 Task: Get directions from Myrtle Beach, South Carolina, United States to Watkins Glen State Park, New York, United States  and reverse  starting point and destination and check the driving options
Action: Mouse moved to (321, 257)
Screenshot: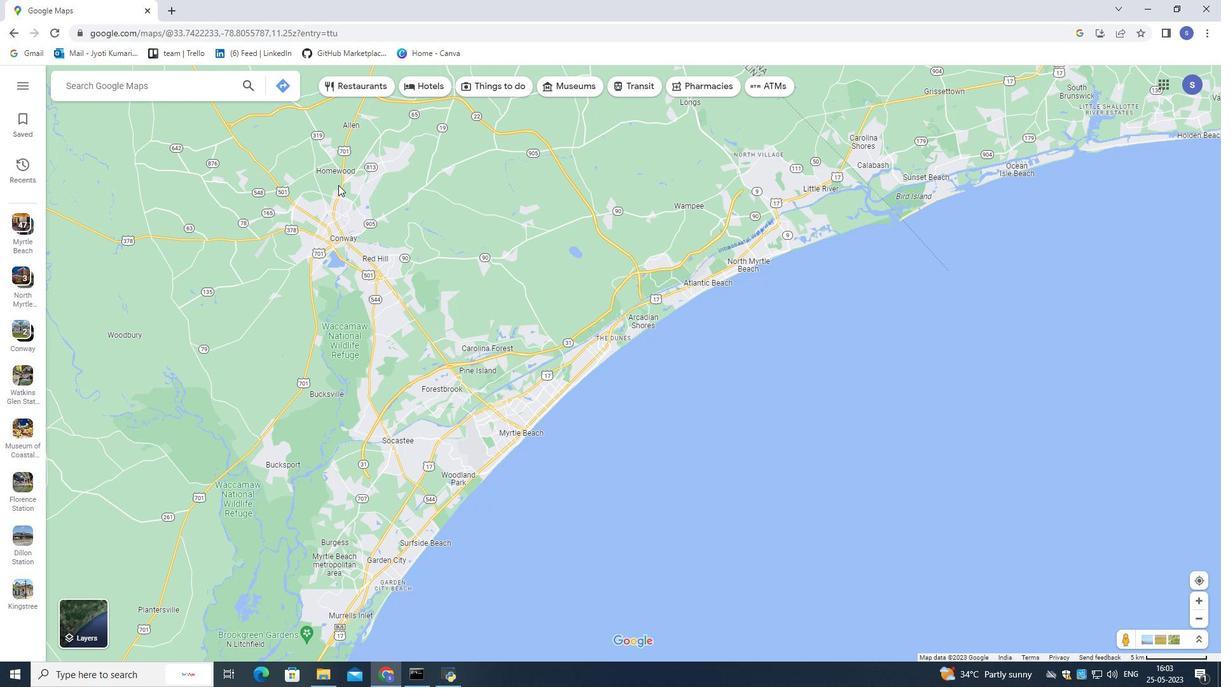 
Action: Mouse scrolled (321, 256) with delta (0, 0)
Screenshot: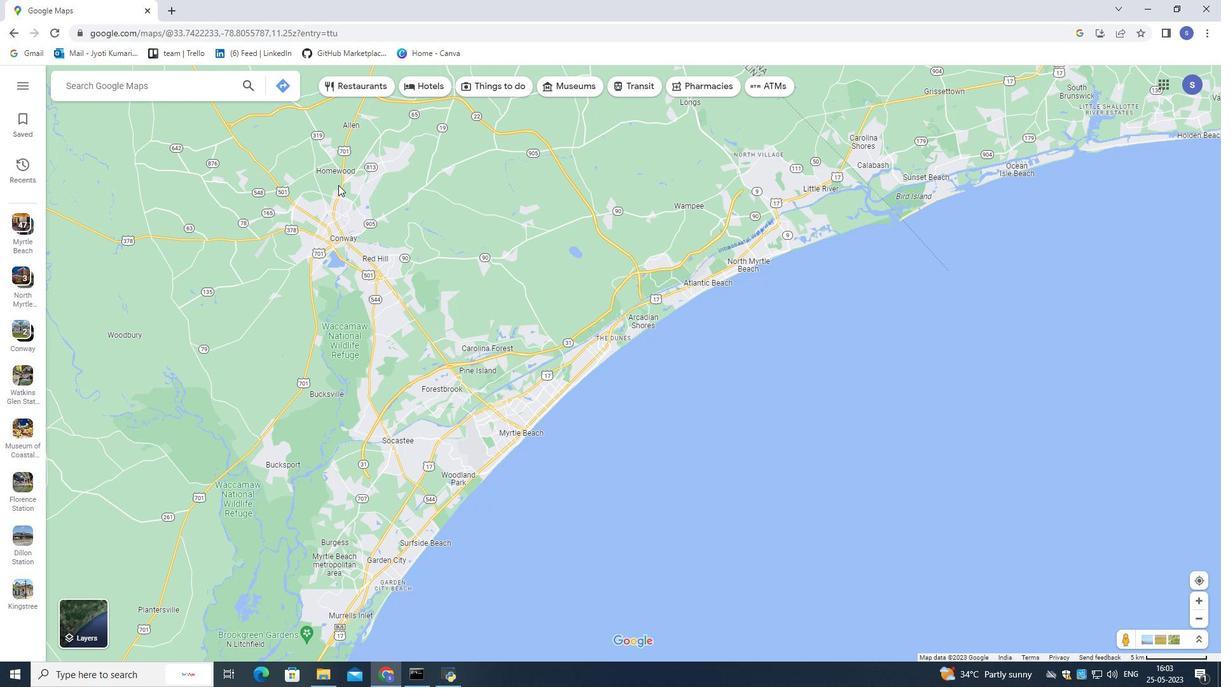 
Action: Mouse moved to (316, 323)
Screenshot: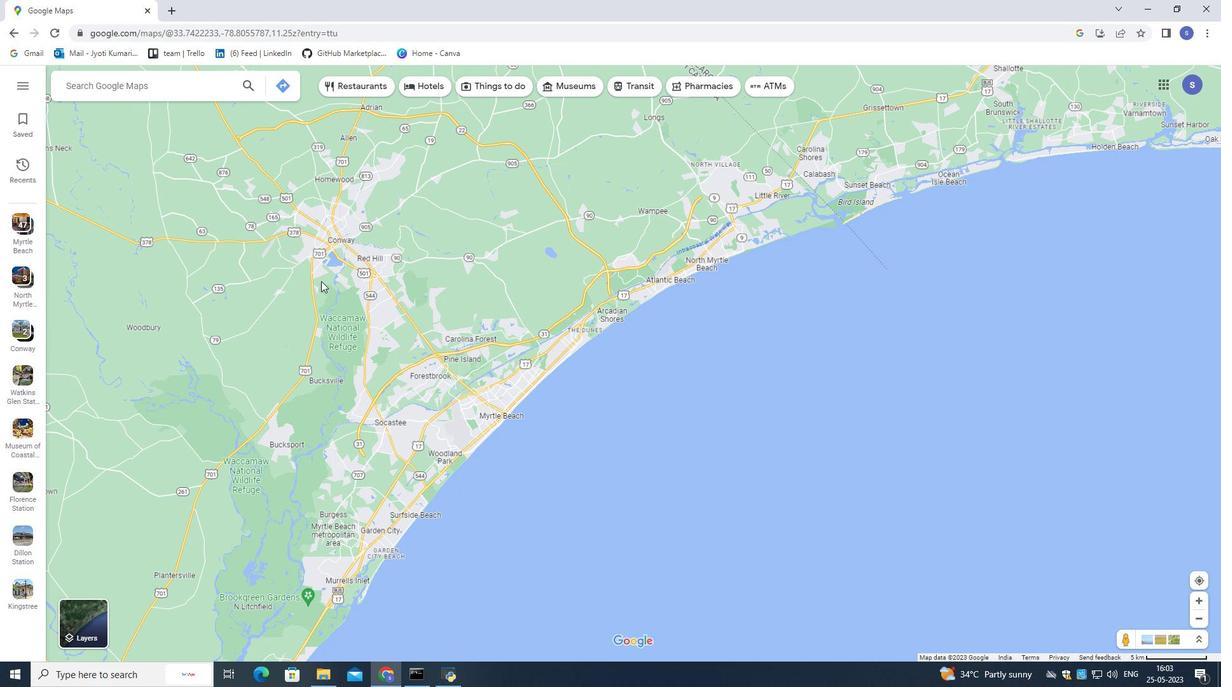 
Action: Mouse scrolled (320, 288) with delta (0, 0)
Screenshot: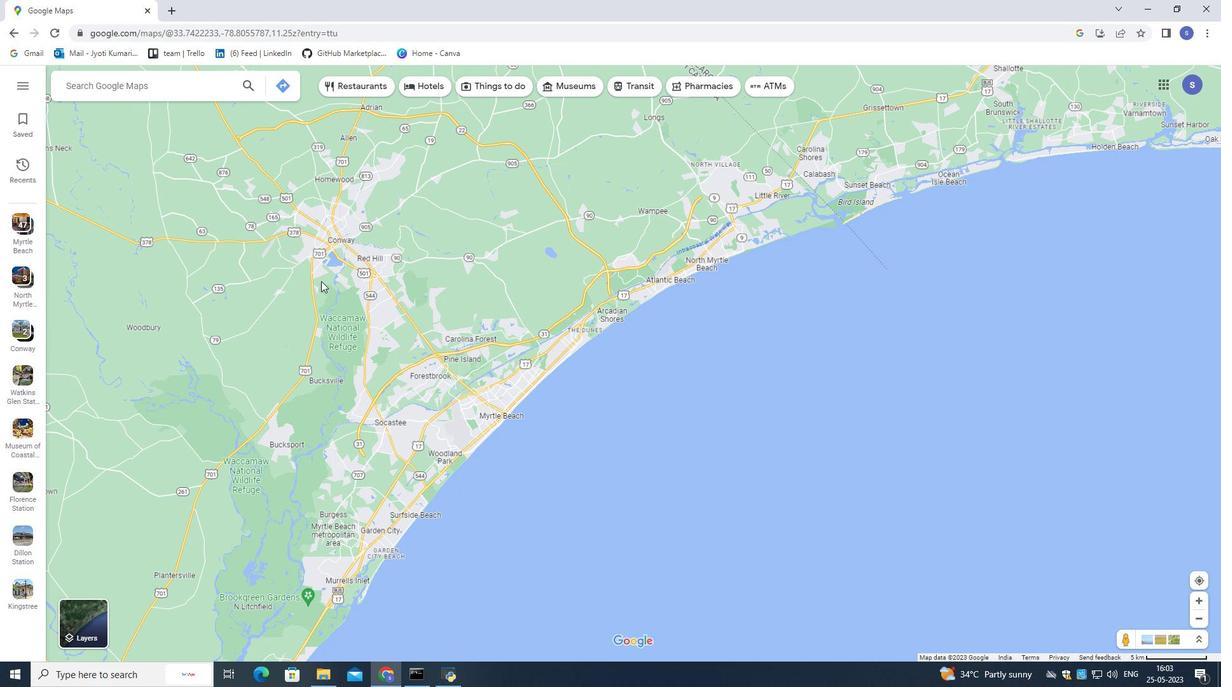 
Action: Mouse moved to (316, 324)
Screenshot: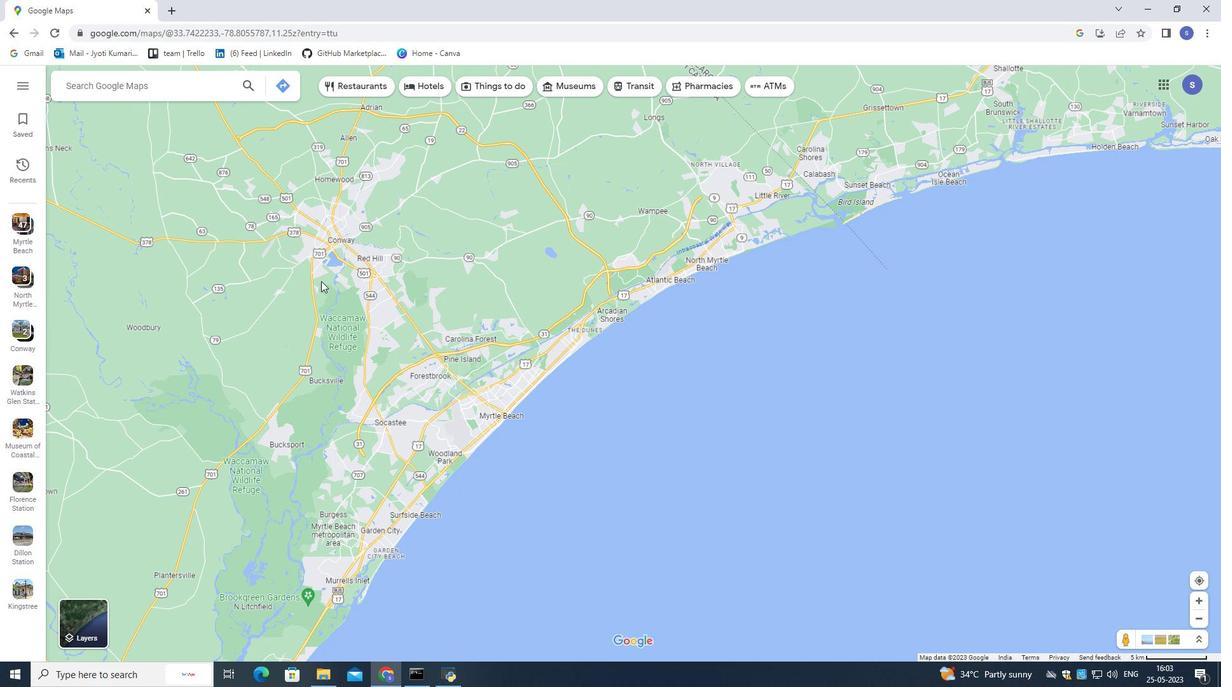 
Action: Mouse scrolled (316, 311) with delta (0, 0)
Screenshot: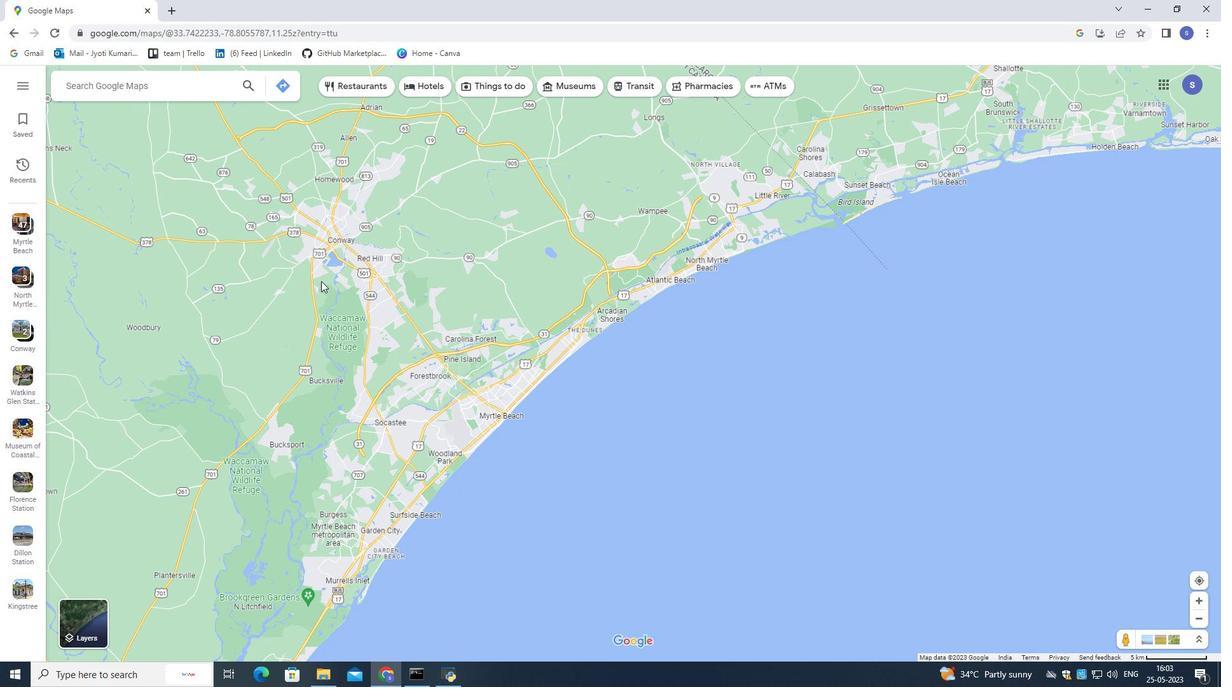 
Action: Mouse scrolled (316, 323) with delta (0, 0)
Screenshot: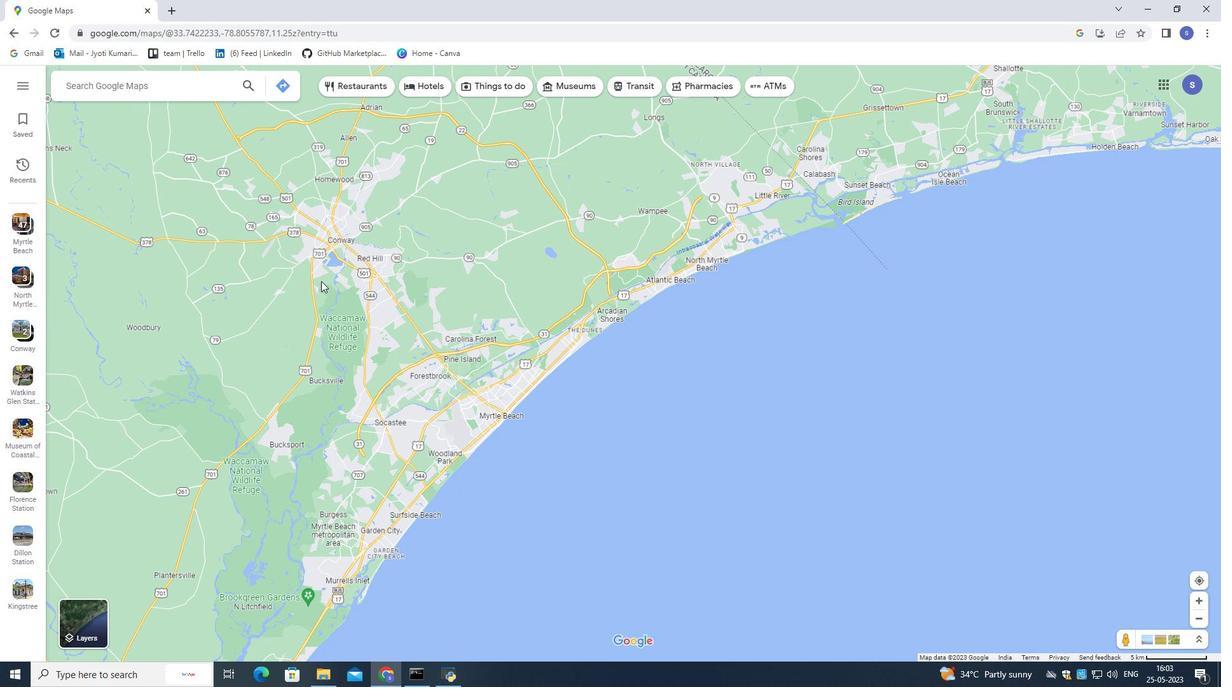 
Action: Mouse moved to (316, 326)
Screenshot: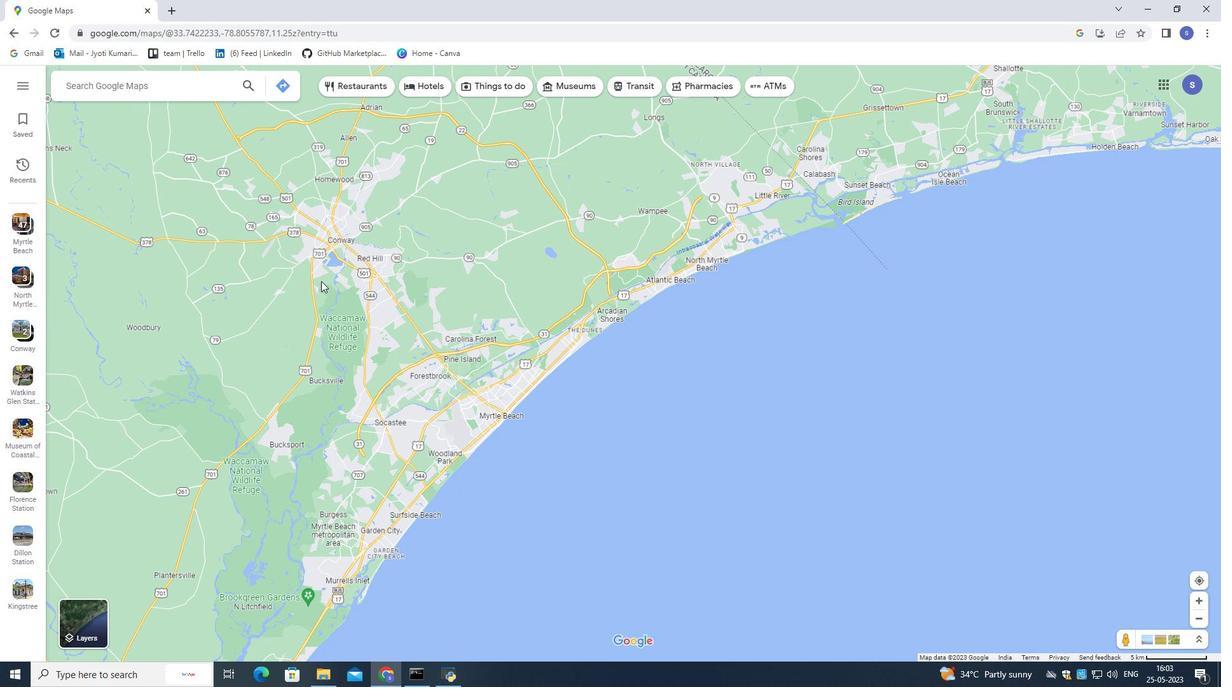 
Action: Mouse scrolled (316, 325) with delta (0, 0)
Screenshot: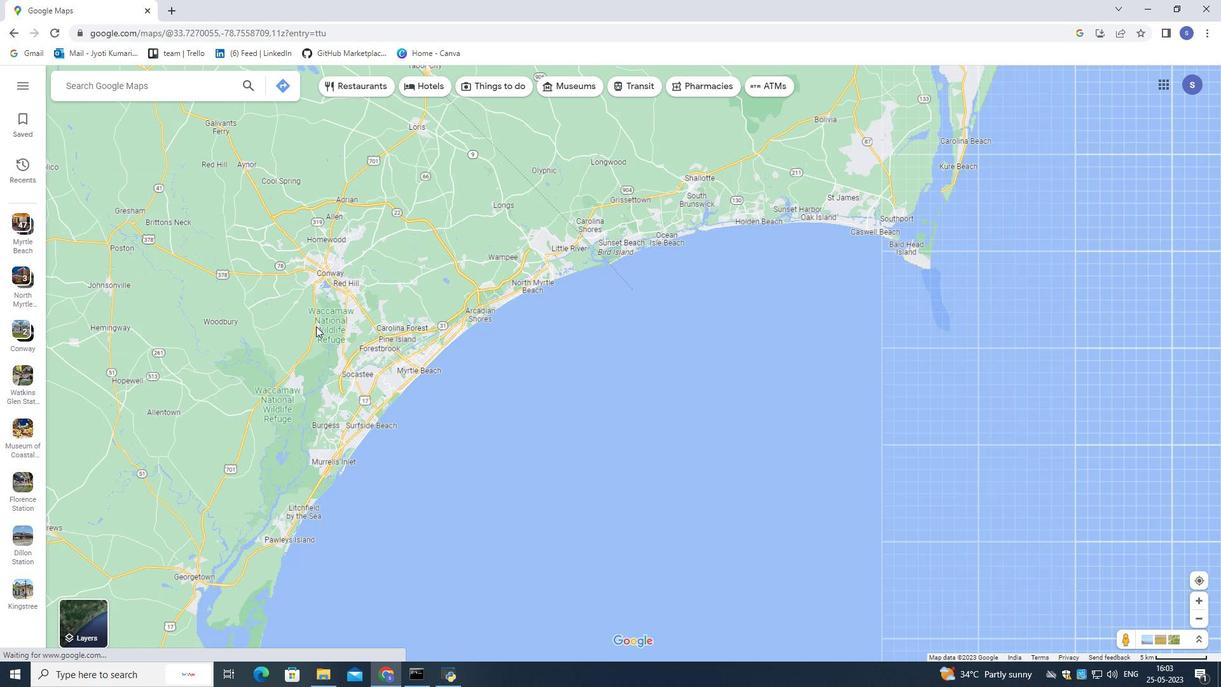 
Action: Mouse scrolled (316, 325) with delta (0, 0)
Screenshot: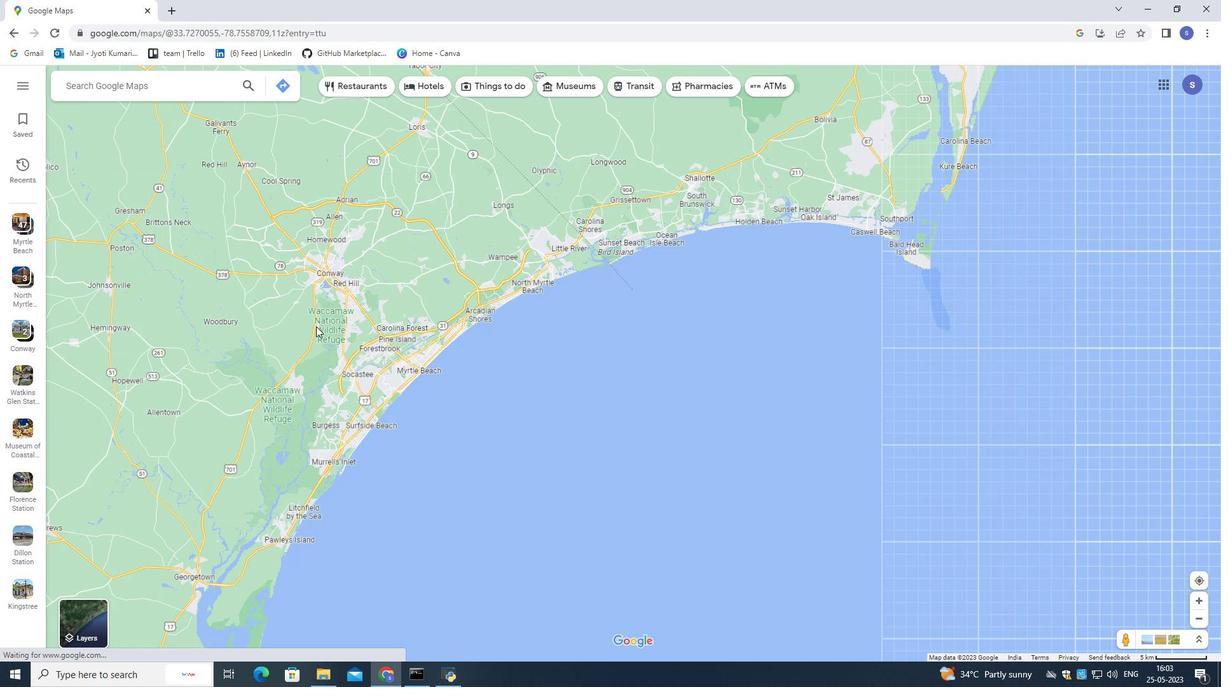 
Action: Mouse scrolled (316, 325) with delta (0, 0)
Screenshot: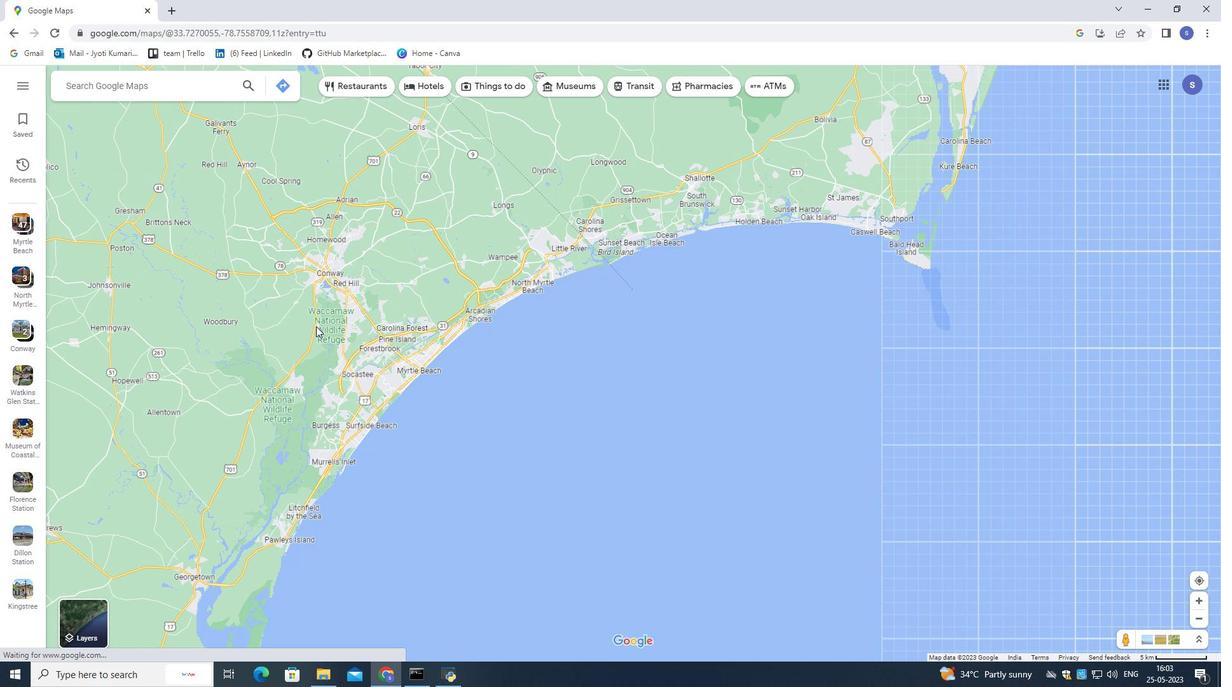 
Action: Mouse scrolled (316, 325) with delta (0, 0)
Screenshot: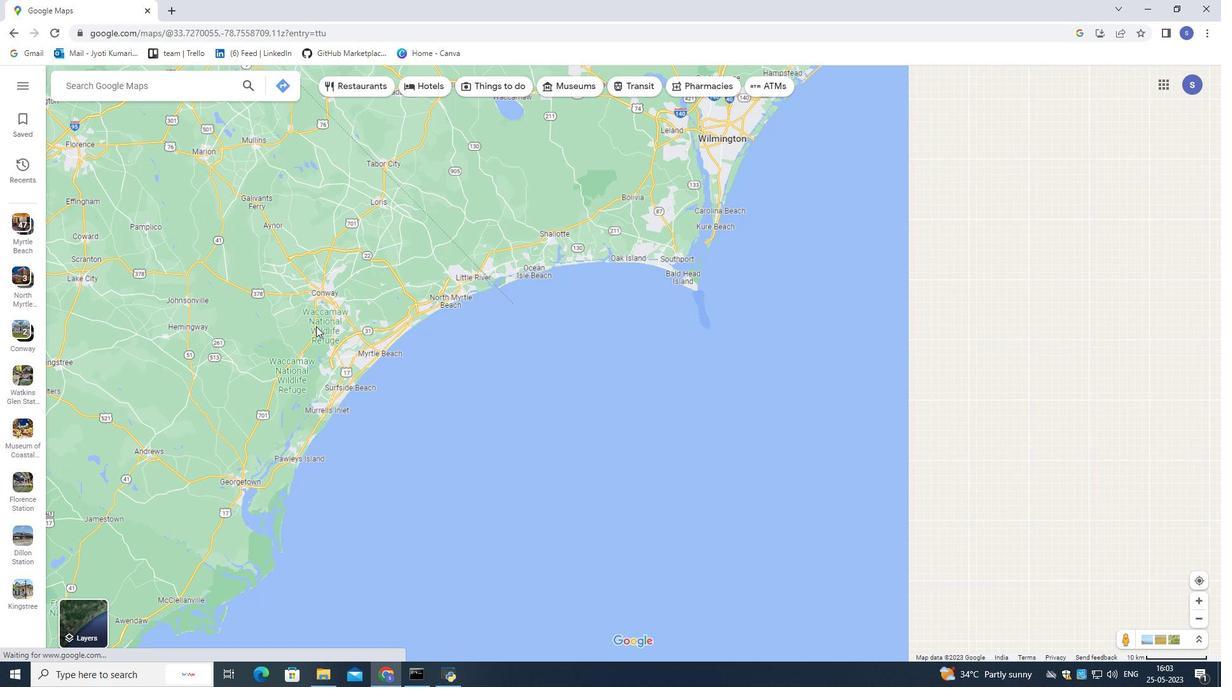 
Action: Mouse scrolled (316, 325) with delta (0, 0)
Screenshot: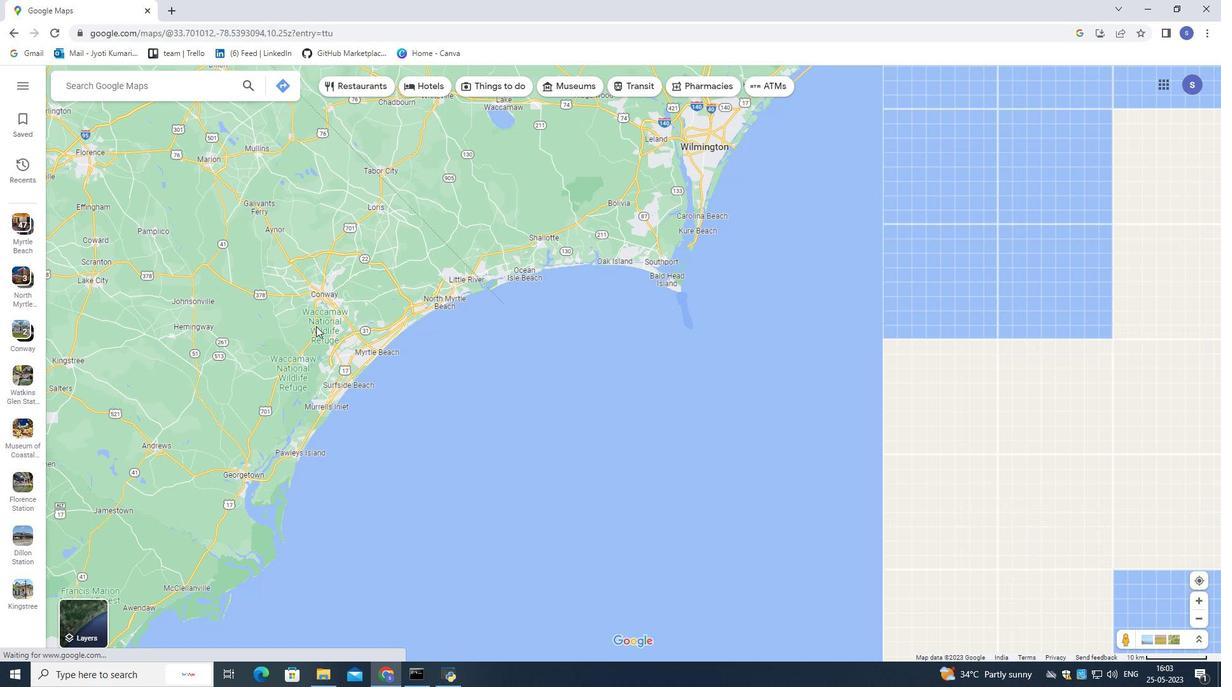 
Action: Mouse scrolled (316, 325) with delta (0, 0)
Screenshot: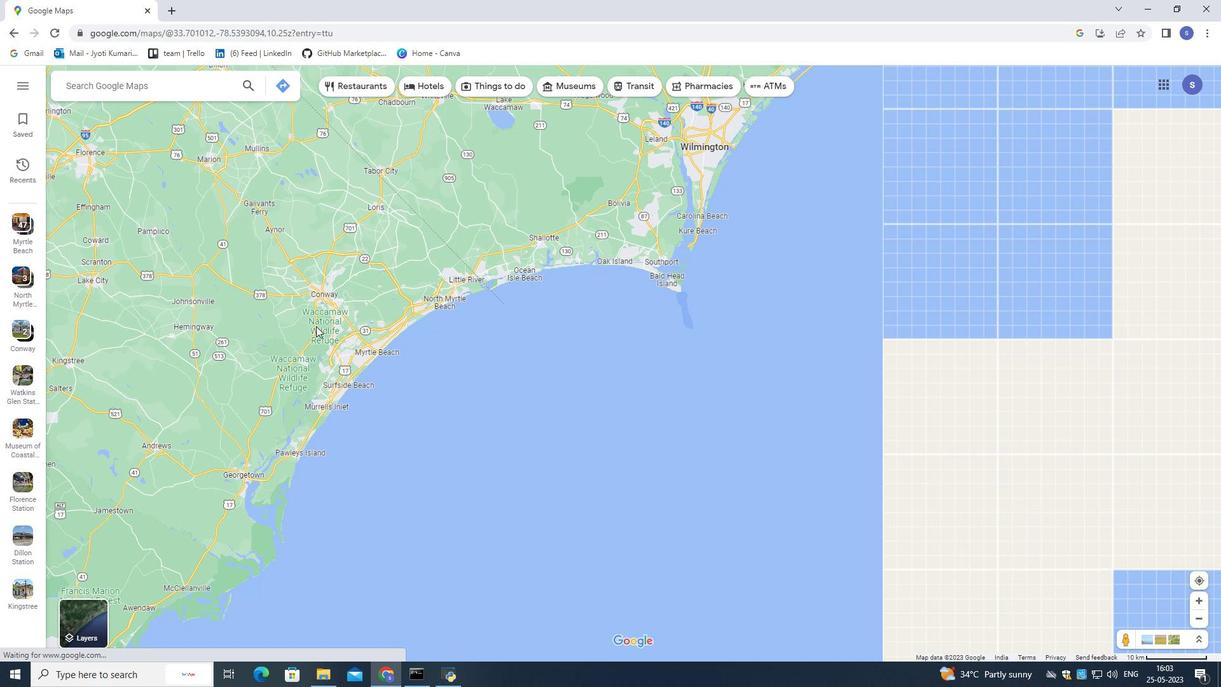 
Action: Mouse moved to (316, 327)
Screenshot: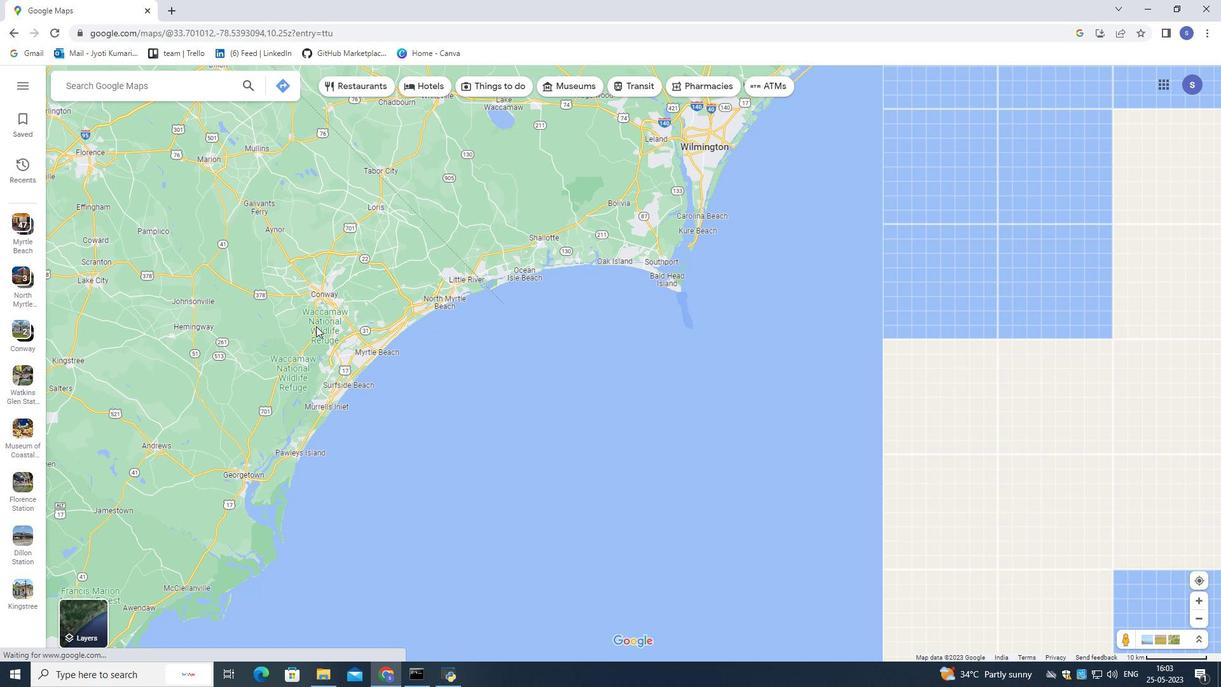 
Action: Mouse scrolled (316, 326) with delta (0, 0)
Screenshot: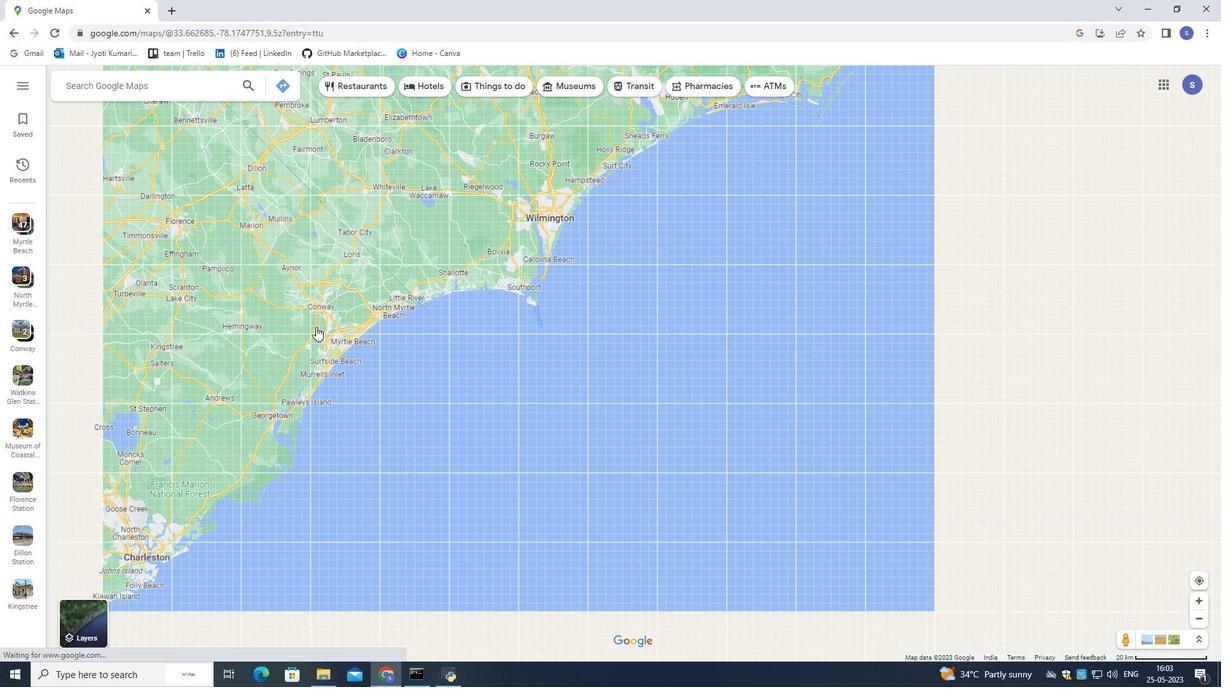 
Action: Mouse scrolled (316, 326) with delta (0, 0)
Screenshot: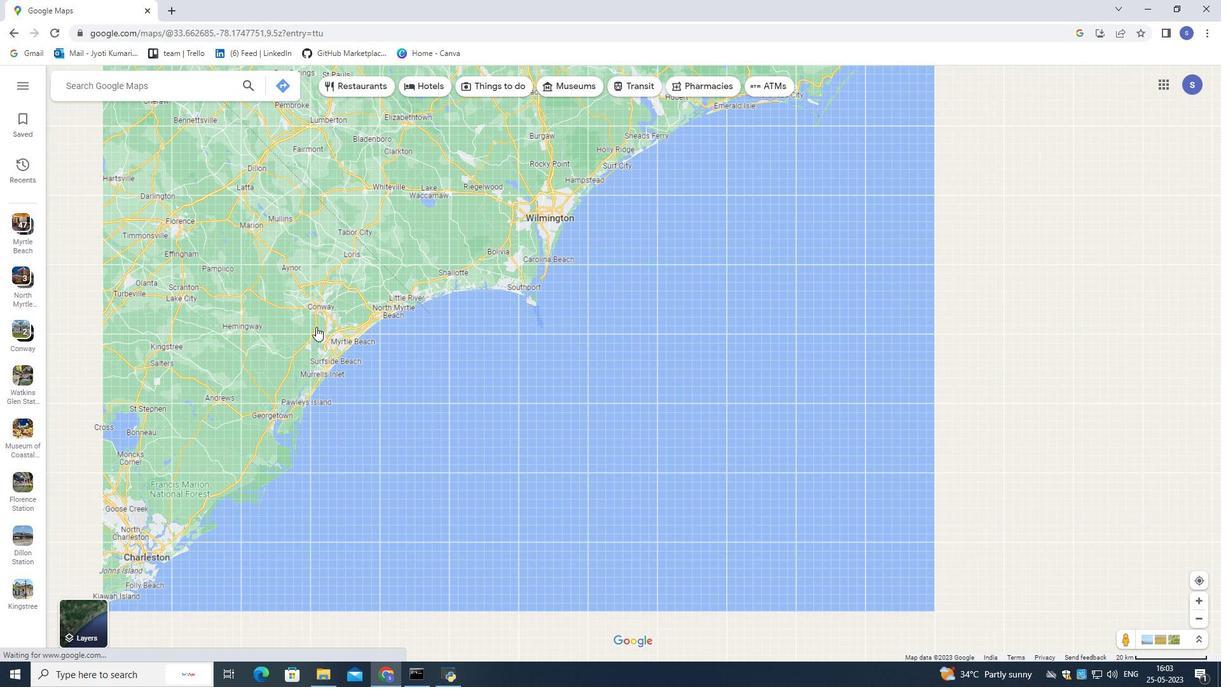 
Action: Mouse scrolled (316, 326) with delta (0, 0)
Screenshot: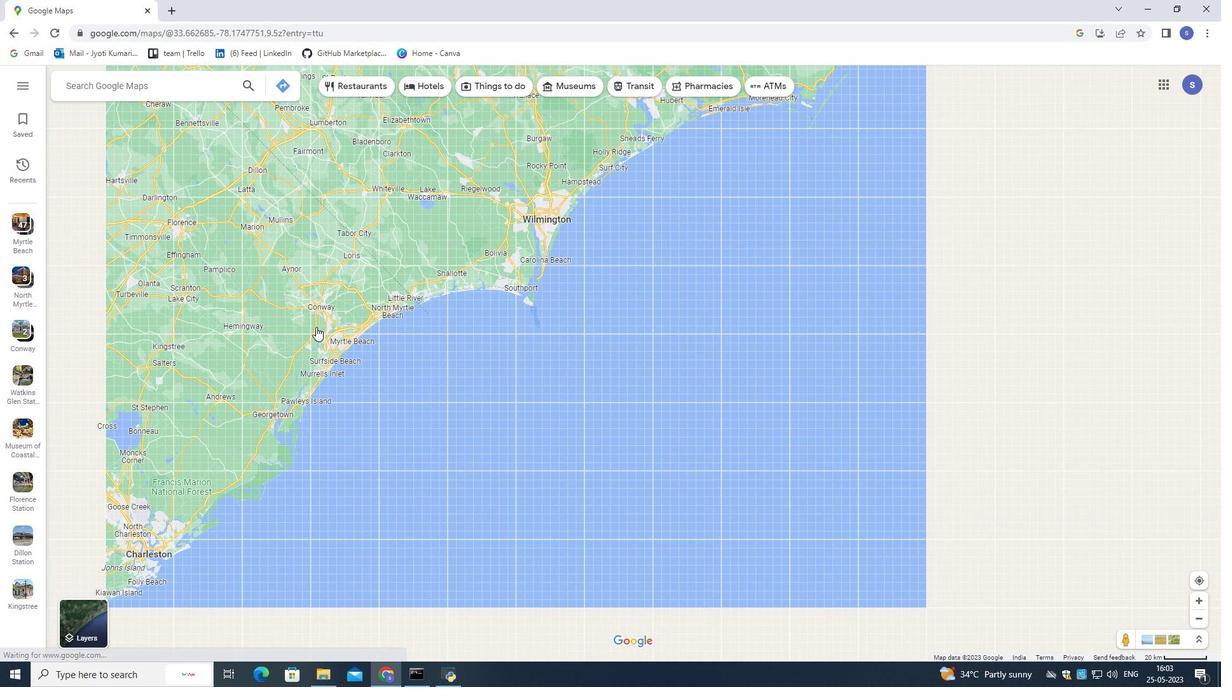 
Action: Mouse scrolled (316, 326) with delta (0, 0)
Screenshot: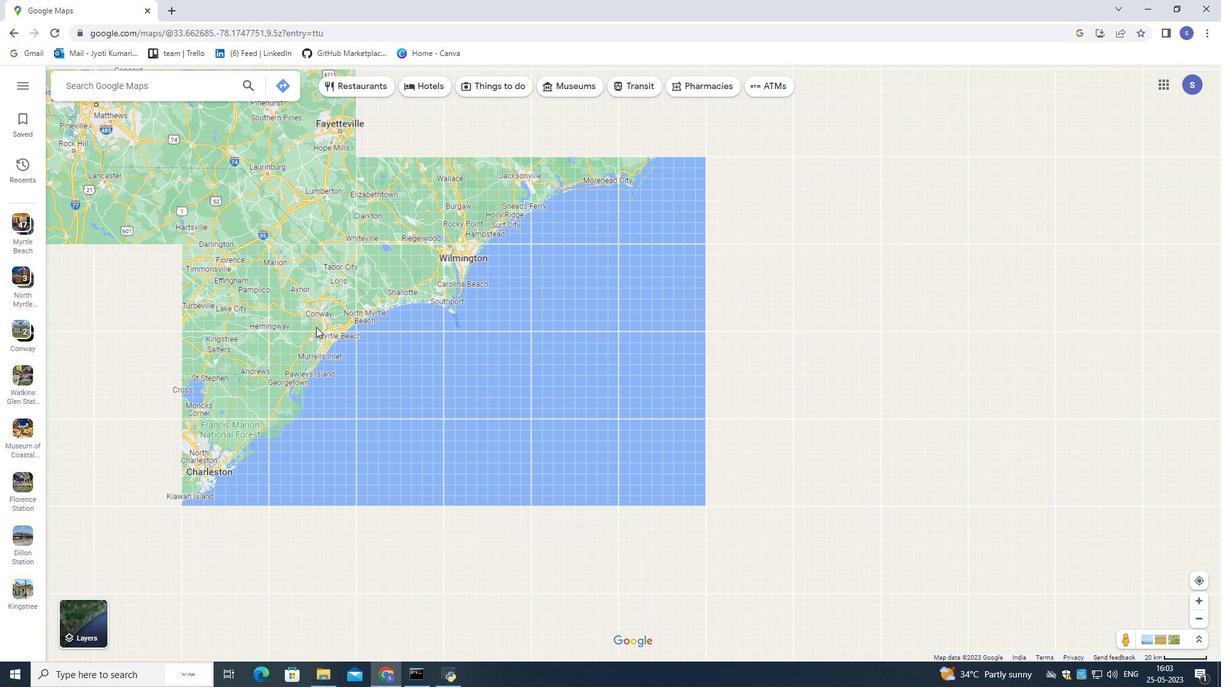 
Action: Mouse scrolled (316, 326) with delta (0, 0)
Screenshot: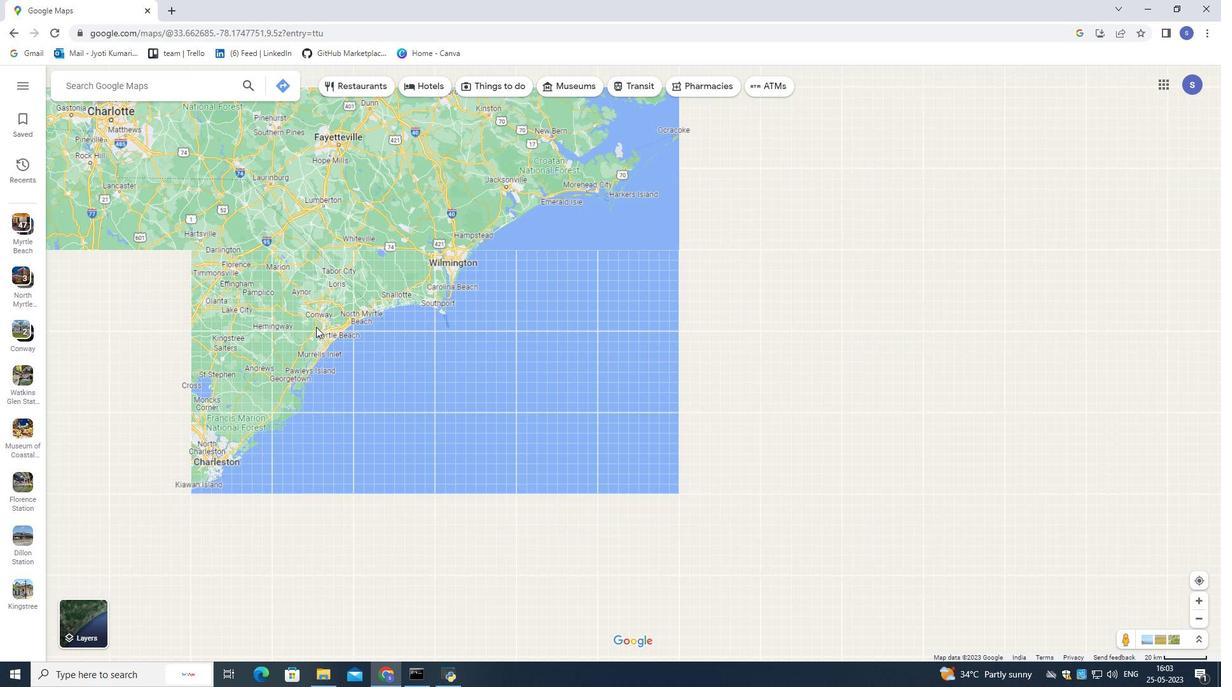 
Action: Mouse scrolled (316, 326) with delta (0, 0)
Screenshot: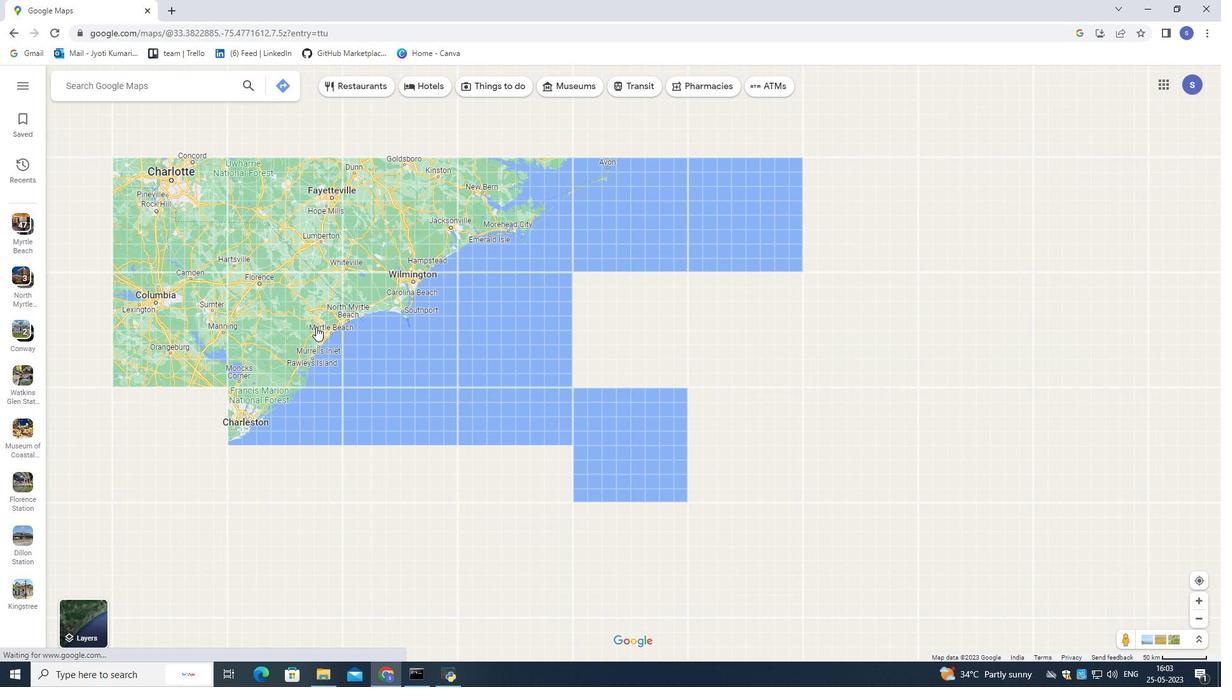 
Action: Mouse scrolled (316, 326) with delta (0, 0)
Screenshot: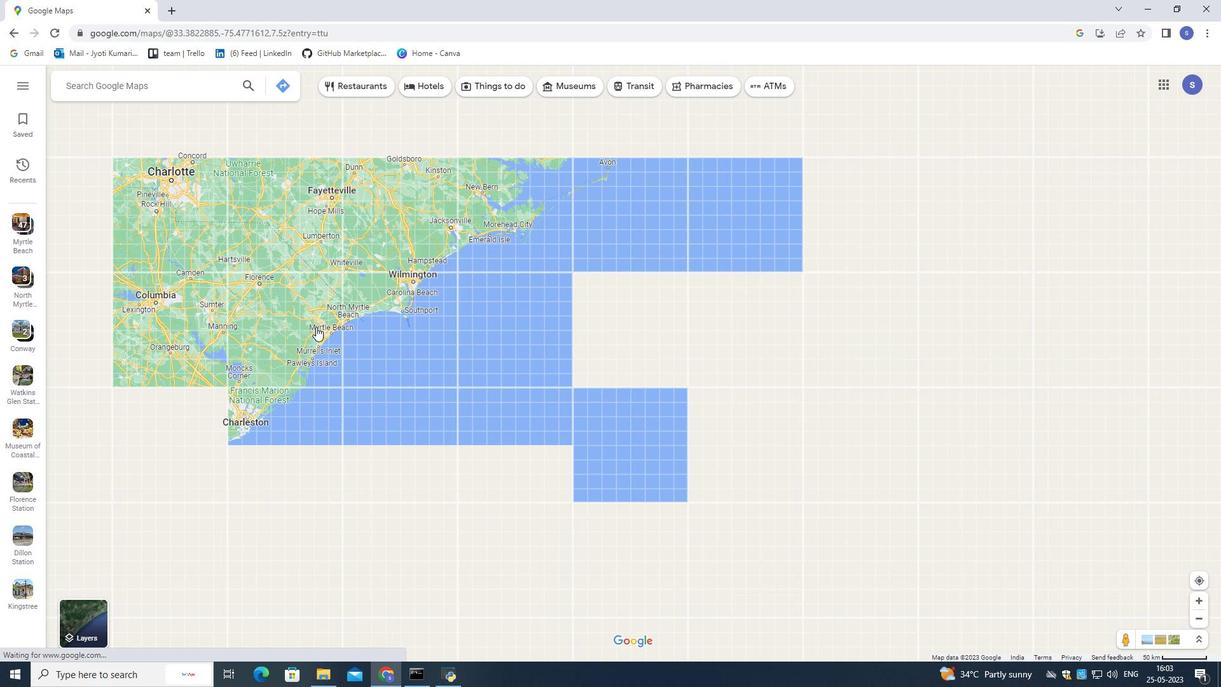 
Action: Mouse scrolled (316, 326) with delta (0, 0)
Screenshot: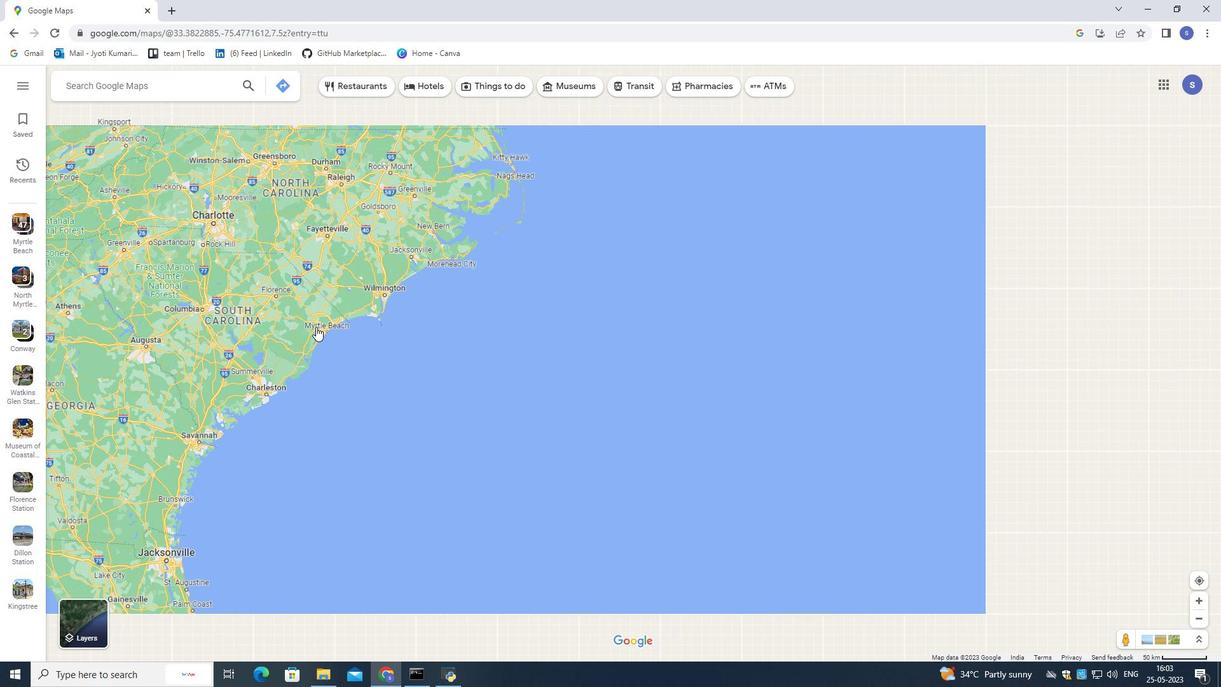 
Action: Mouse scrolled (316, 326) with delta (0, 0)
Screenshot: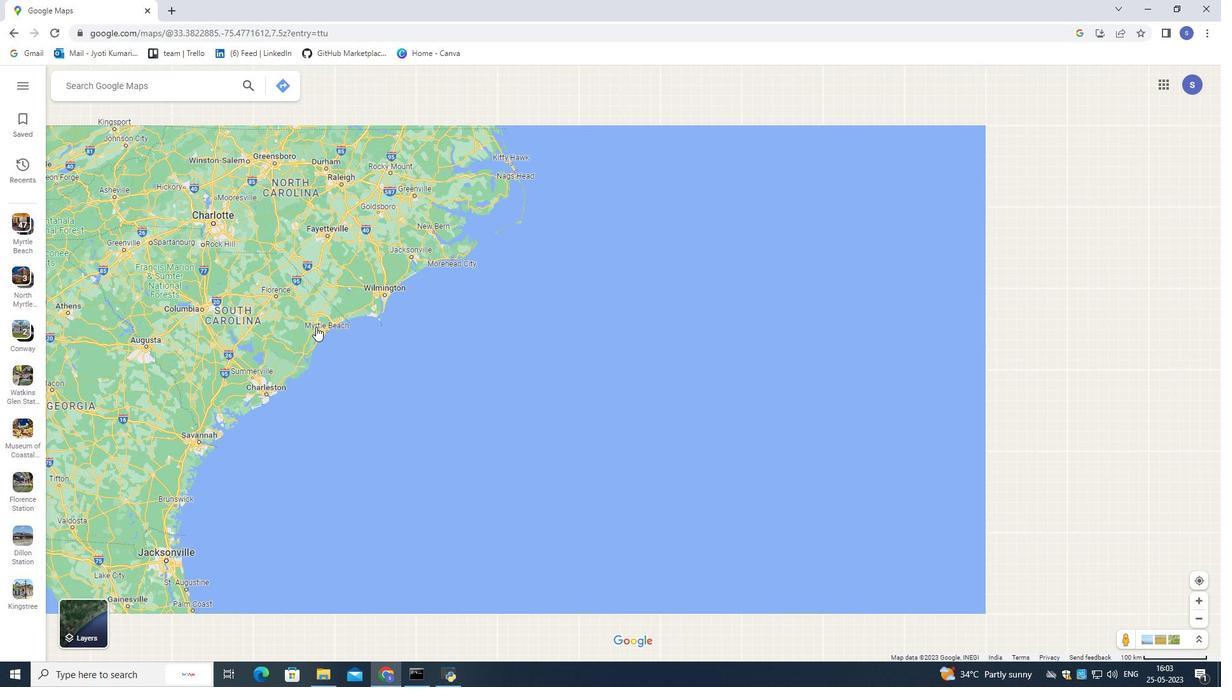 
Action: Mouse scrolled (316, 326) with delta (0, 0)
Screenshot: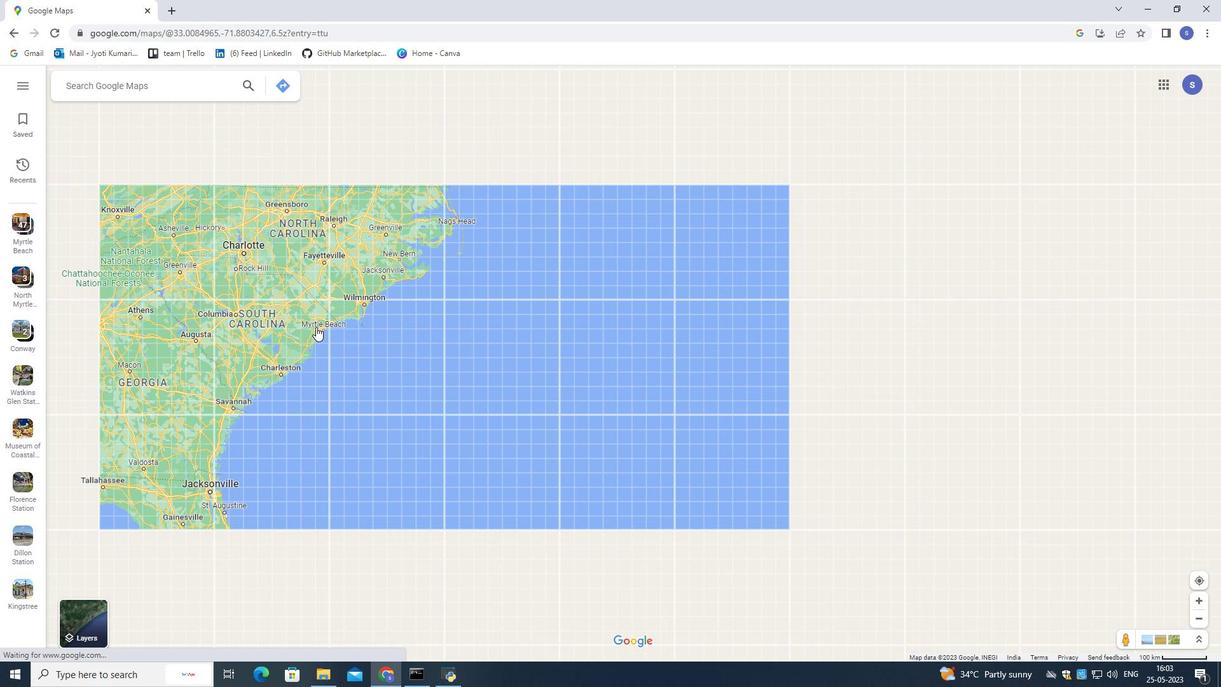 
Action: Mouse scrolled (316, 326) with delta (0, 0)
Screenshot: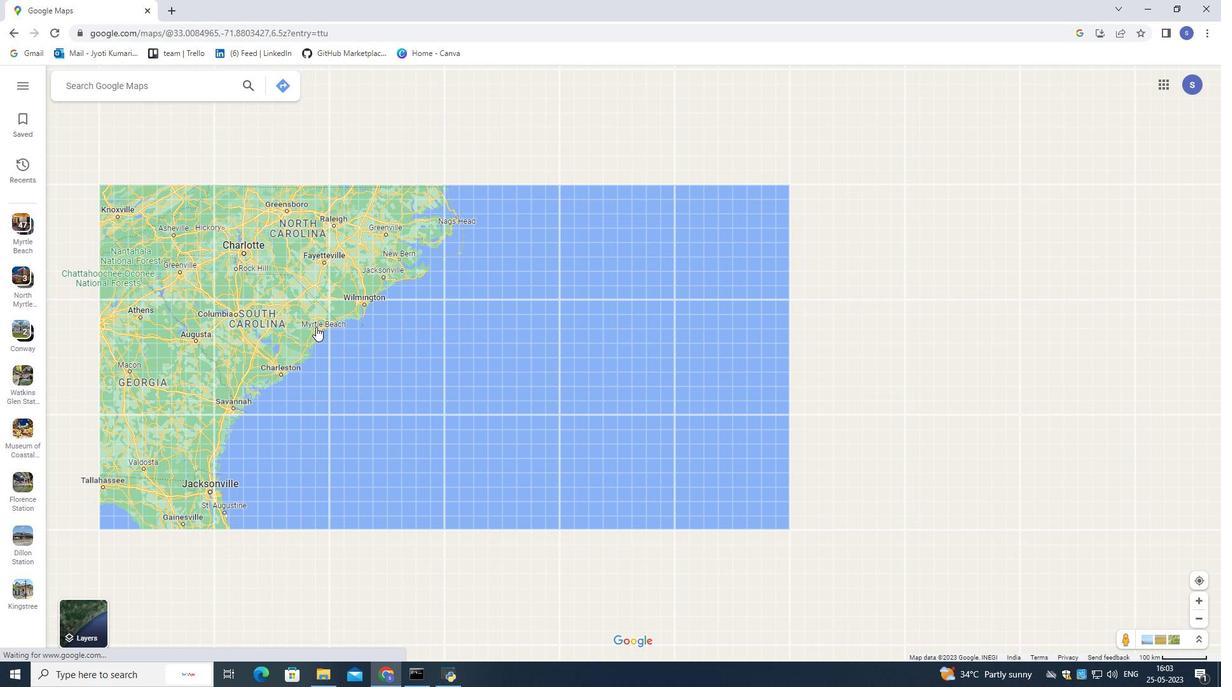 
Action: Mouse scrolled (316, 326) with delta (0, 0)
Screenshot: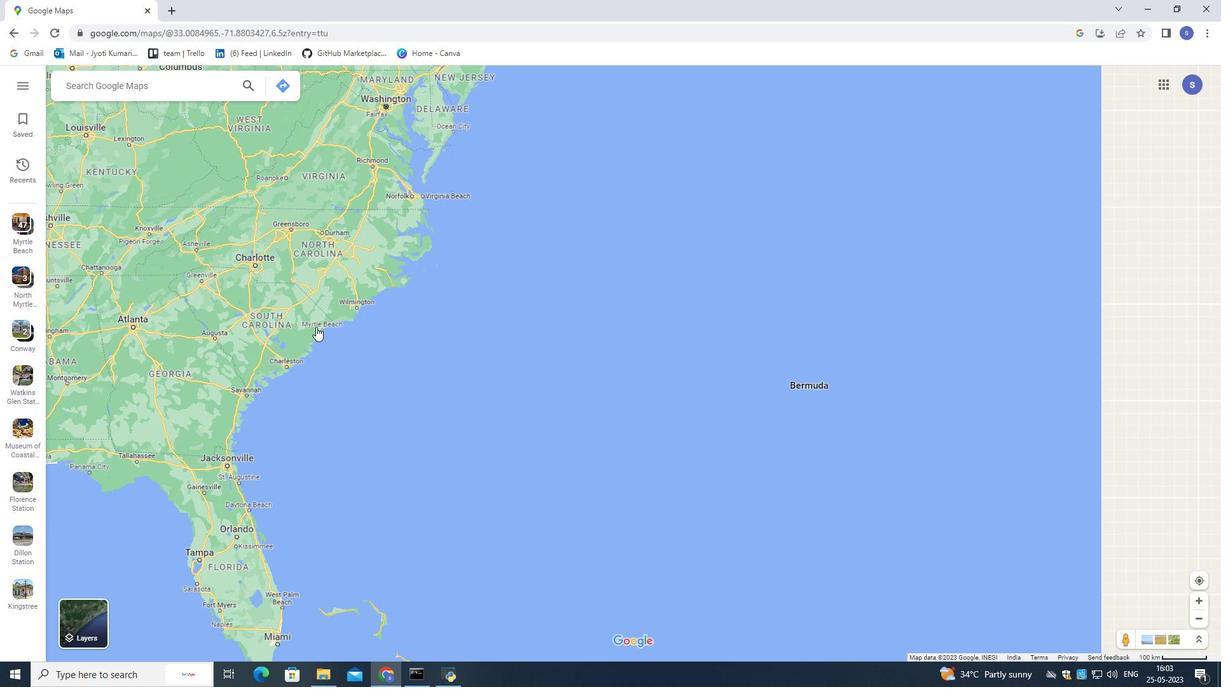 
Action: Mouse scrolled (316, 326) with delta (0, 0)
Screenshot: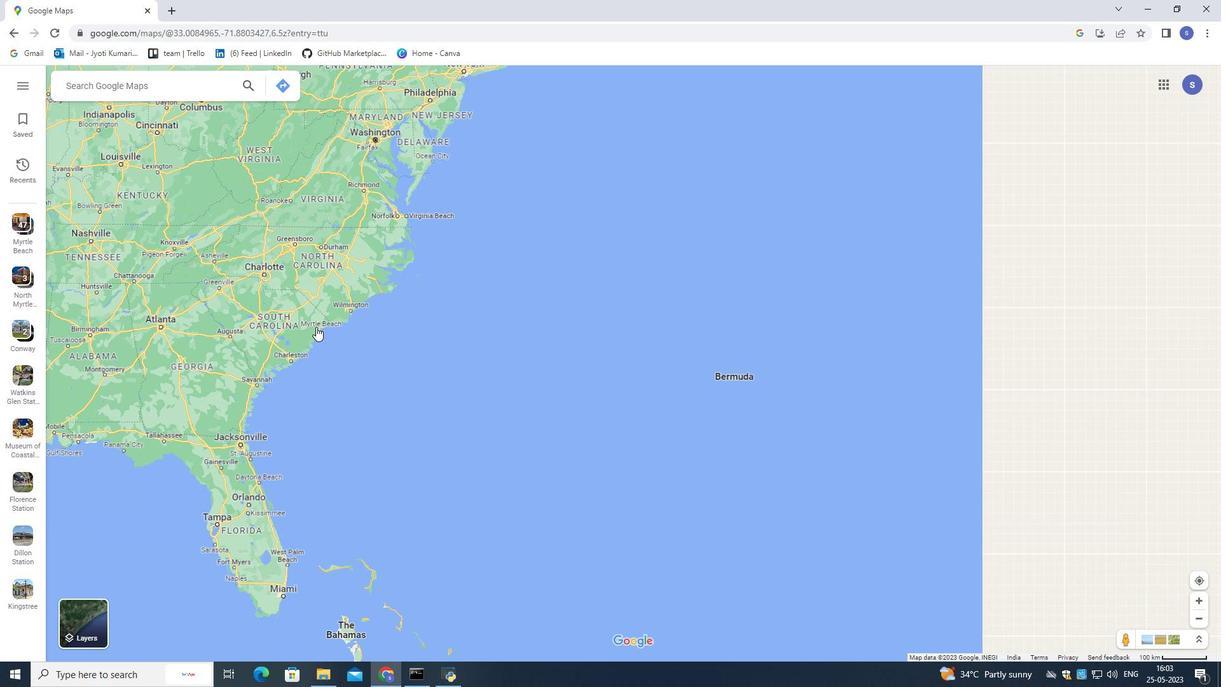 
Action: Mouse scrolled (316, 326) with delta (0, 0)
Screenshot: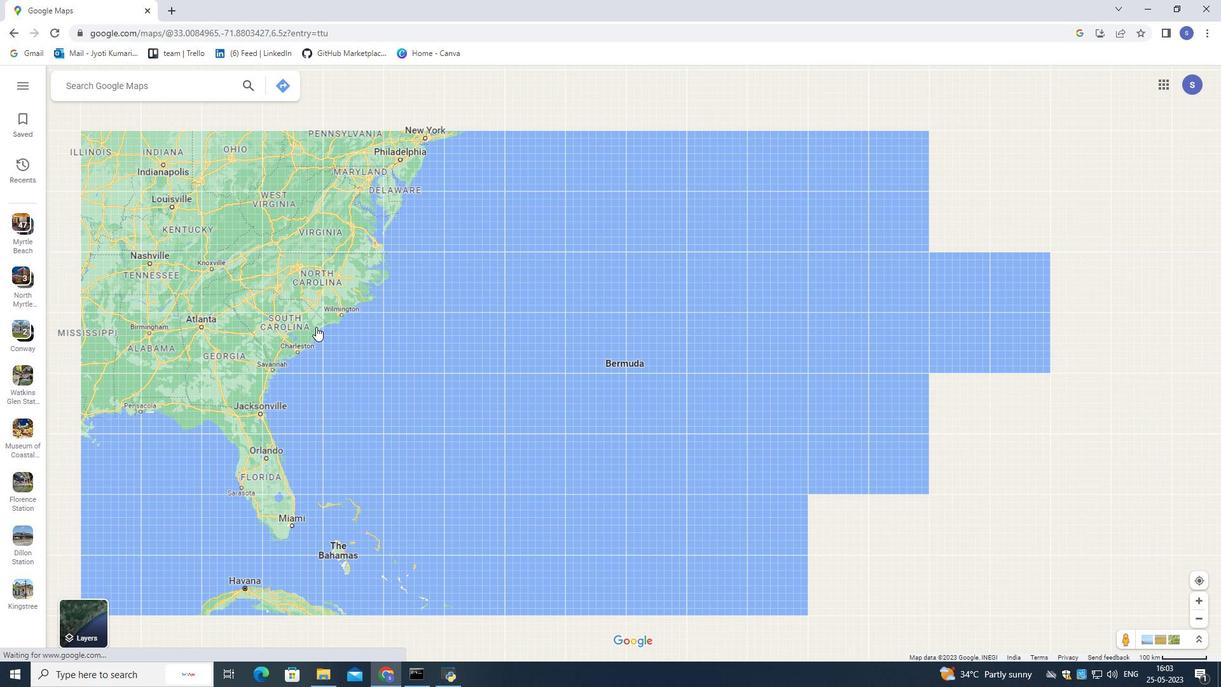 
Action: Mouse scrolled (316, 326) with delta (0, 0)
Screenshot: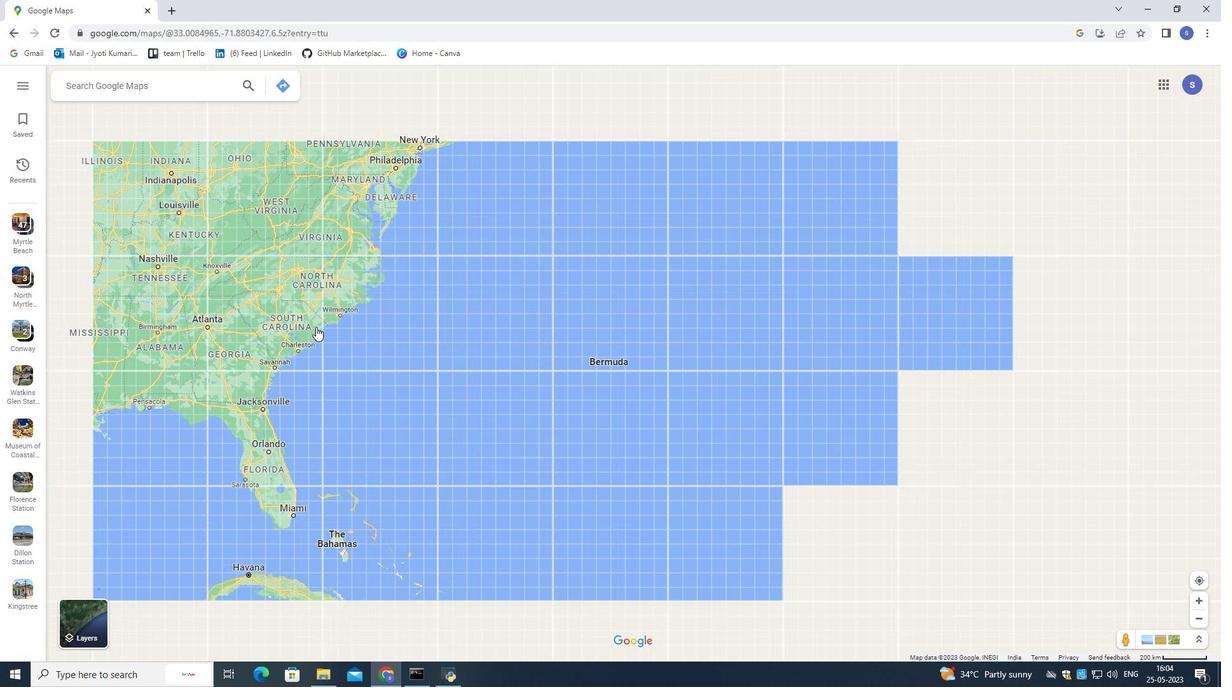
Action: Mouse scrolled (316, 326) with delta (0, 0)
Screenshot: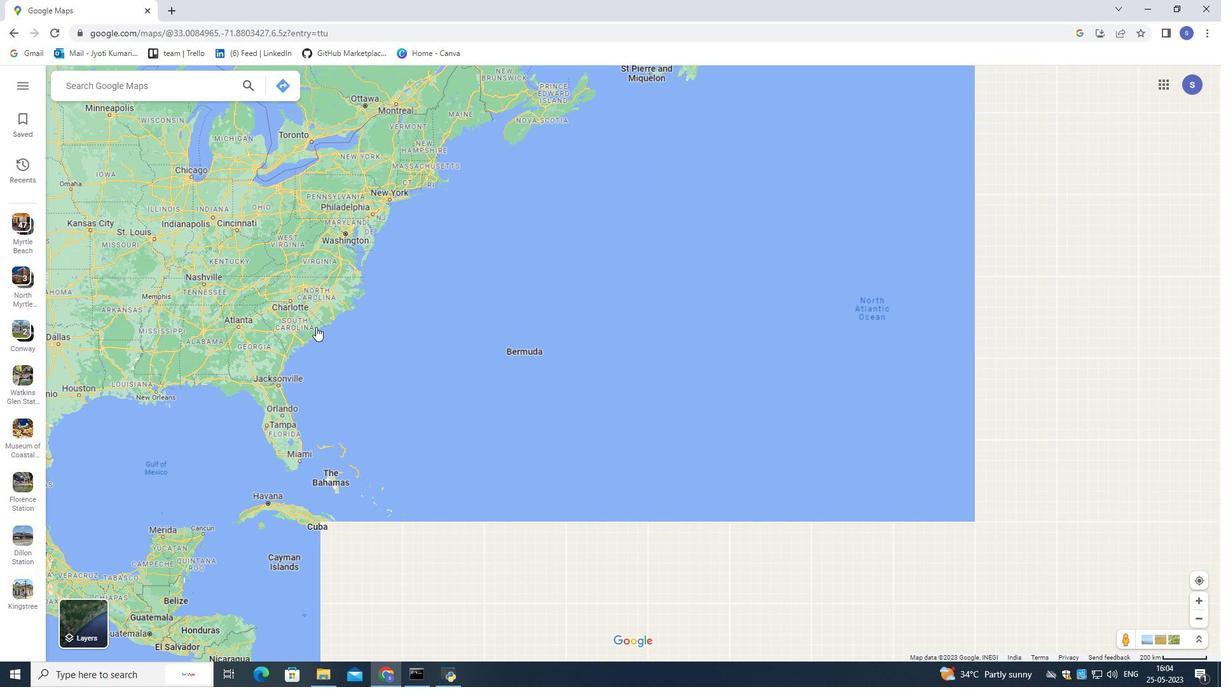 
Action: Mouse scrolled (316, 326) with delta (0, 0)
Screenshot: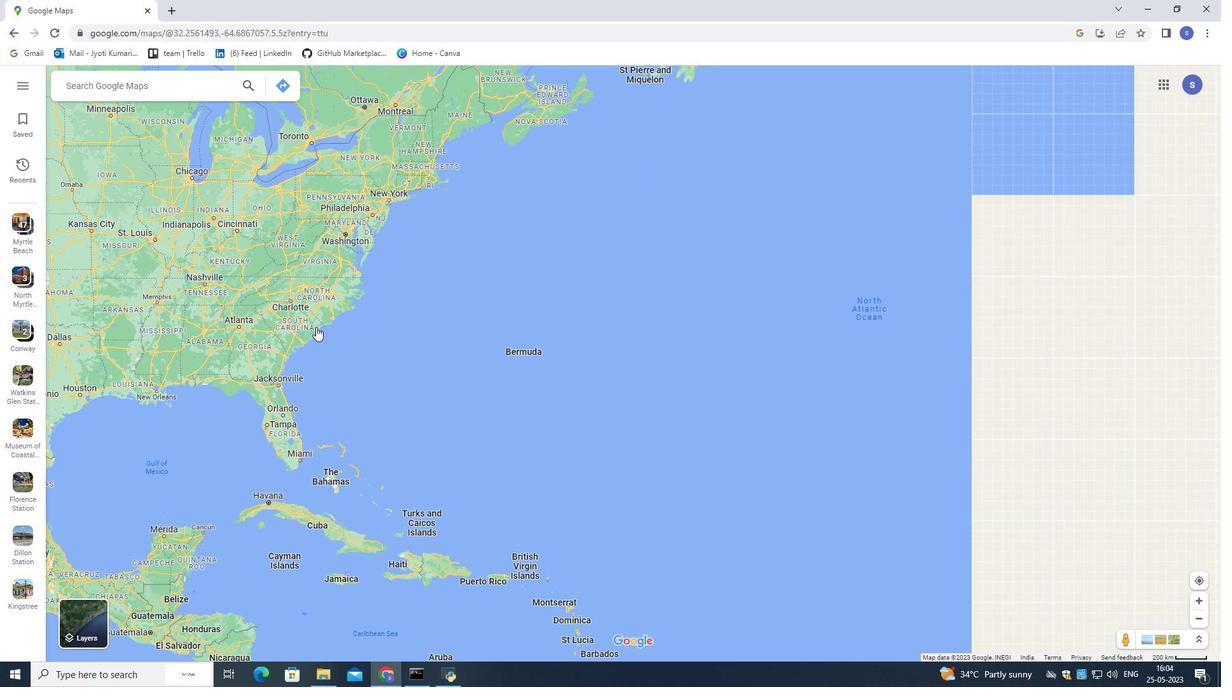 
Action: Mouse scrolled (316, 326) with delta (0, 0)
Screenshot: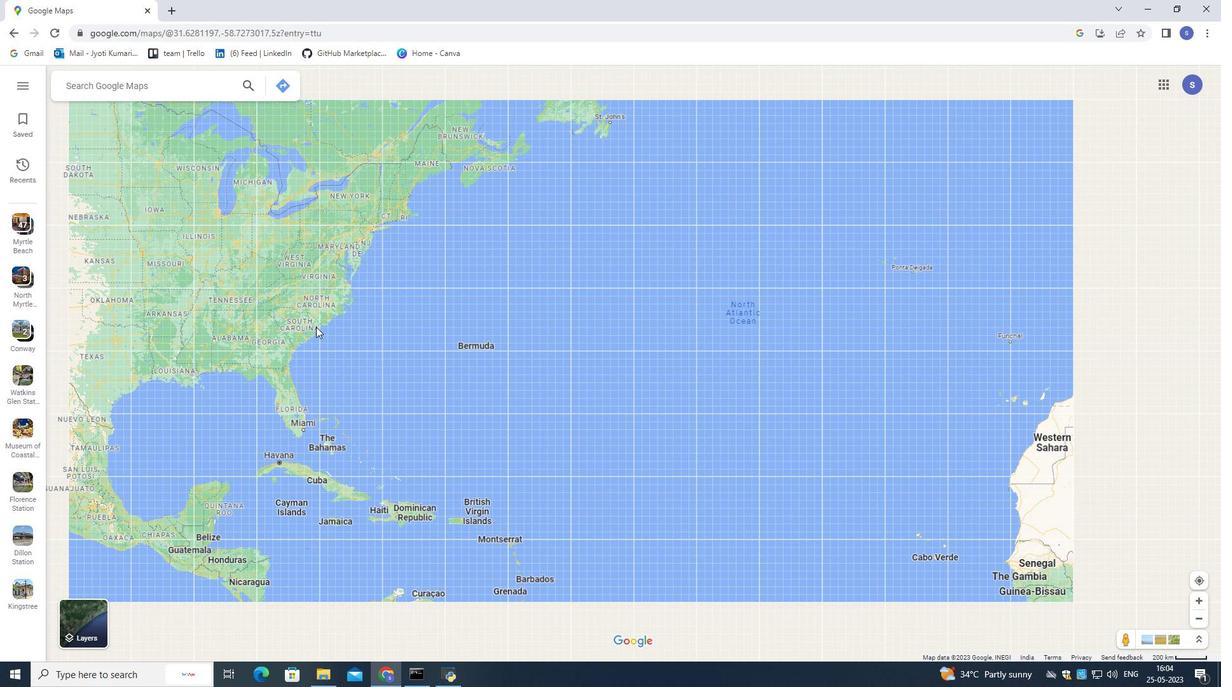 
Action: Mouse scrolled (316, 326) with delta (0, 0)
Screenshot: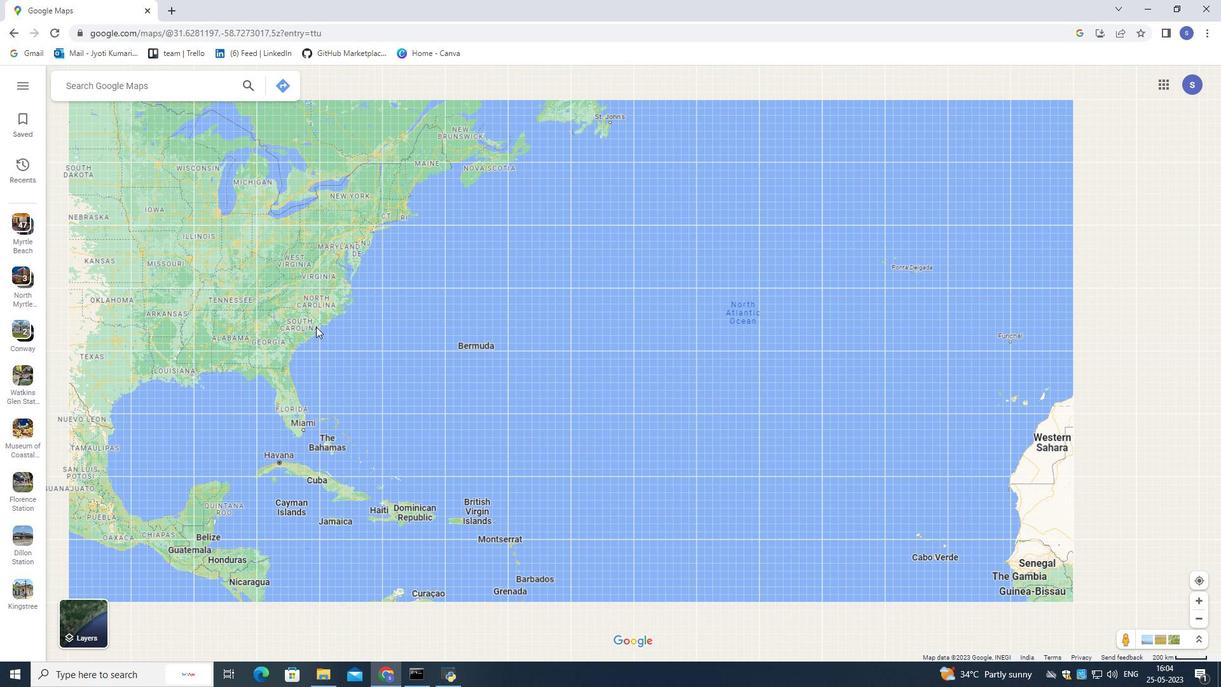 
Action: Mouse scrolled (316, 326) with delta (0, 0)
Screenshot: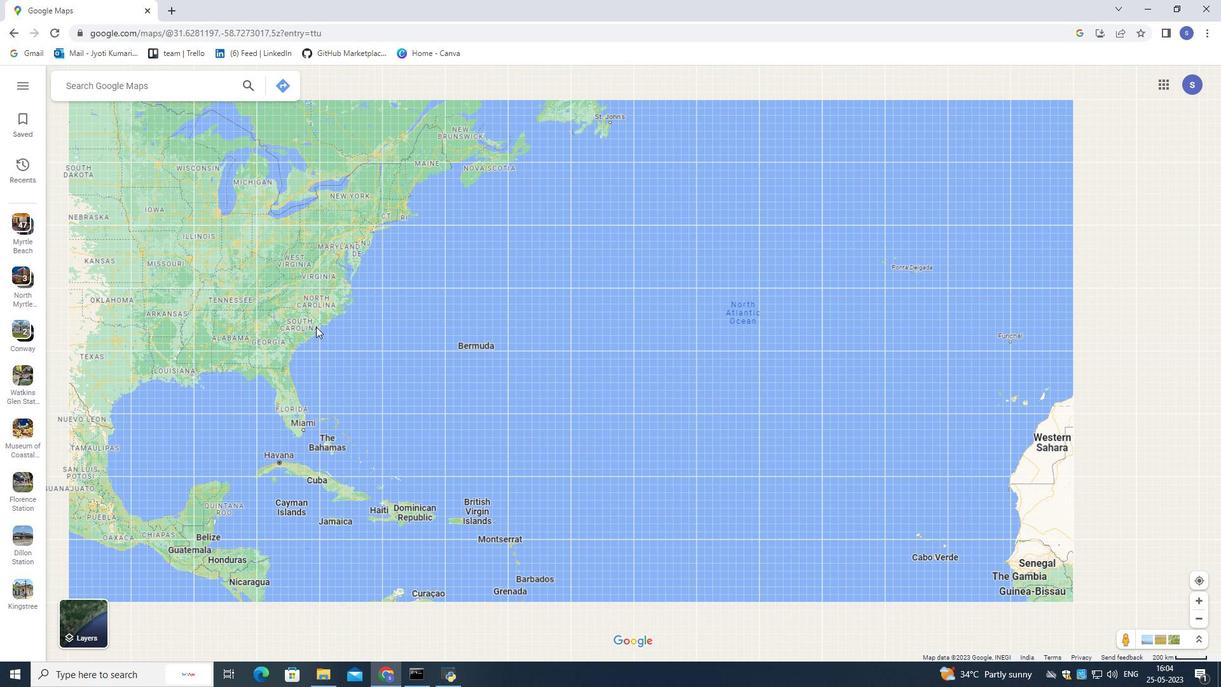 
Action: Mouse scrolled (316, 326) with delta (0, 0)
Screenshot: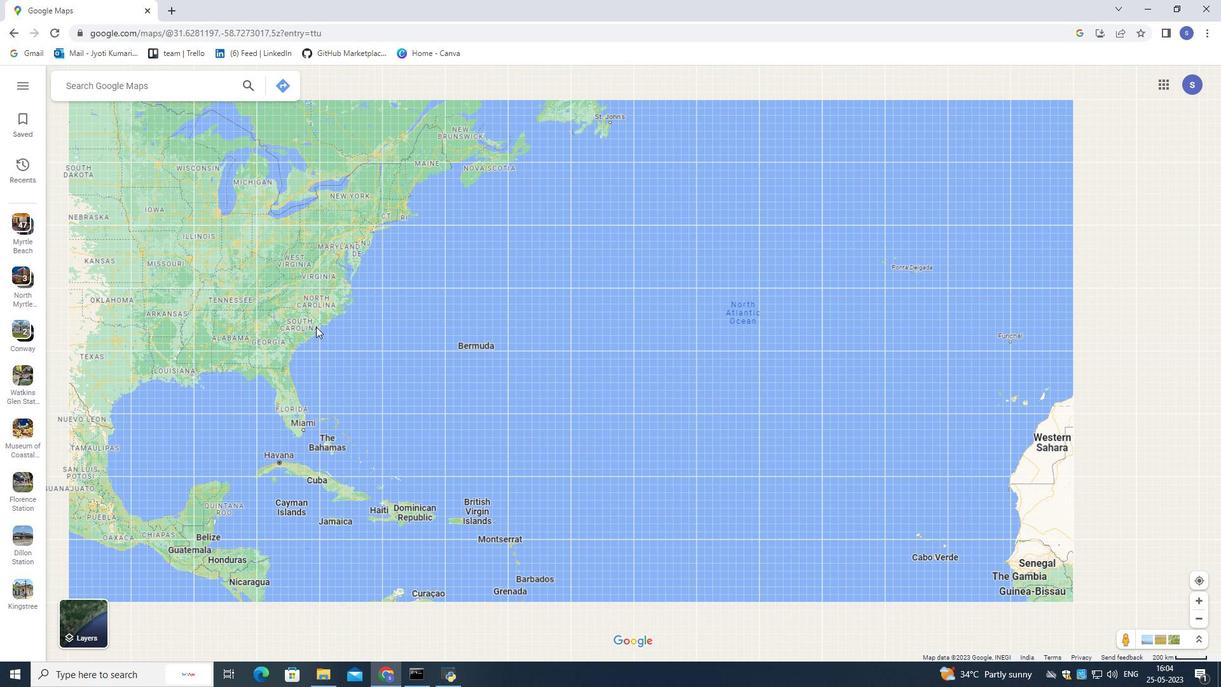 
Action: Mouse scrolled (316, 326) with delta (0, 0)
Screenshot: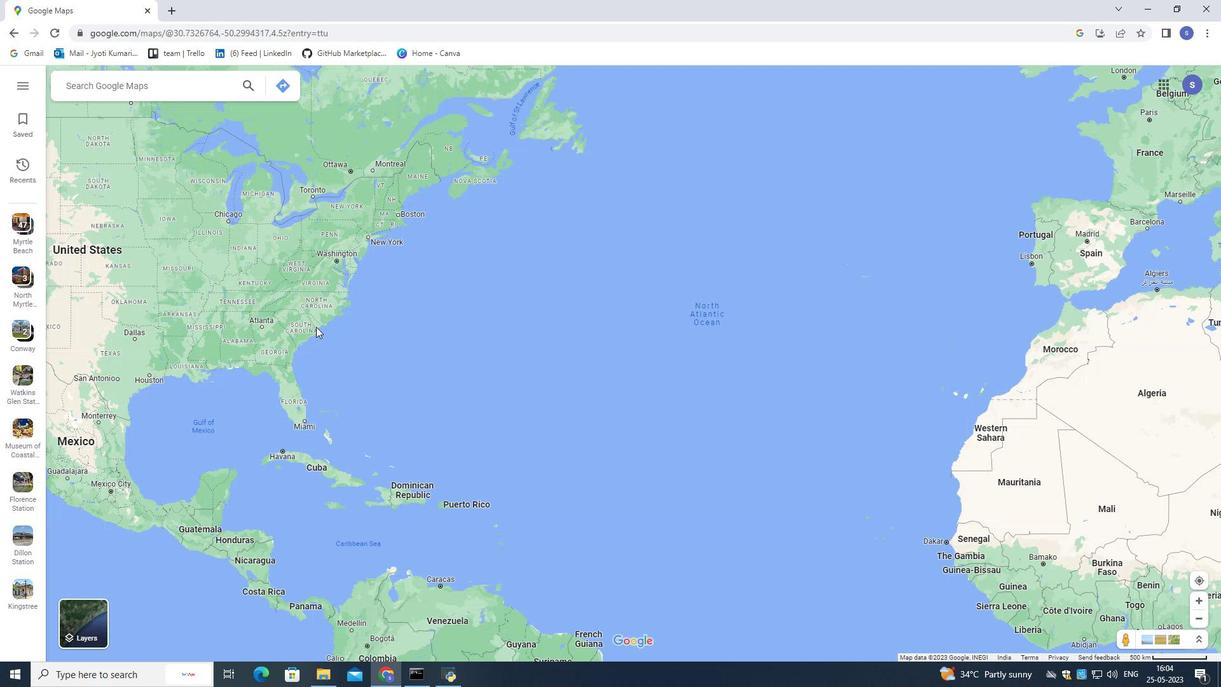 
Action: Mouse scrolled (316, 326) with delta (0, 0)
Screenshot: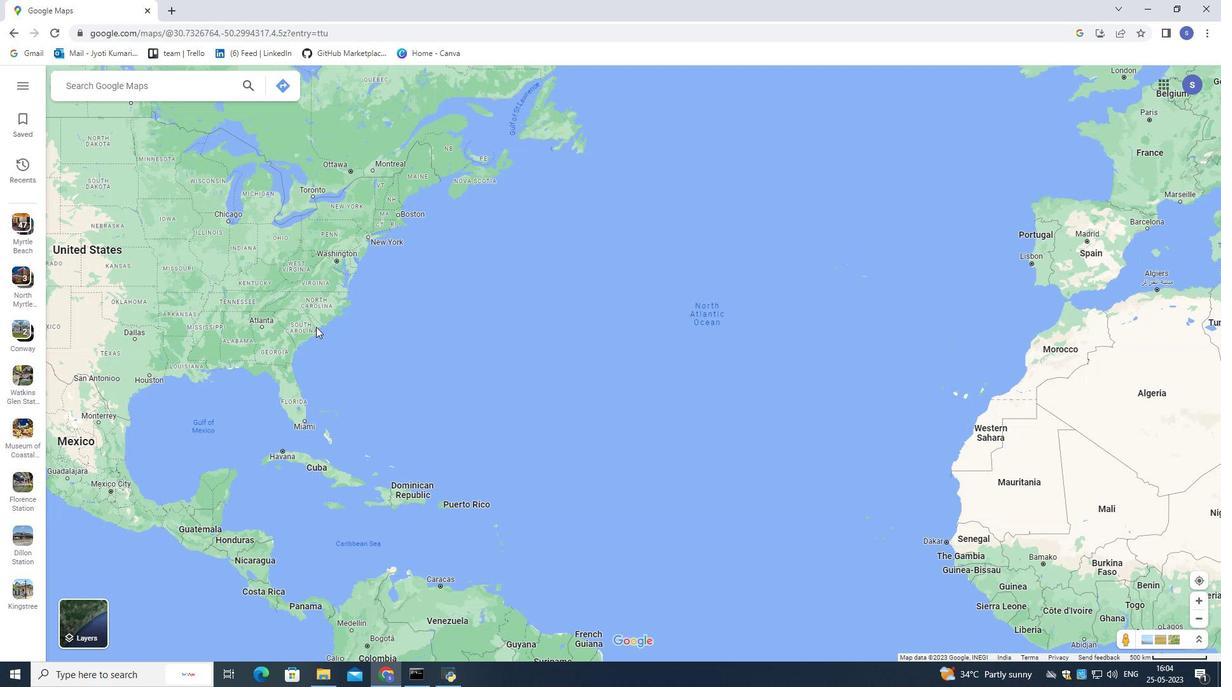 
Action: Mouse scrolled (316, 326) with delta (0, 0)
Screenshot: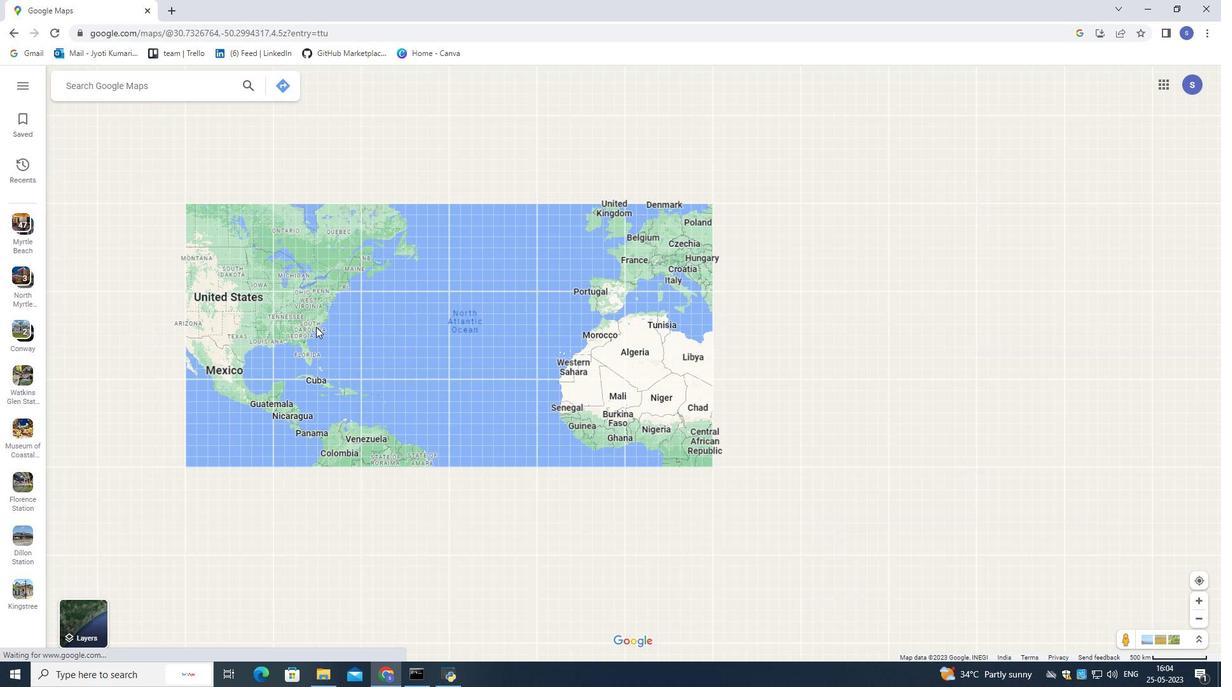 
Action: Mouse scrolled (316, 326) with delta (0, 0)
Screenshot: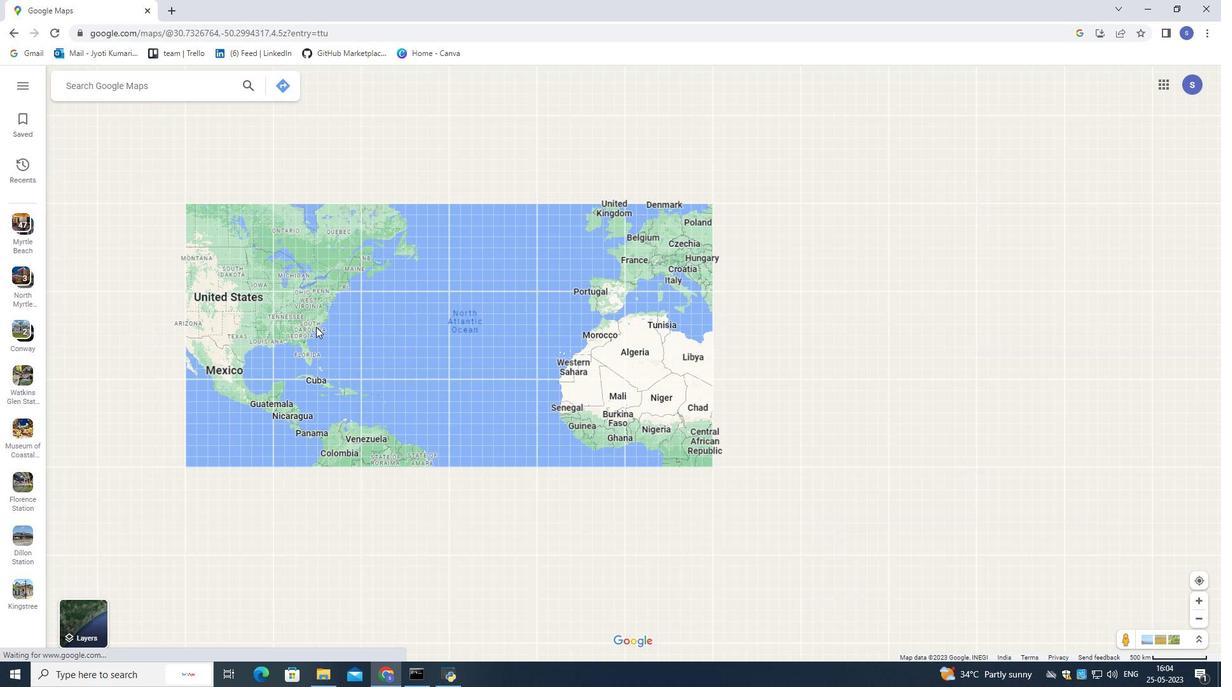 
Action: Mouse scrolled (316, 326) with delta (0, 0)
Screenshot: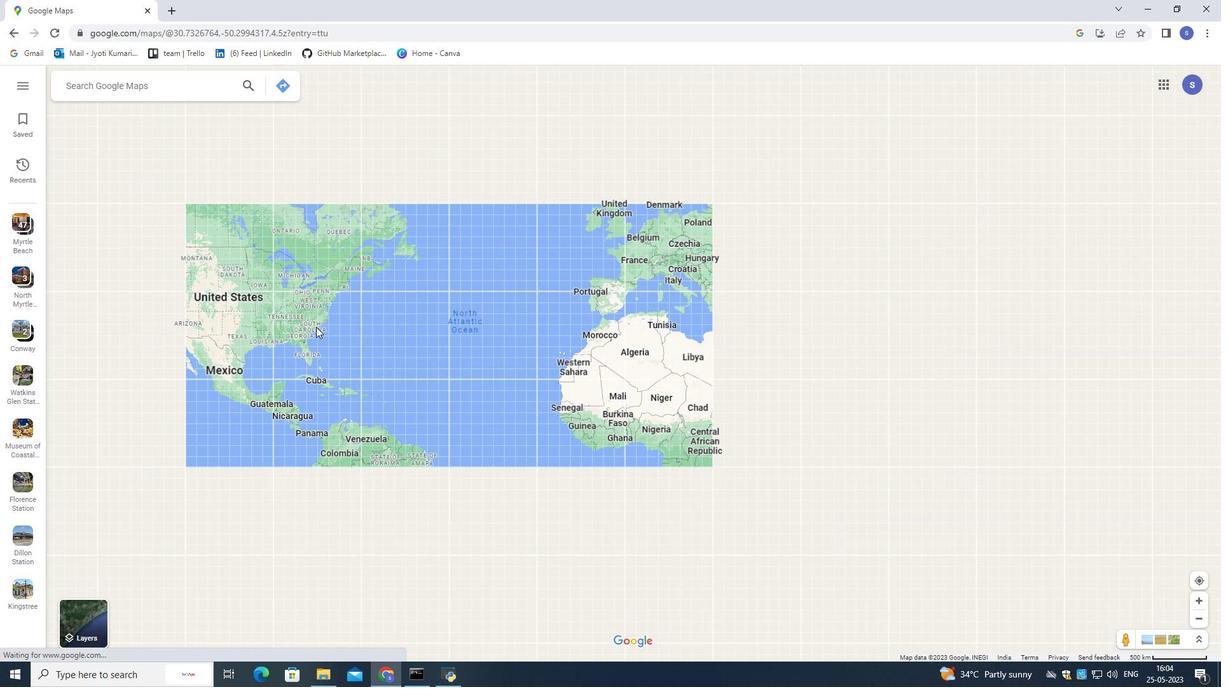 
Action: Mouse scrolled (316, 326) with delta (0, 0)
Screenshot: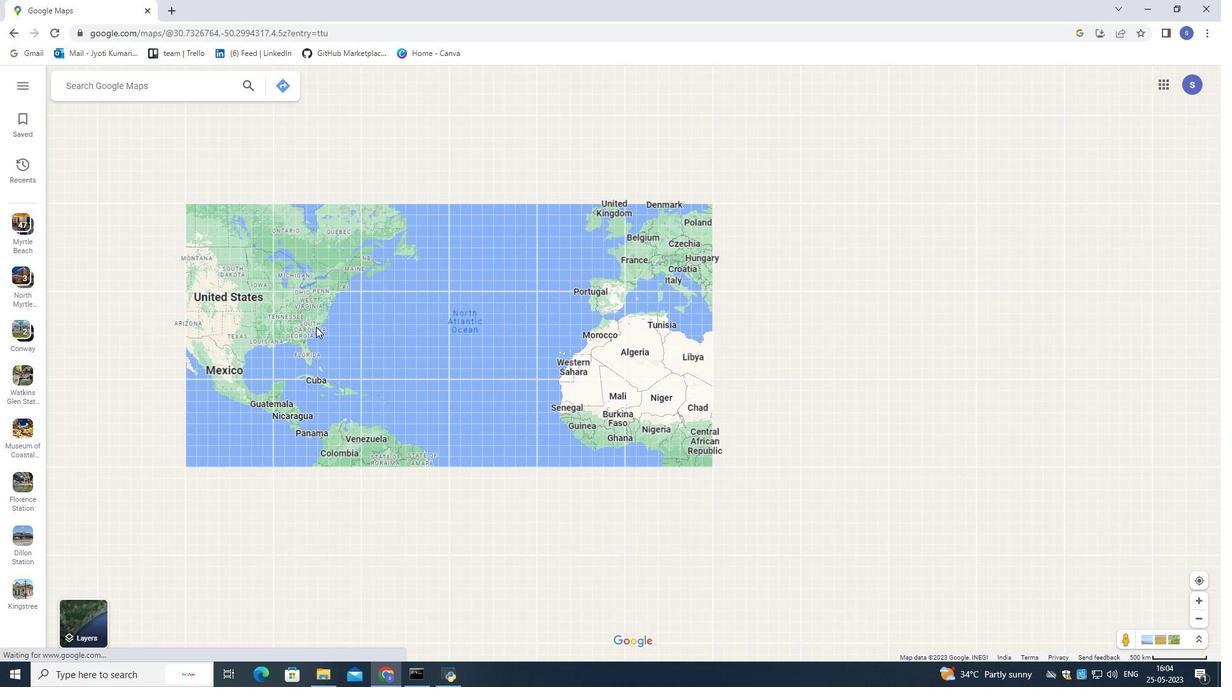 
Action: Mouse scrolled (316, 326) with delta (0, 0)
Screenshot: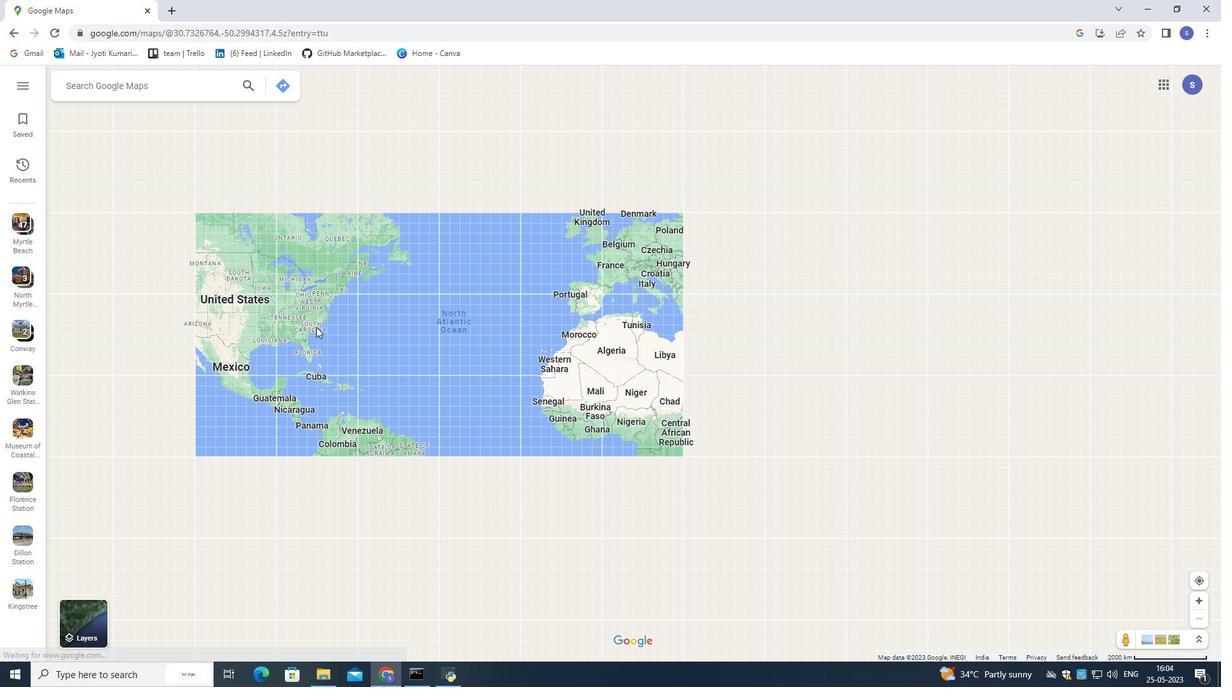 
Action: Mouse scrolled (316, 326) with delta (0, 0)
Screenshot: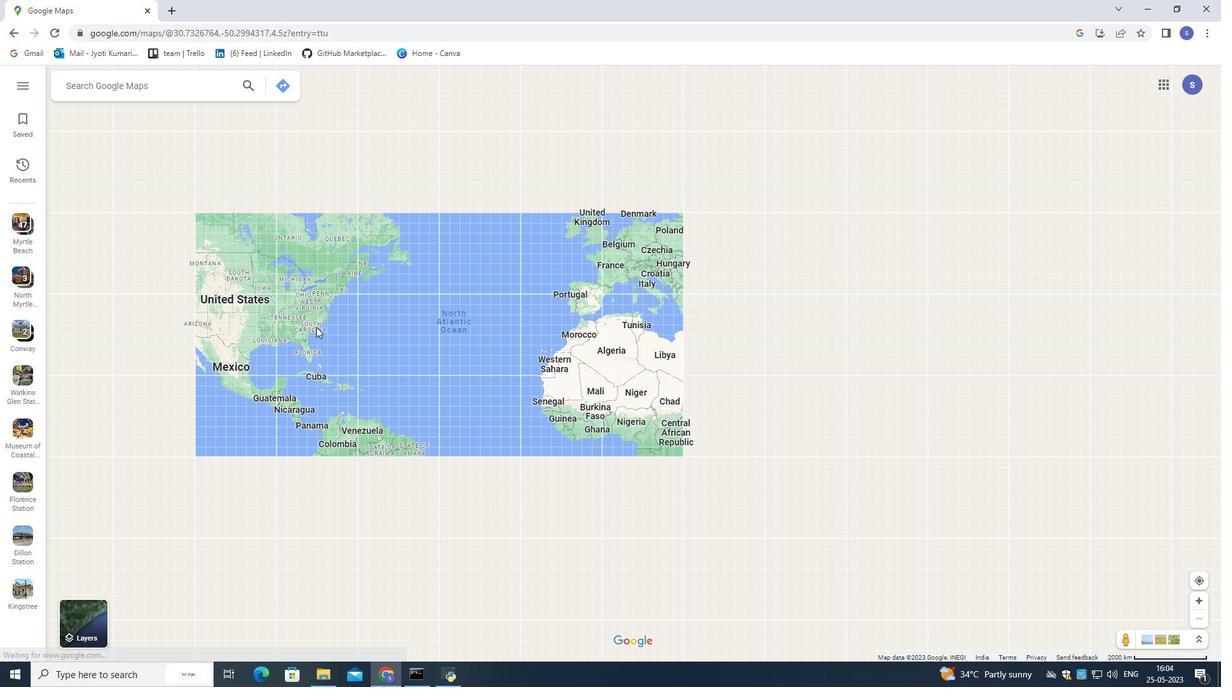 
Action: Mouse scrolled (316, 326) with delta (0, 0)
Screenshot: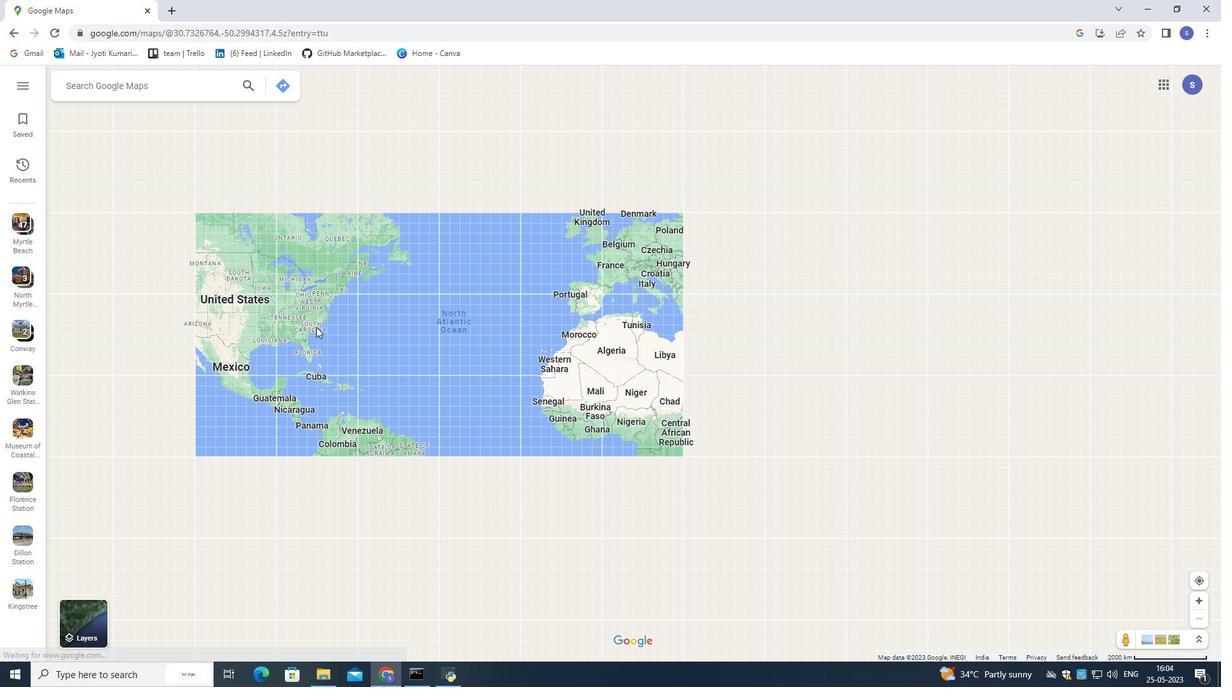 
Action: Mouse scrolled (316, 326) with delta (0, 0)
Screenshot: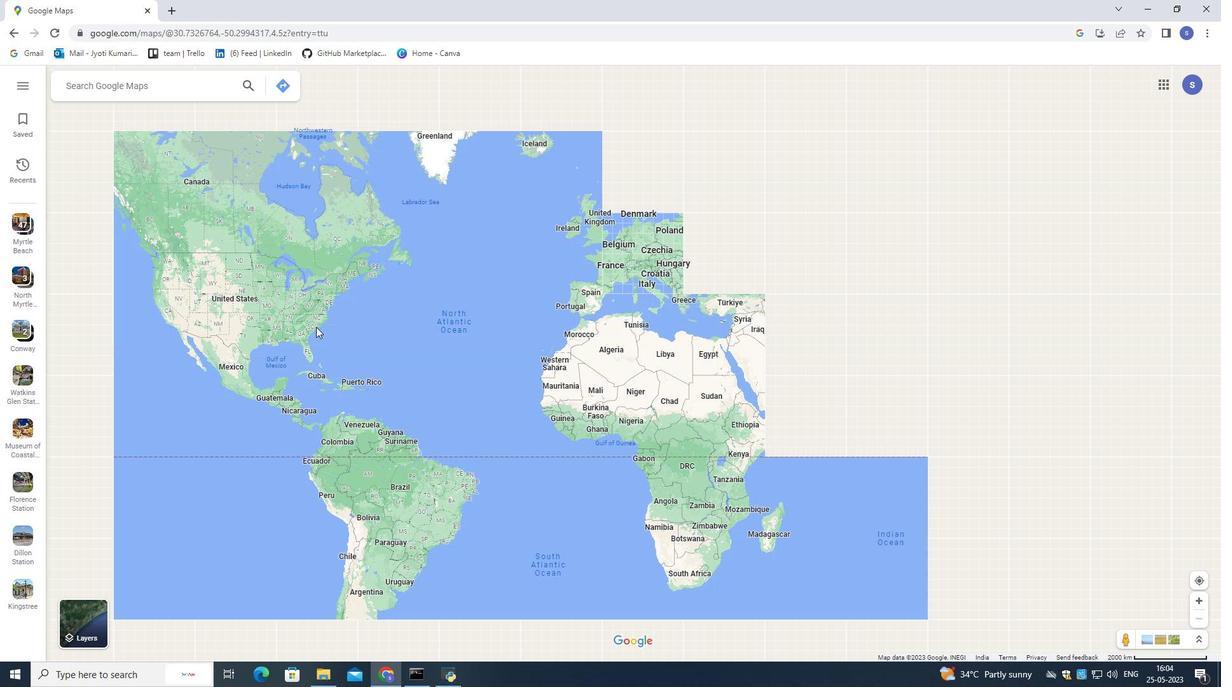 
Action: Mouse scrolled (316, 326) with delta (0, 0)
Screenshot: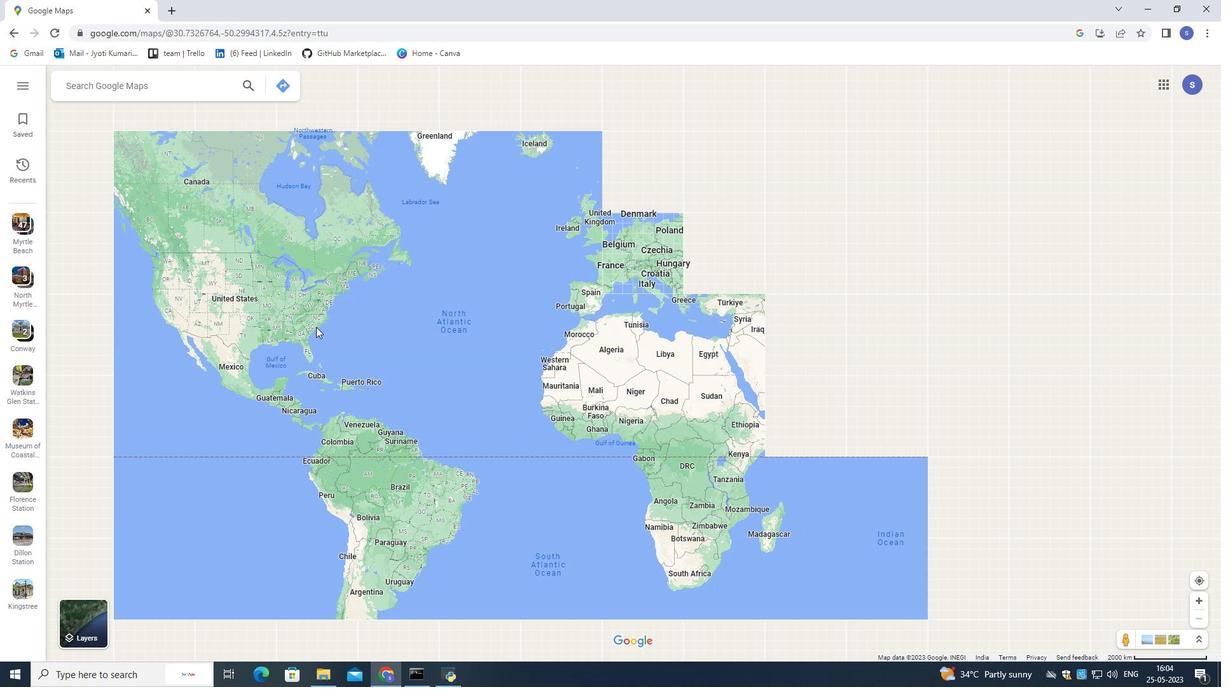 
Action: Mouse scrolled (316, 326) with delta (0, 0)
Screenshot: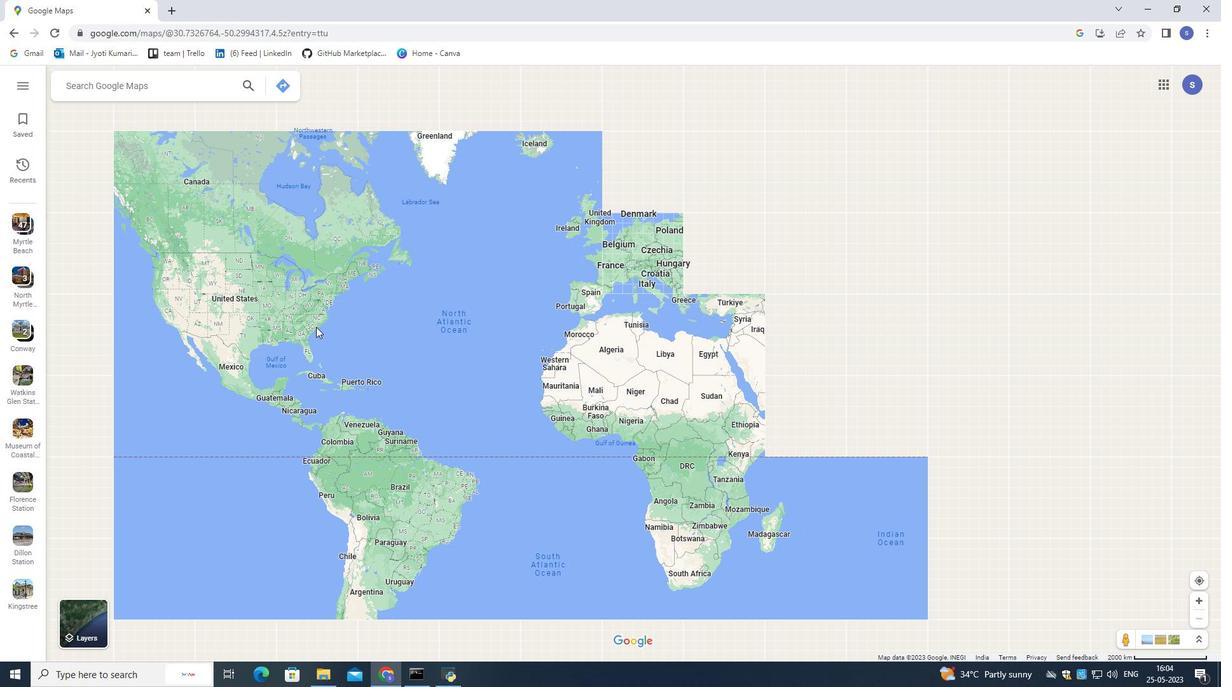 
Action: Mouse moved to (139, 90)
Screenshot: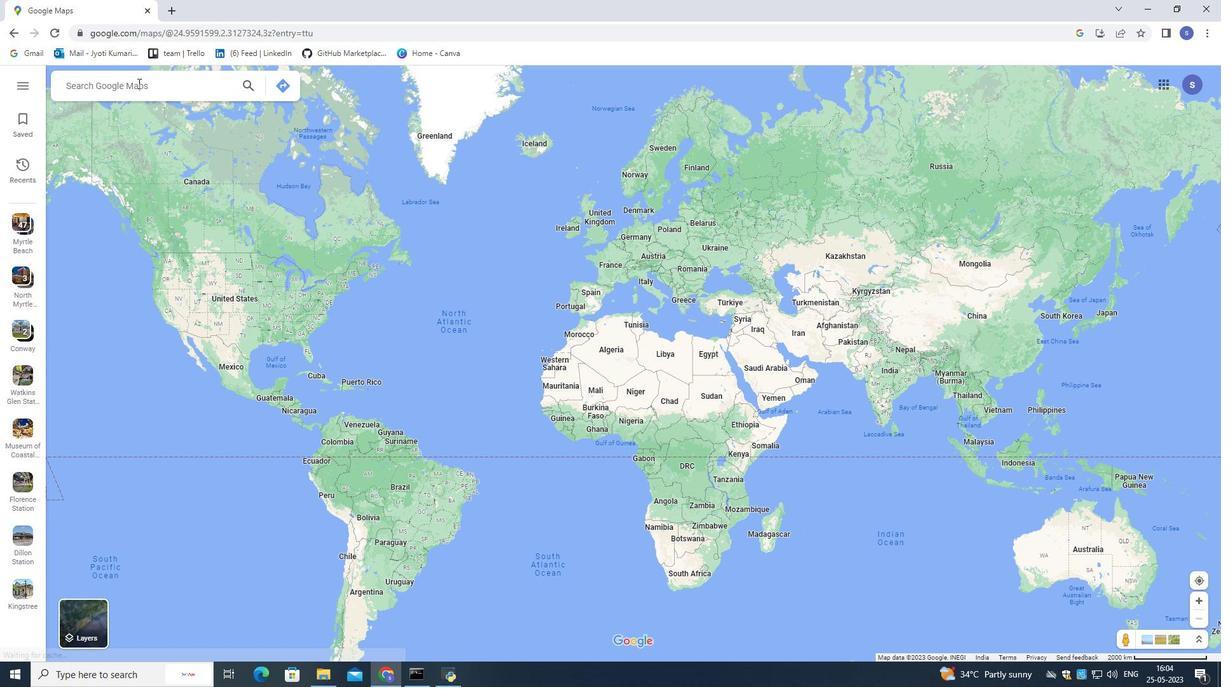 
Action: Mouse pressed left at (139, 90)
Screenshot: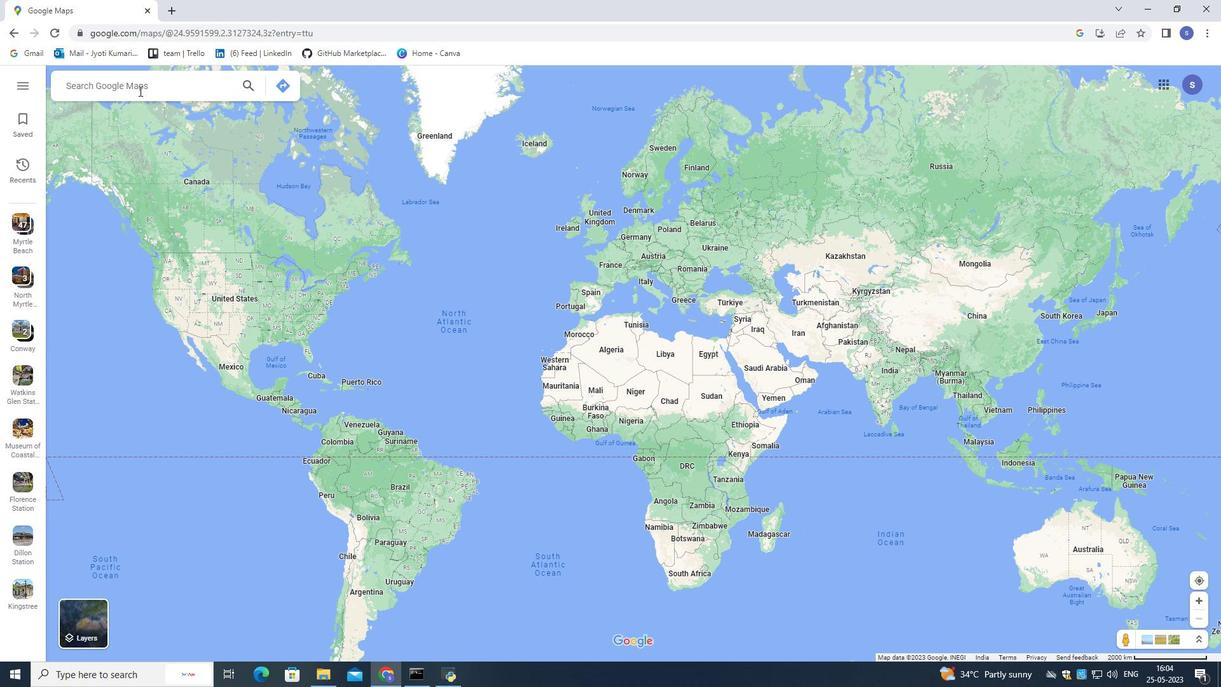 
Action: Key pressed watkij<Key.backspace>ns<Key.space>glen<Key.space>state<Key.space>park,<Key.space>new<Key.space>york,<Key.space>united<Key.space>state<Key.enter>
Screenshot: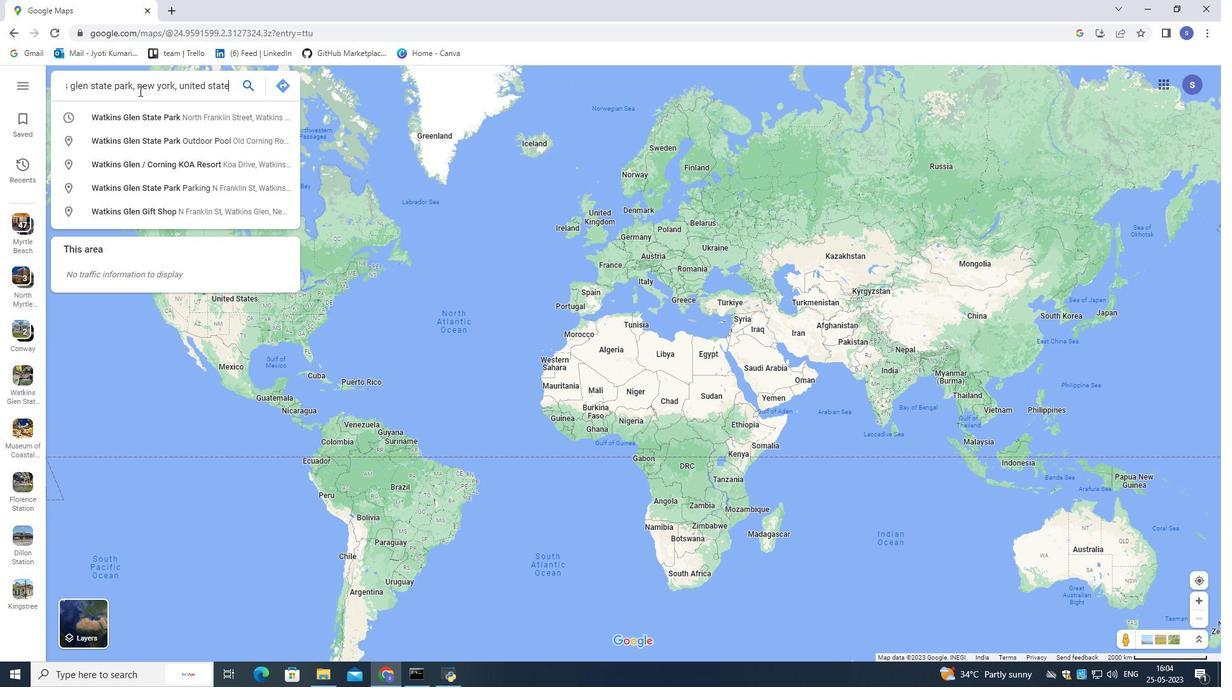 
Action: Mouse moved to (169, 175)
Screenshot: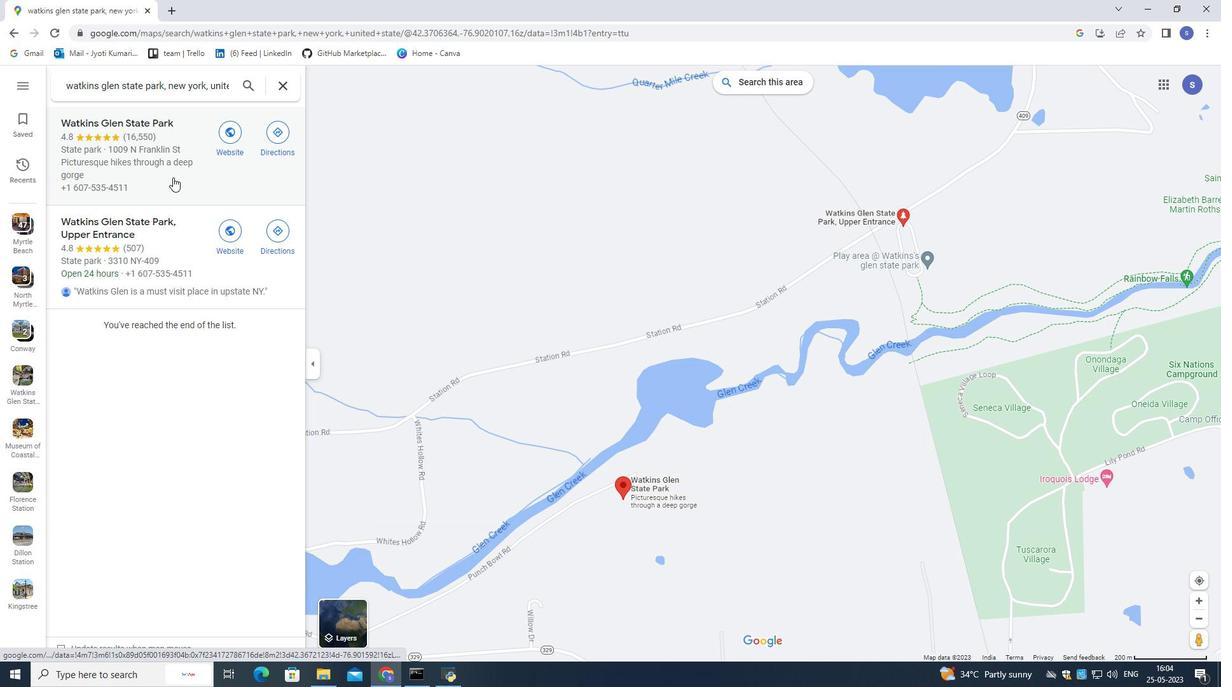 
Action: Mouse pressed left at (169, 175)
Screenshot: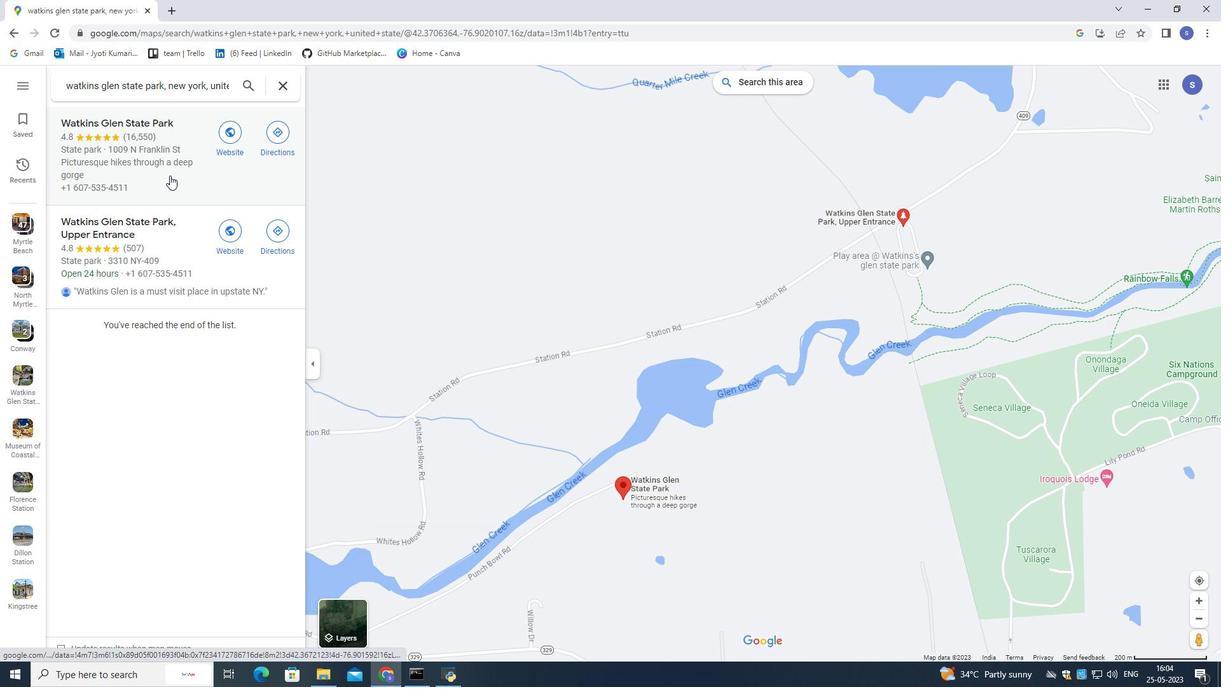 
Action: Mouse moved to (350, 371)
Screenshot: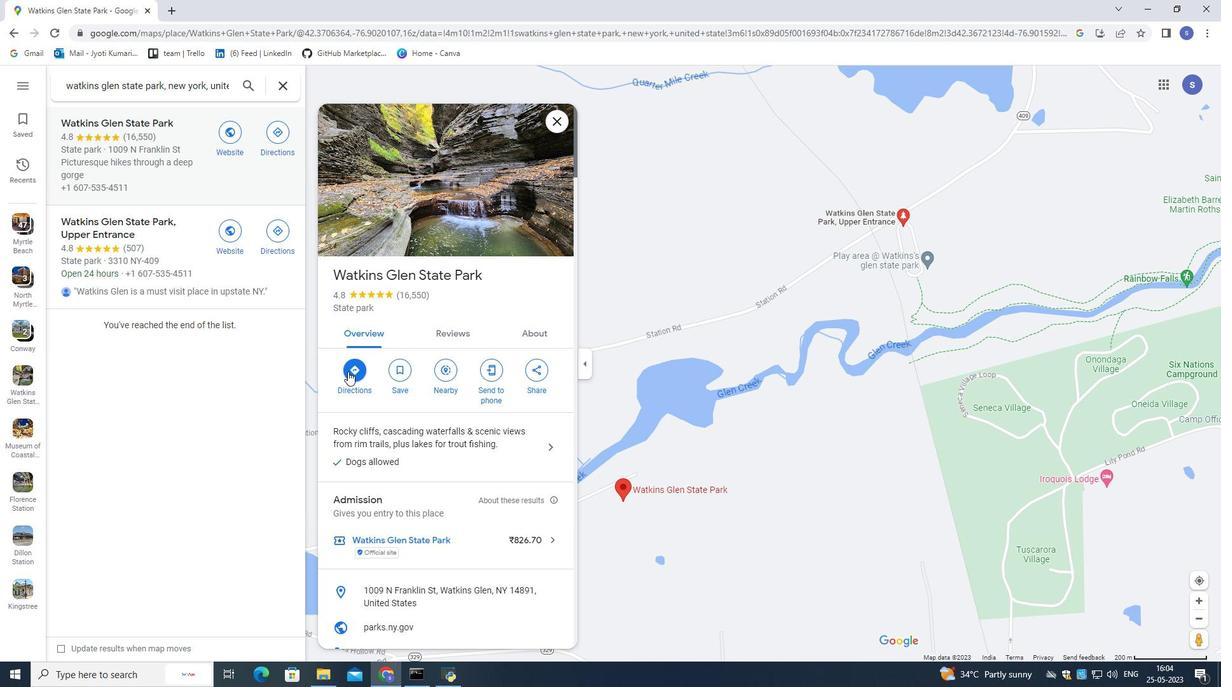 
Action: Mouse pressed left at (350, 371)
Screenshot: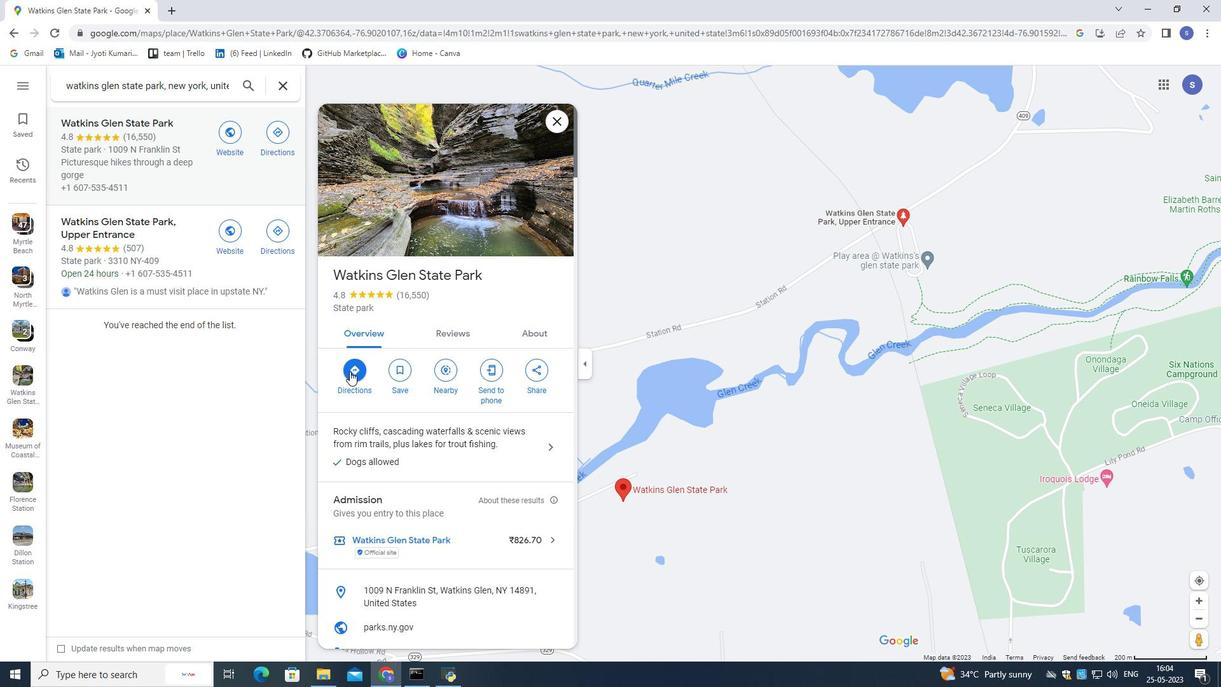 
Action: Mouse moved to (342, 366)
Screenshot: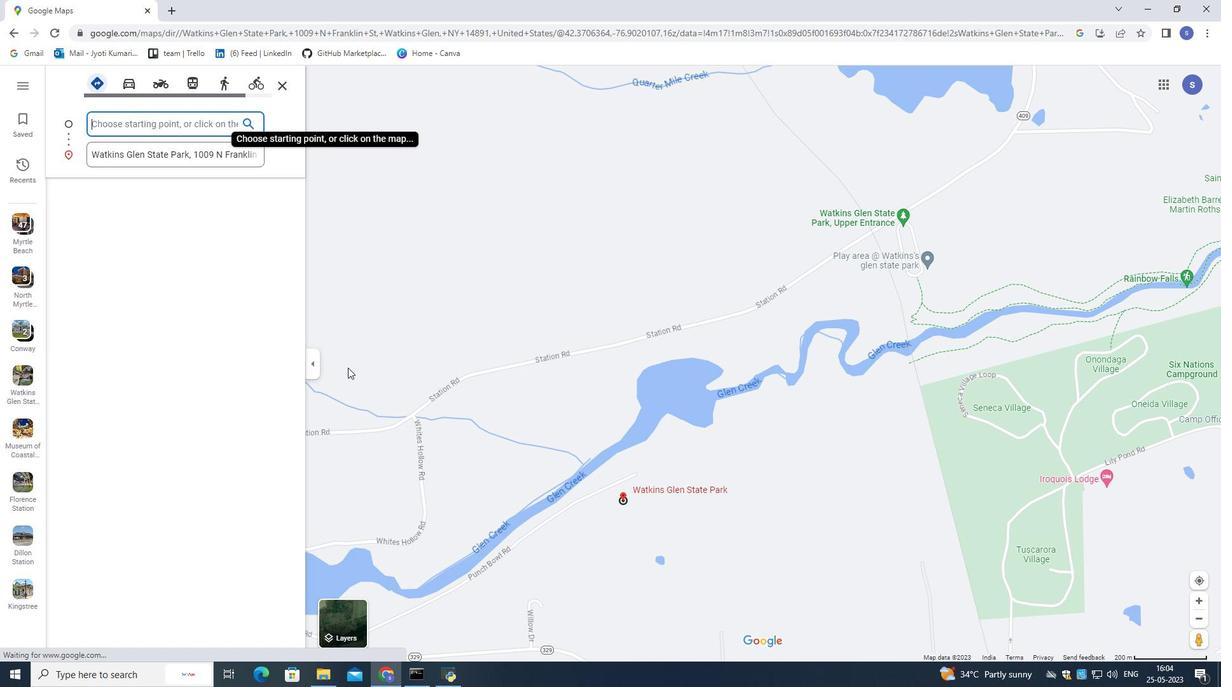 
Action: Key pressed myrtle<Key.space>beach,<Key.space>sout<Key.space>carolina,<Key.space>united<Key.space>state<Key.enter>
Screenshot: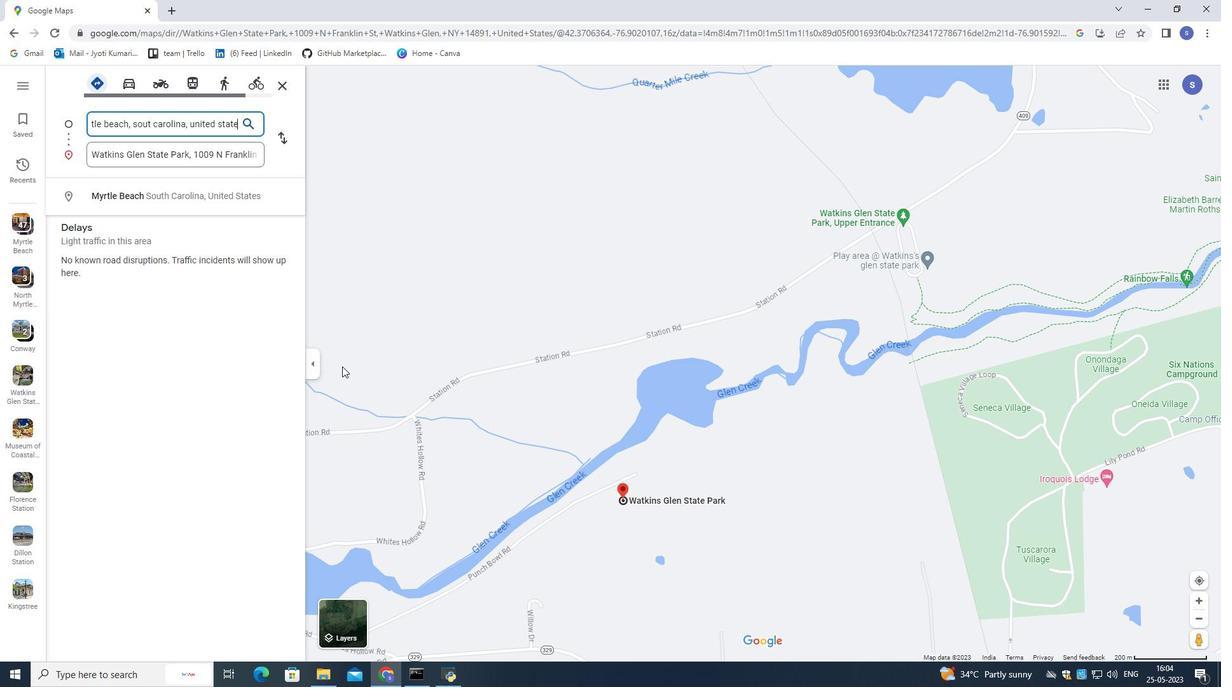 
Action: Mouse moved to (252, 300)
Screenshot: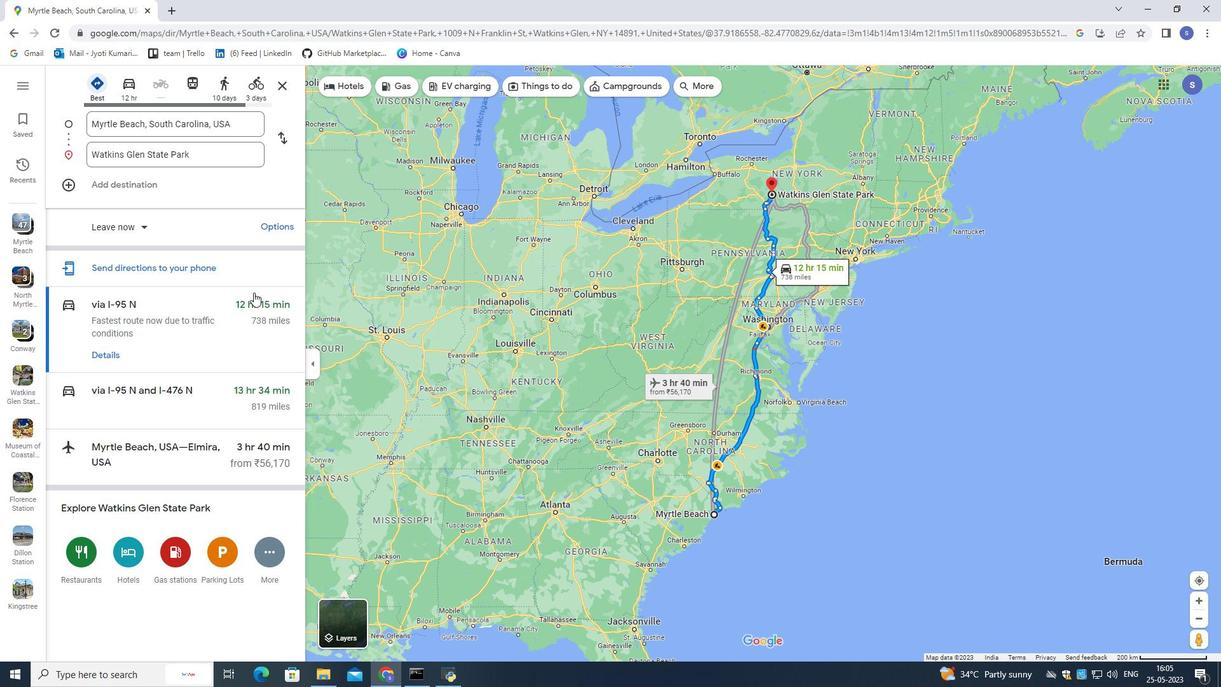 
Action: Mouse scrolled (252, 299) with delta (0, 0)
Screenshot: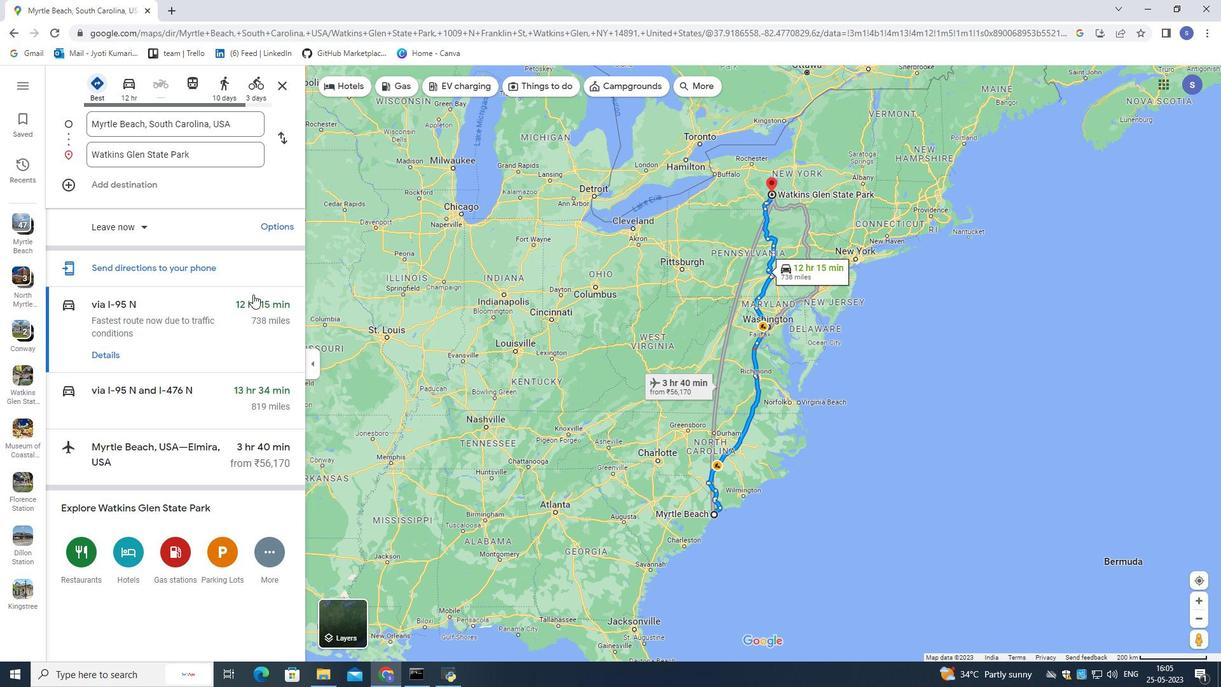
Action: Mouse moved to (252, 301)
Screenshot: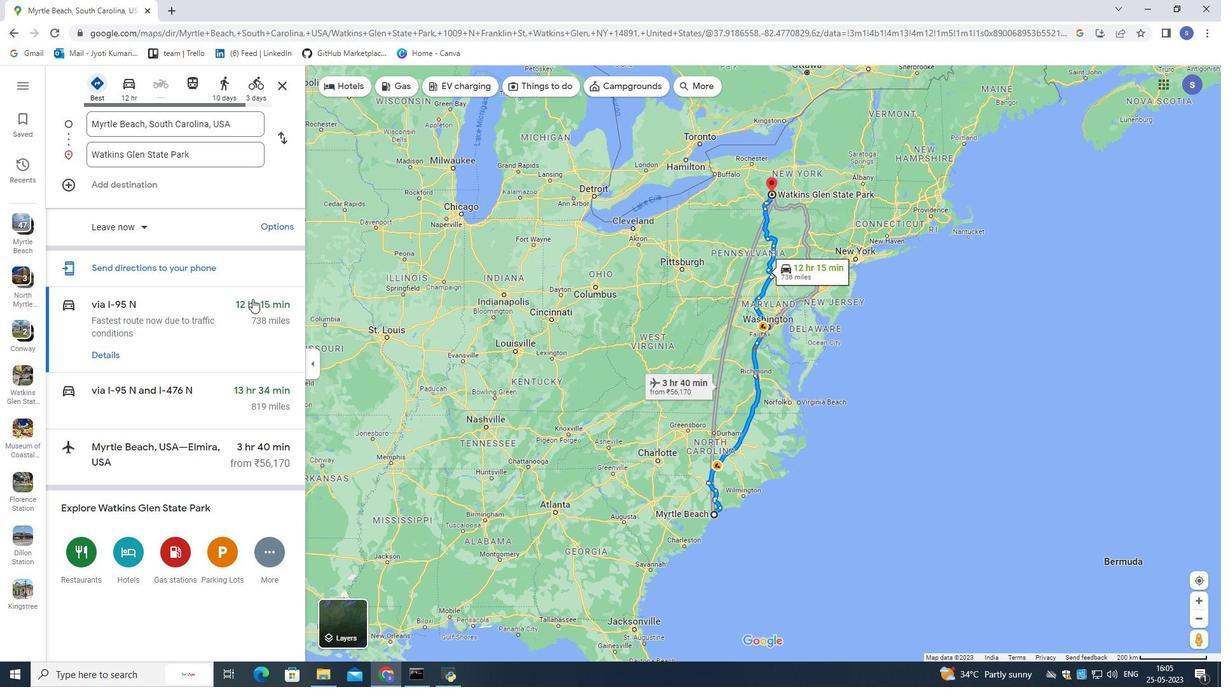 
Action: Mouse scrolled (252, 300) with delta (0, 0)
Screenshot: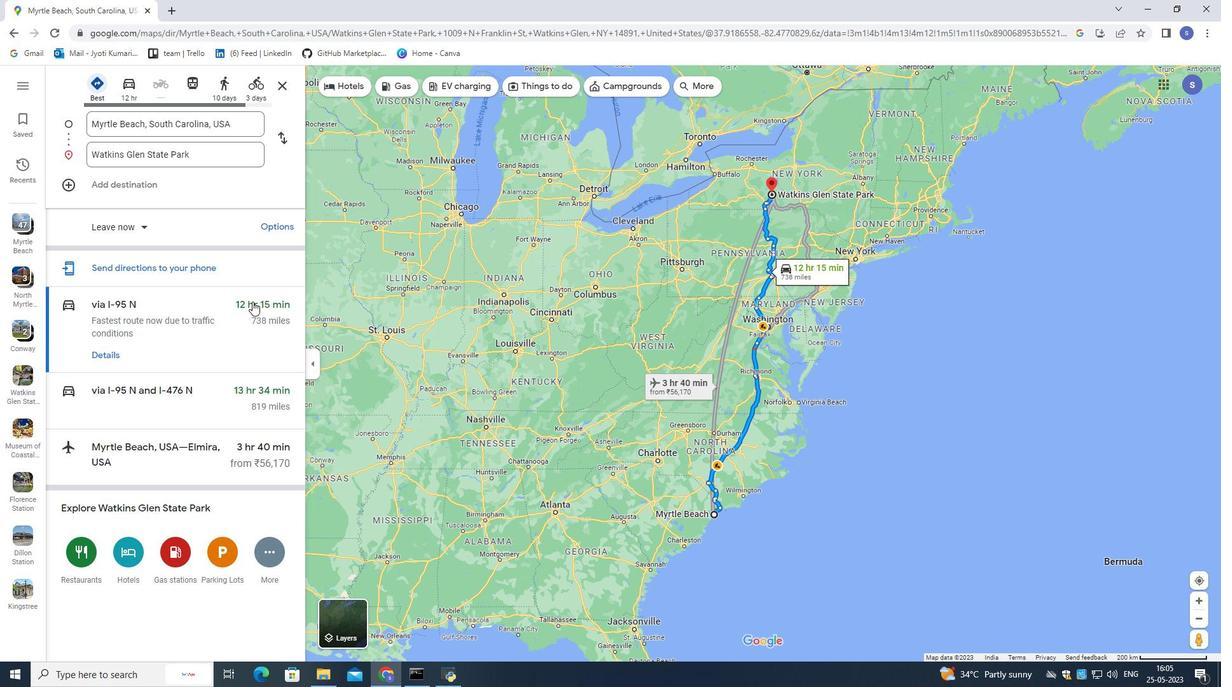 
Action: Mouse moved to (253, 300)
Screenshot: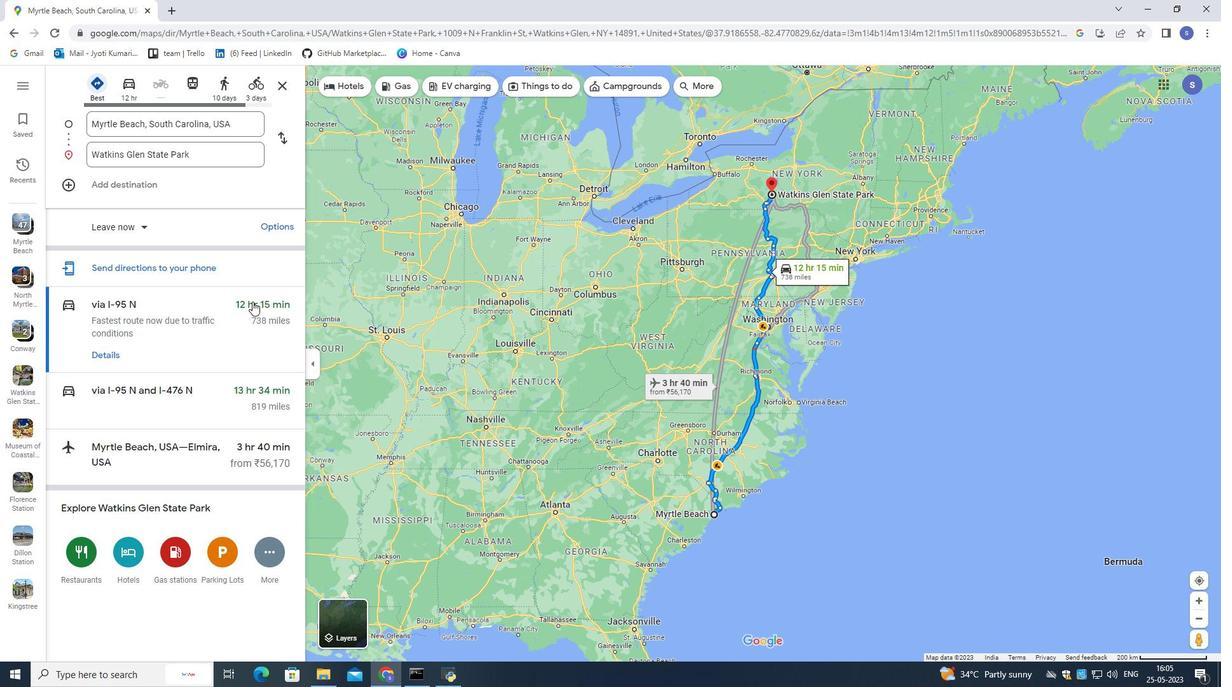 
Action: Mouse scrolled (253, 299) with delta (0, 0)
Screenshot: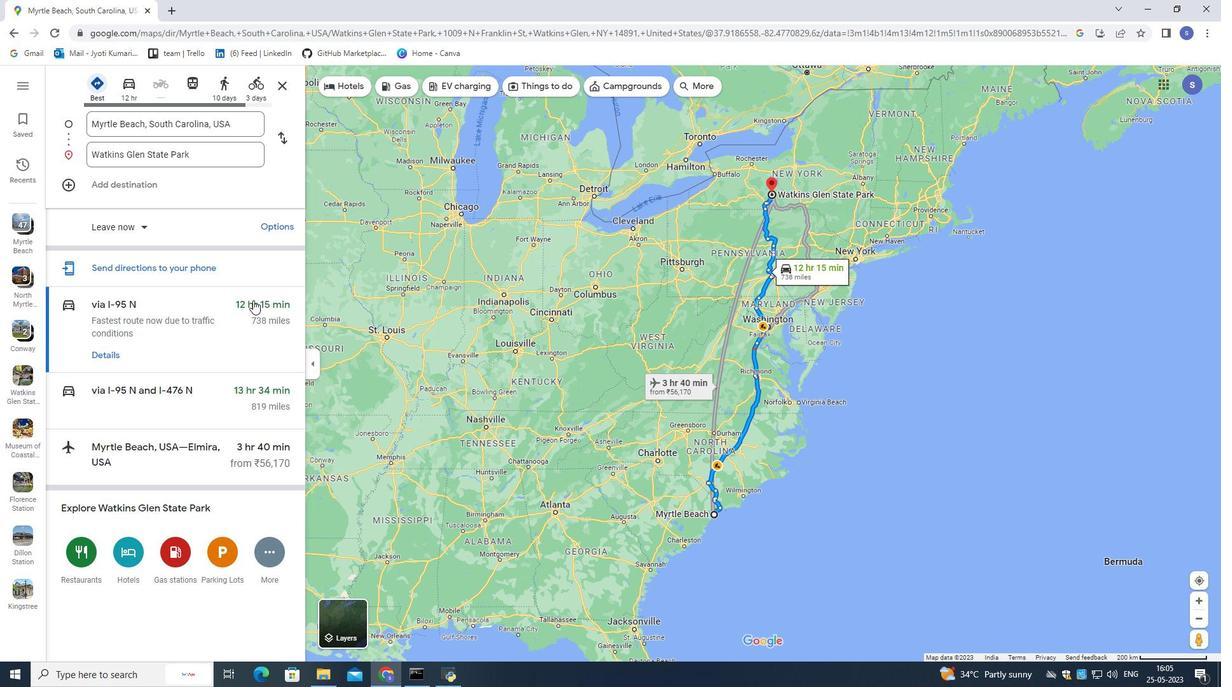 
Action: Mouse moved to (414, 269)
Screenshot: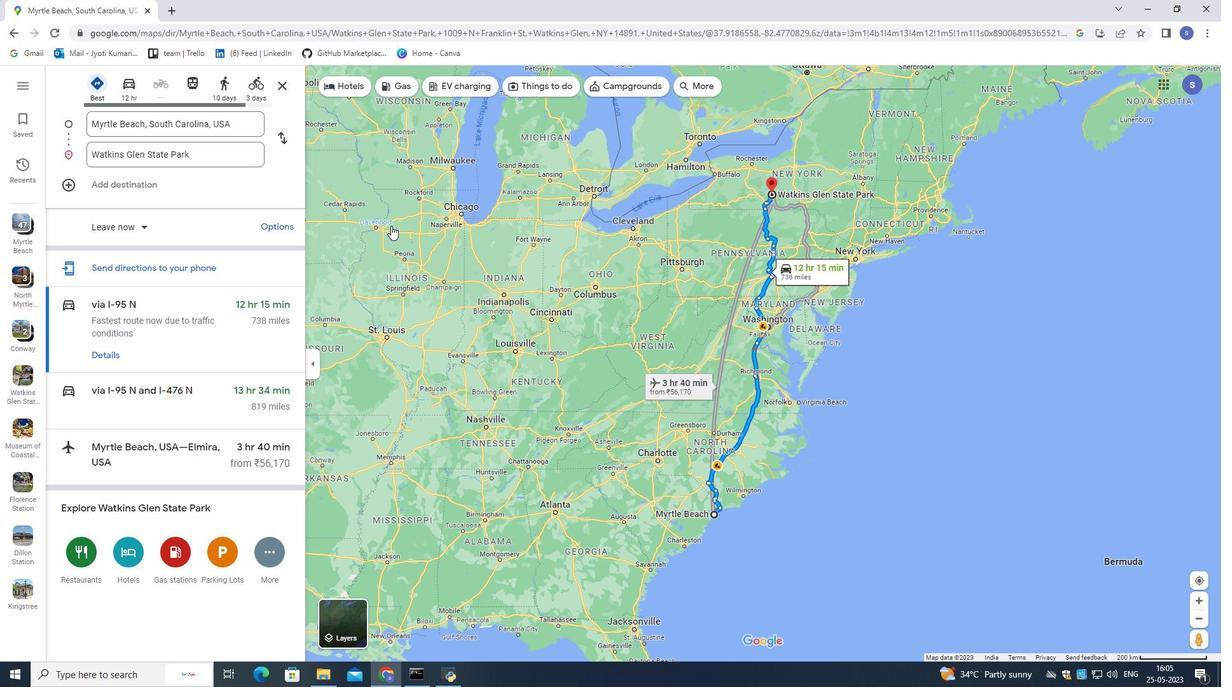 
Action: Mouse scrolled (414, 267) with delta (0, 0)
Screenshot: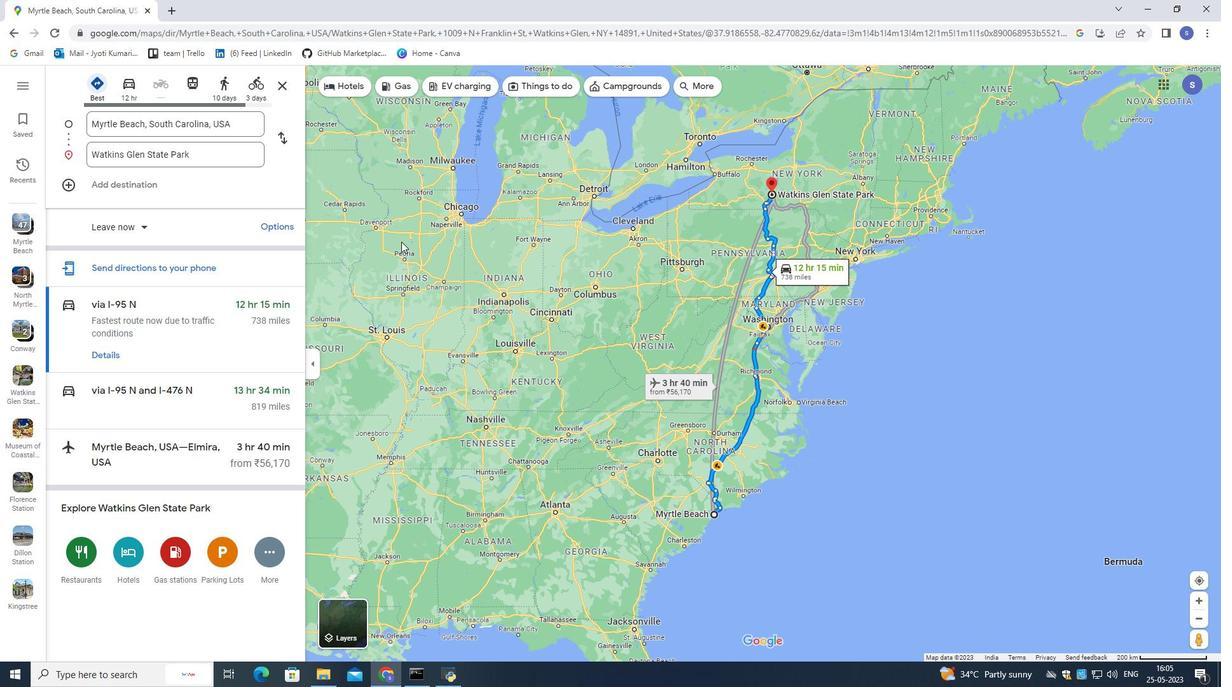 
Action: Mouse moved to (416, 272)
Screenshot: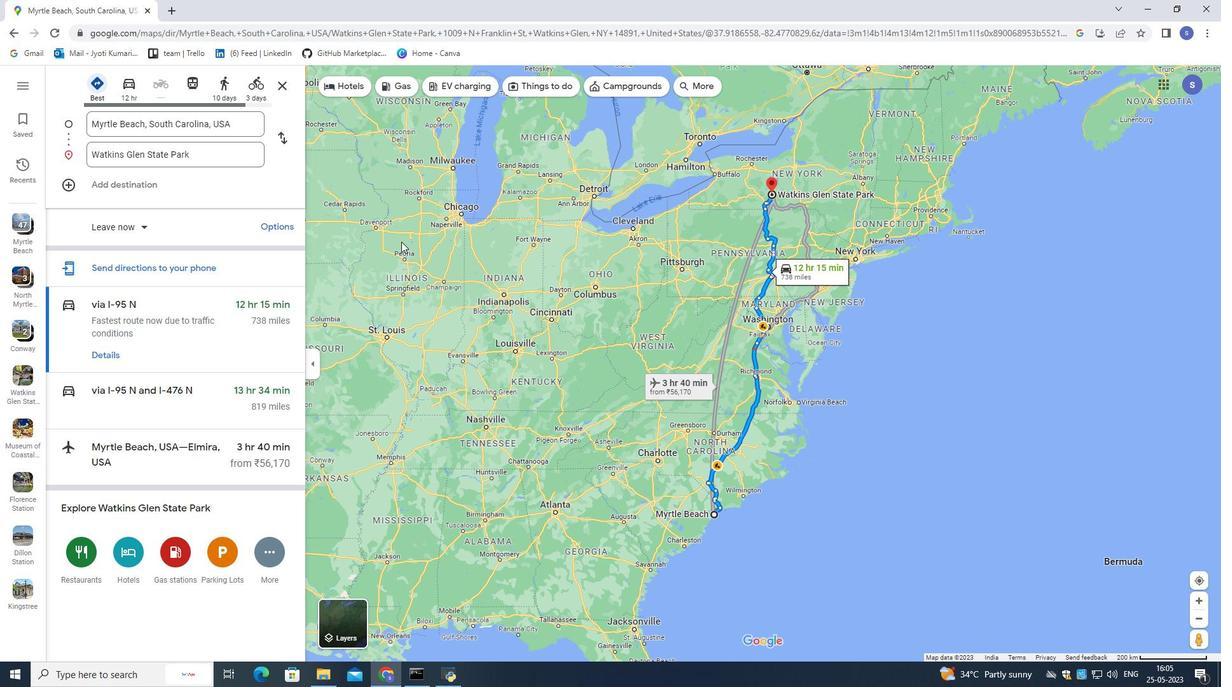 
Action: Mouse scrolled (416, 271) with delta (0, 0)
Screenshot: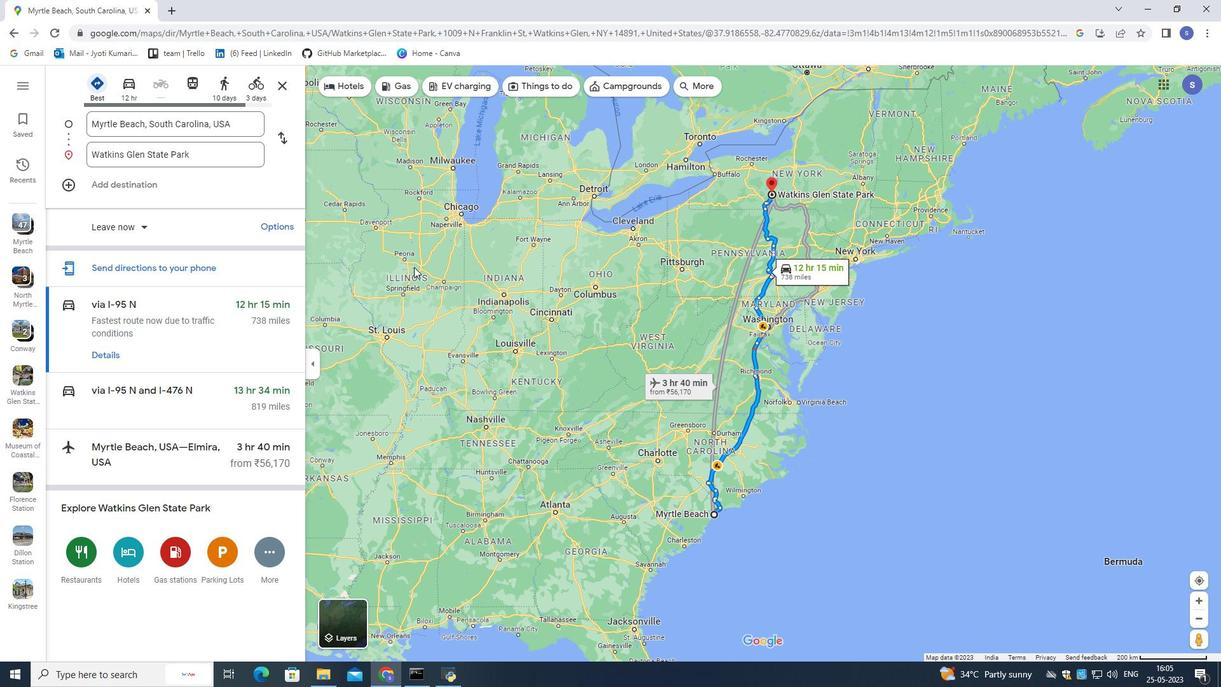 
Action: Mouse moved to (416, 272)
Screenshot: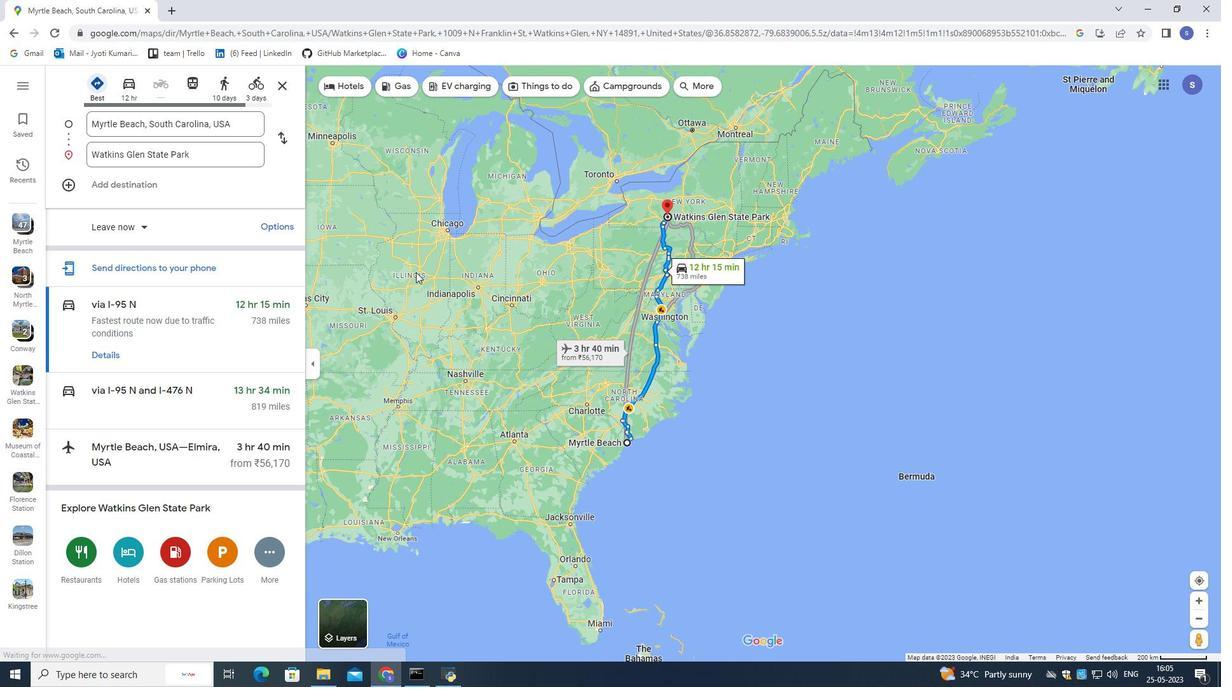 
Action: Mouse pressed left at (416, 272)
Screenshot: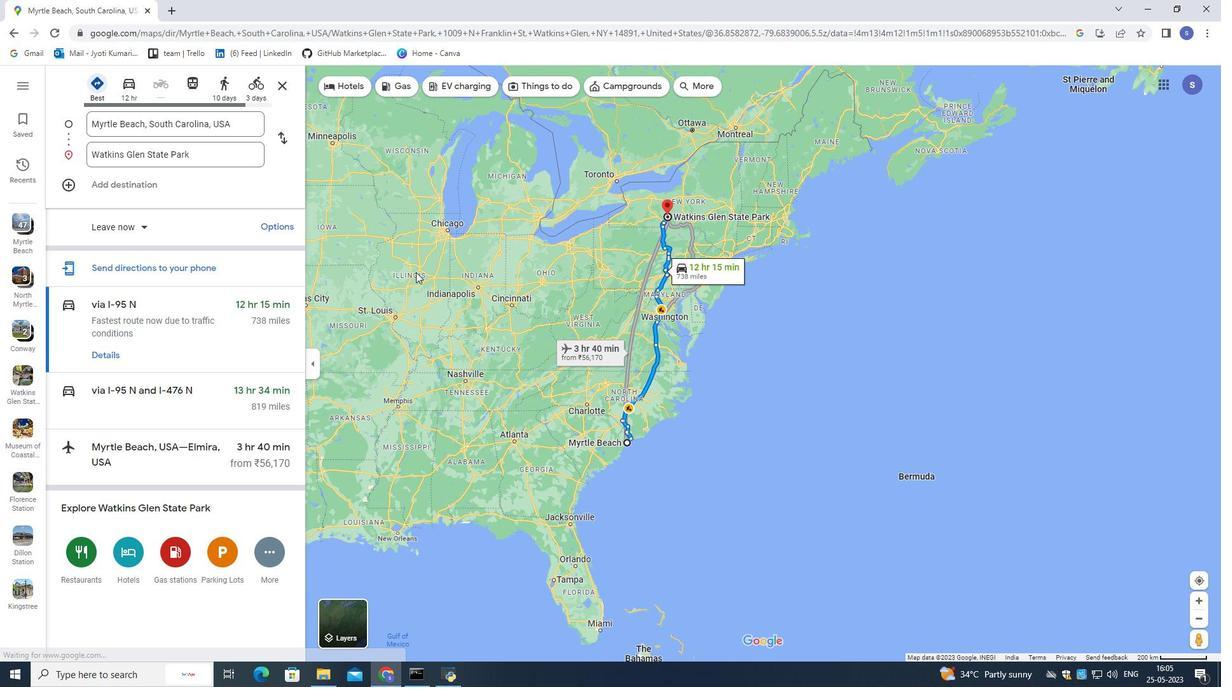 
Action: Mouse moved to (284, 139)
Screenshot: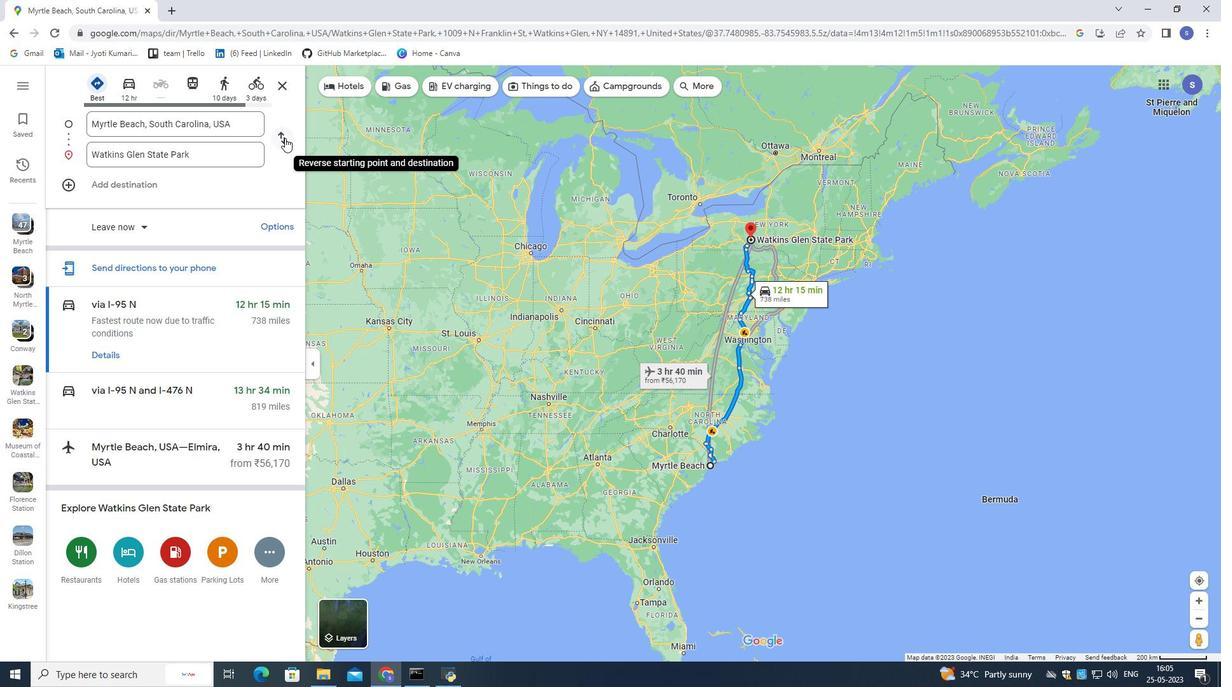 
Action: Mouse pressed left at (284, 139)
Screenshot: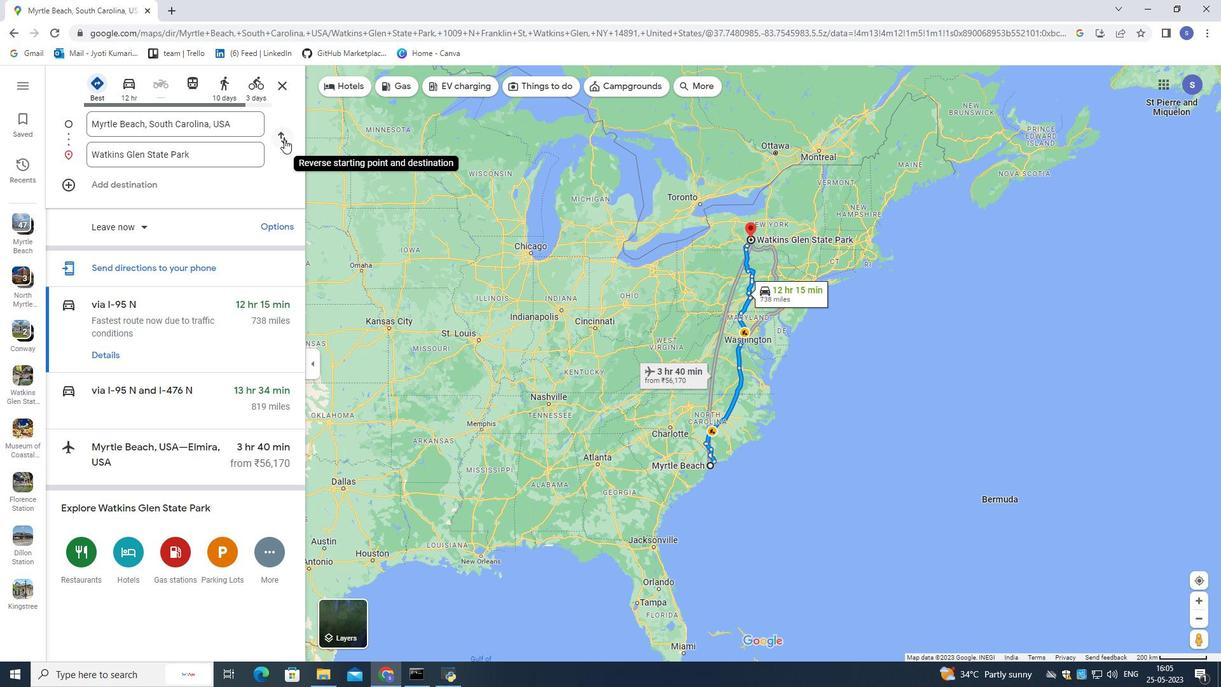 
Action: Mouse moved to (132, 84)
Screenshot: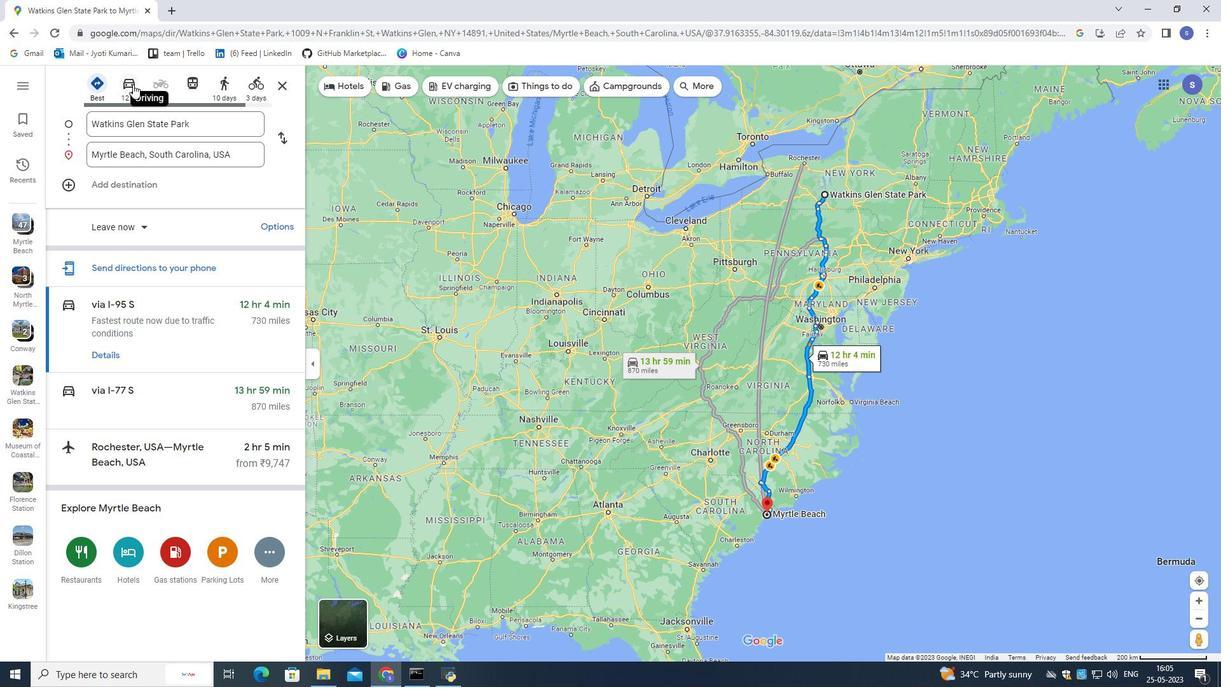 
Action: Mouse pressed left at (132, 84)
Screenshot: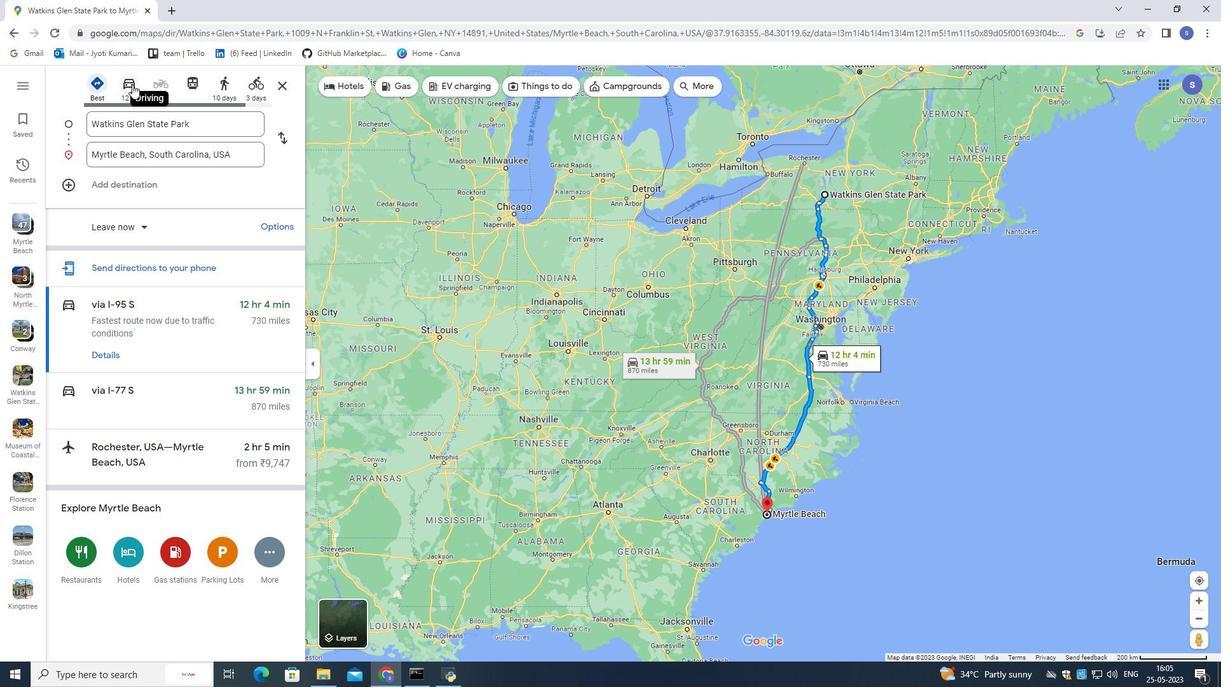
Action: Mouse moved to (983, 375)
Screenshot: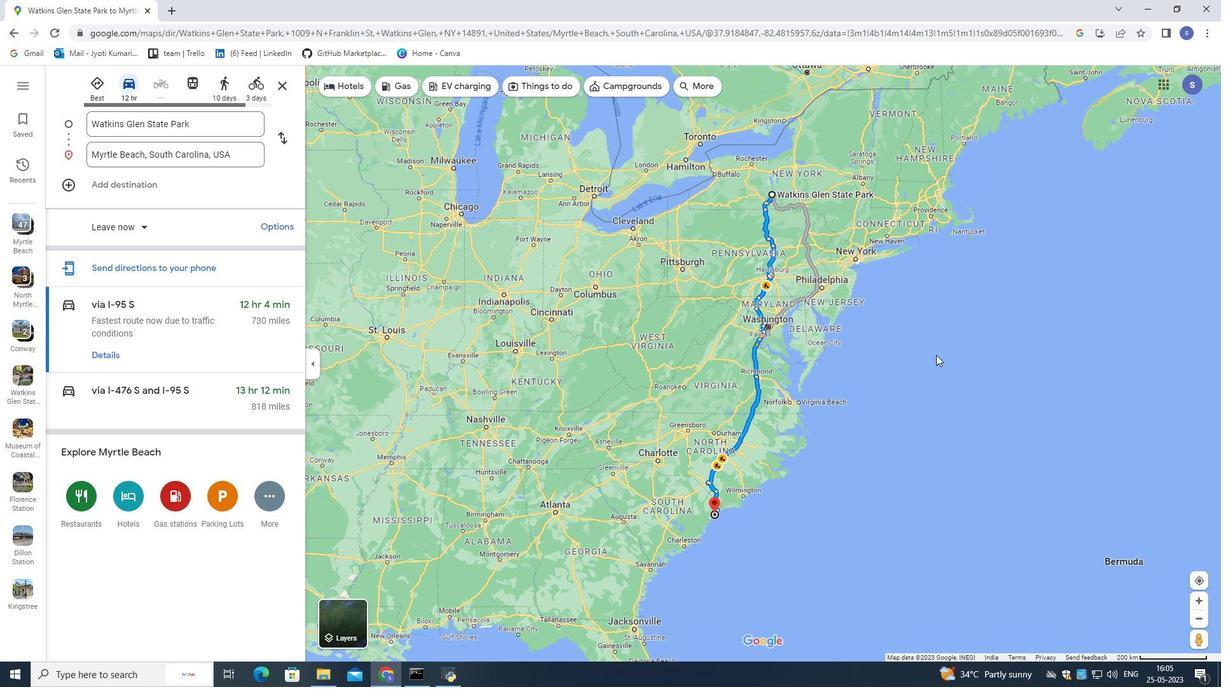
Action: Mouse scrolled (983, 376) with delta (0, 0)
Screenshot: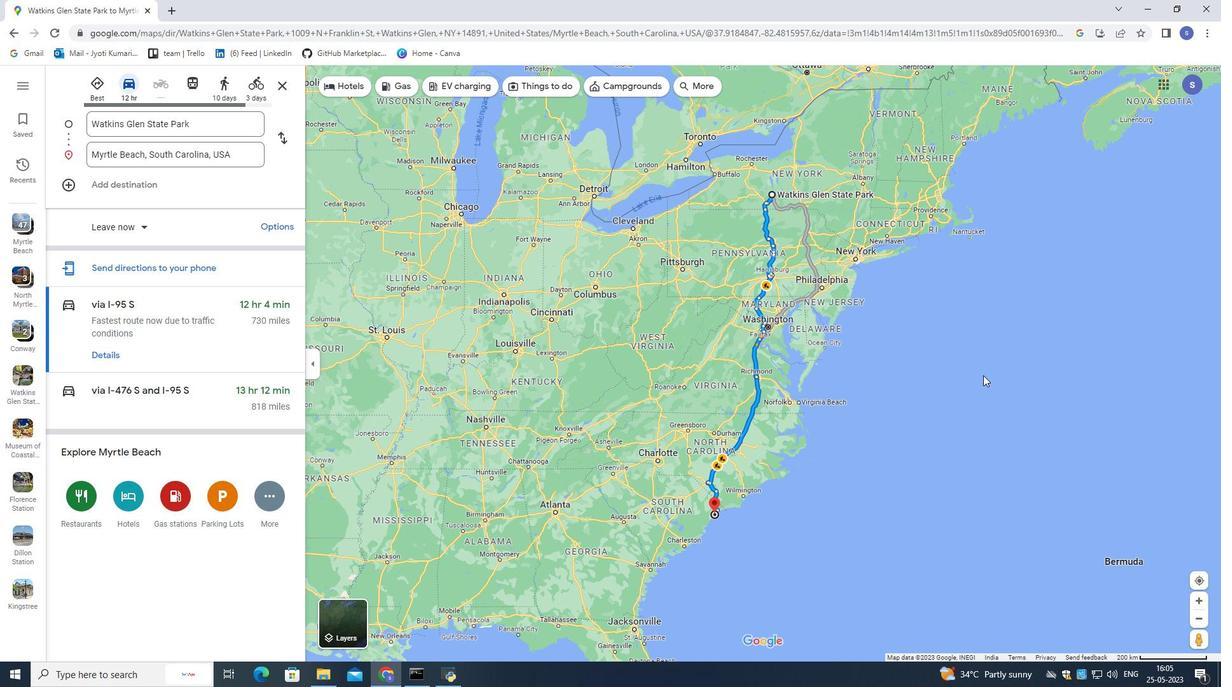 
Action: Mouse scrolled (983, 376) with delta (0, 0)
Screenshot: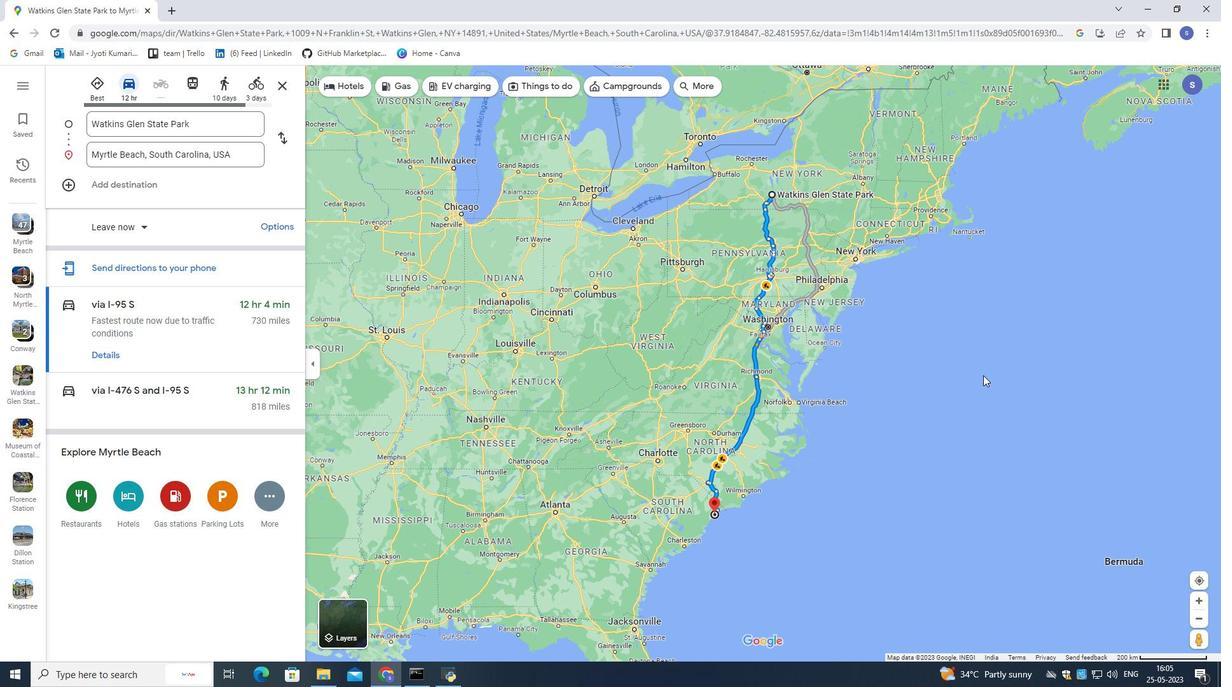 
Action: Mouse moved to (981, 391)
Screenshot: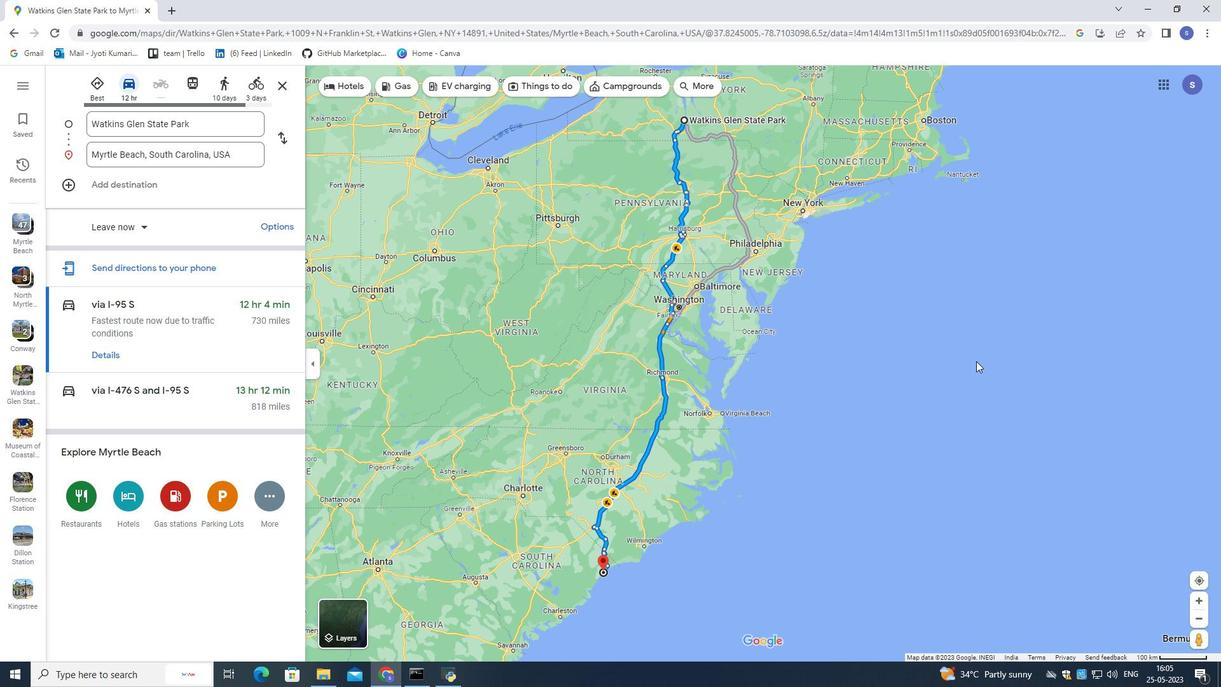 
Action: Mouse pressed left at (973, 355)
Screenshot: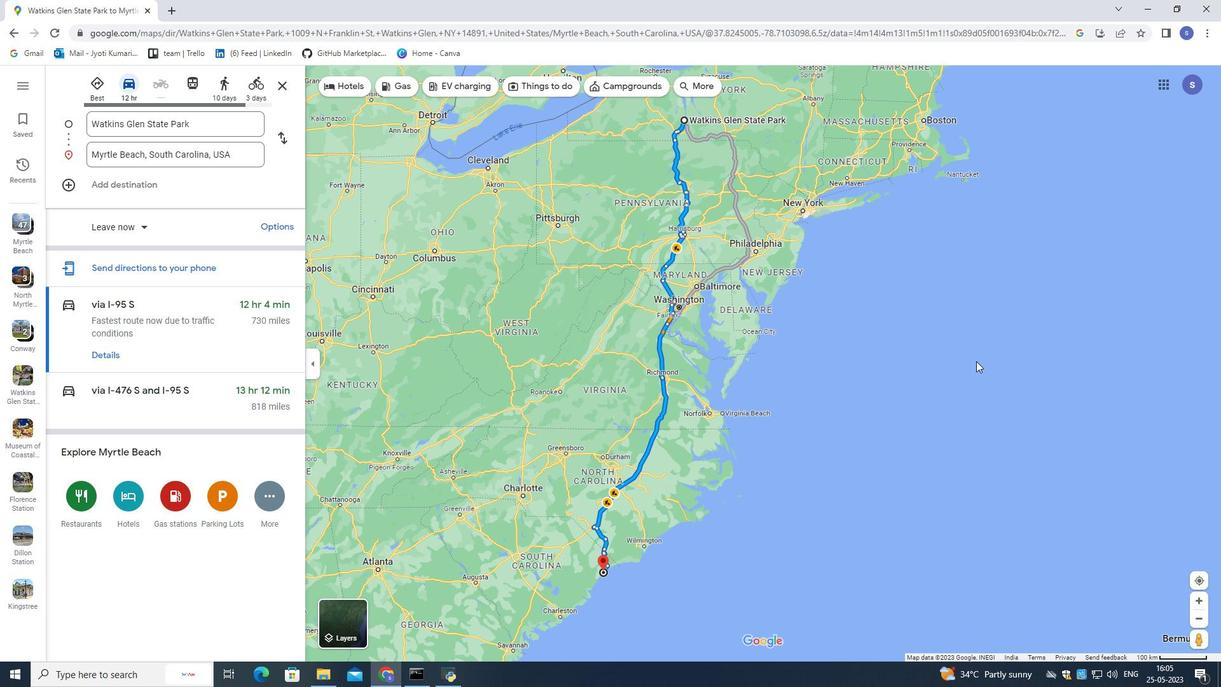 
Action: Mouse moved to (983, 399)
Screenshot: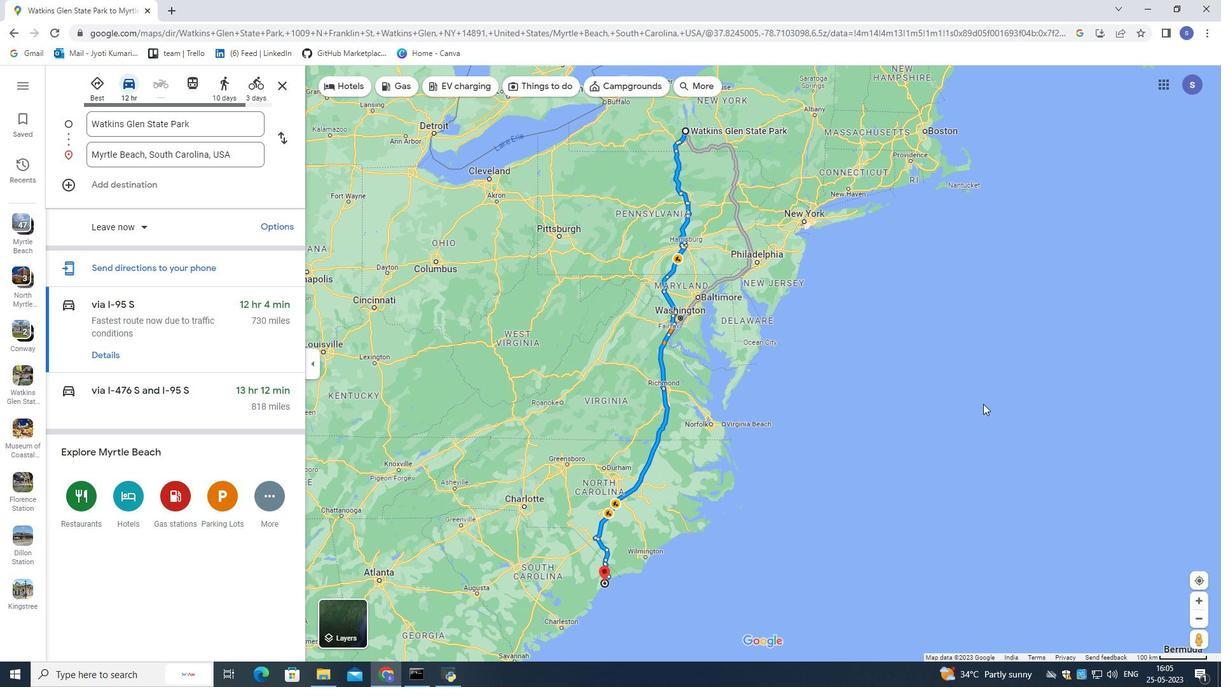 
Action: Mouse scrolled (983, 400) with delta (0, 0)
Screenshot: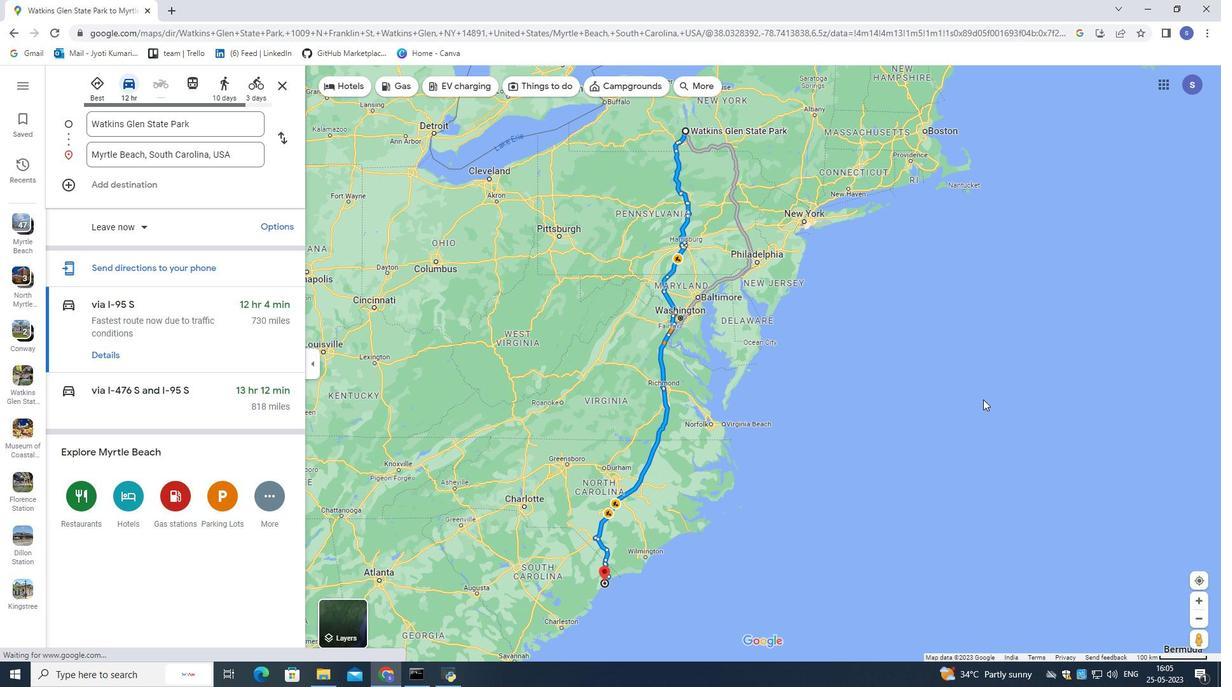 
Action: Mouse pressed left at (983, 399)
Screenshot: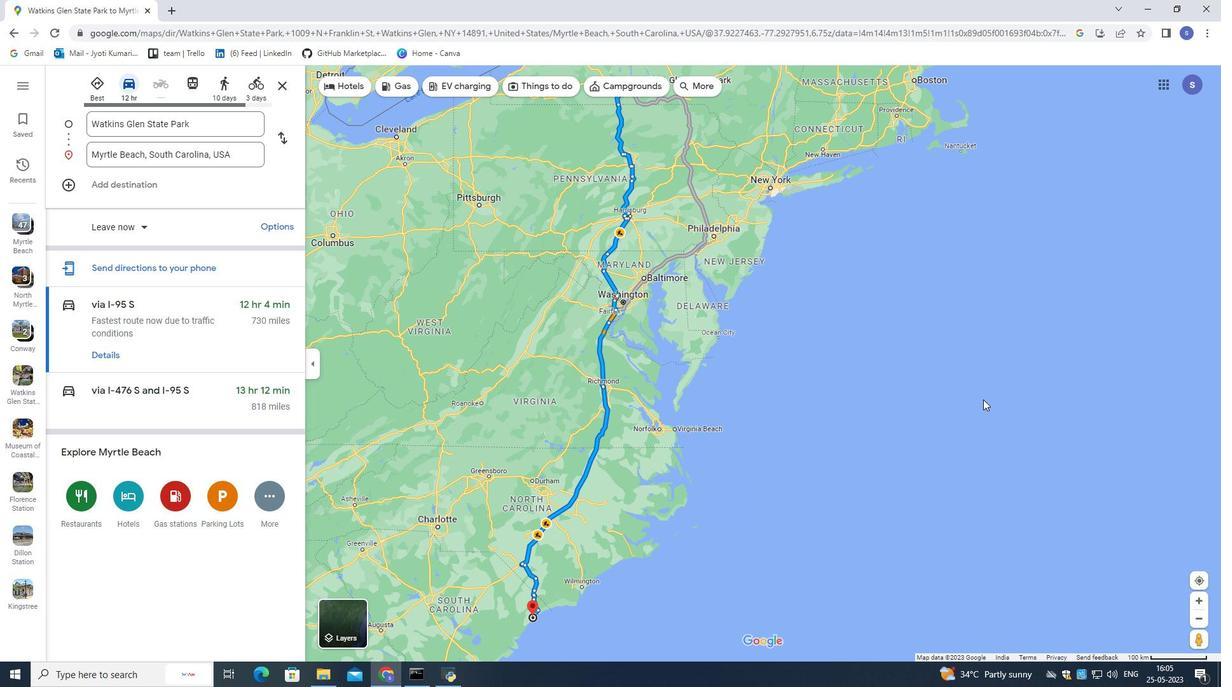 
Action: Mouse moved to (991, 431)
Screenshot: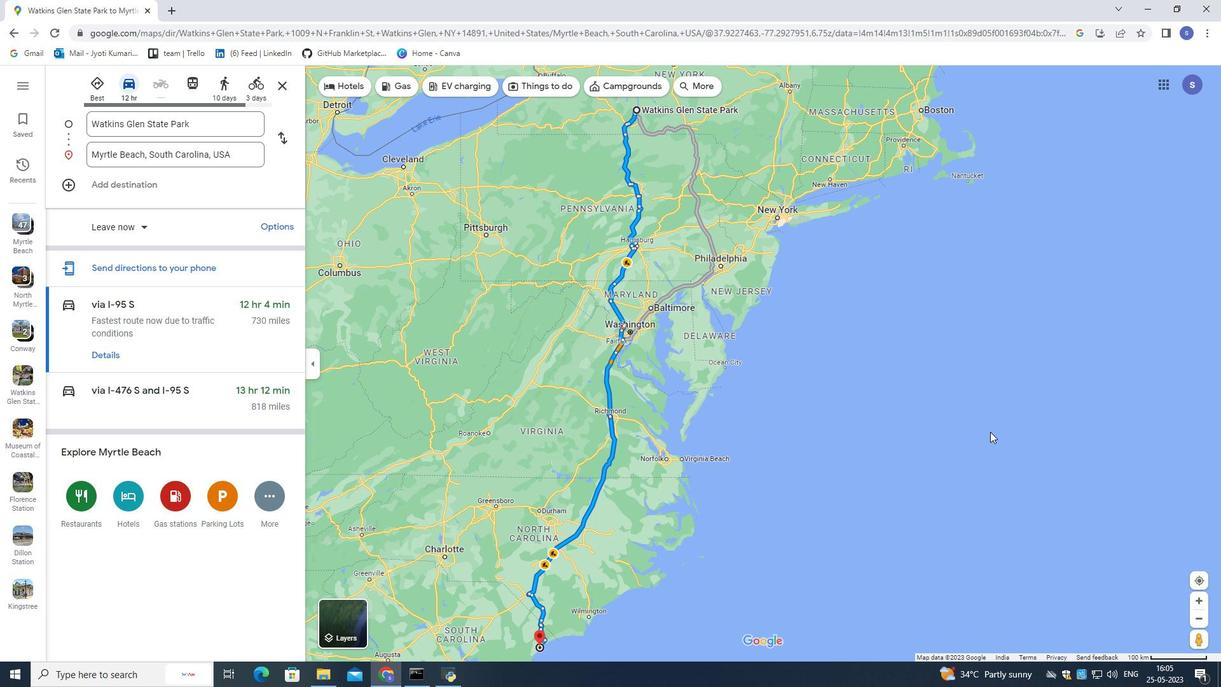 
Action: Mouse scrolled (991, 430) with delta (0, 0)
Screenshot: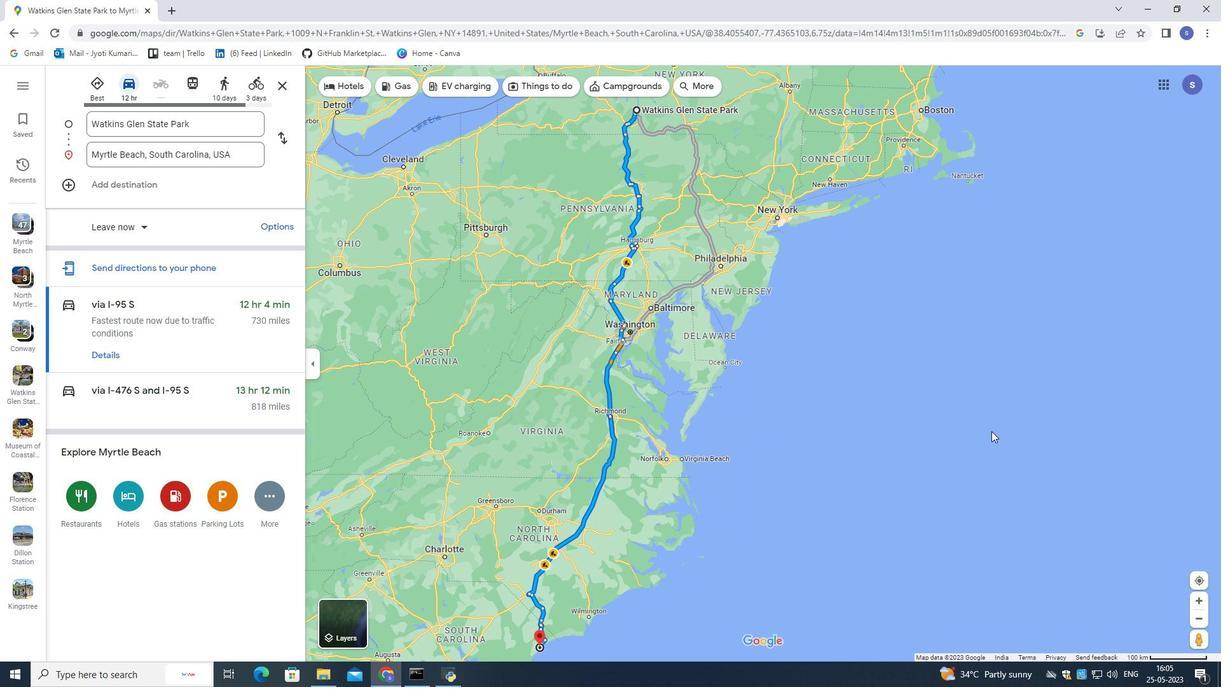 
Action: Mouse moved to (188, 89)
Screenshot: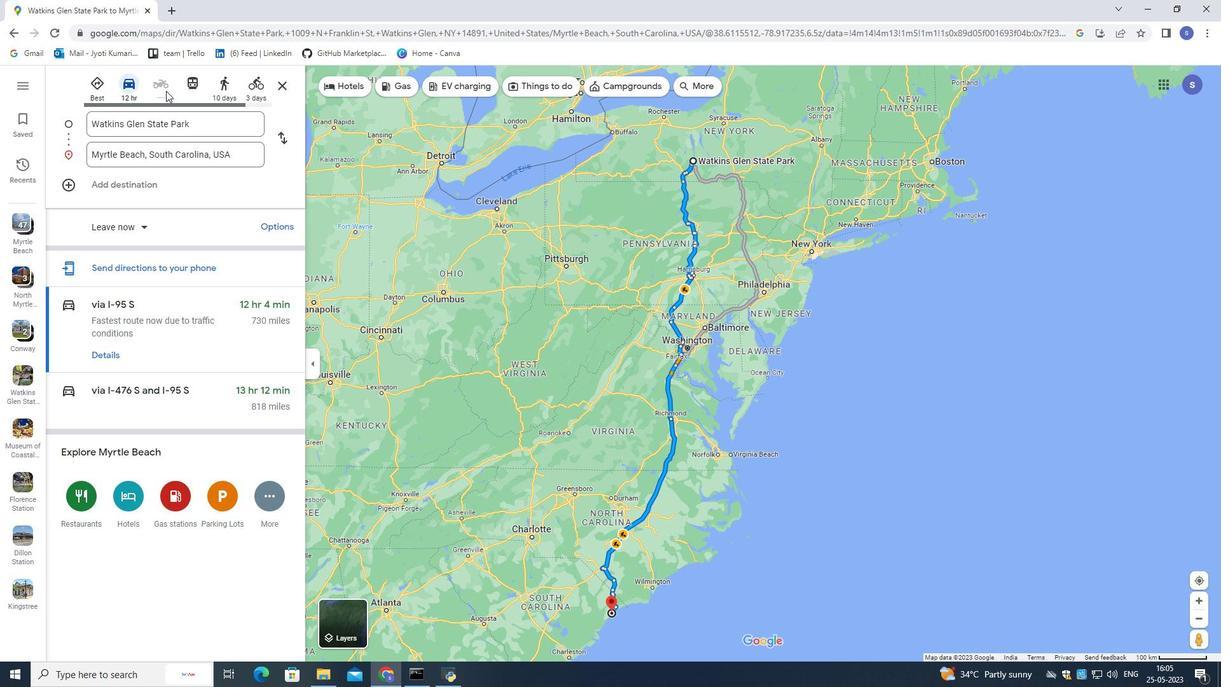 
Action: Mouse pressed left at (188, 89)
Screenshot: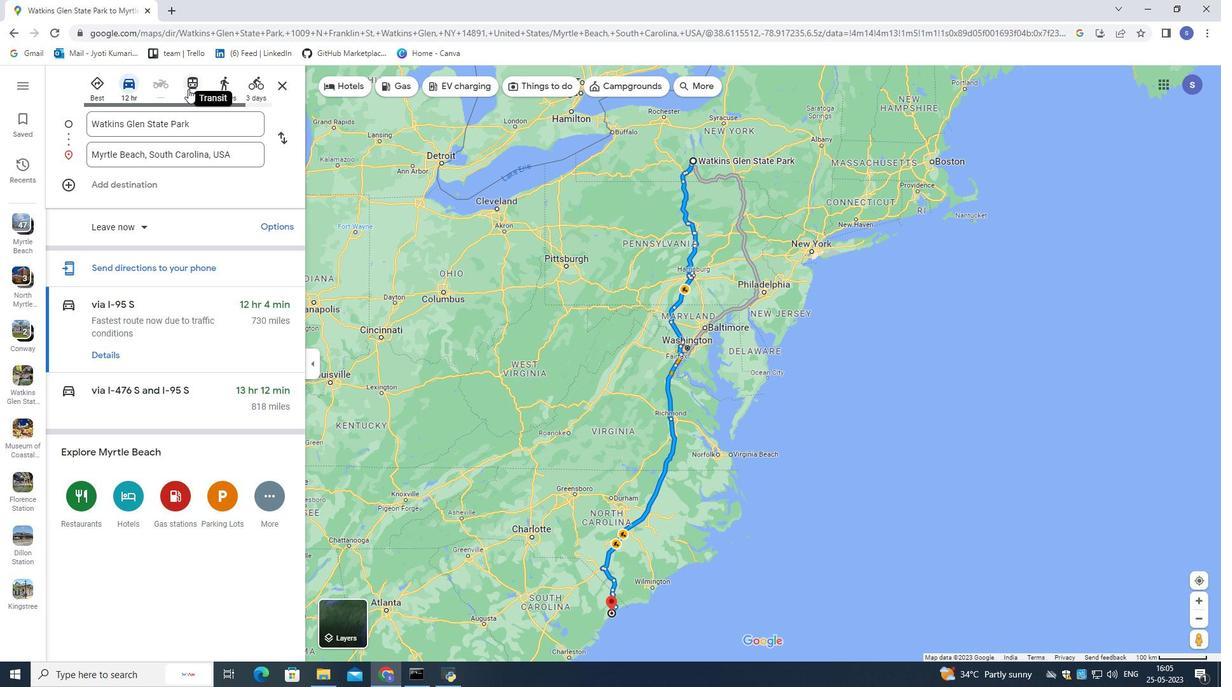 
Action: Mouse moved to (220, 85)
Screenshot: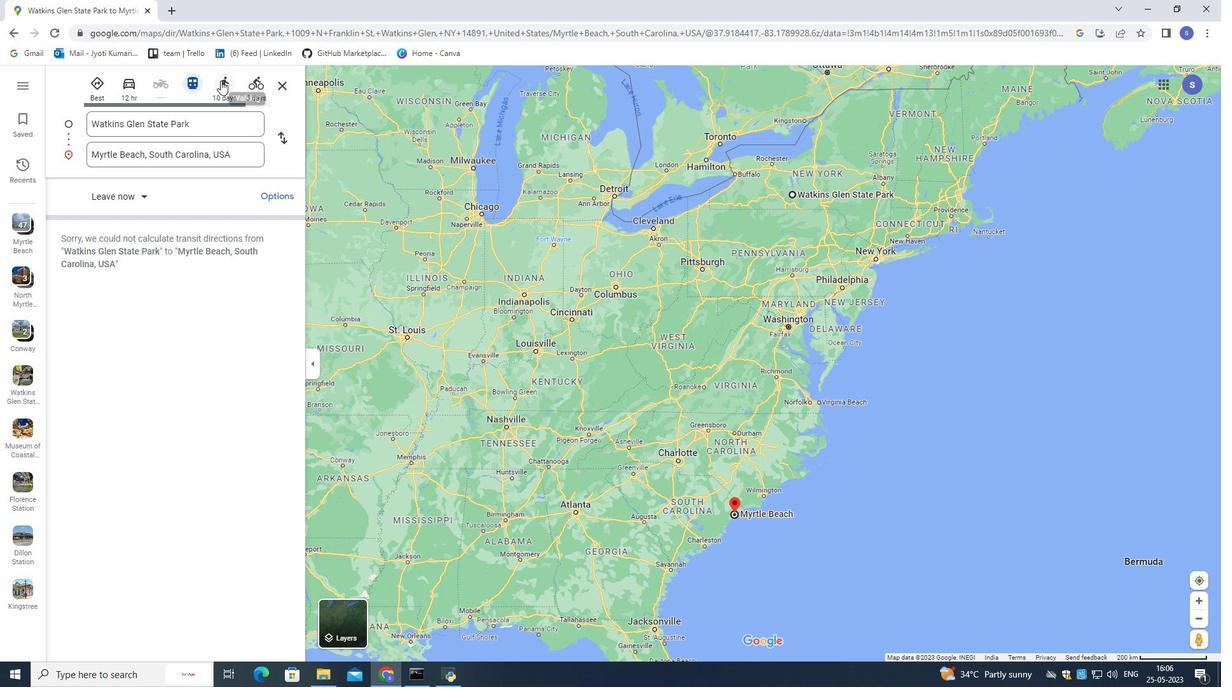 
Action: Mouse pressed left at (220, 85)
Screenshot: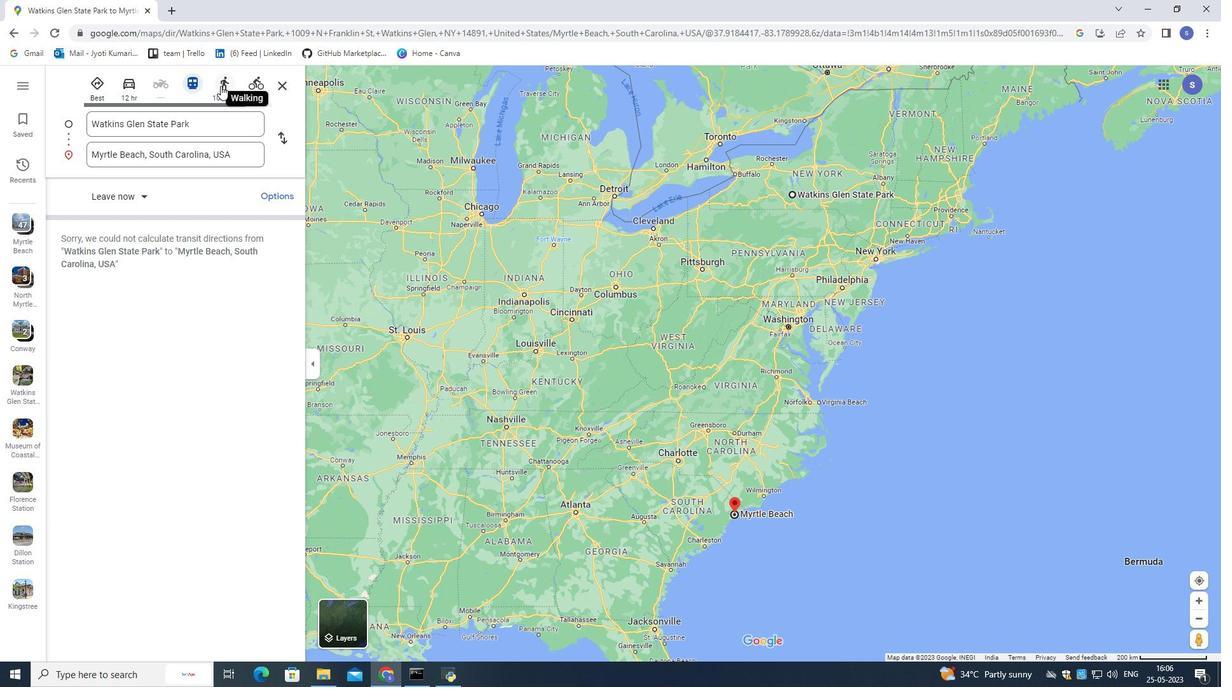 
Action: Mouse moved to (167, 316)
Screenshot: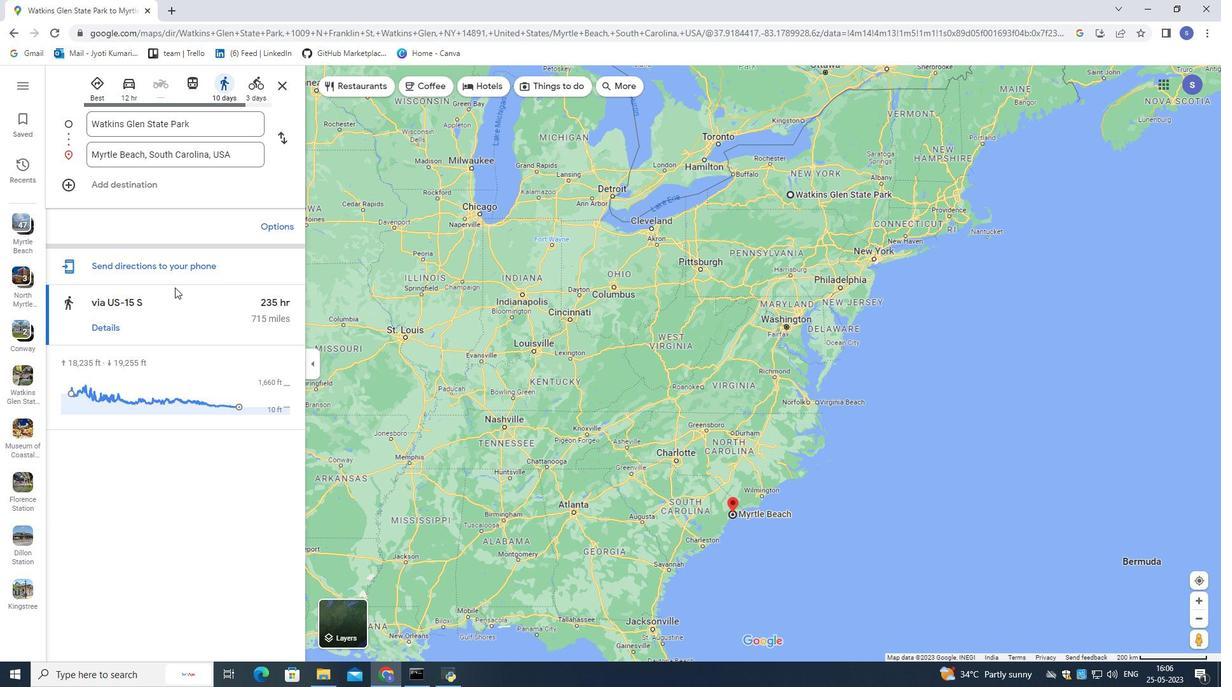 
Action: Mouse pressed left at (167, 316)
Screenshot: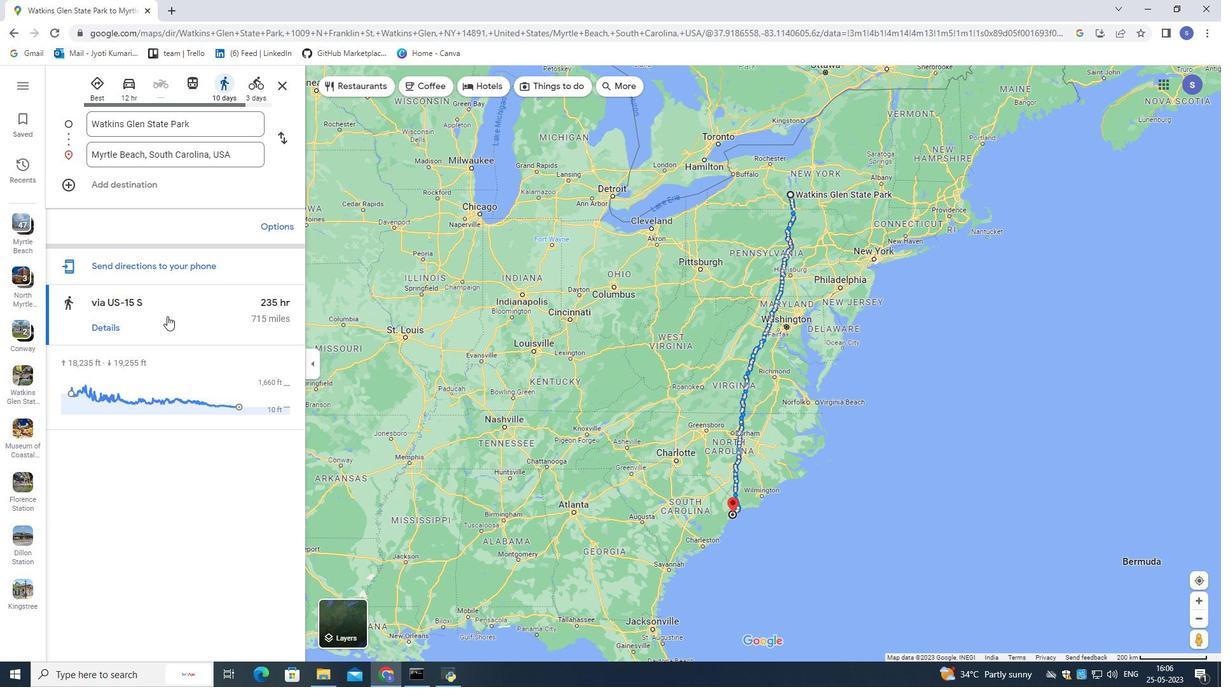 
Action: Mouse moved to (63, 82)
Screenshot: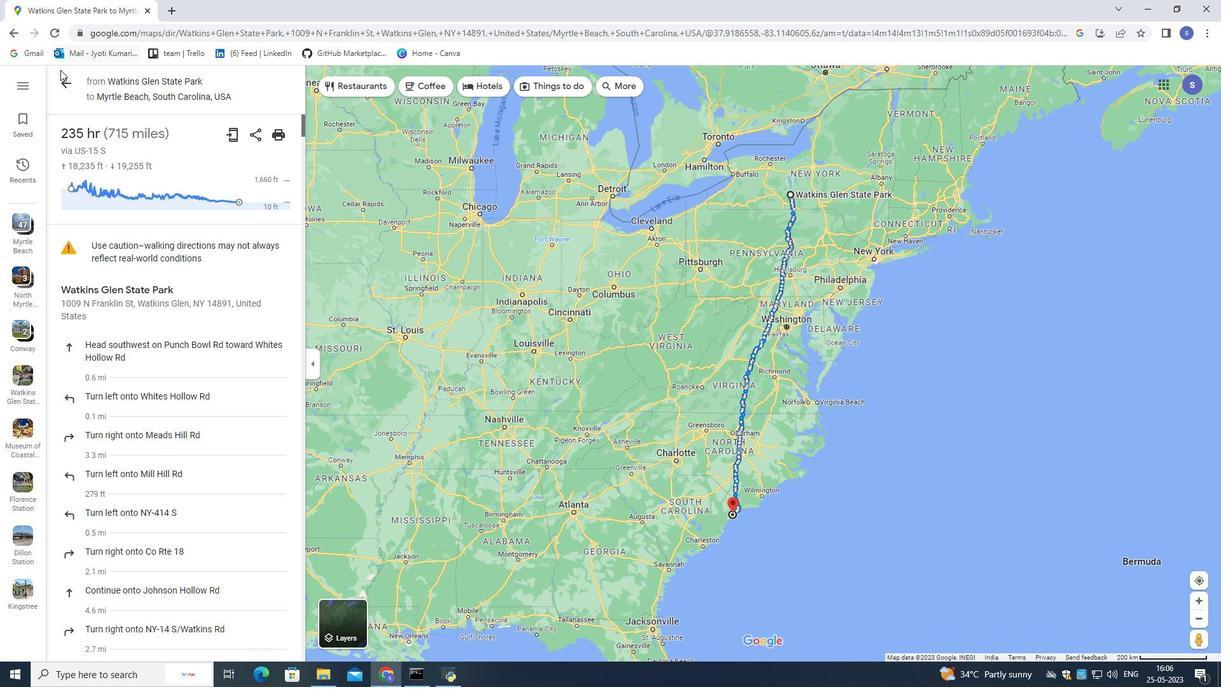 
Action: Mouse pressed left at (63, 82)
Screenshot: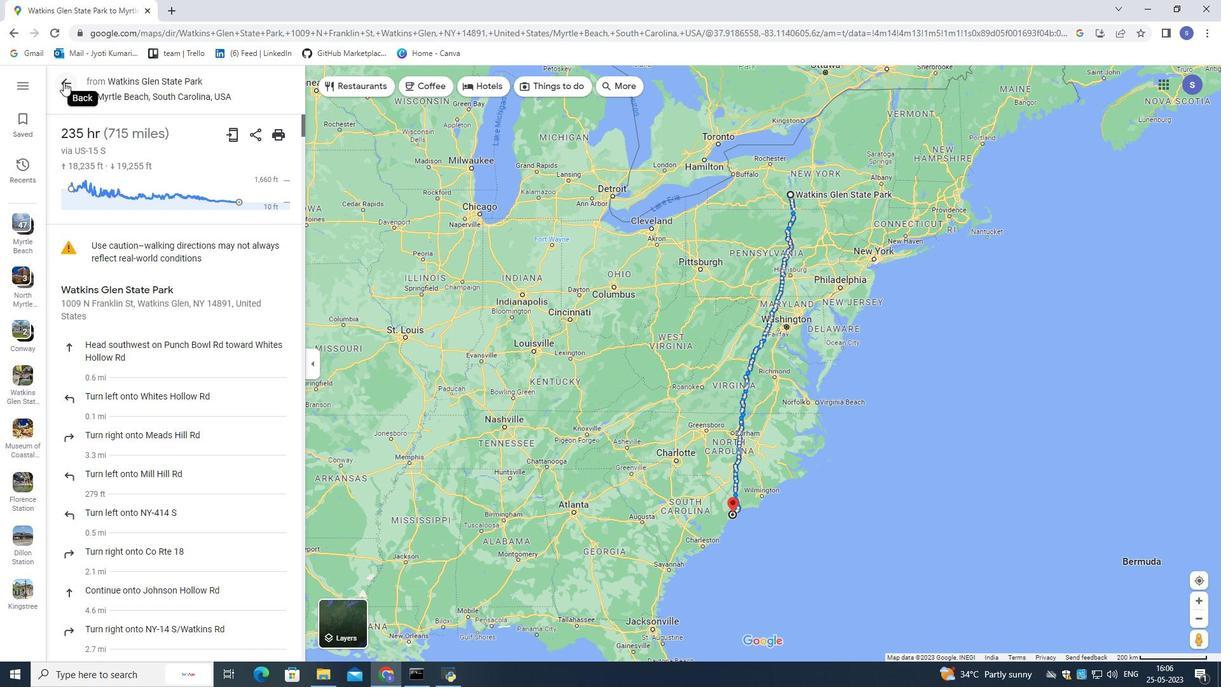 
Action: Mouse moved to (262, 86)
Screenshot: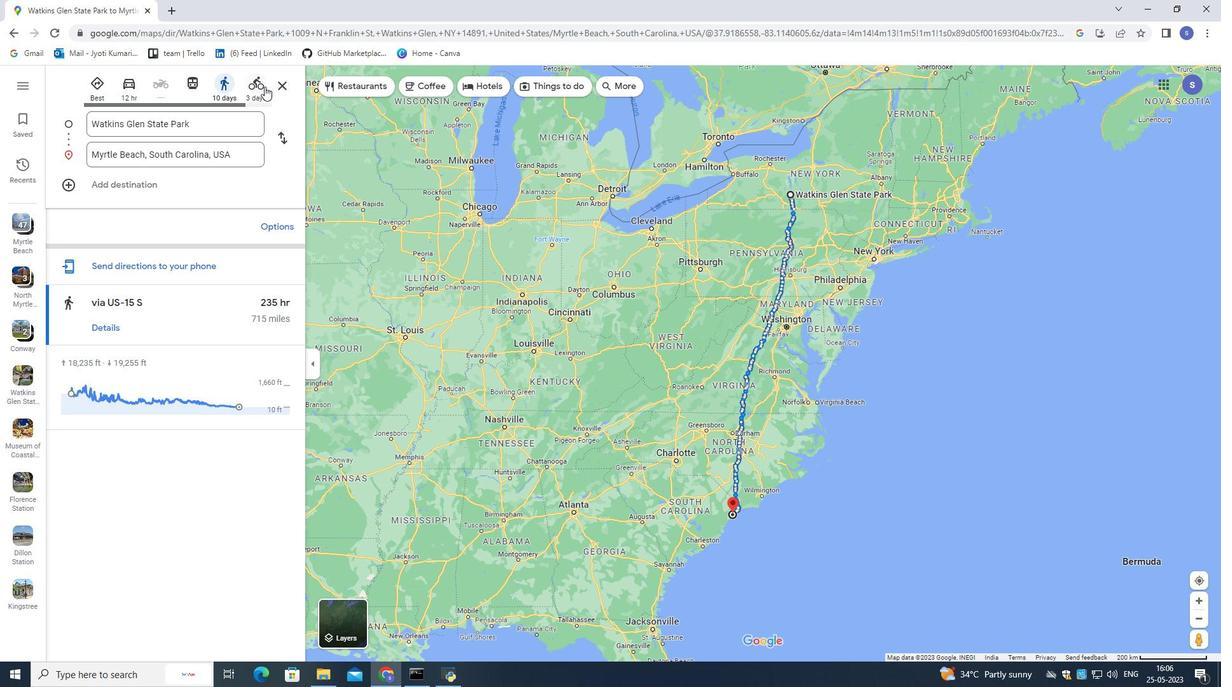 
Action: Mouse pressed left at (262, 86)
Screenshot: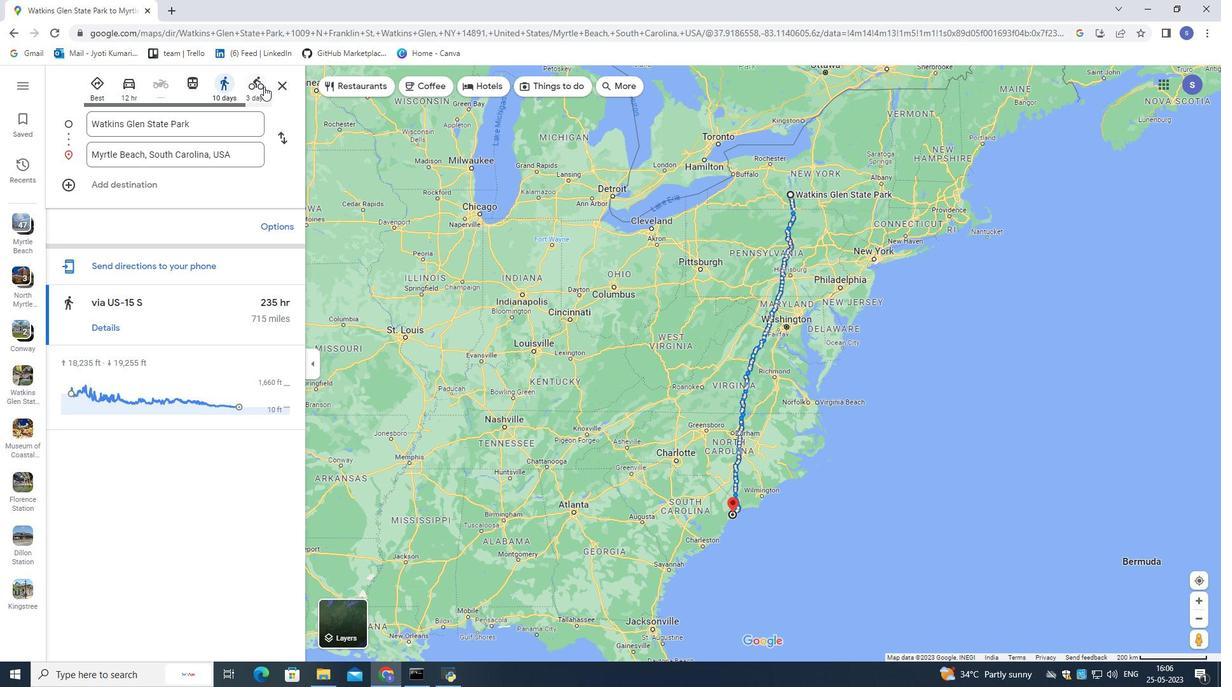 
Action: Mouse moved to (123, 95)
Screenshot: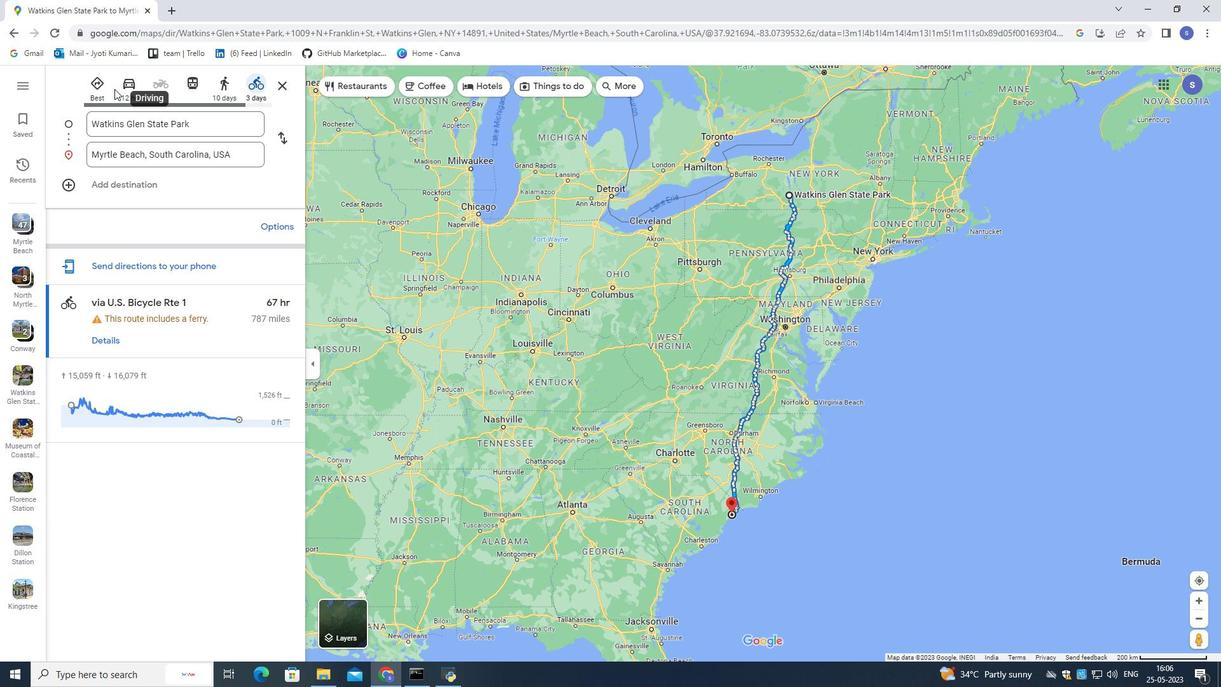 
Action: Mouse pressed left at (123, 95)
Screenshot: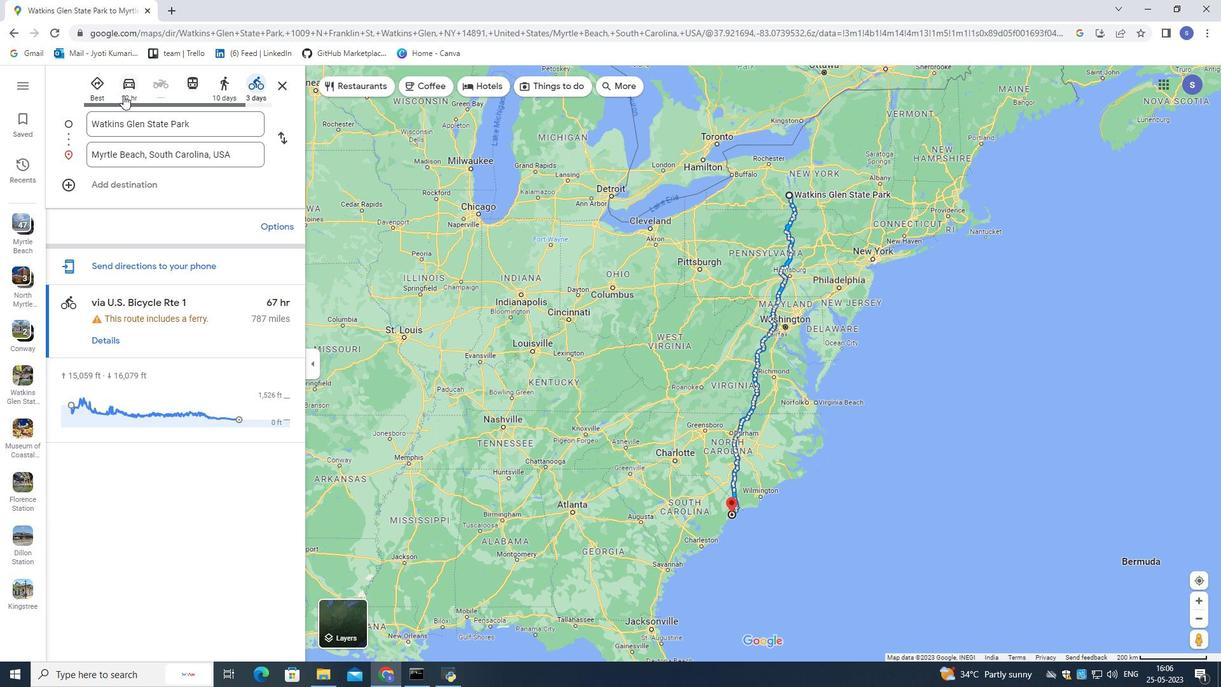 
Action: Mouse moved to (166, 320)
Screenshot: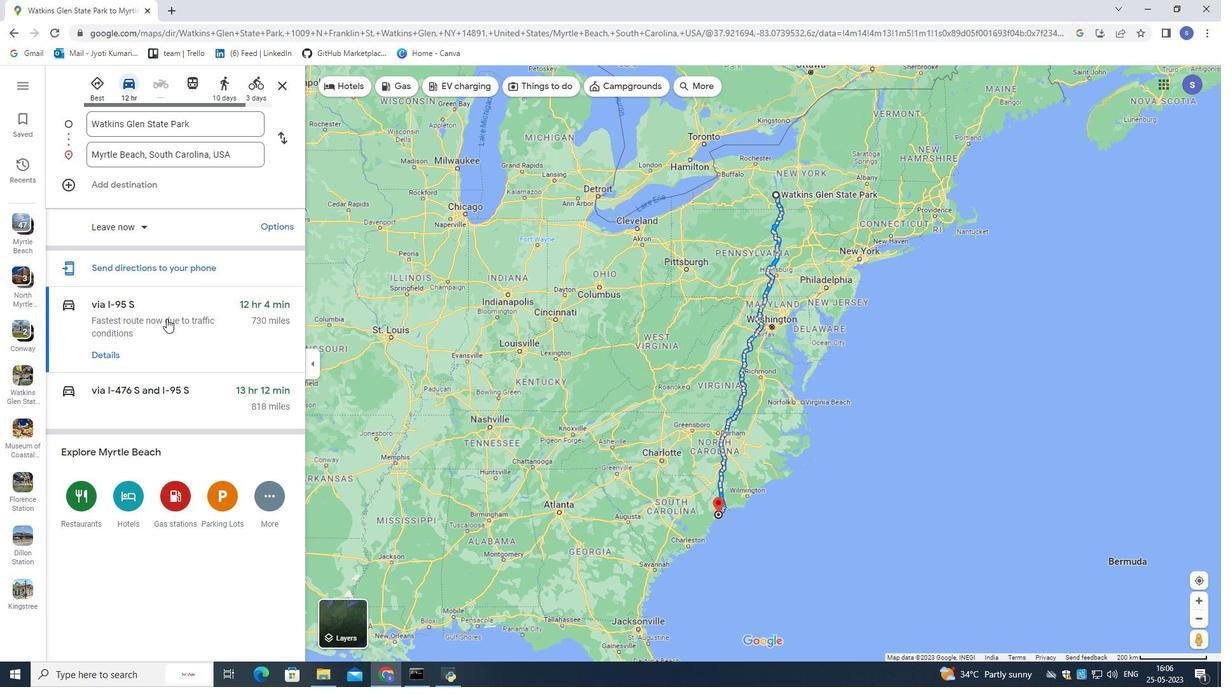 
Action: Mouse scrolled (166, 320) with delta (0, 0)
Screenshot: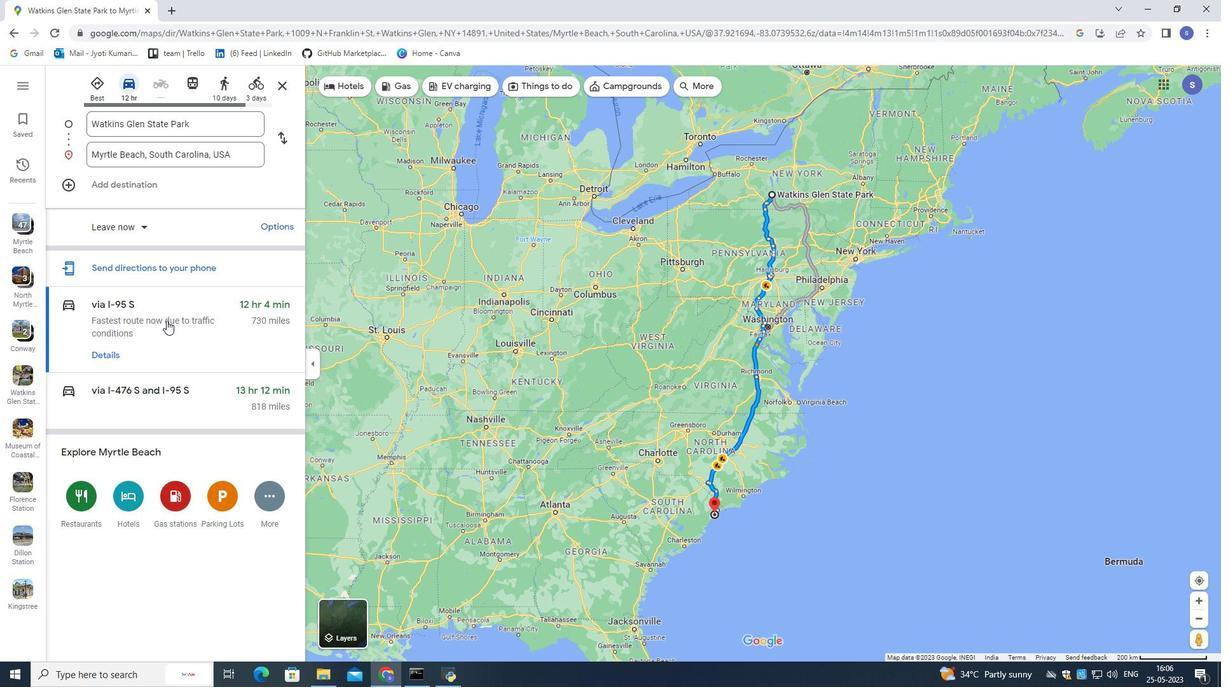 
Action: Mouse scrolled (166, 320) with delta (0, 0)
Screenshot: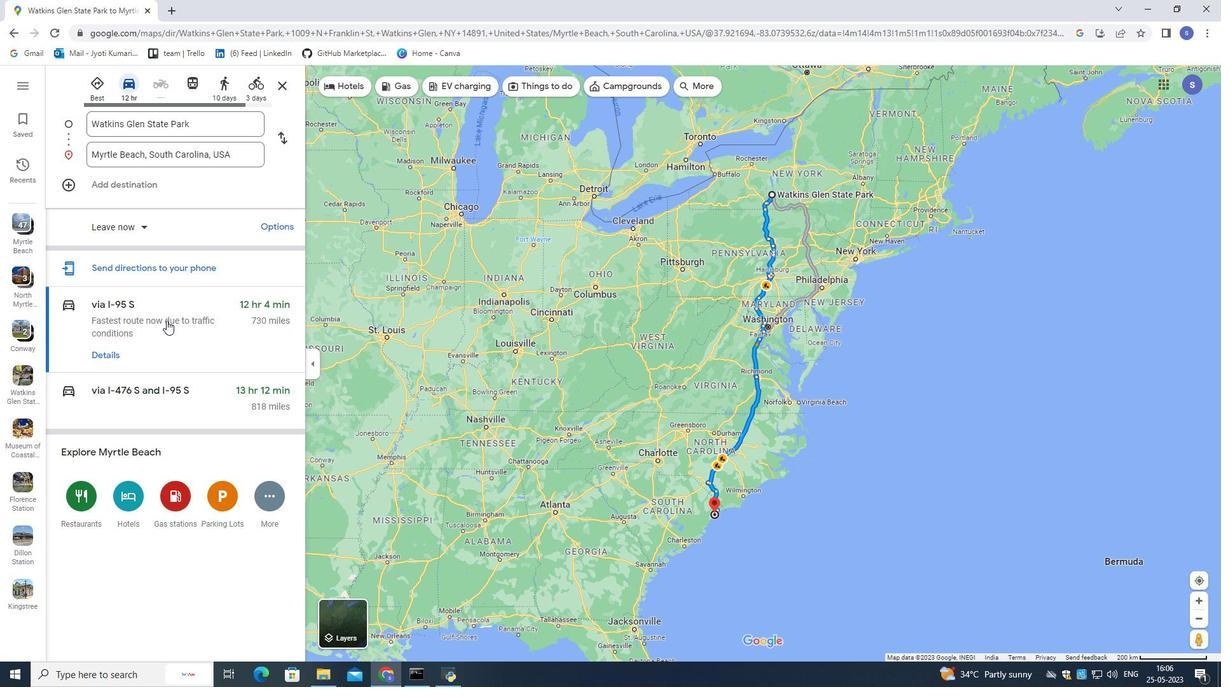
Action: Mouse pressed left at (166, 320)
Screenshot: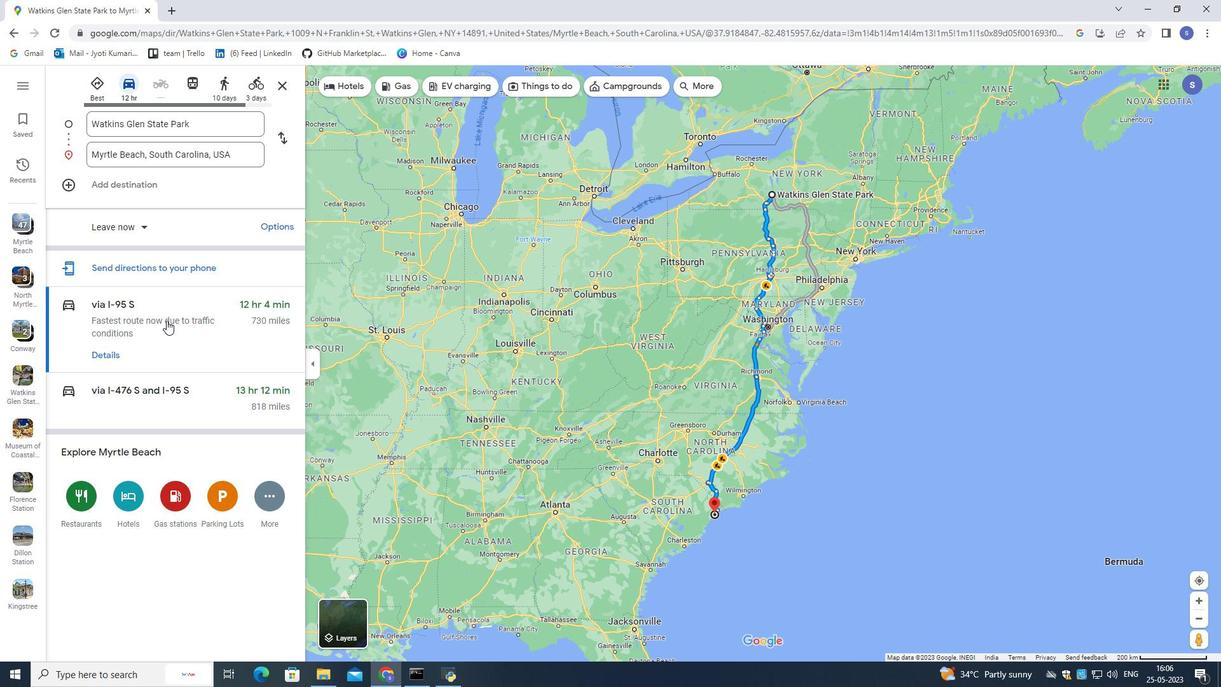 
Action: Mouse moved to (167, 307)
Screenshot: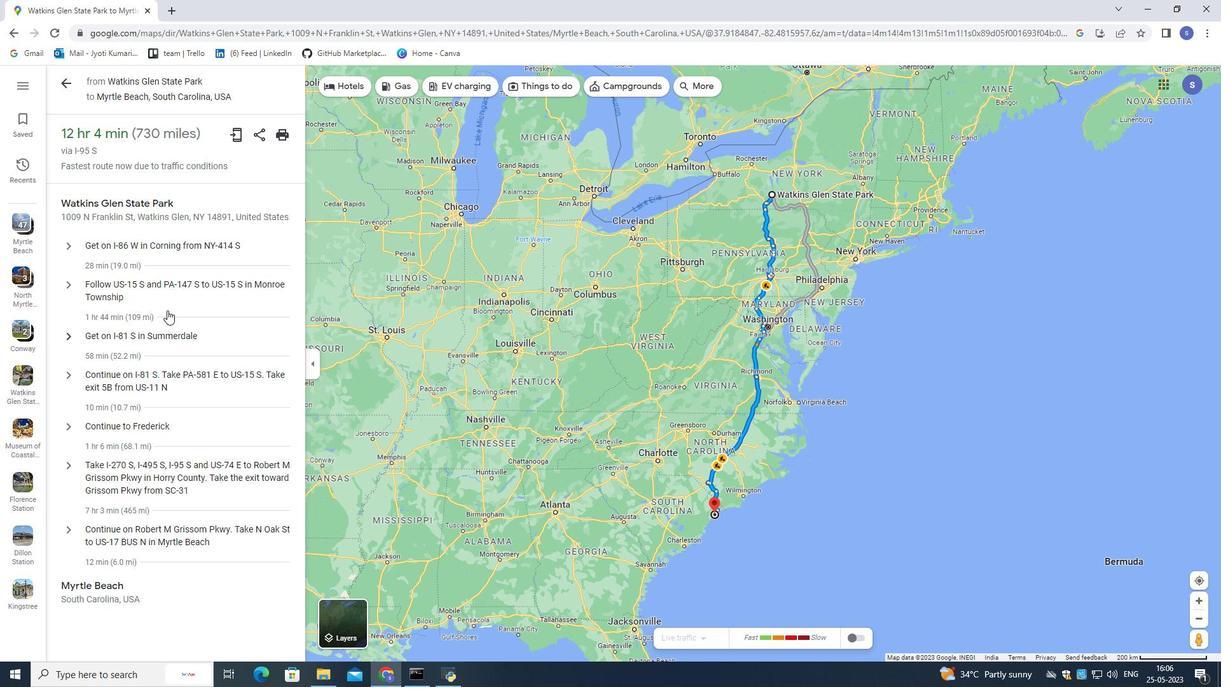 
Action: Mouse pressed left at (167, 307)
Screenshot: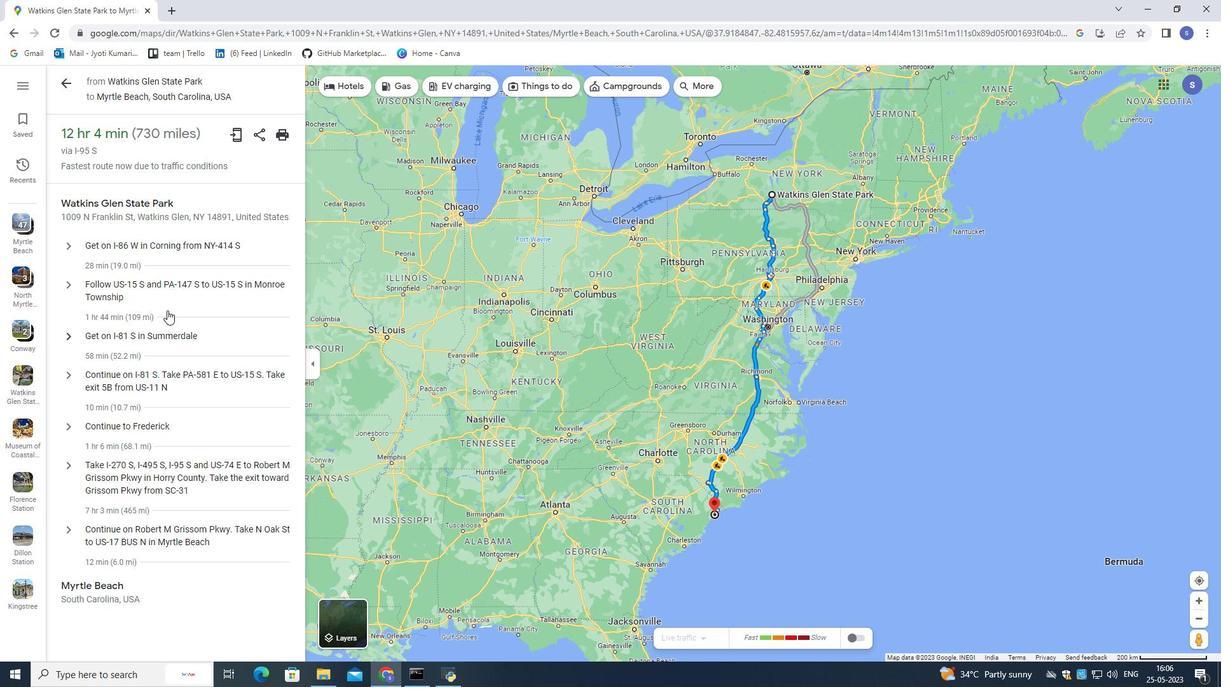 
Action: Mouse moved to (183, 351)
Screenshot: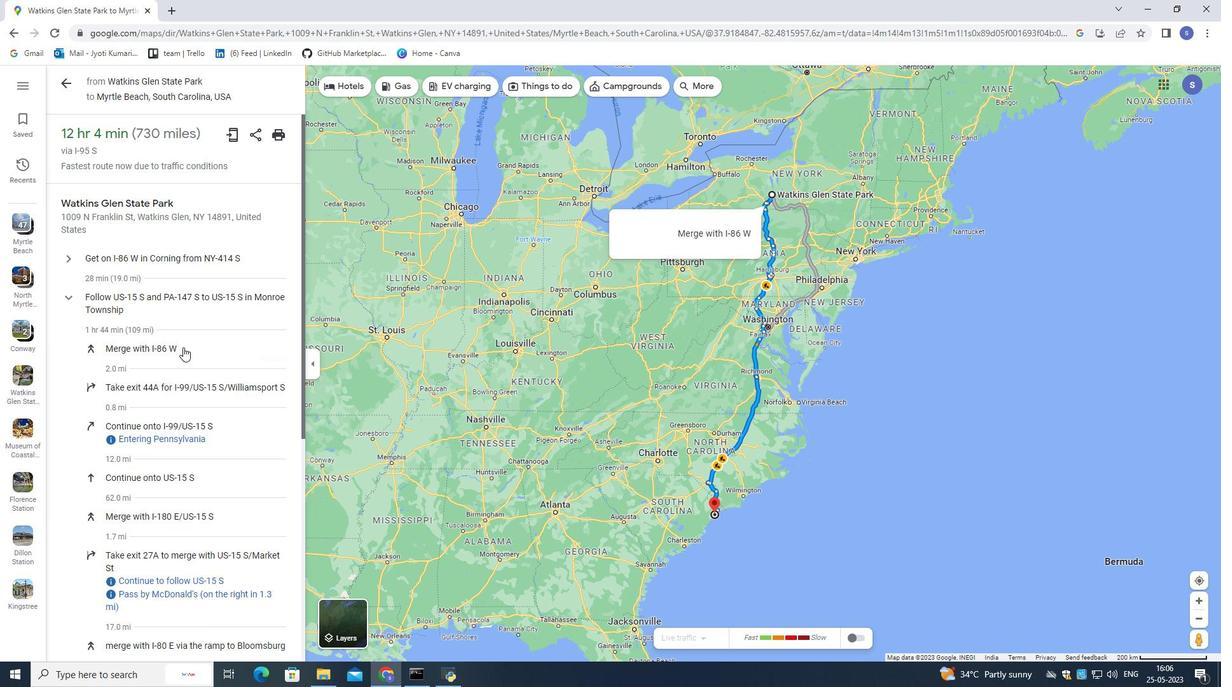 
Action: Mouse pressed left at (183, 351)
Screenshot: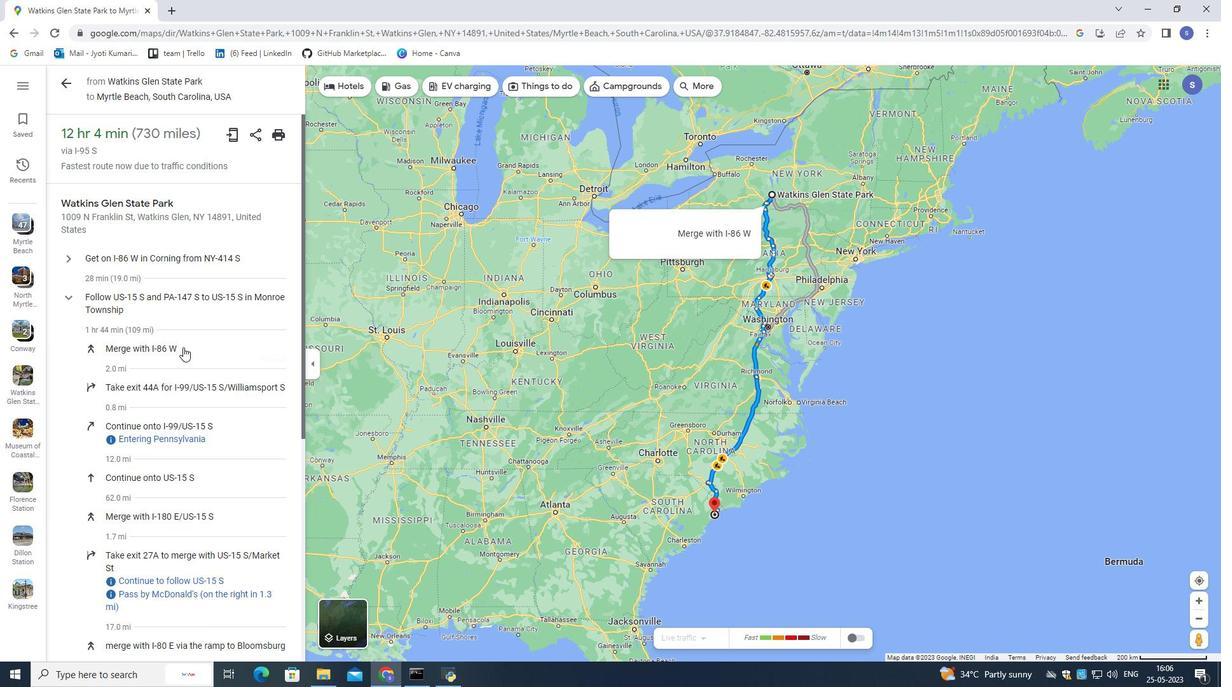
Action: Mouse moved to (185, 381)
Screenshot: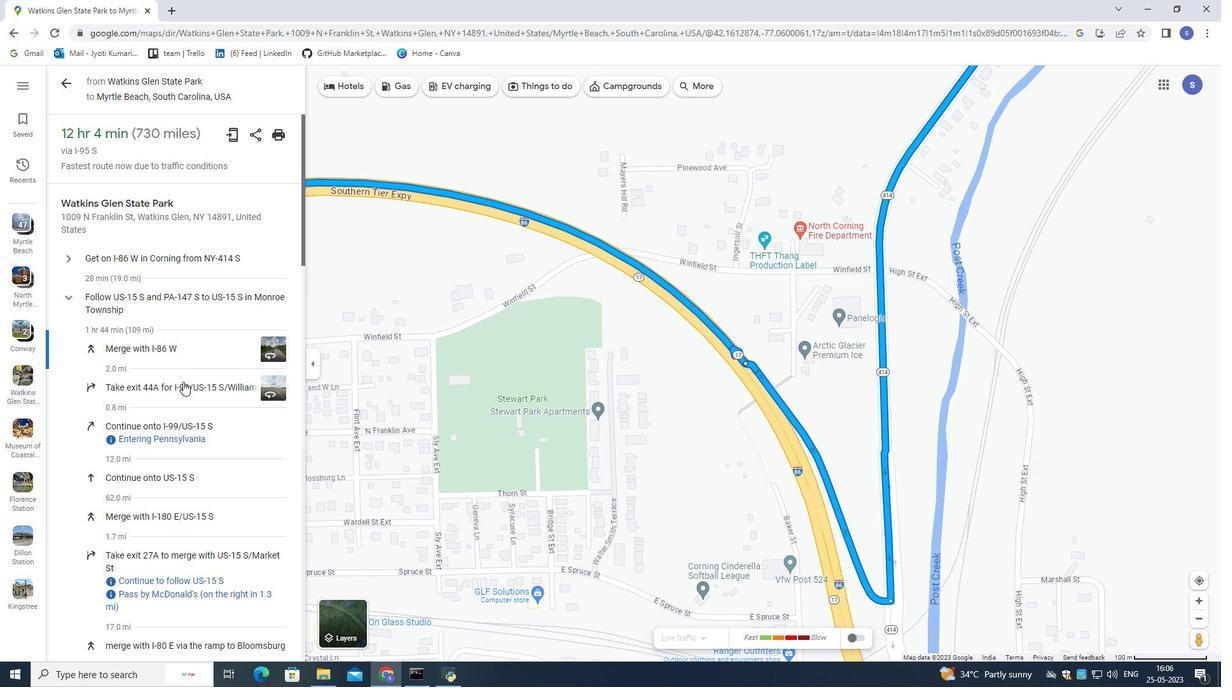 
Action: Mouse pressed left at (185, 381)
Screenshot: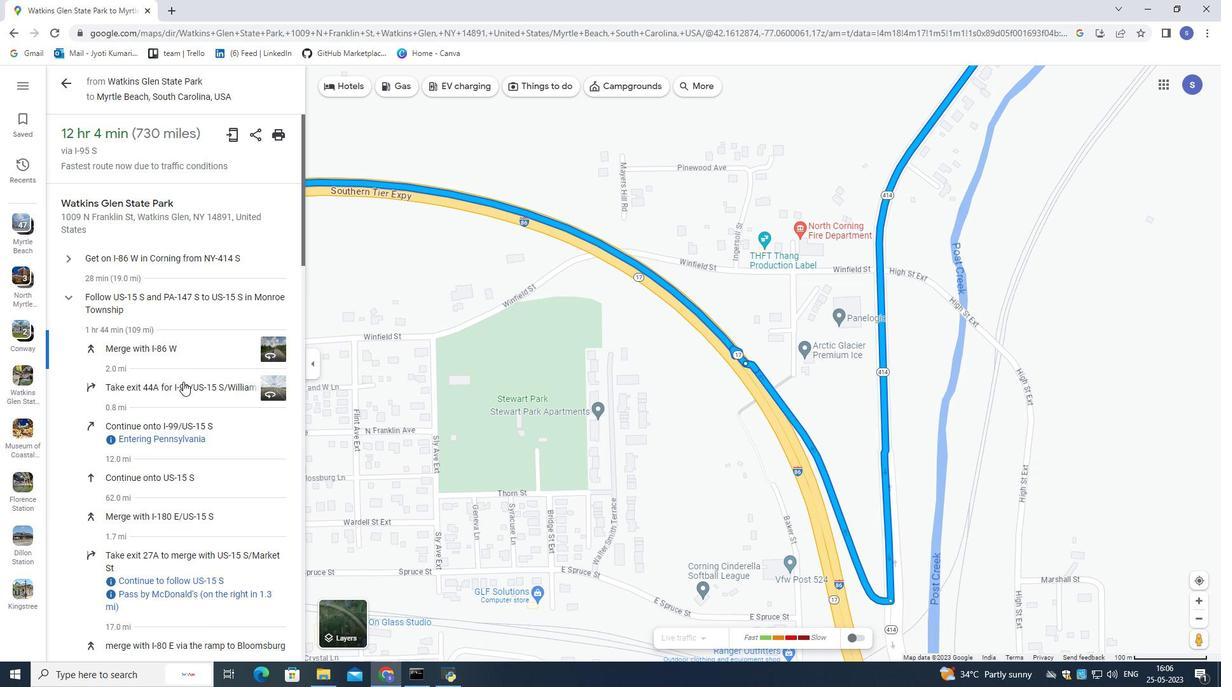 
Action: Mouse moved to (210, 431)
Screenshot: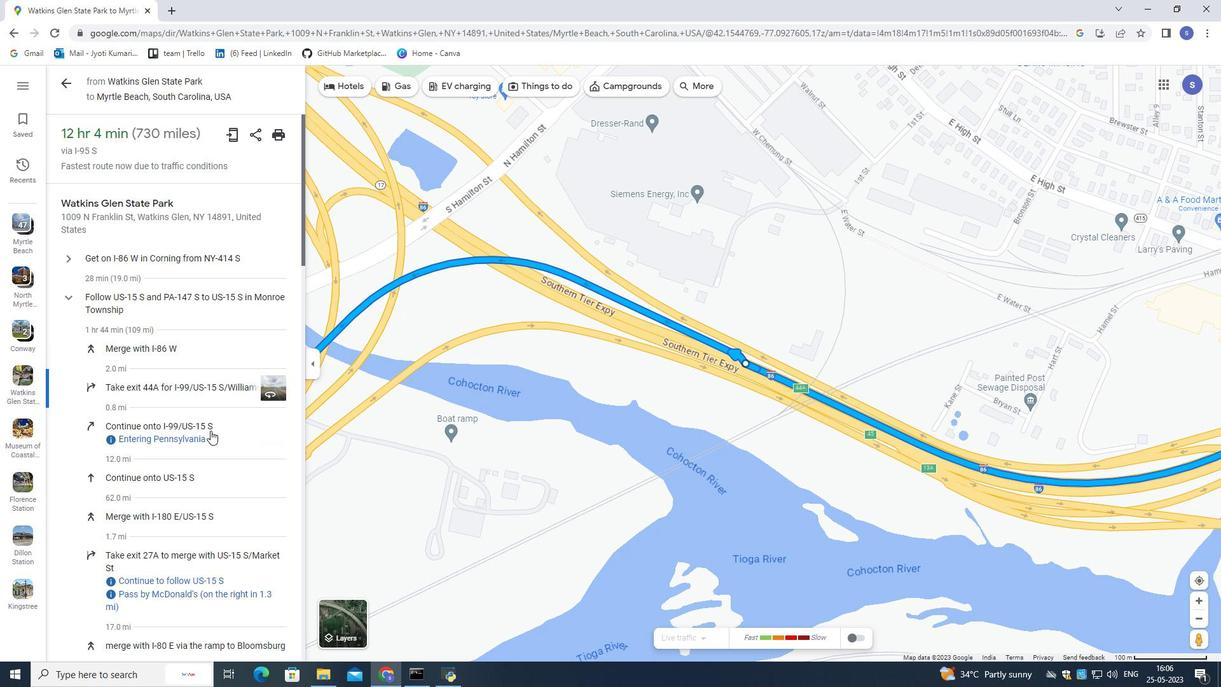 
Action: Mouse pressed left at (210, 431)
Screenshot: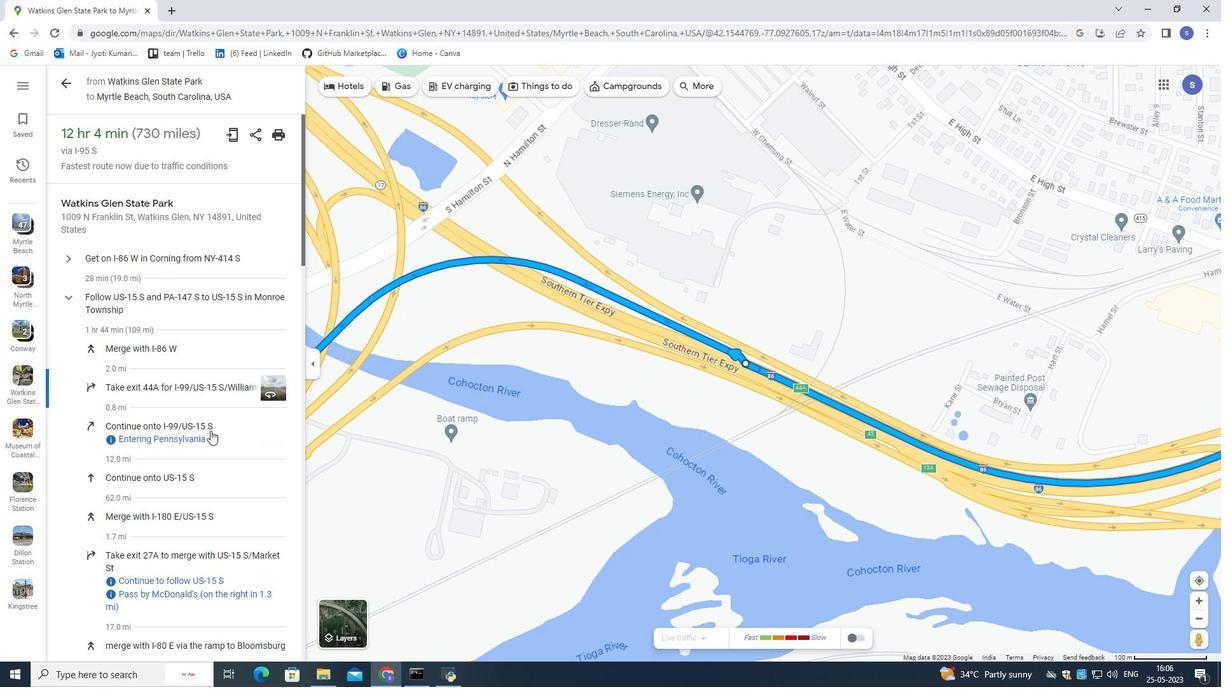 
Action: Mouse moved to (221, 428)
Screenshot: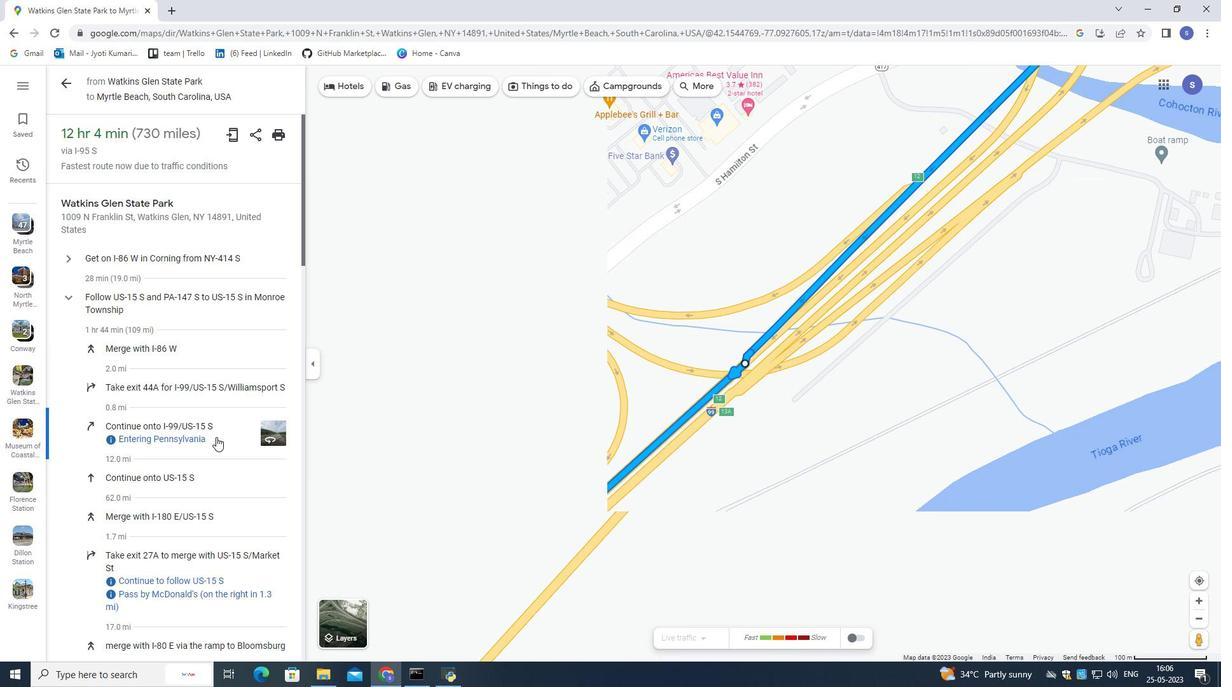 
Action: Mouse pressed left at (221, 428)
Screenshot: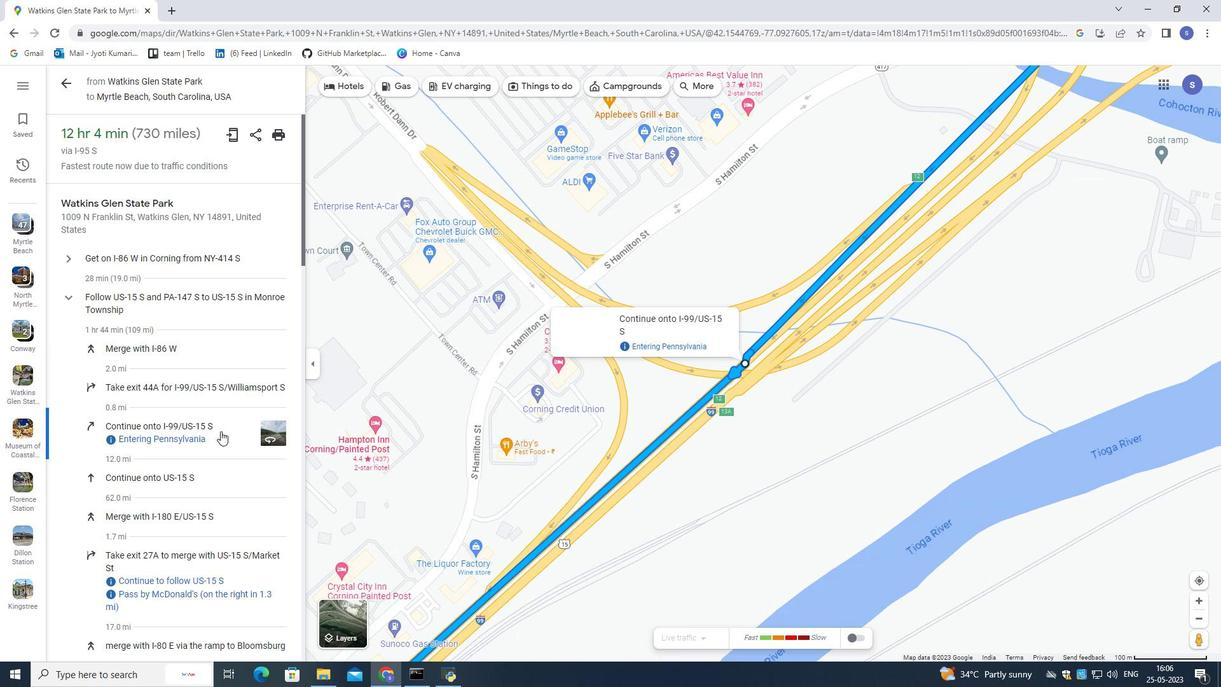 
Action: Mouse moved to (237, 437)
Screenshot: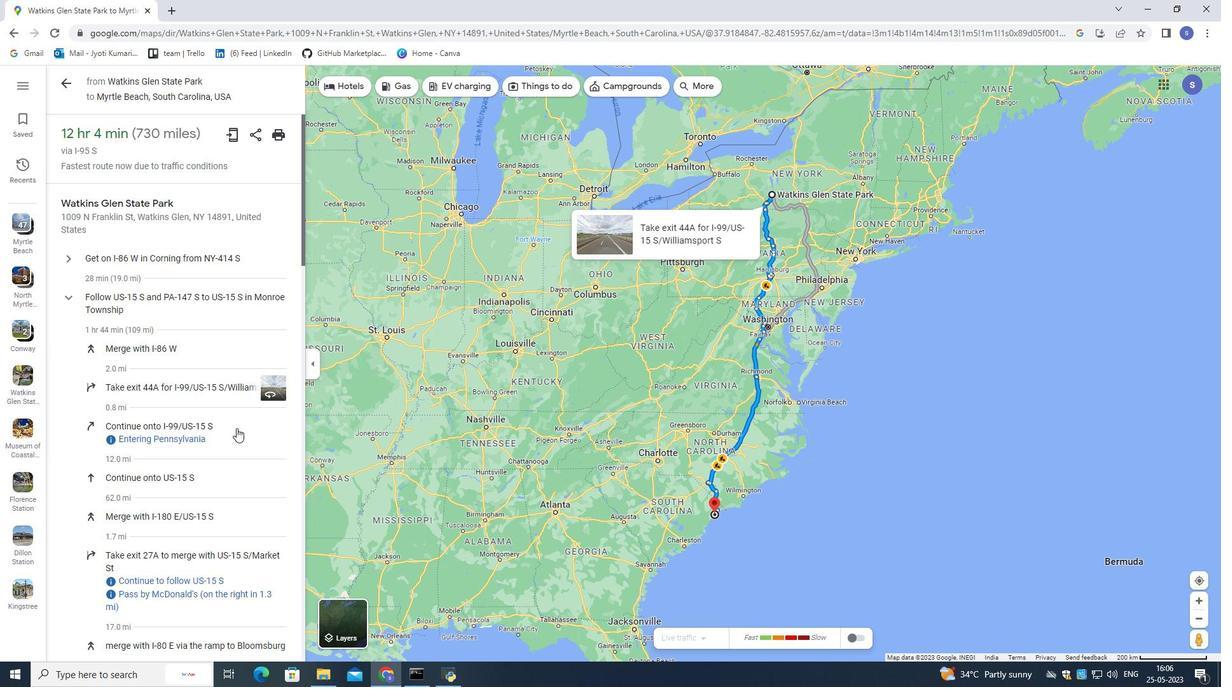 
Action: Mouse pressed left at (237, 437)
Screenshot: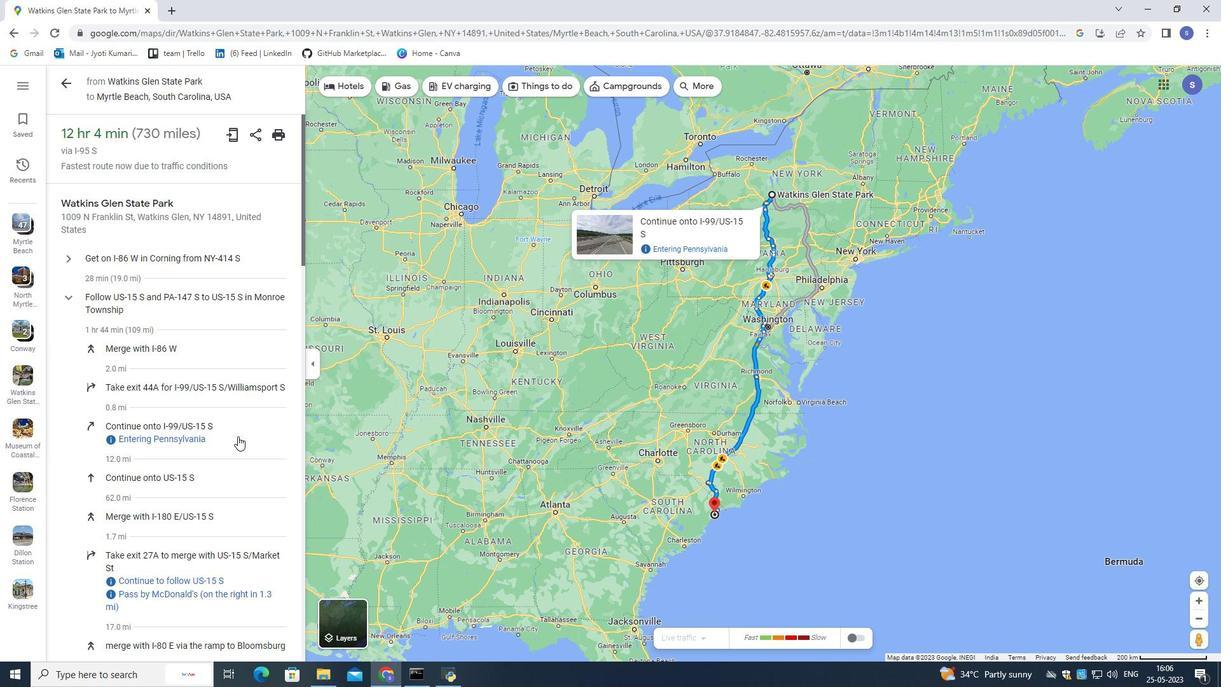 
Action: Mouse moved to (242, 465)
Screenshot: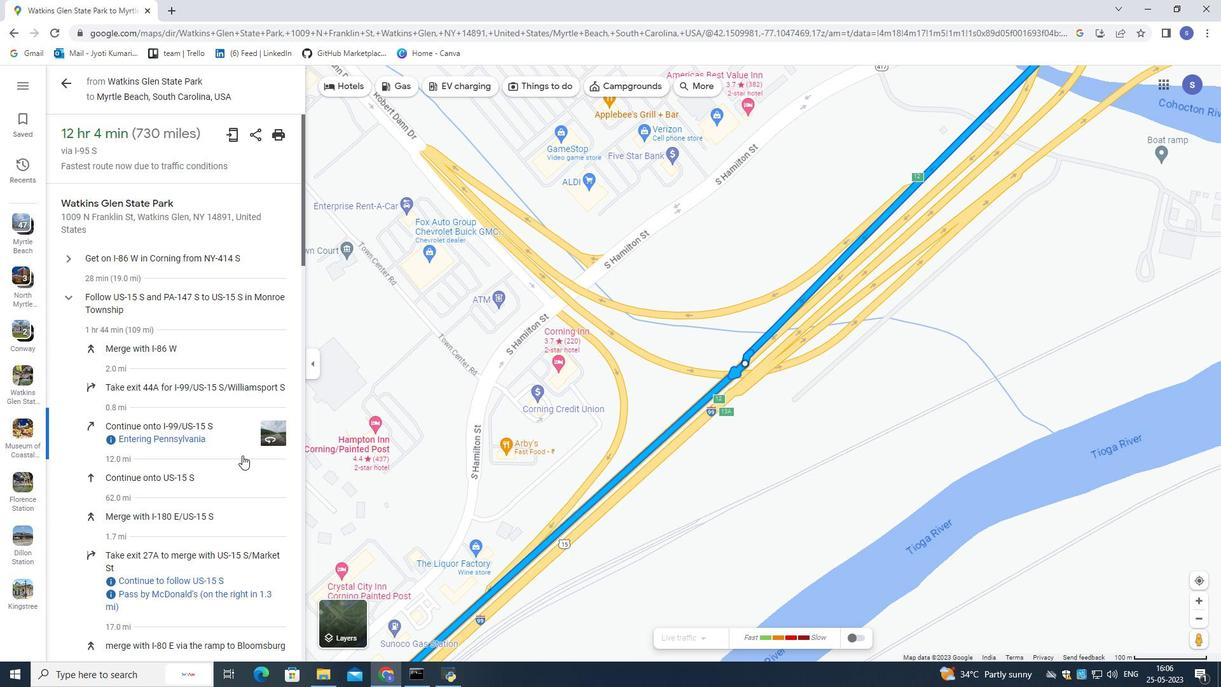 
Action: Mouse pressed left at (242, 465)
Screenshot: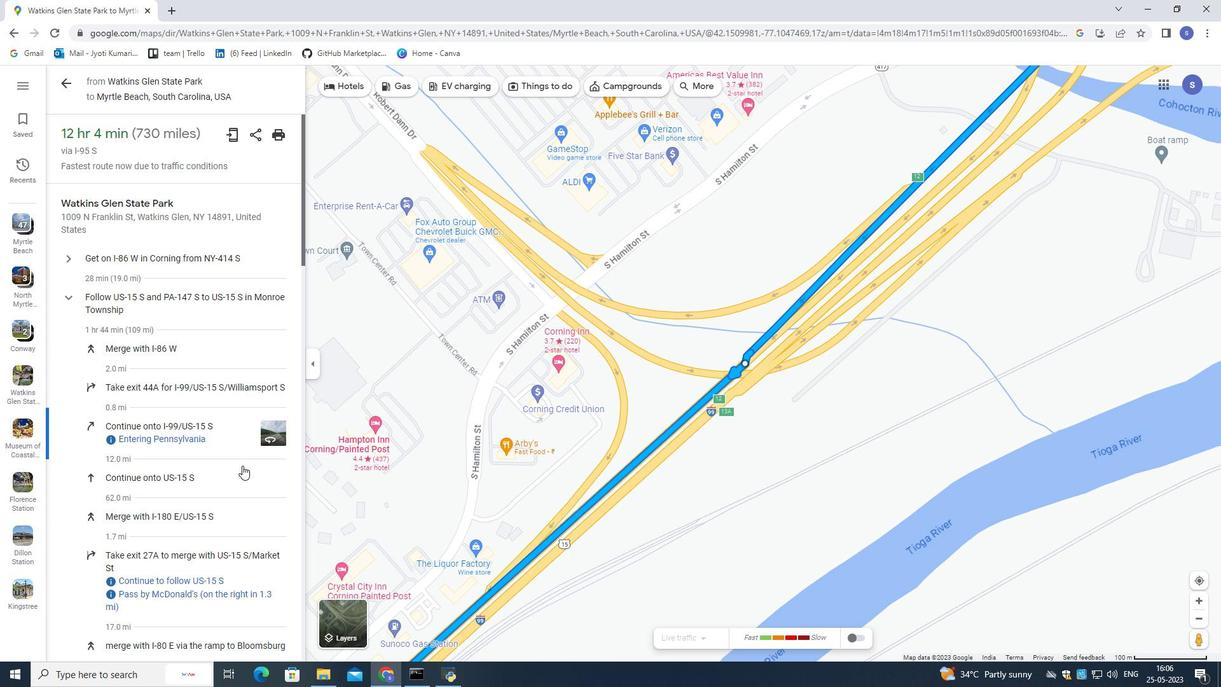 
Action: Mouse moved to (232, 482)
Screenshot: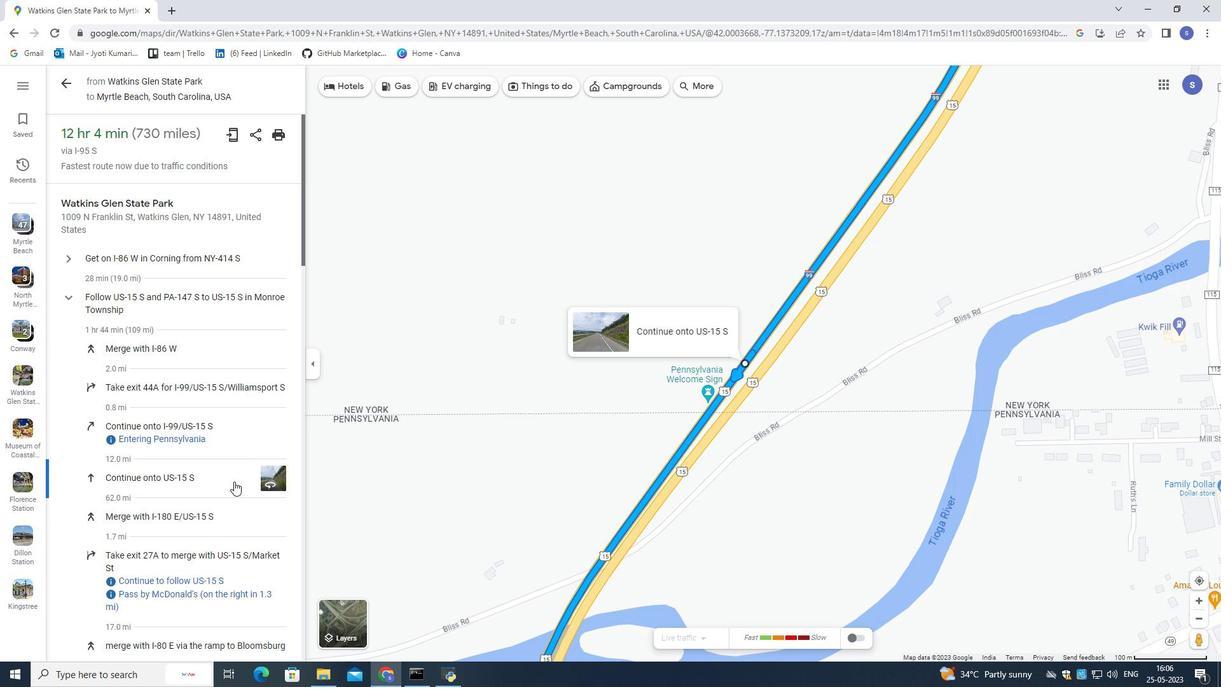 
Action: Mouse pressed left at (232, 482)
Screenshot: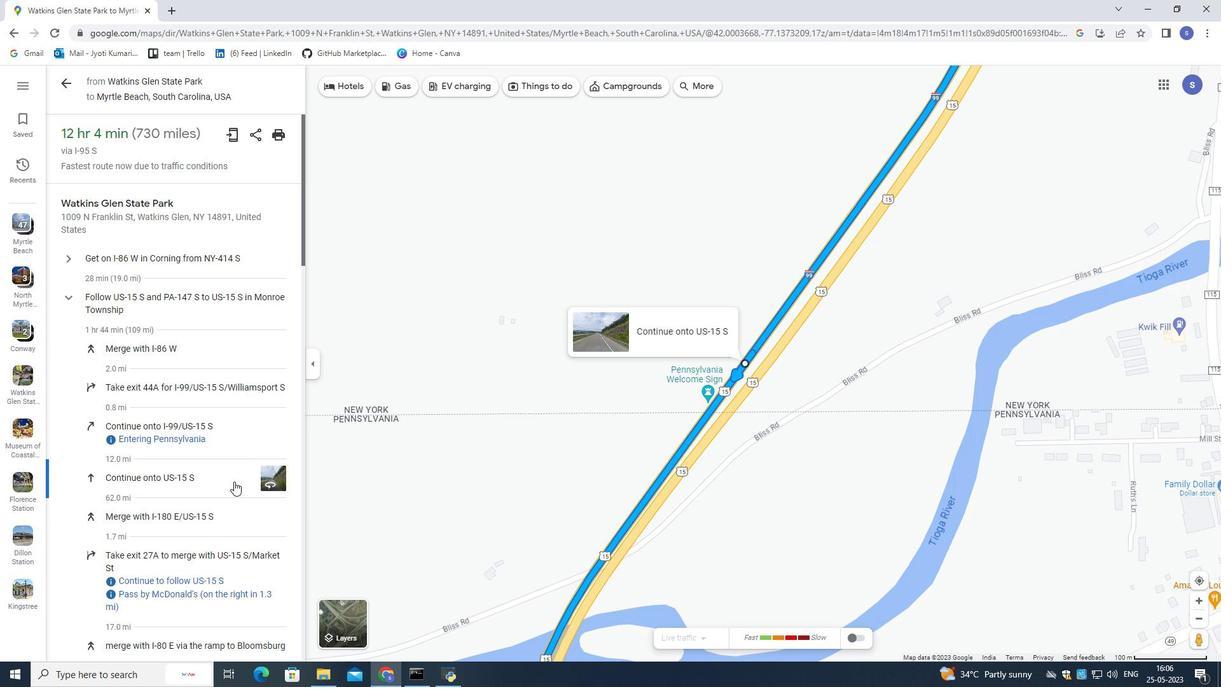 
Action: Mouse moved to (225, 507)
Screenshot: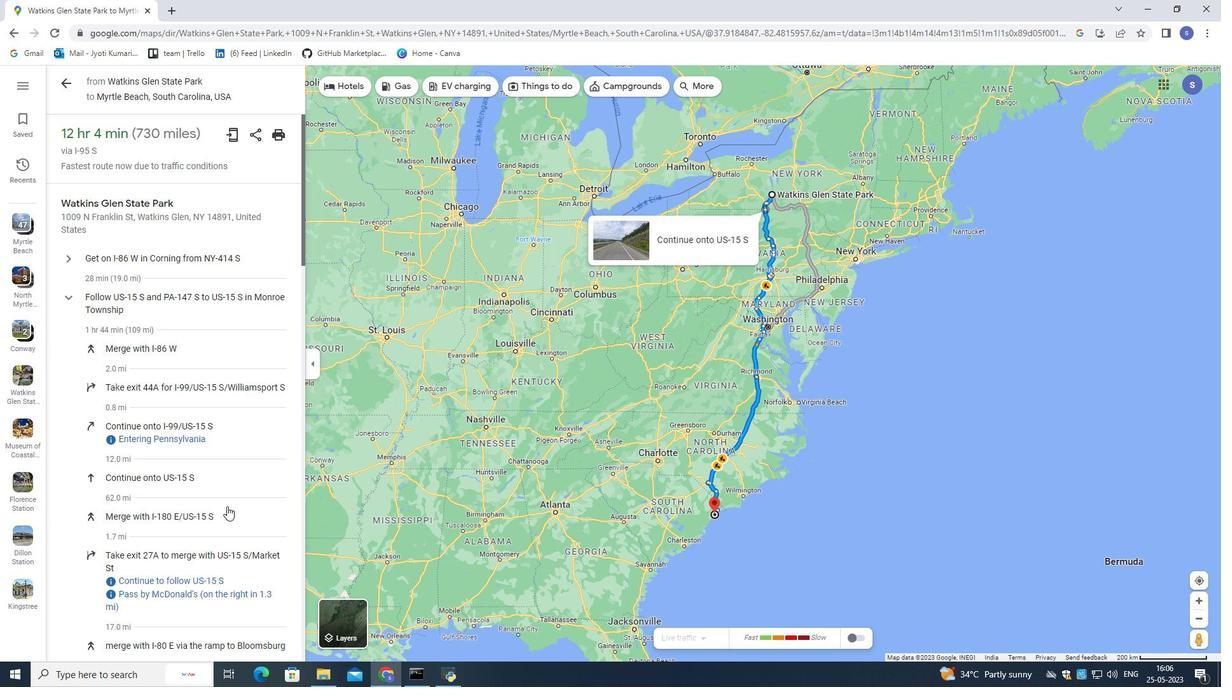 
Action: Mouse pressed left at (225, 507)
Screenshot: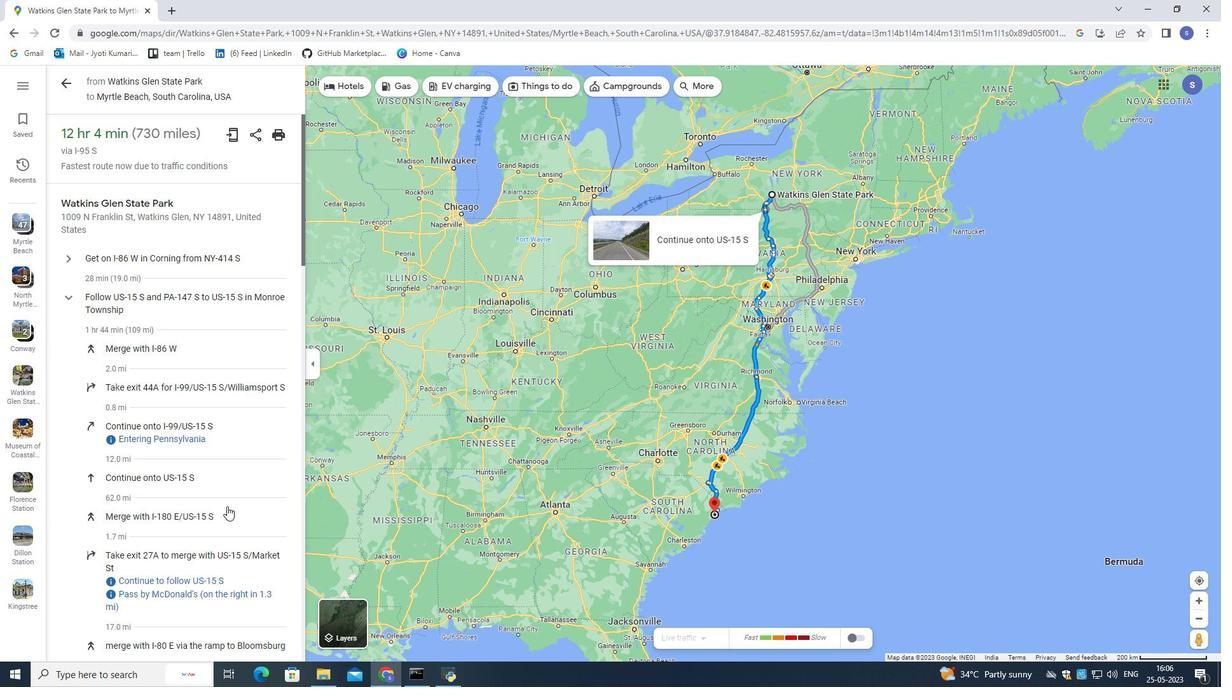 
Action: Mouse moved to (225, 507)
Screenshot: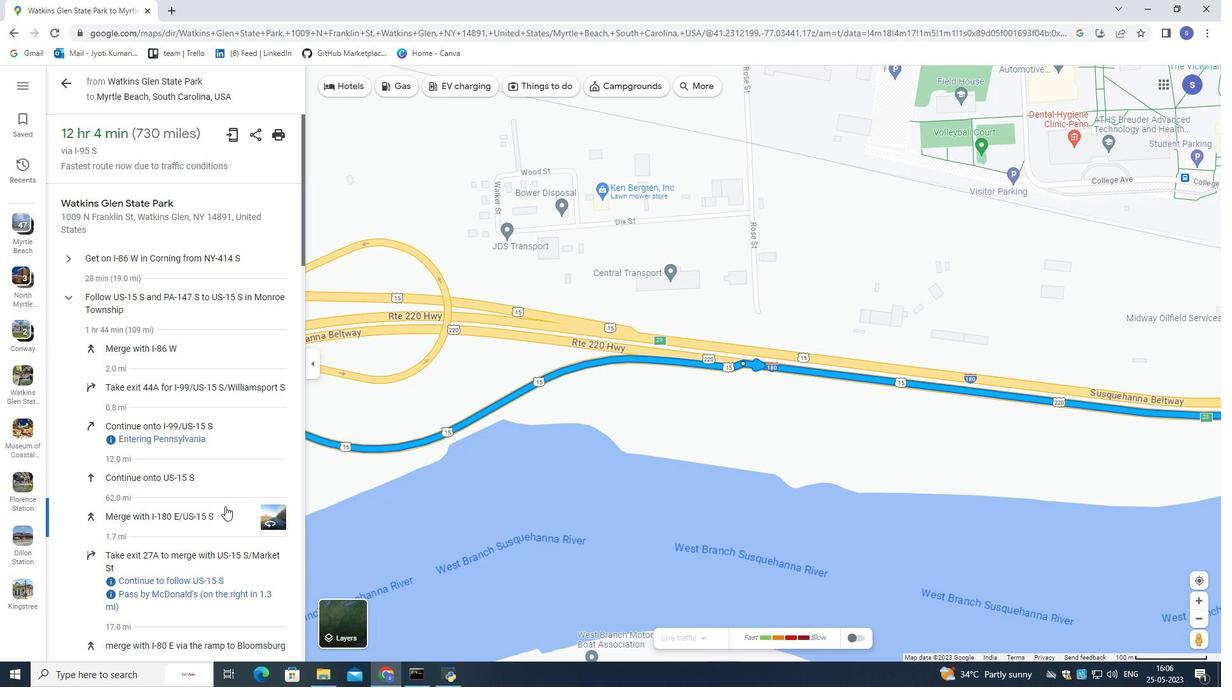 
Action: Mouse pressed left at (225, 507)
Screenshot: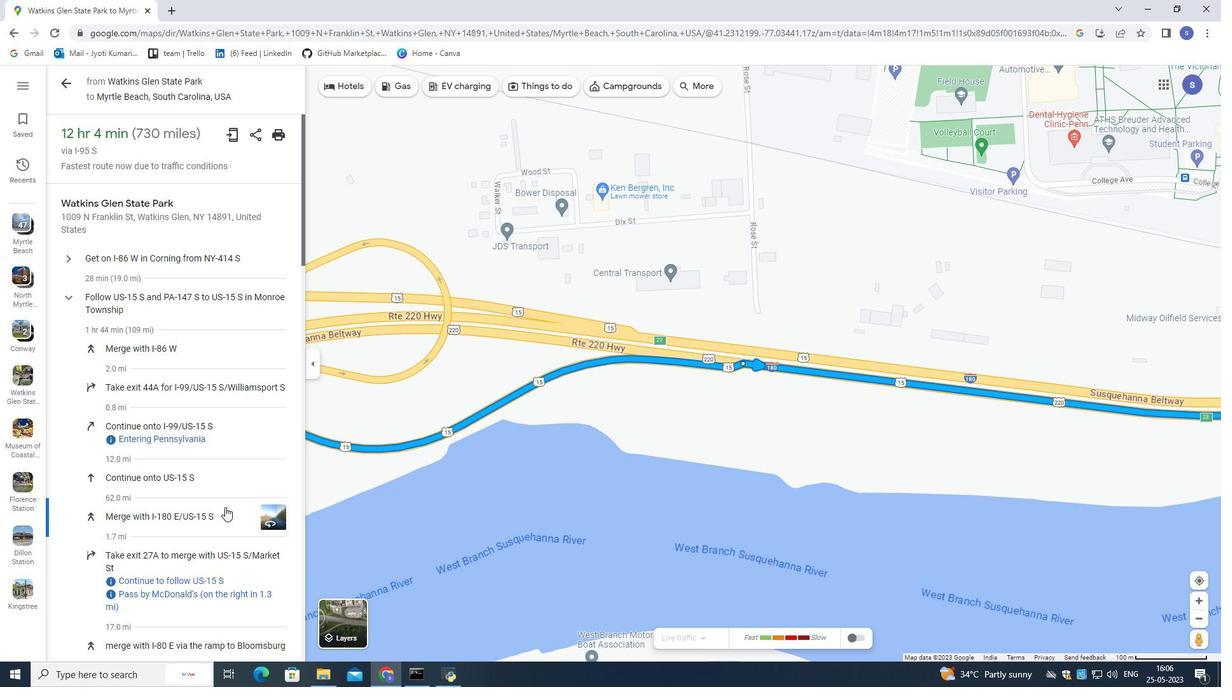 
Action: Mouse moved to (216, 516)
Screenshot: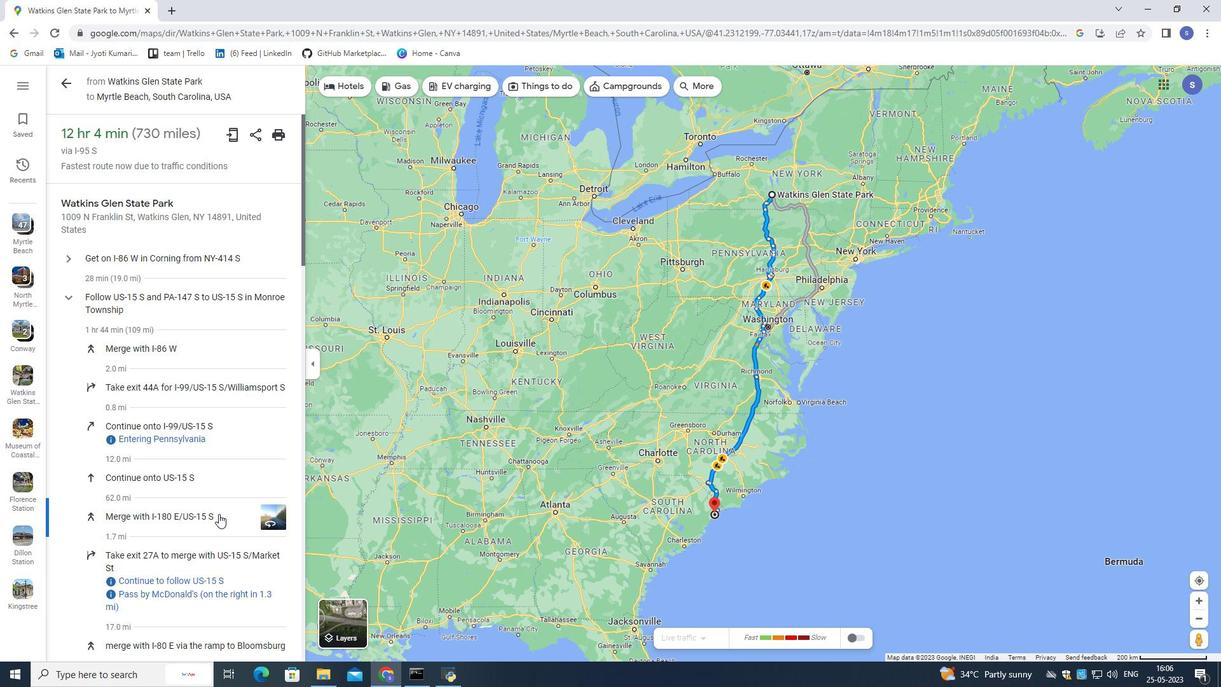 
Action: Mouse scrolled (216, 515) with delta (0, 0)
Screenshot: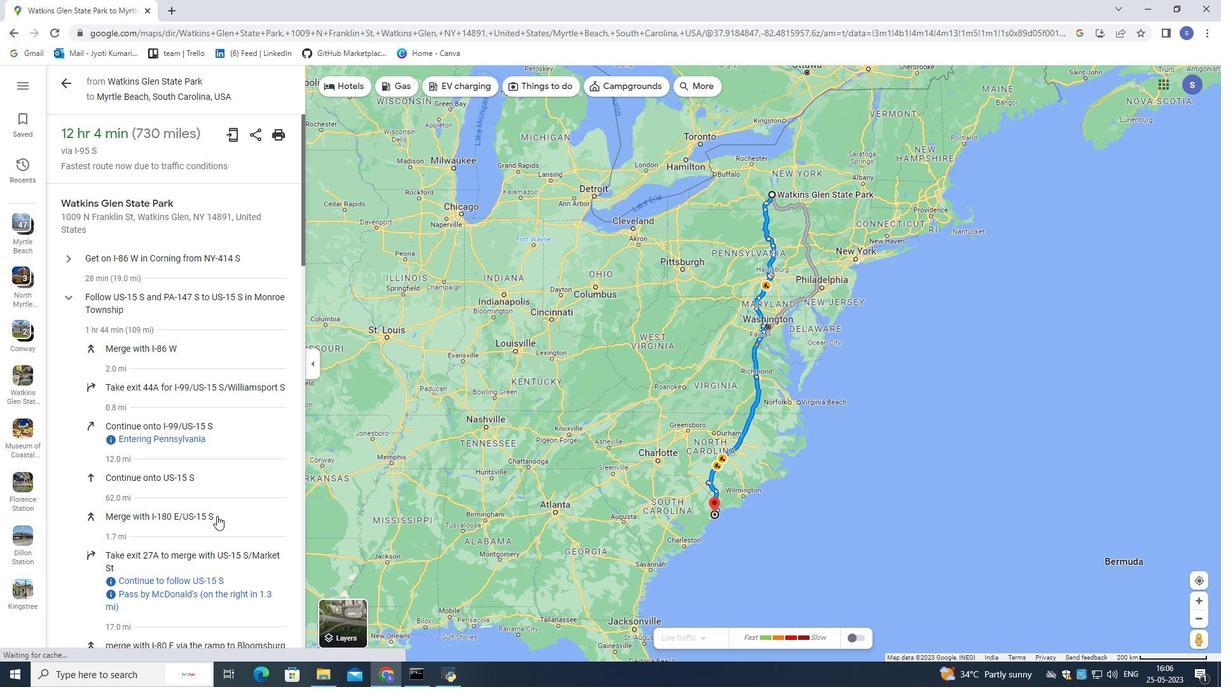 
Action: Mouse scrolled (216, 515) with delta (0, 0)
Screenshot: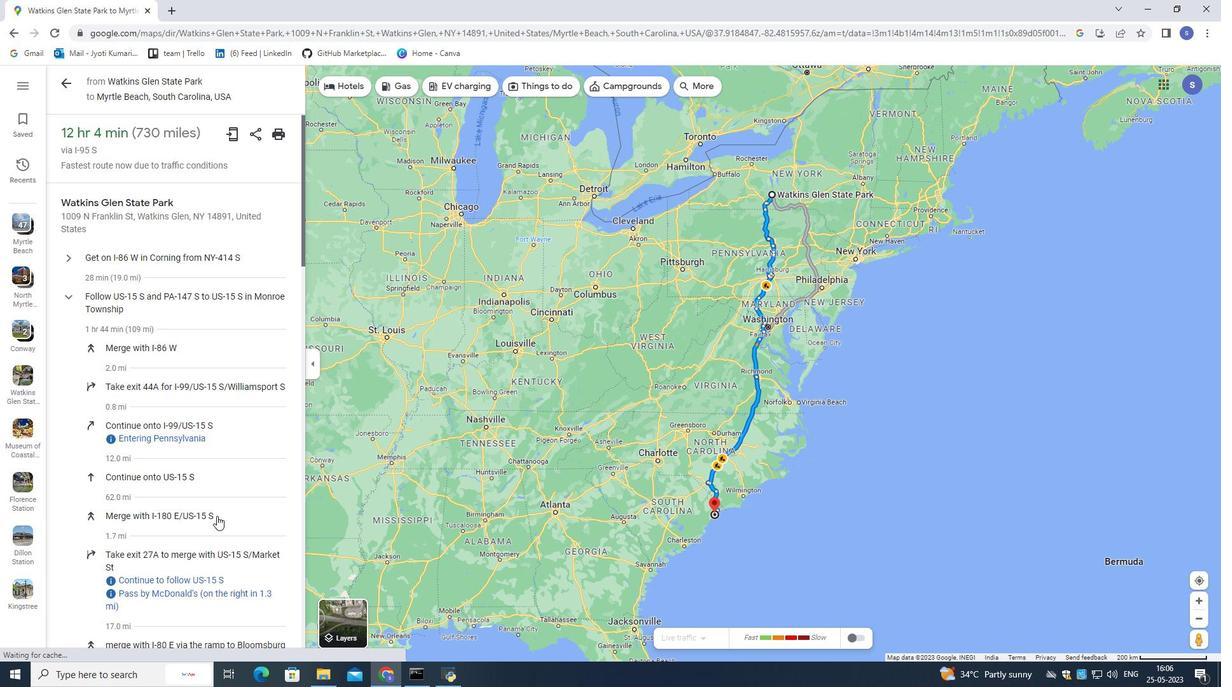 
Action: Mouse moved to (216, 514)
Screenshot: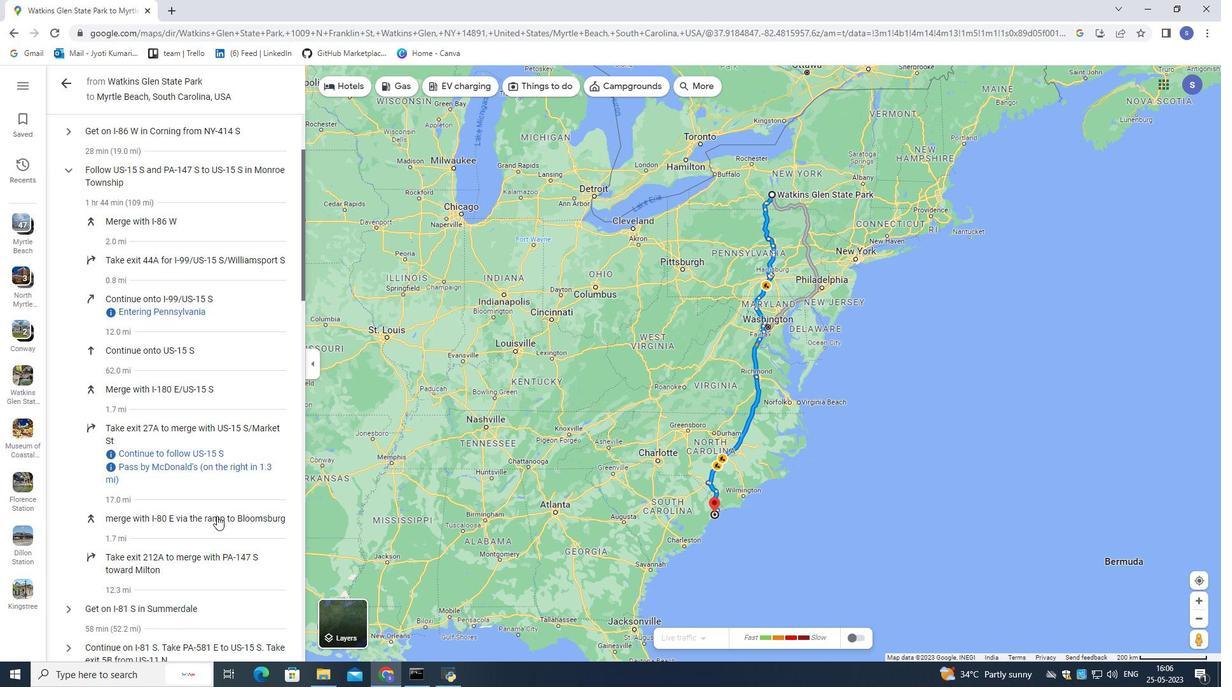 
Action: Mouse pressed left at (216, 514)
Screenshot: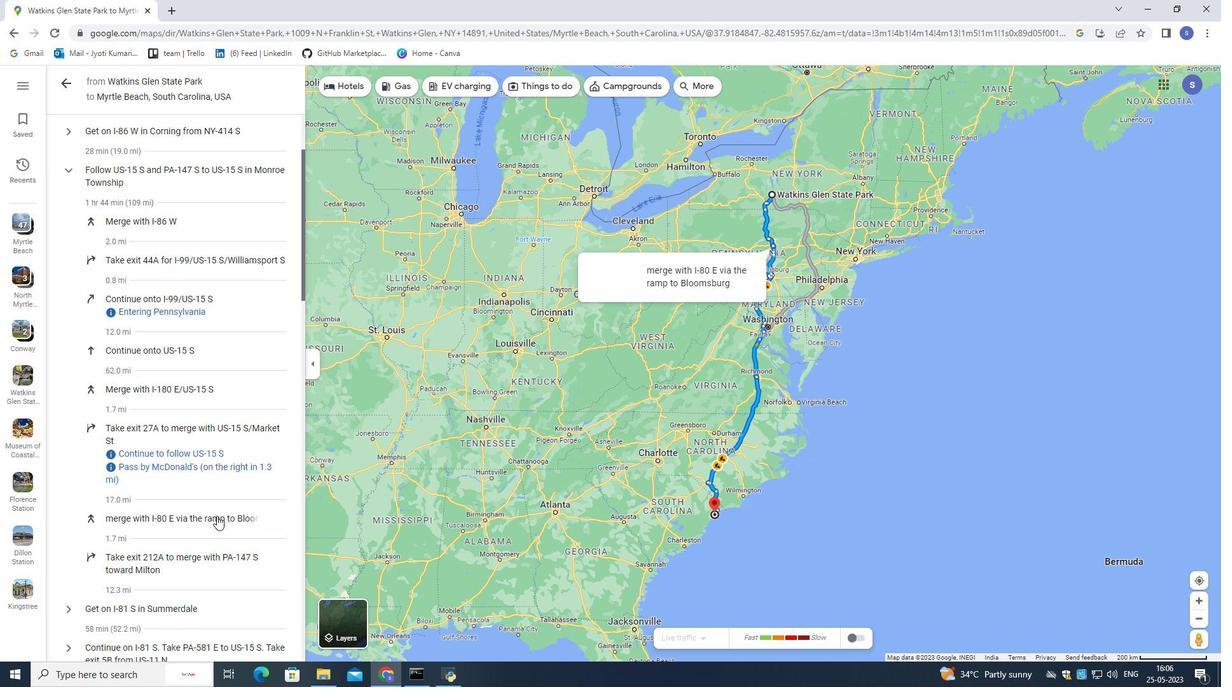 
Action: Mouse moved to (787, 555)
Screenshot: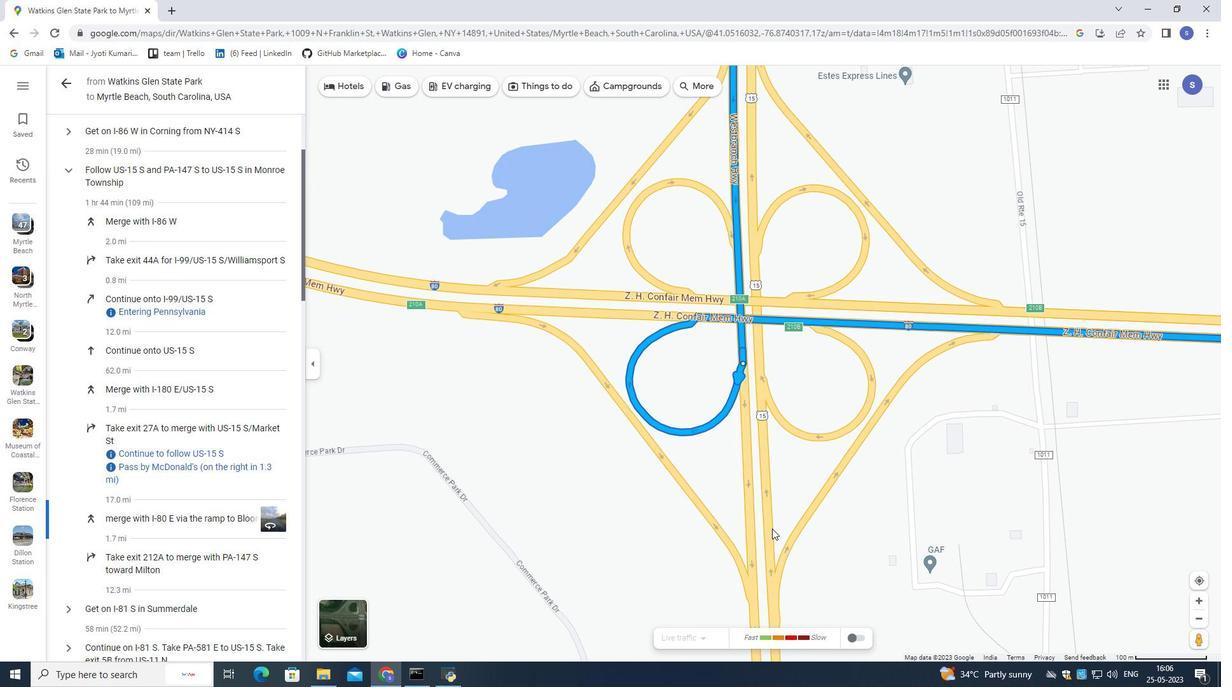 
Action: Mouse scrolled (787, 556) with delta (0, 0)
Screenshot: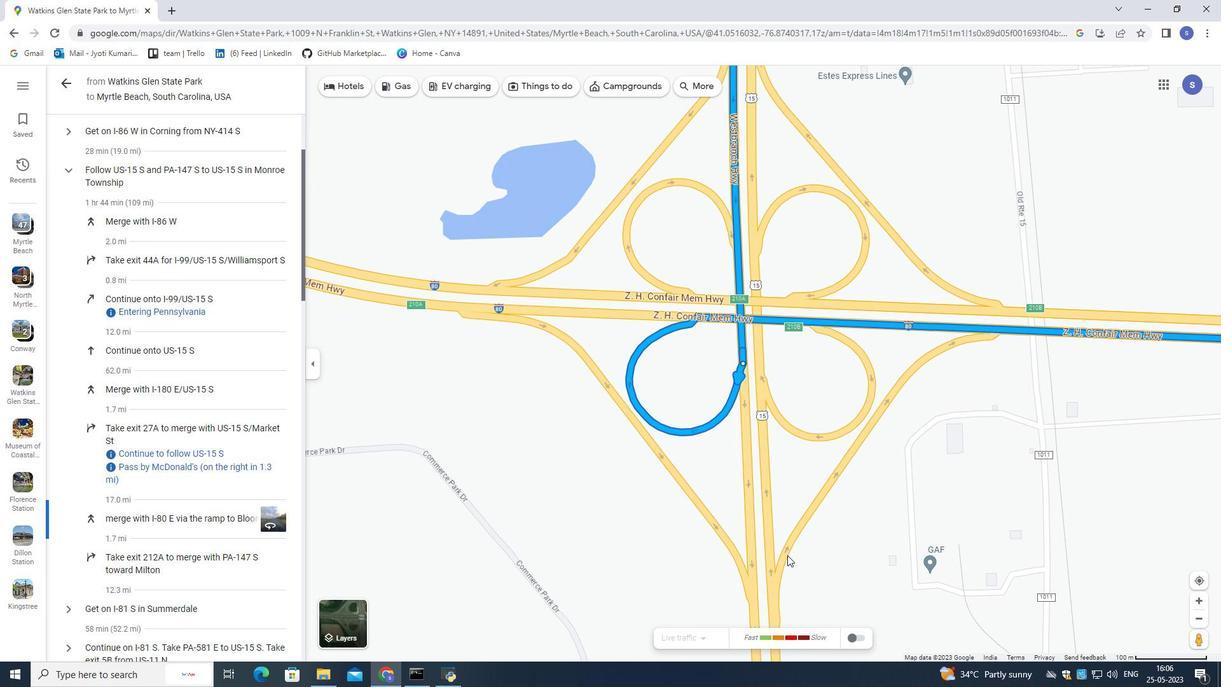 
Action: Mouse scrolled (787, 554) with delta (0, 0)
Screenshot: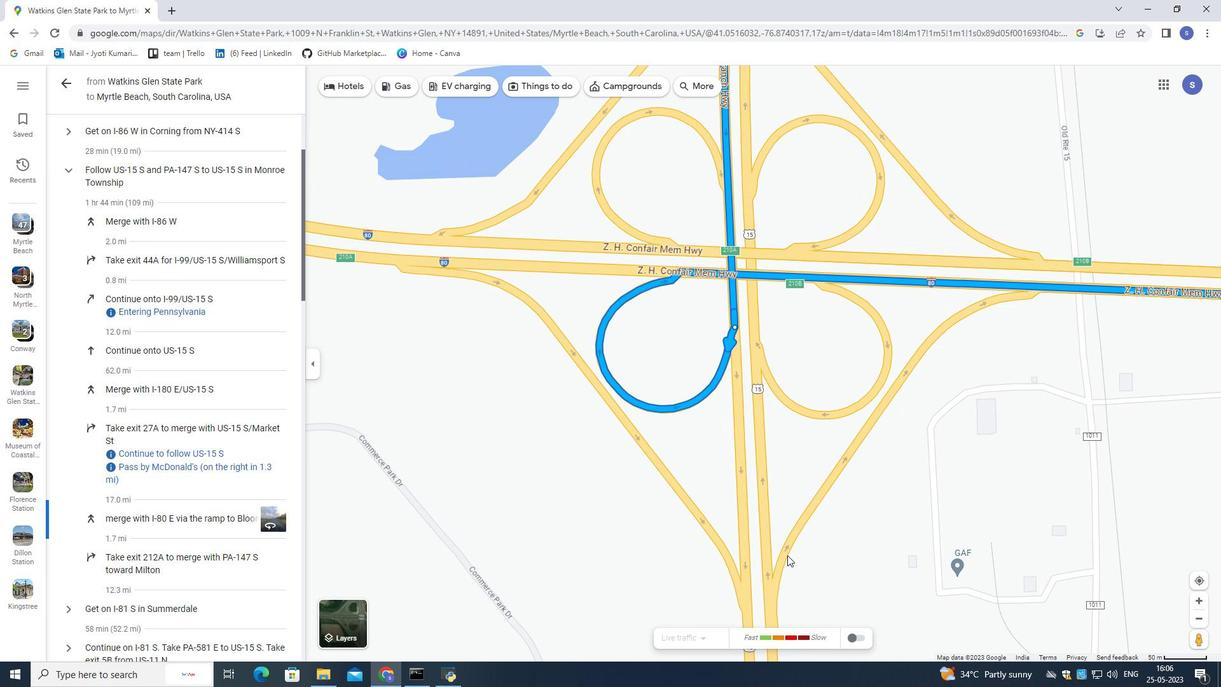 
Action: Mouse scrolled (787, 554) with delta (0, 0)
Screenshot: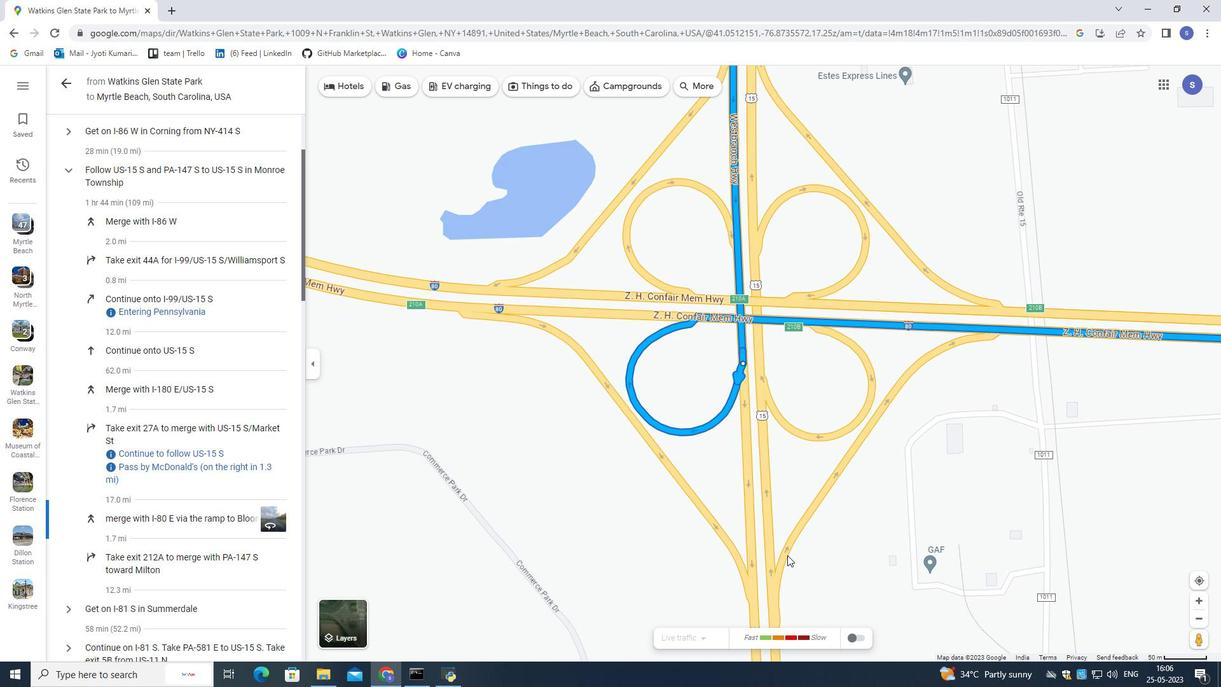
Action: Mouse scrolled (787, 554) with delta (0, 0)
Screenshot: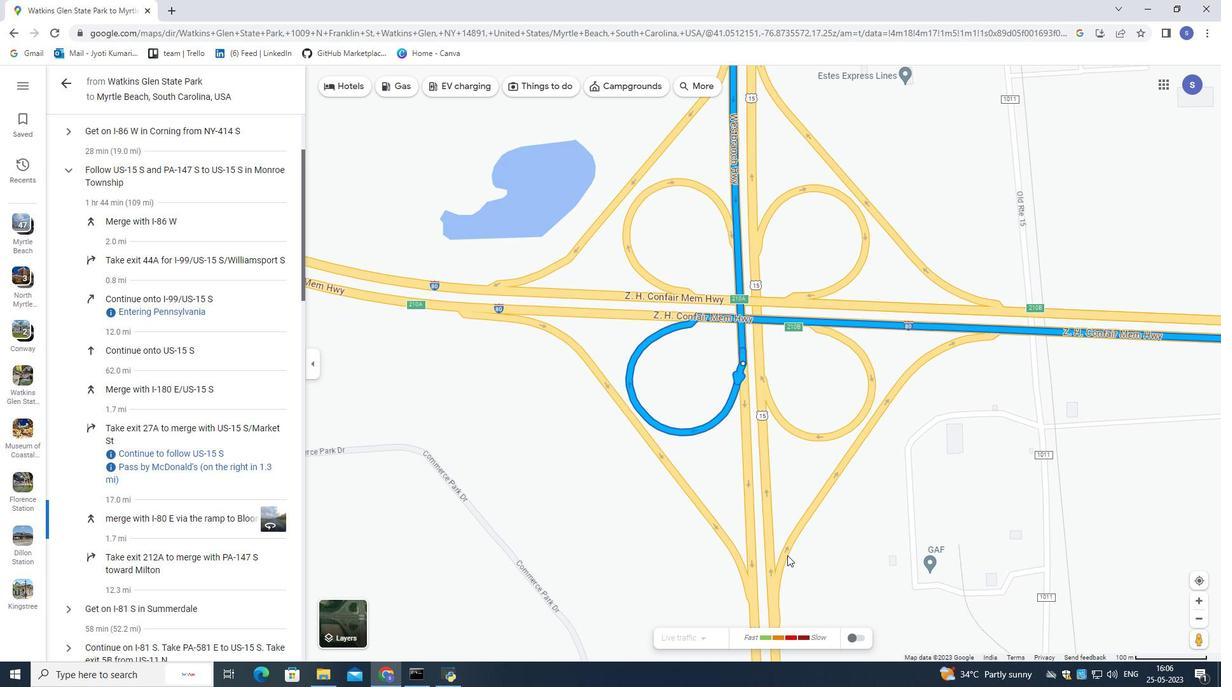 
Action: Mouse moved to (963, 391)
Screenshot: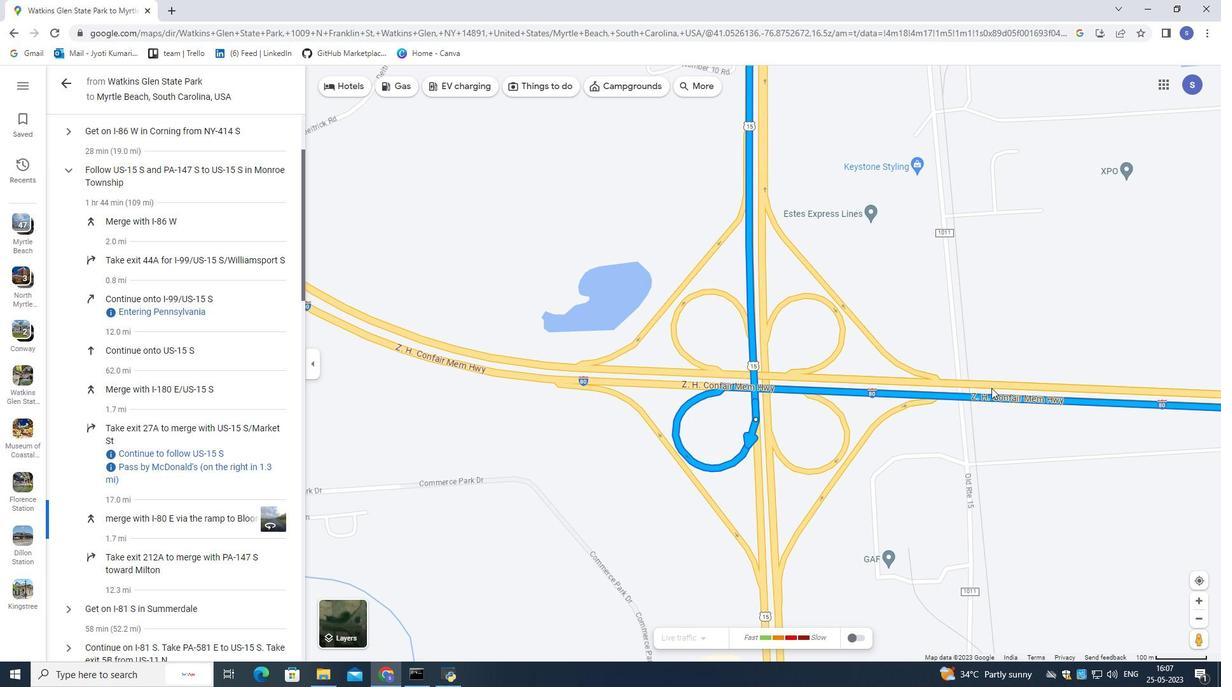 
Action: Mouse scrolled (963, 391) with delta (0, 0)
Screenshot: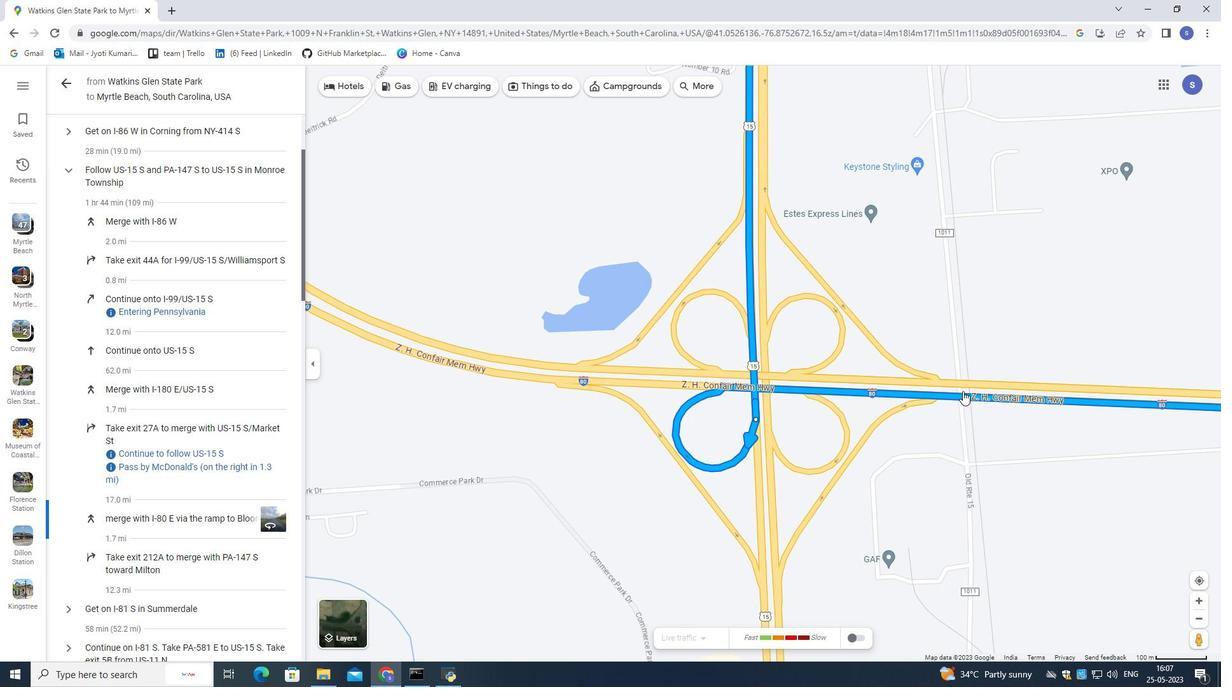 
Action: Mouse moved to (673, 424)
Screenshot: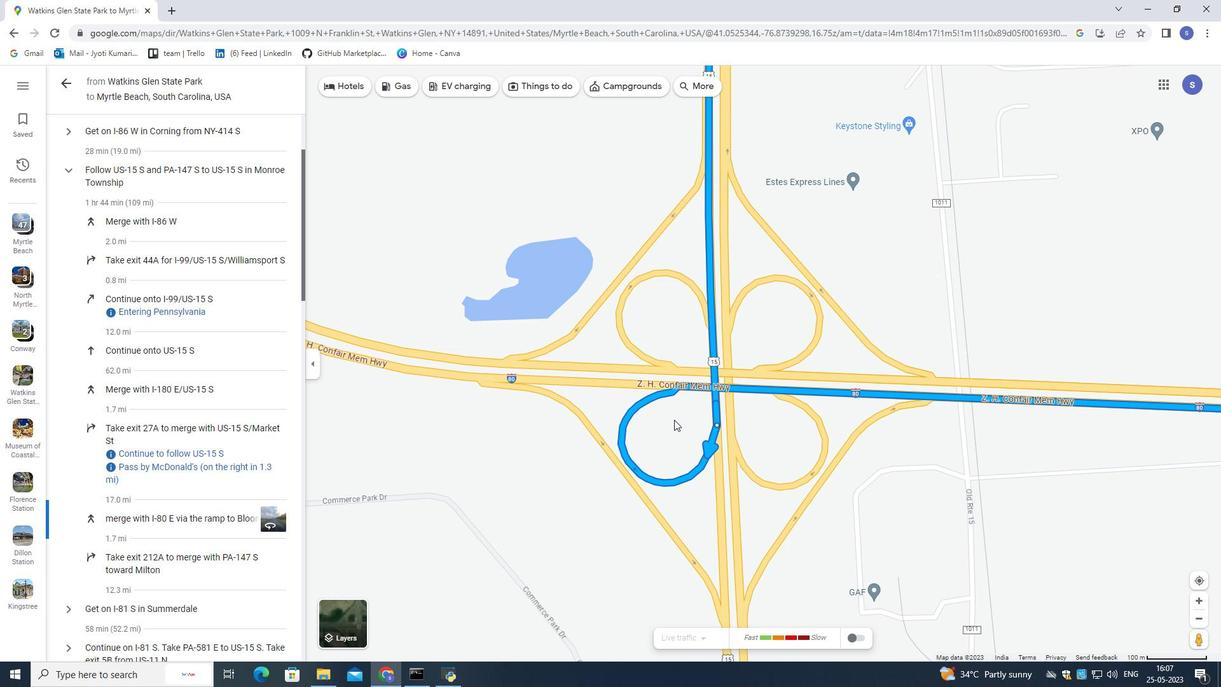 
Action: Mouse scrolled (673, 423) with delta (0, 0)
Screenshot: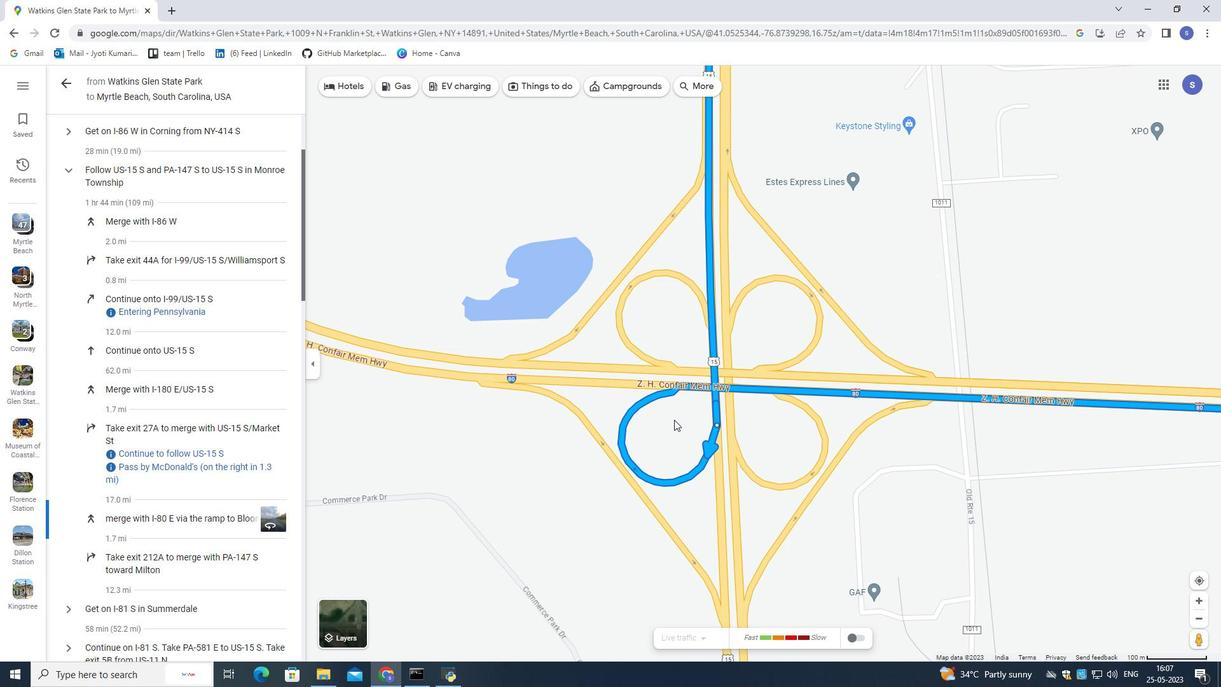 
Action: Mouse moved to (671, 427)
Screenshot: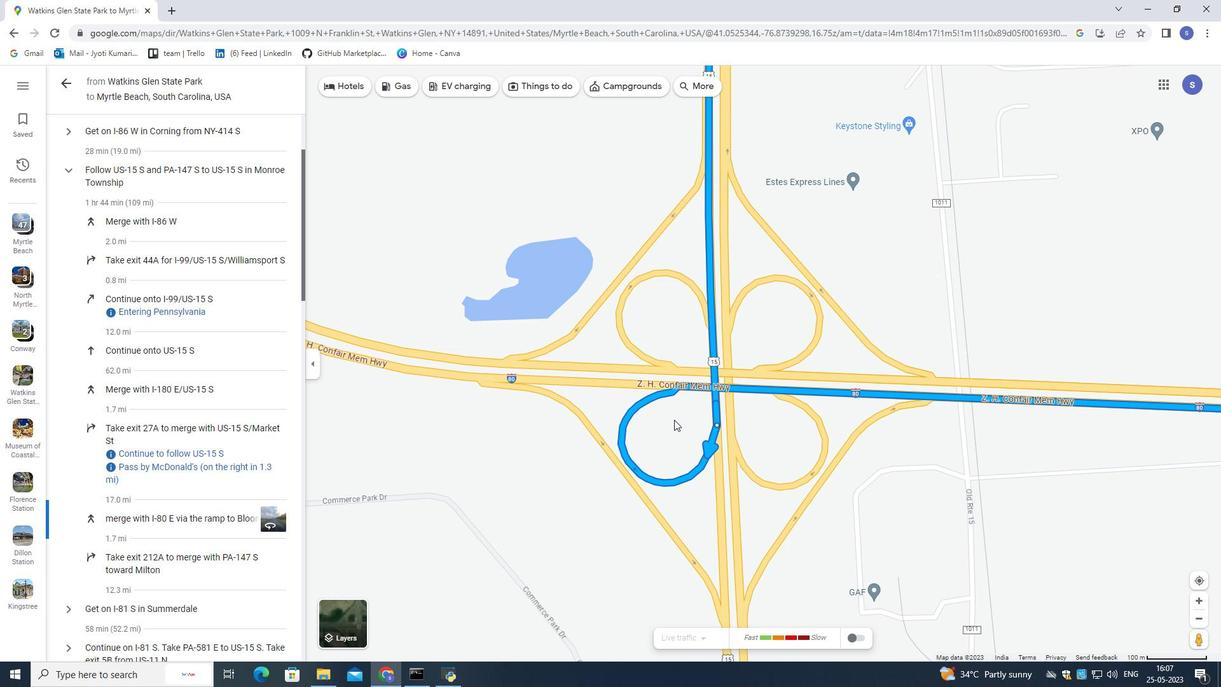 
Action: Mouse scrolled (671, 426) with delta (0, 0)
Screenshot: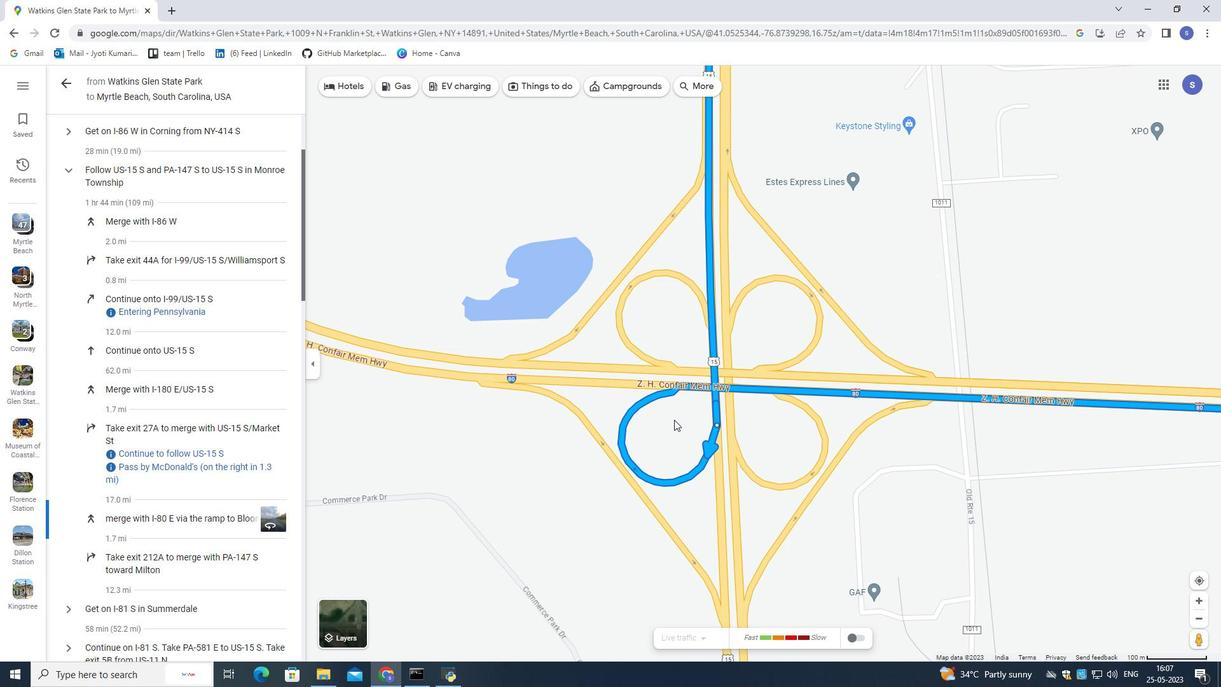 
Action: Mouse moved to (670, 433)
Screenshot: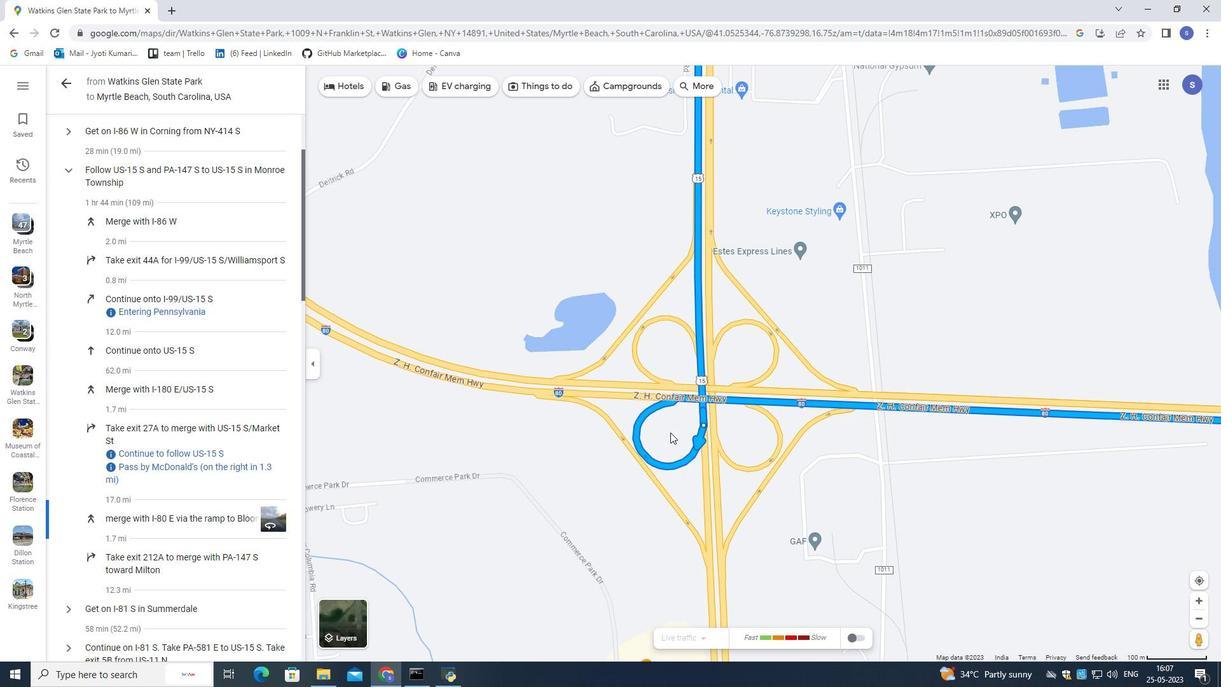 
Action: Mouse scrolled (670, 432) with delta (0, 0)
Screenshot: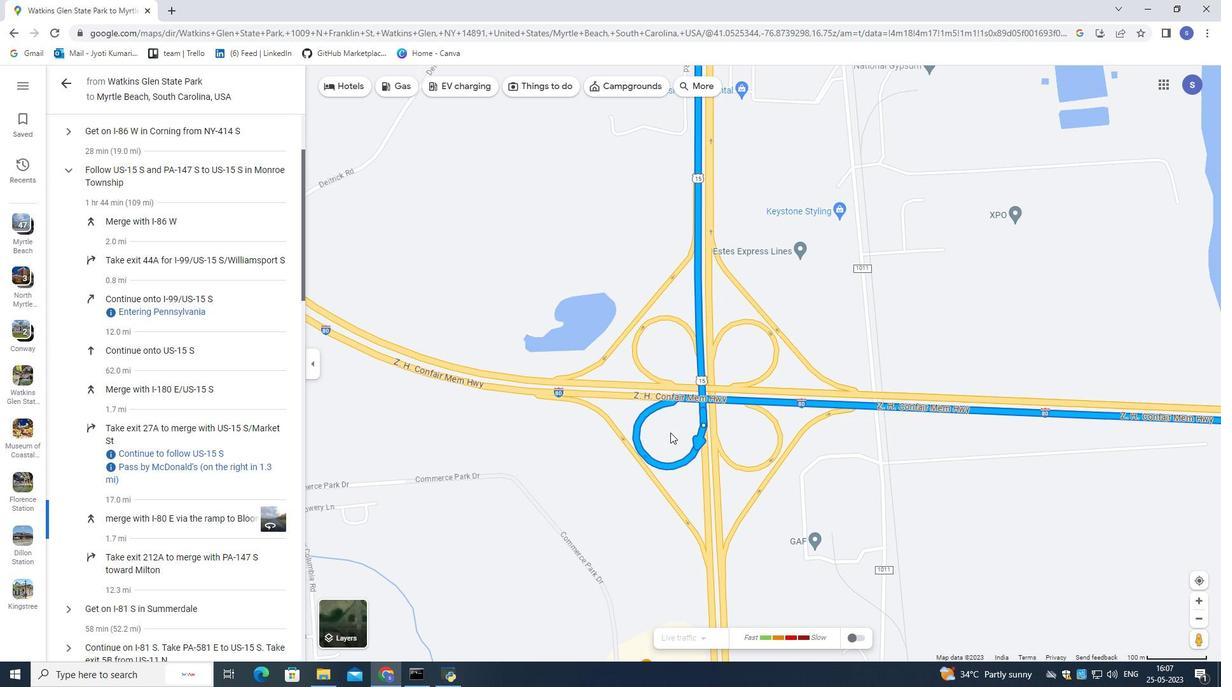 
Action: Mouse moved to (670, 435)
Screenshot: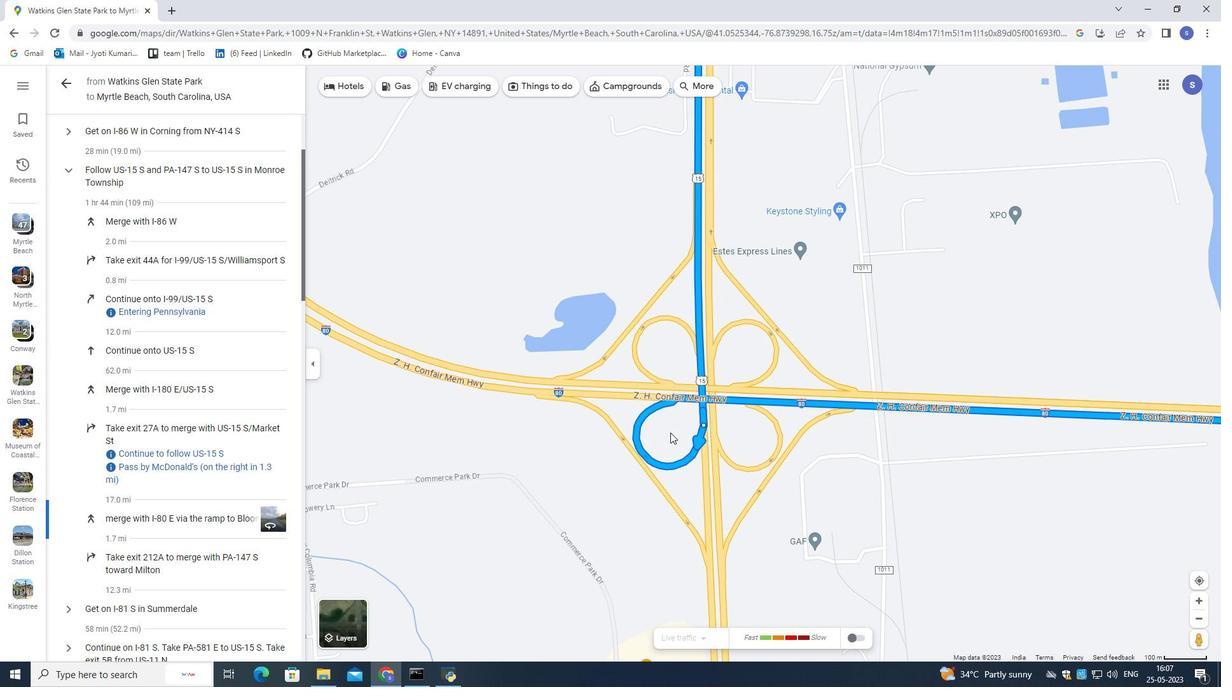 
Action: Mouse scrolled (670, 435) with delta (0, 0)
Screenshot: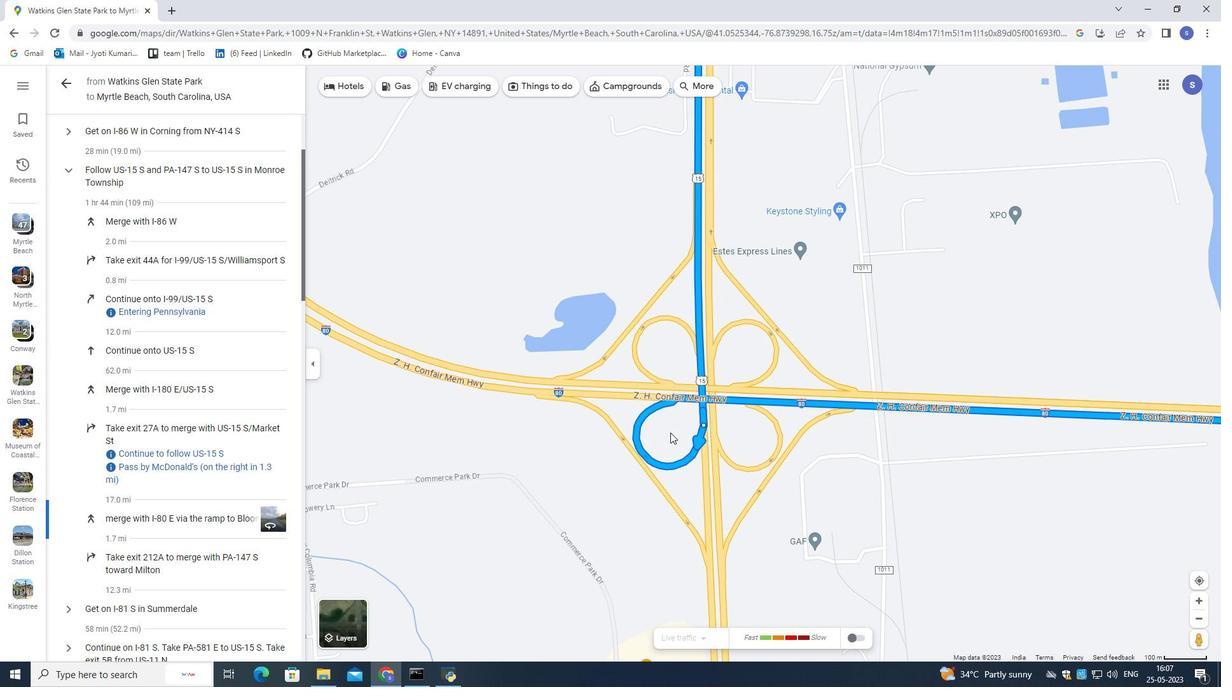 
Action: Mouse moved to (670, 438)
Screenshot: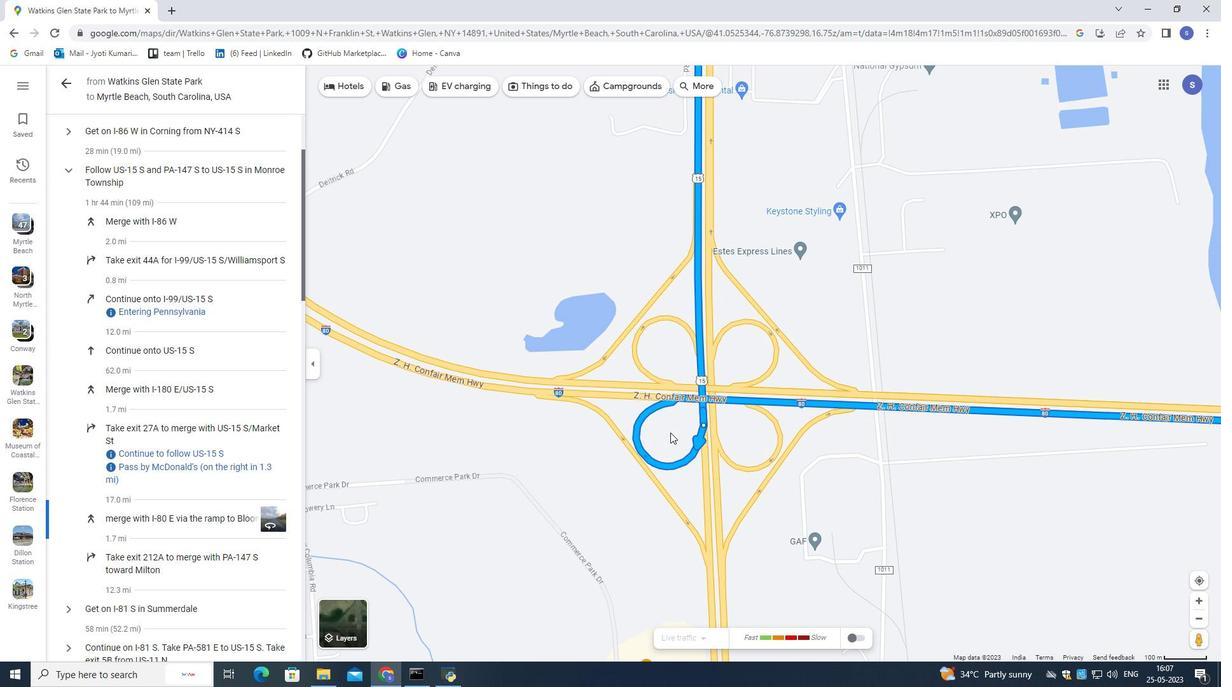 
Action: Mouse scrolled (670, 437) with delta (0, 0)
Screenshot: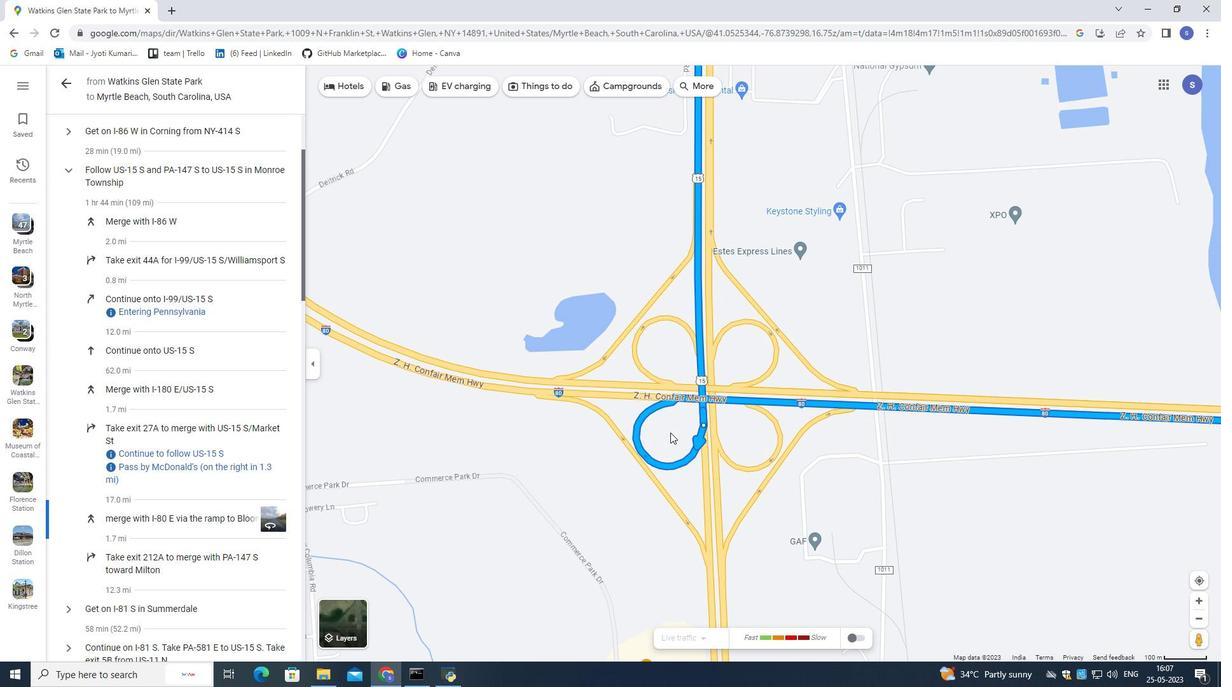 
Action: Mouse moved to (670, 439)
Screenshot: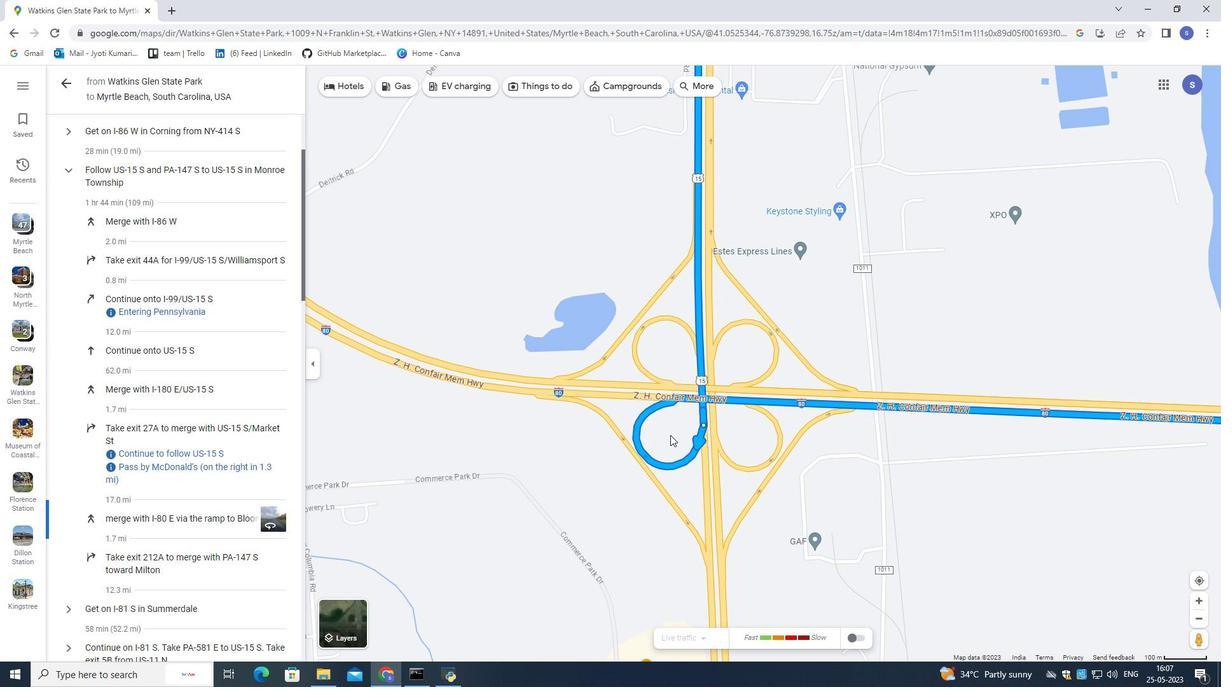 
Action: Mouse scrolled (670, 438) with delta (0, 0)
Screenshot: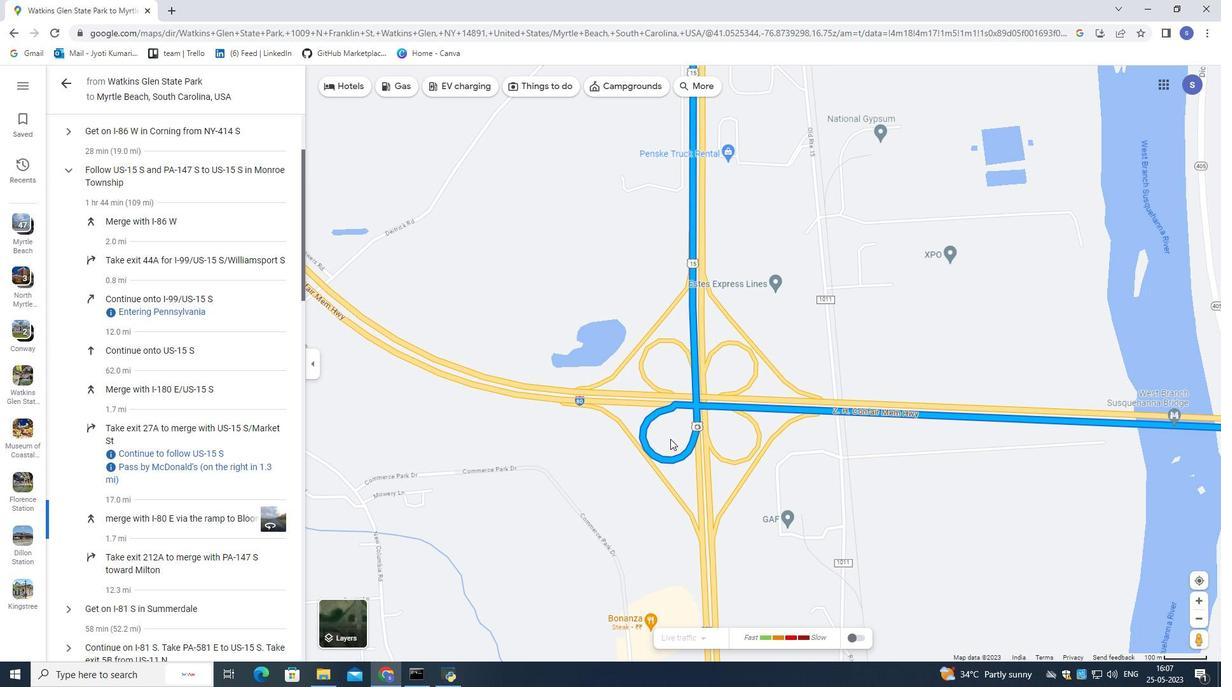 
Action: Mouse scrolled (670, 438) with delta (0, 0)
Screenshot: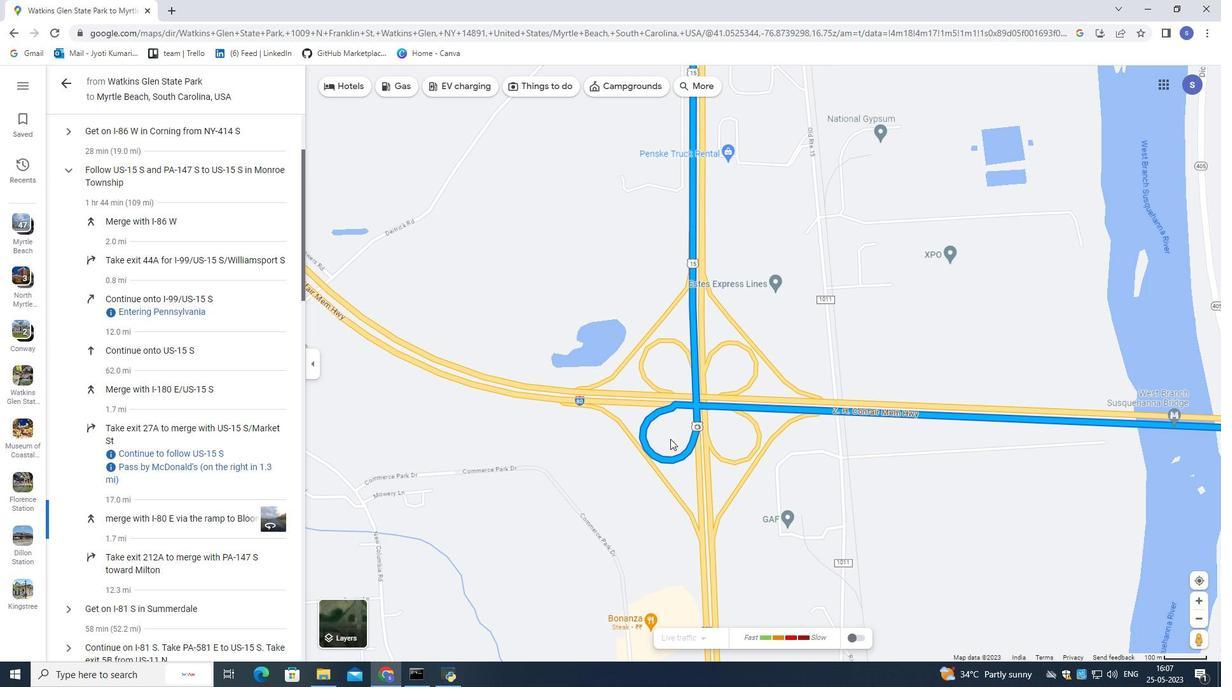 
Action: Mouse moved to (229, 470)
Screenshot: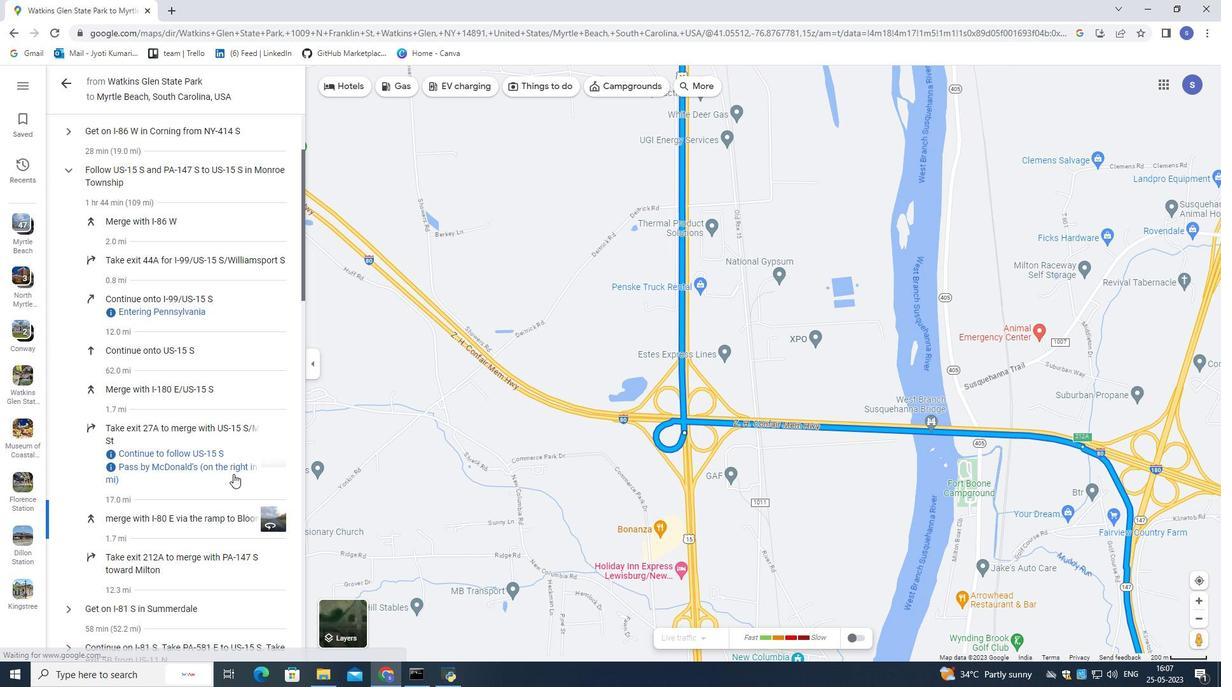 
Action: Mouse scrolled (229, 469) with delta (0, 0)
Screenshot: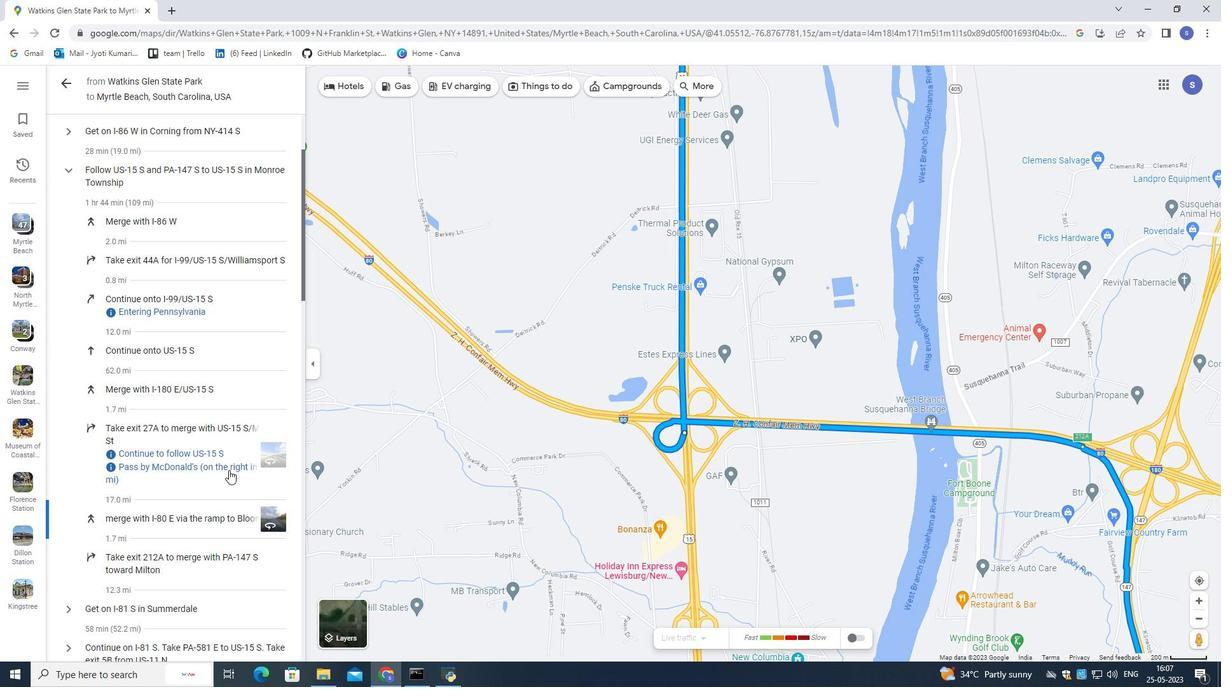 
Action: Mouse moved to (169, 484)
Screenshot: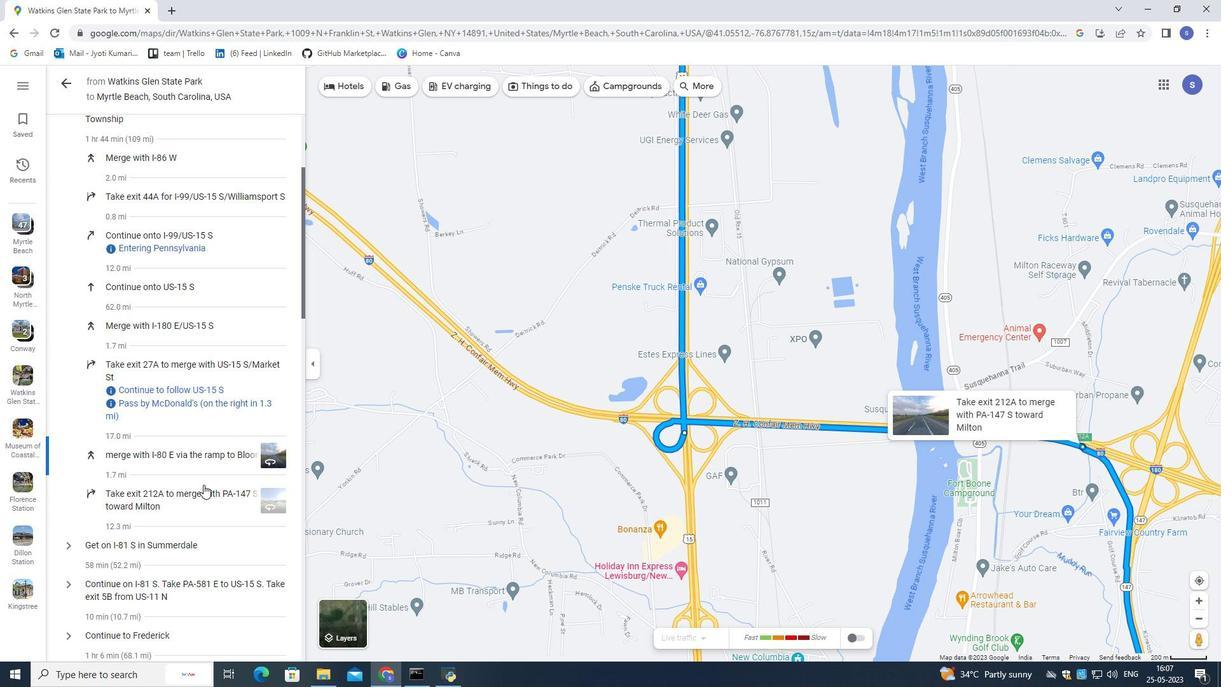 
Action: Mouse scrolled (169, 484) with delta (0, 0)
Screenshot: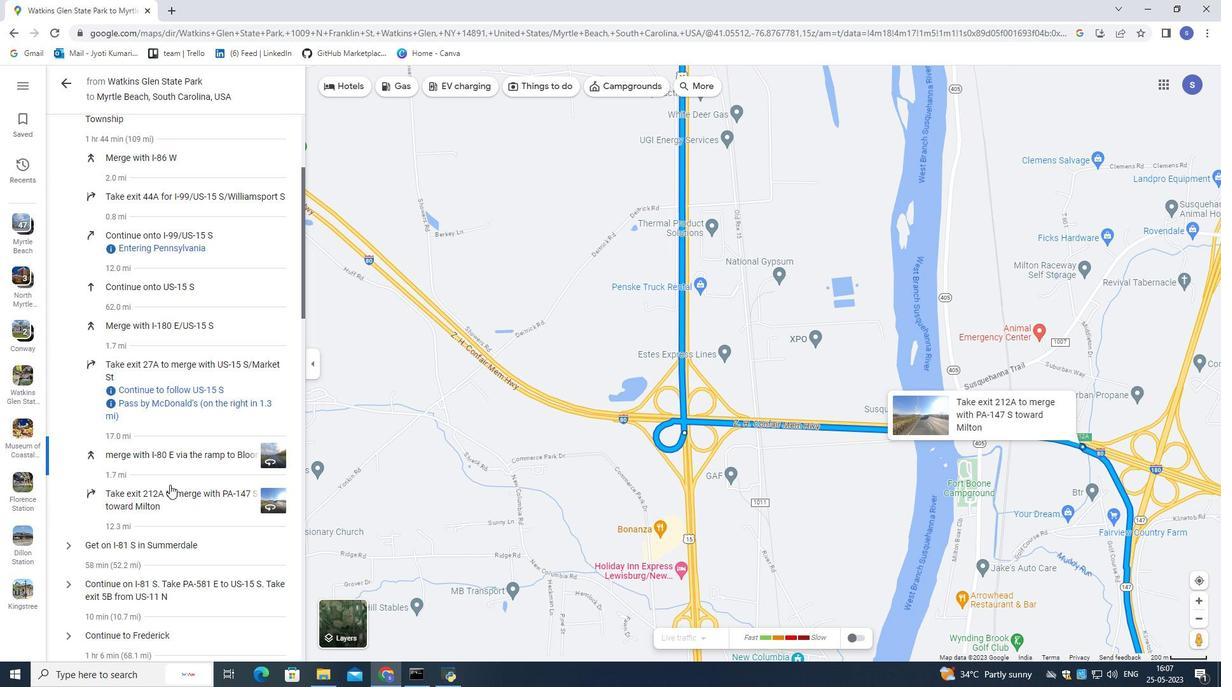 
Action: Mouse moved to (169, 484)
Screenshot: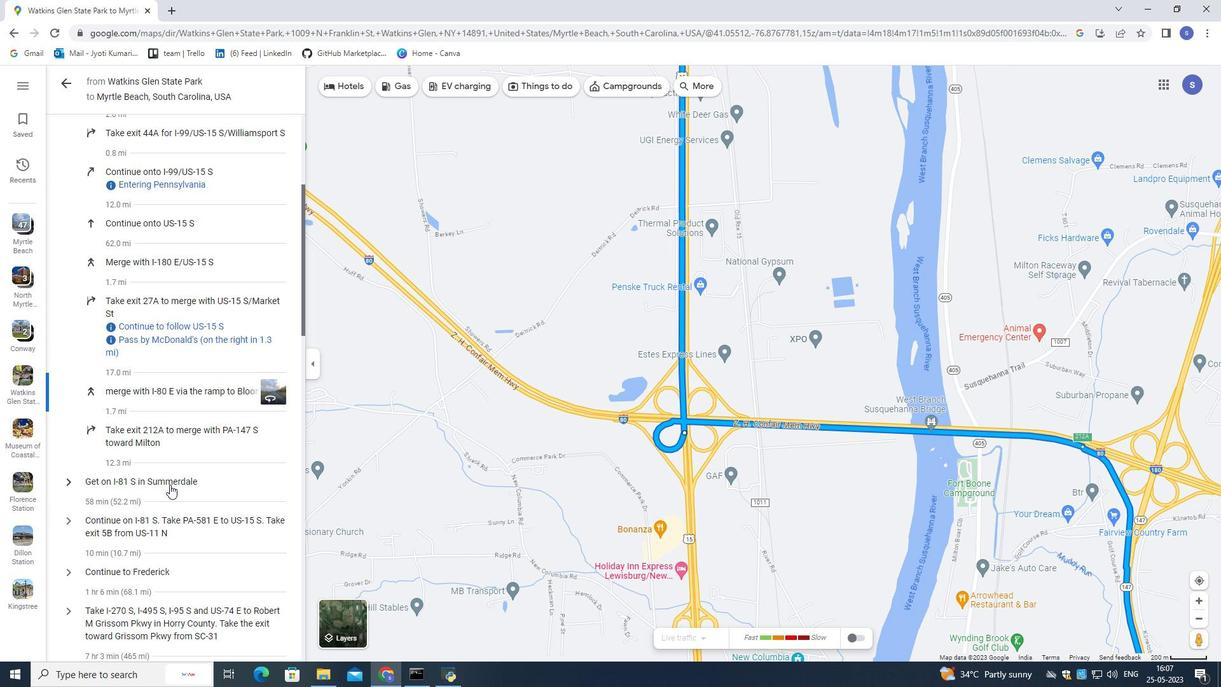 
Action: Mouse scrolled (169, 484) with delta (0, 0)
Screenshot: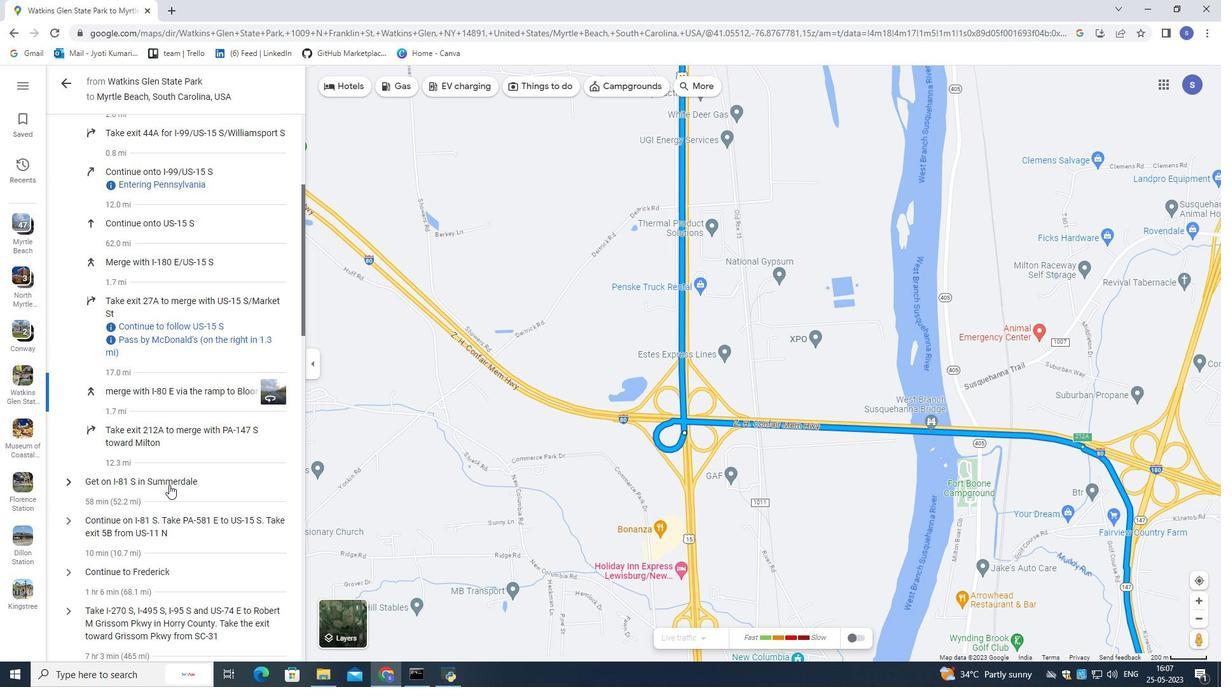 
Action: Mouse moved to (213, 407)
Screenshot: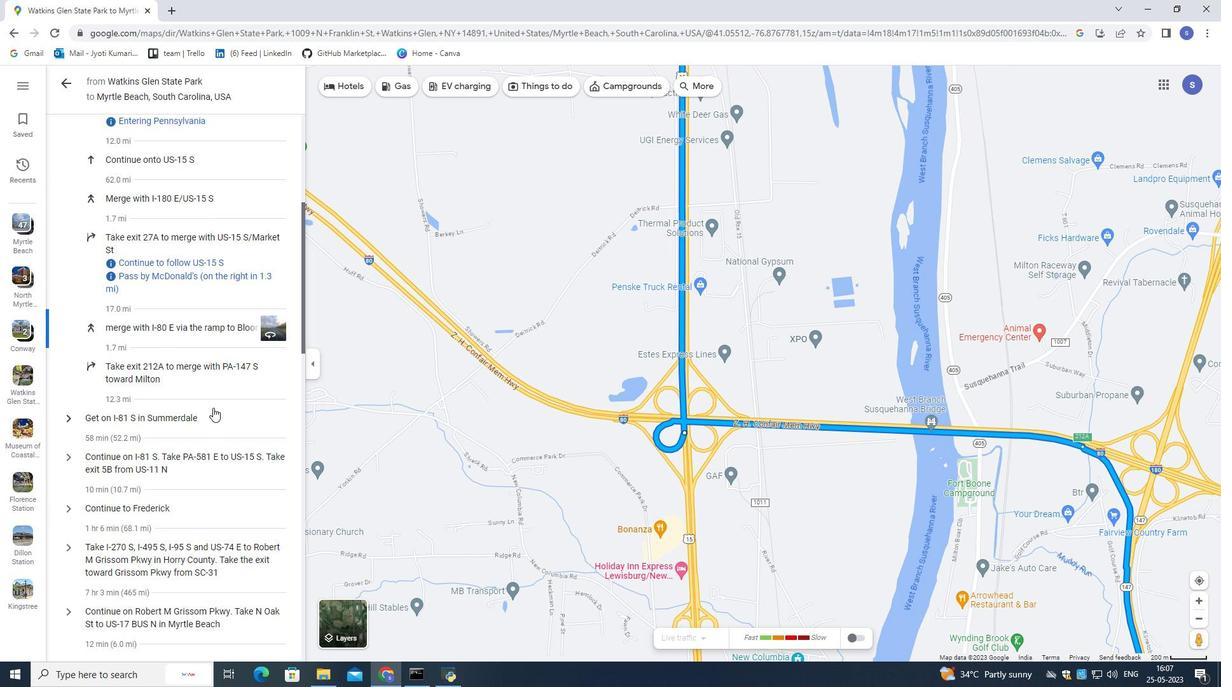 
Action: Mouse pressed left at (213, 407)
Screenshot: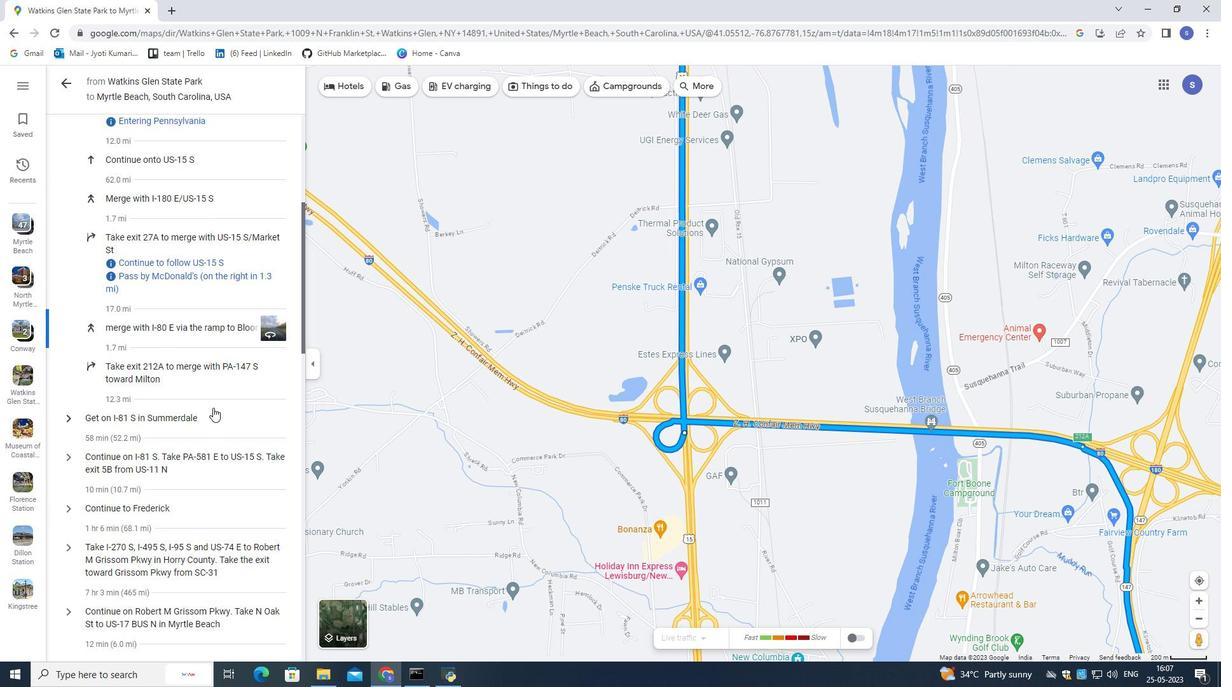 
Action: Mouse moved to (212, 380)
Screenshot: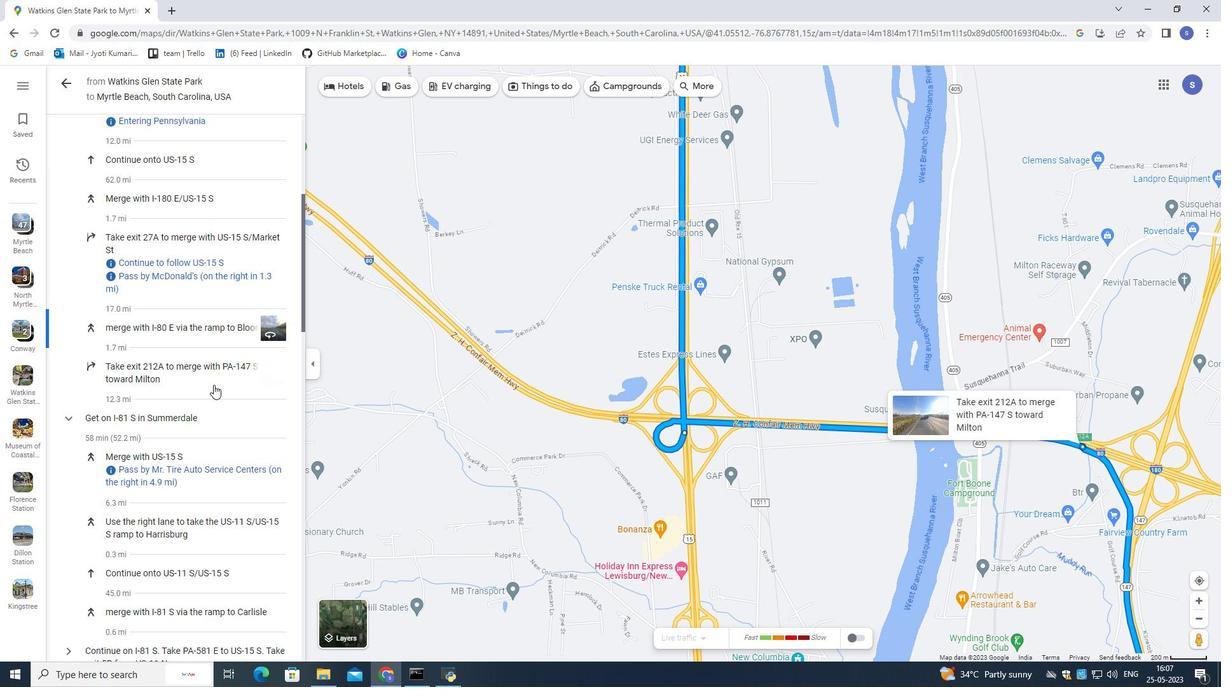 
Action: Mouse pressed left at (212, 380)
Screenshot: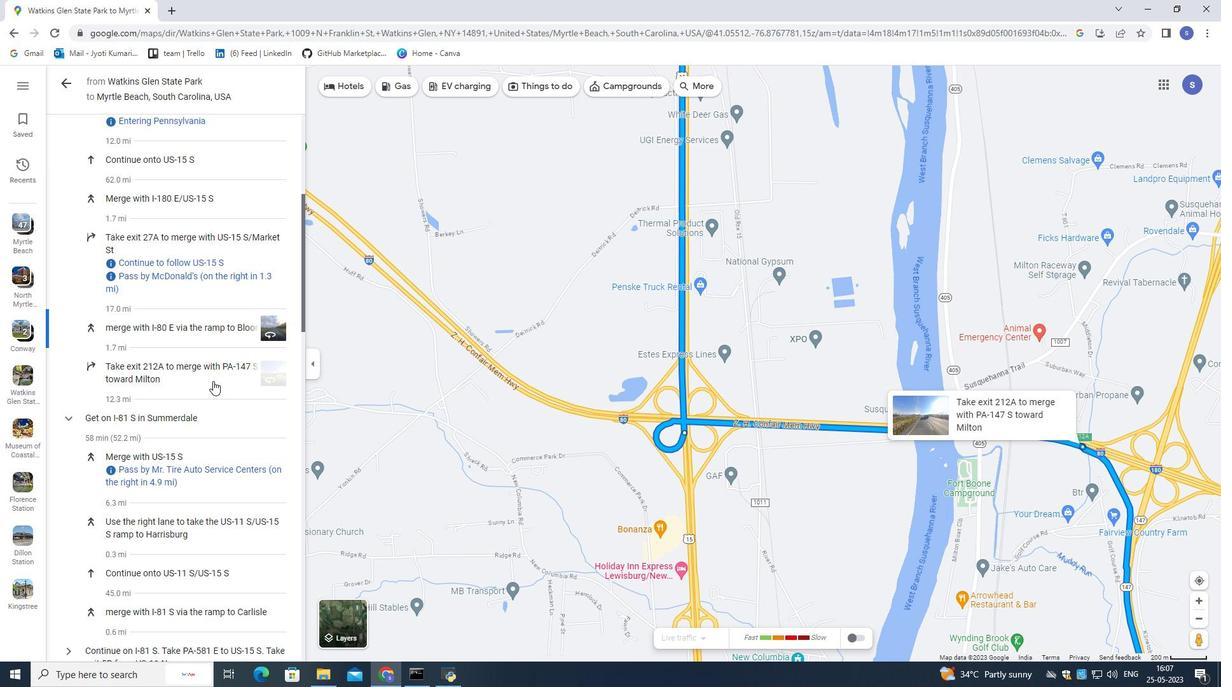 
Action: Mouse moved to (553, 429)
Screenshot: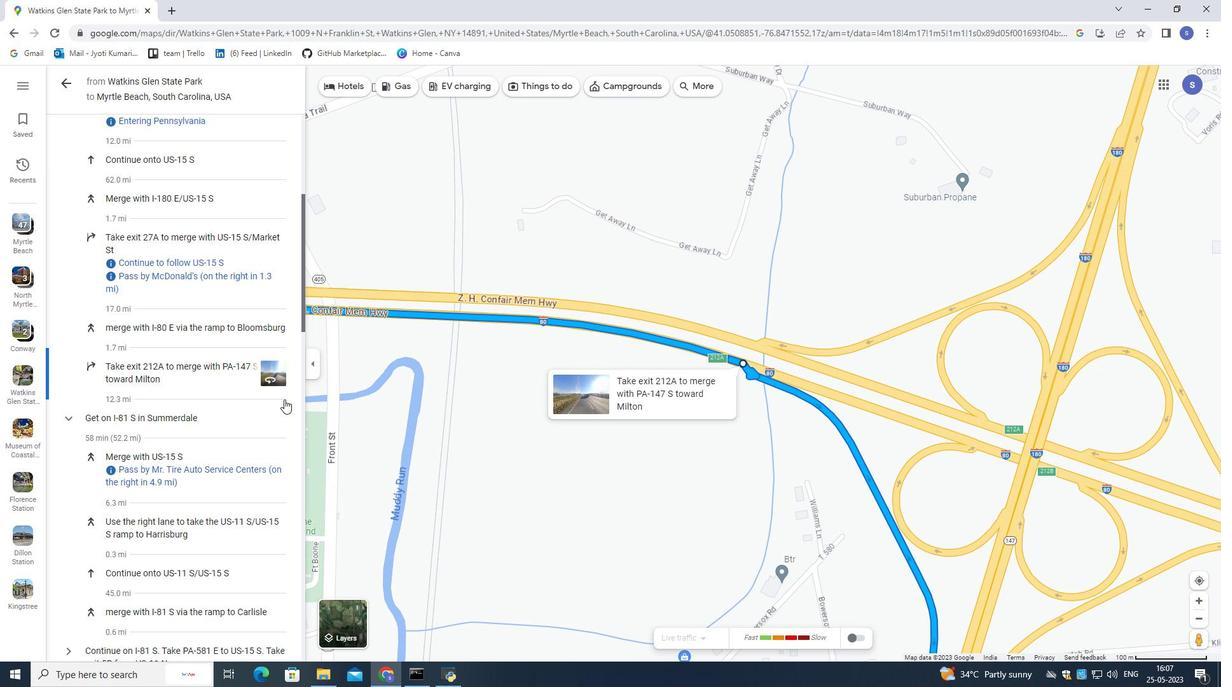 
Action: Mouse scrolled (553, 428) with delta (0, 0)
Screenshot: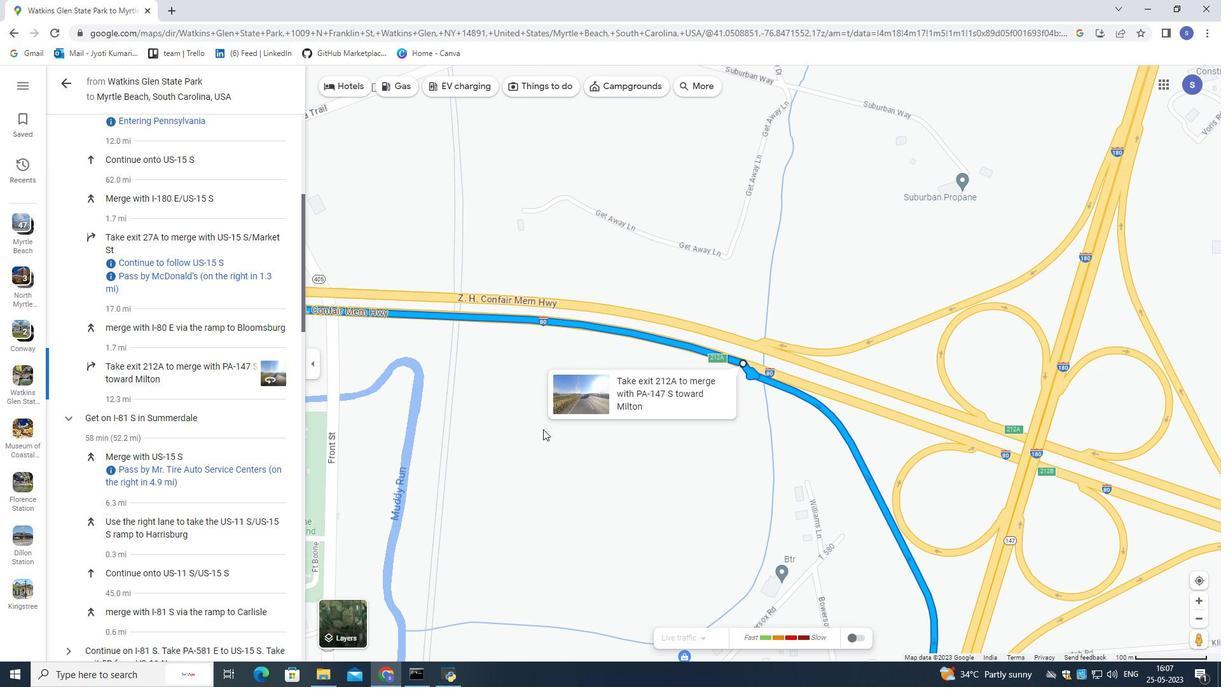
Action: Mouse scrolled (553, 428) with delta (0, 0)
Screenshot: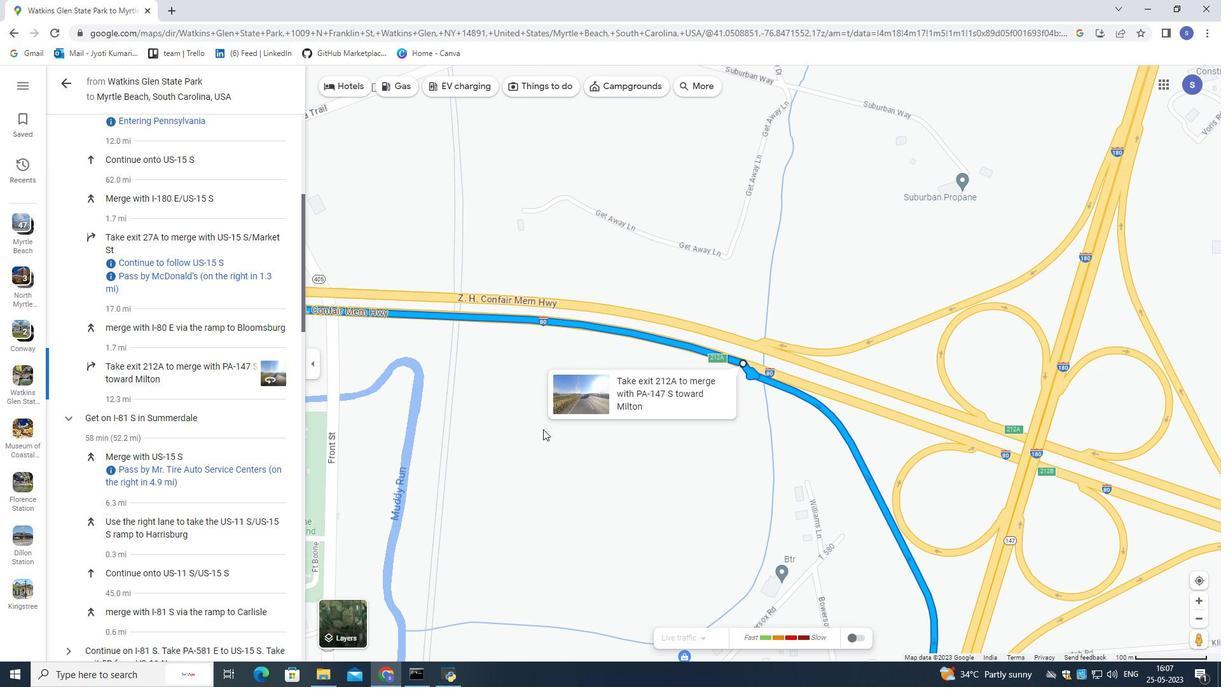 
Action: Mouse scrolled (553, 428) with delta (0, 0)
Screenshot: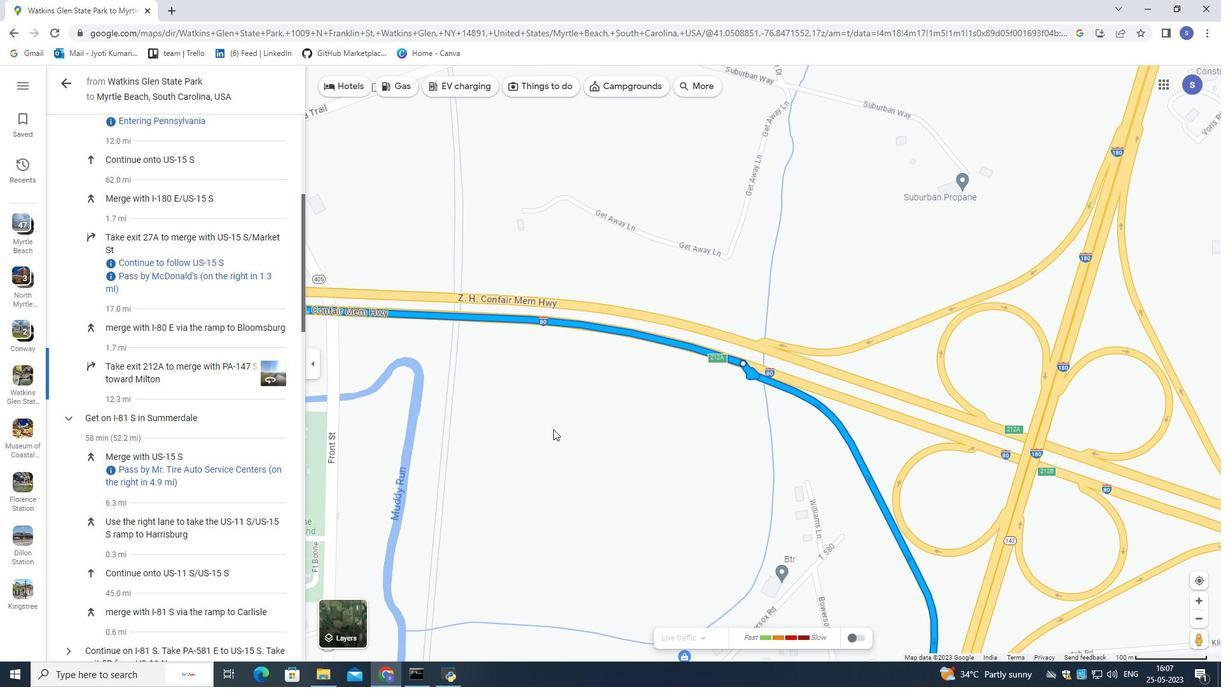 
Action: Mouse scrolled (553, 428) with delta (0, 0)
Screenshot: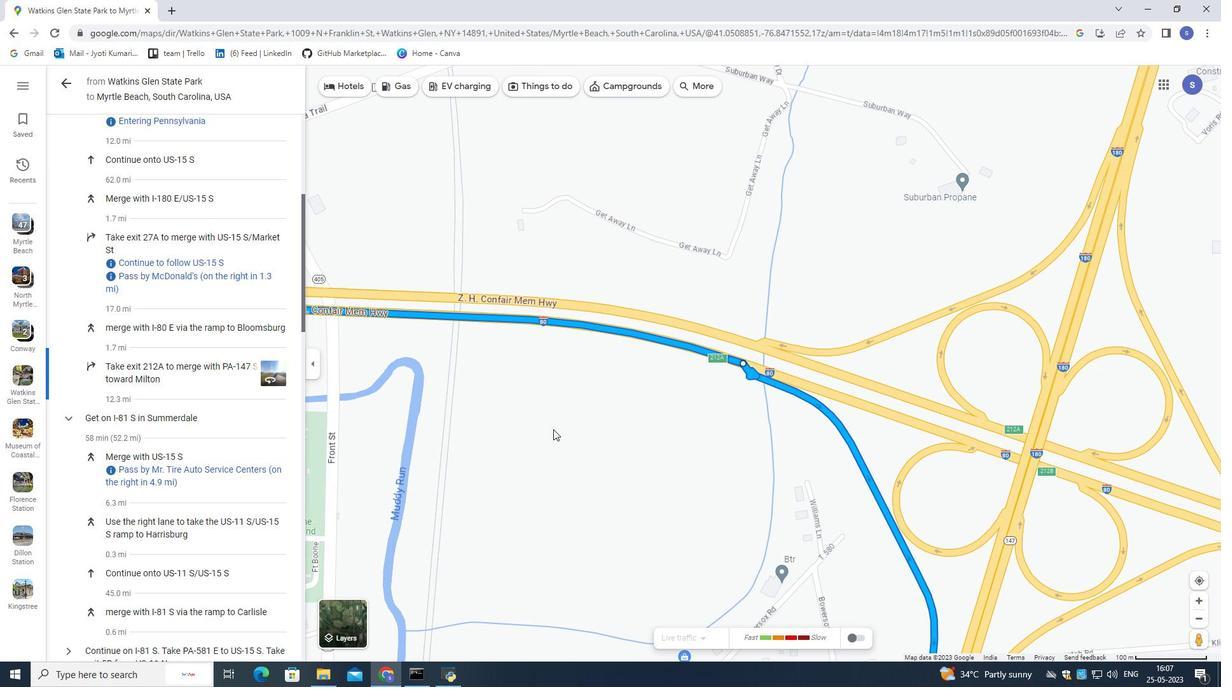
Action: Mouse scrolled (553, 428) with delta (0, 0)
Screenshot: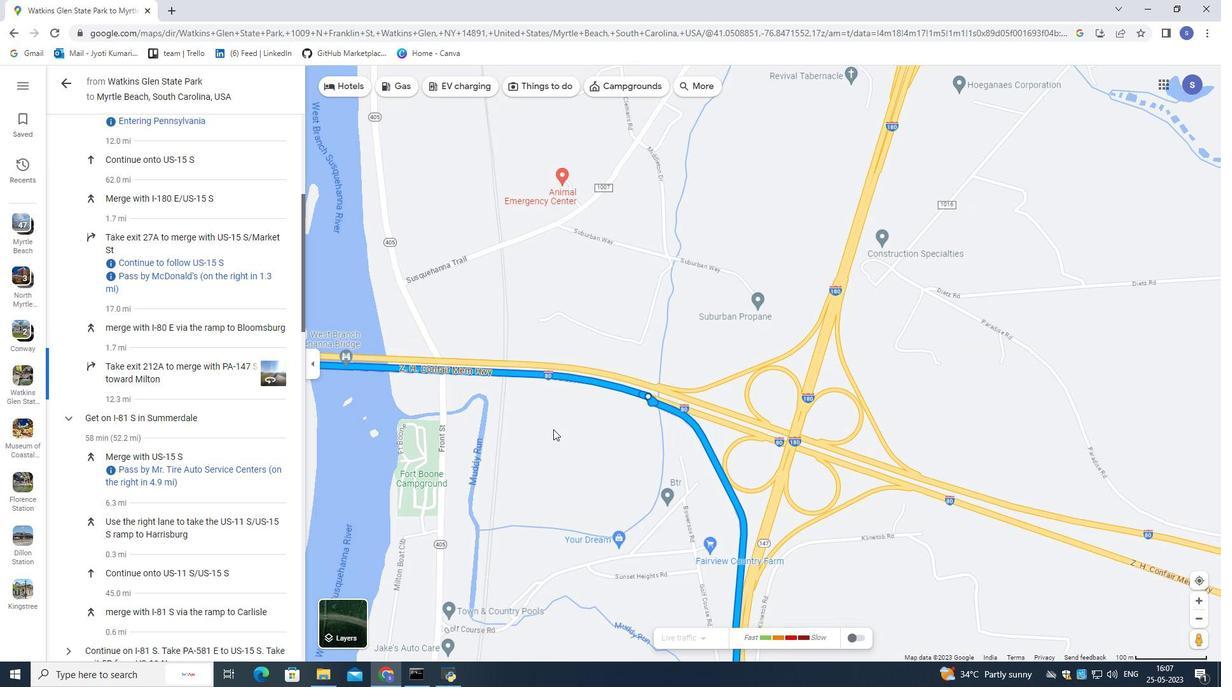 
Action: Mouse scrolled (553, 428) with delta (0, 0)
Screenshot: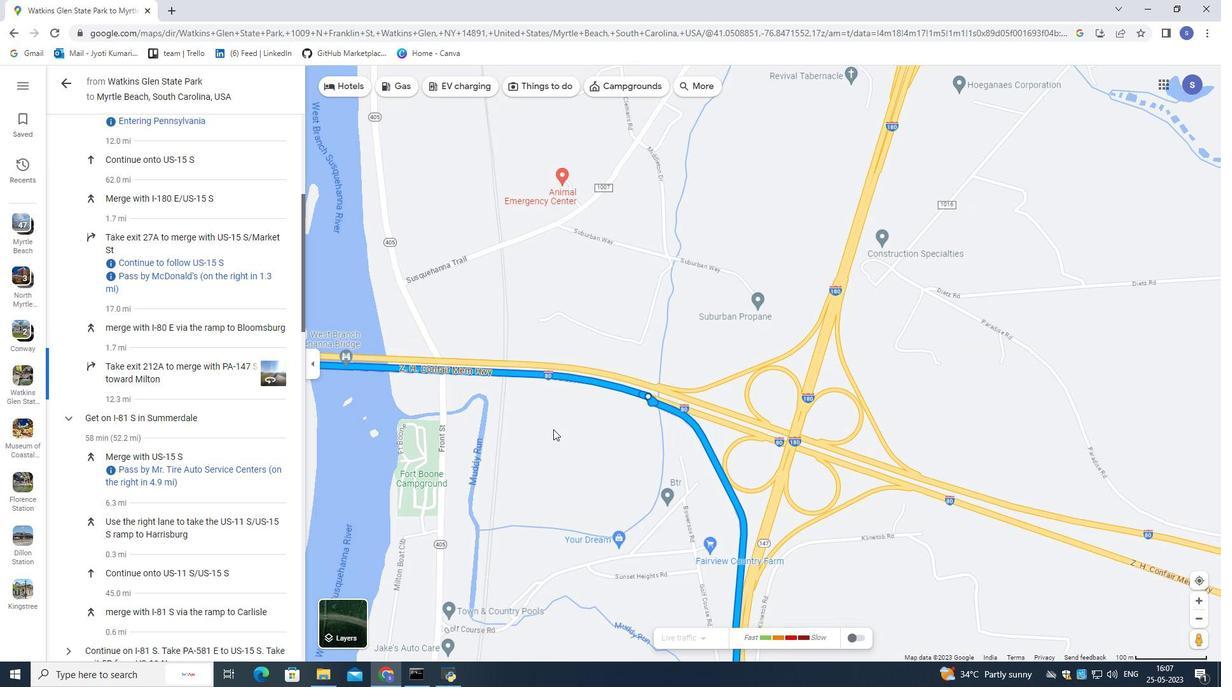 
Action: Mouse scrolled (553, 428) with delta (0, 0)
Screenshot: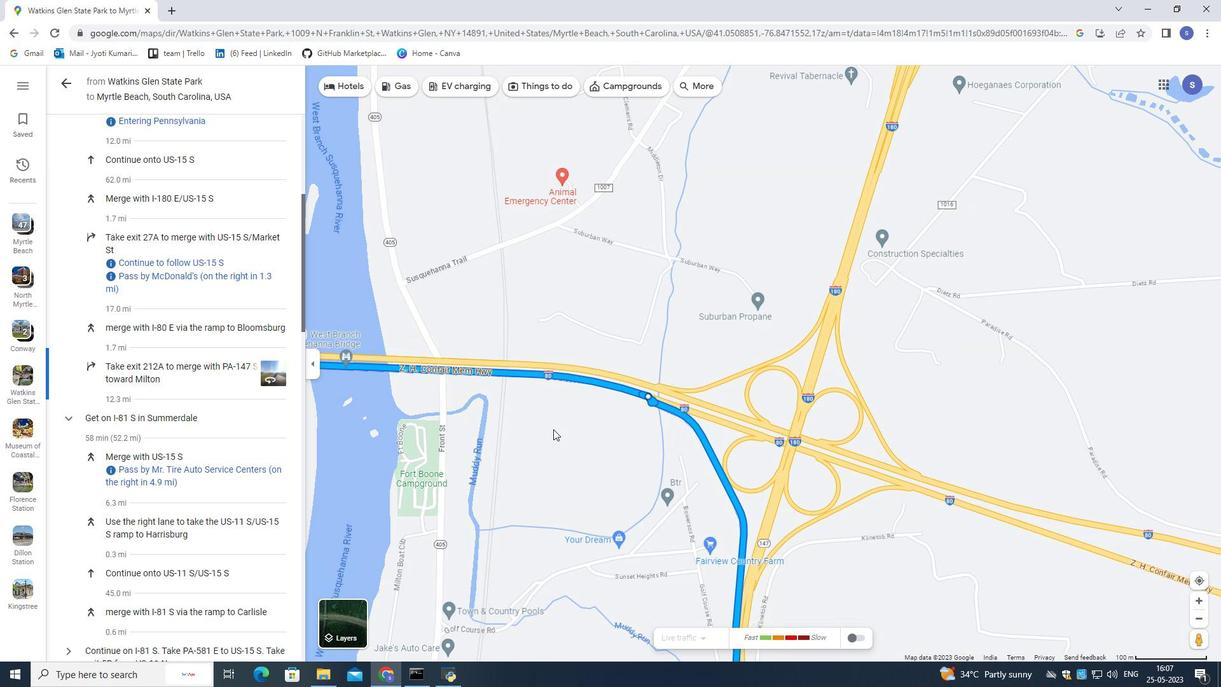 
Action: Mouse scrolled (553, 428) with delta (0, 0)
Screenshot: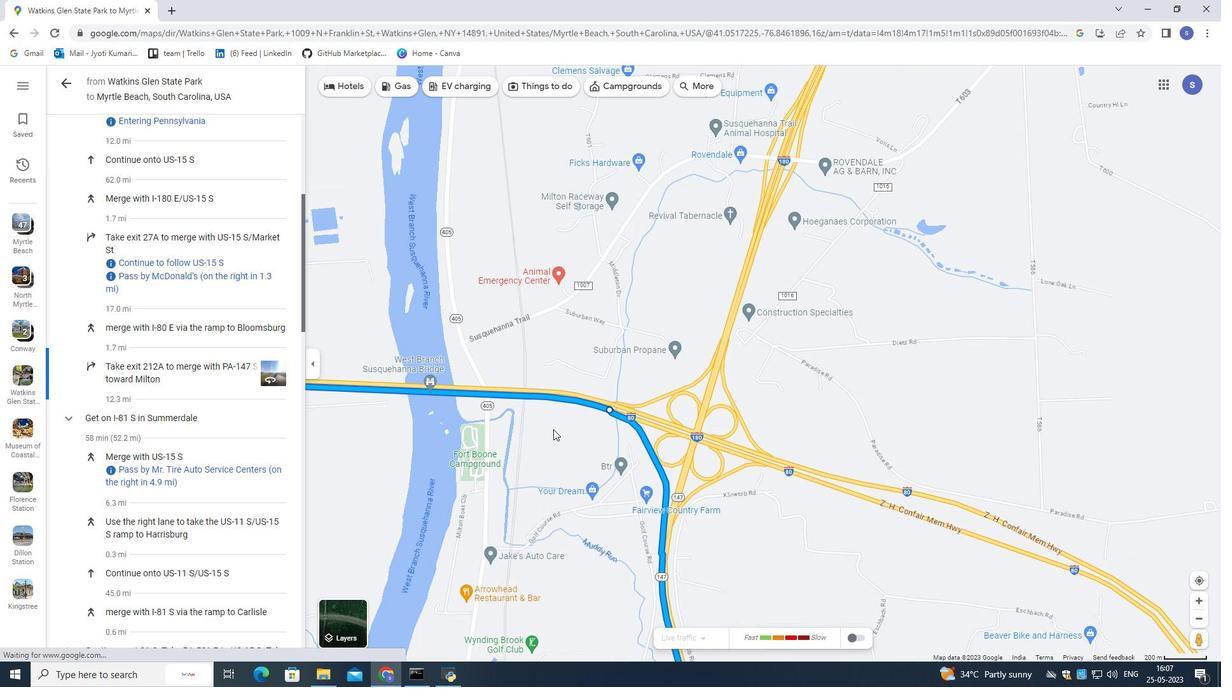 
Action: Mouse scrolled (553, 428) with delta (0, 0)
Screenshot: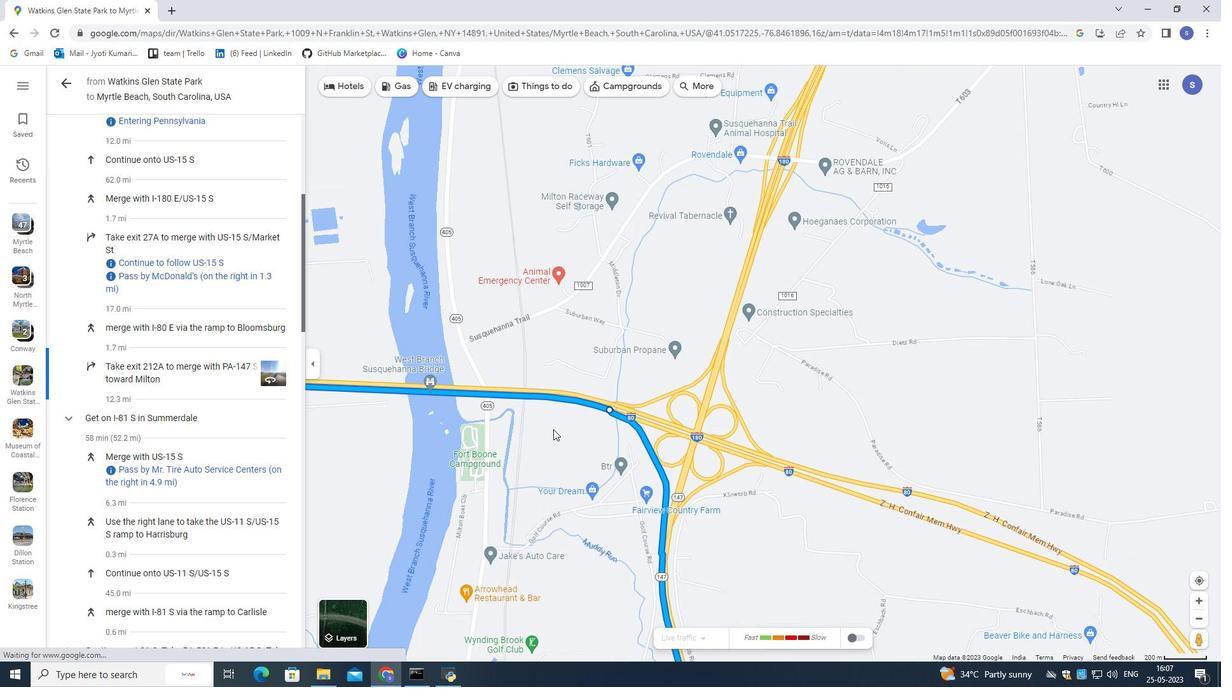 
Action: Mouse scrolled (553, 428) with delta (0, 0)
Screenshot: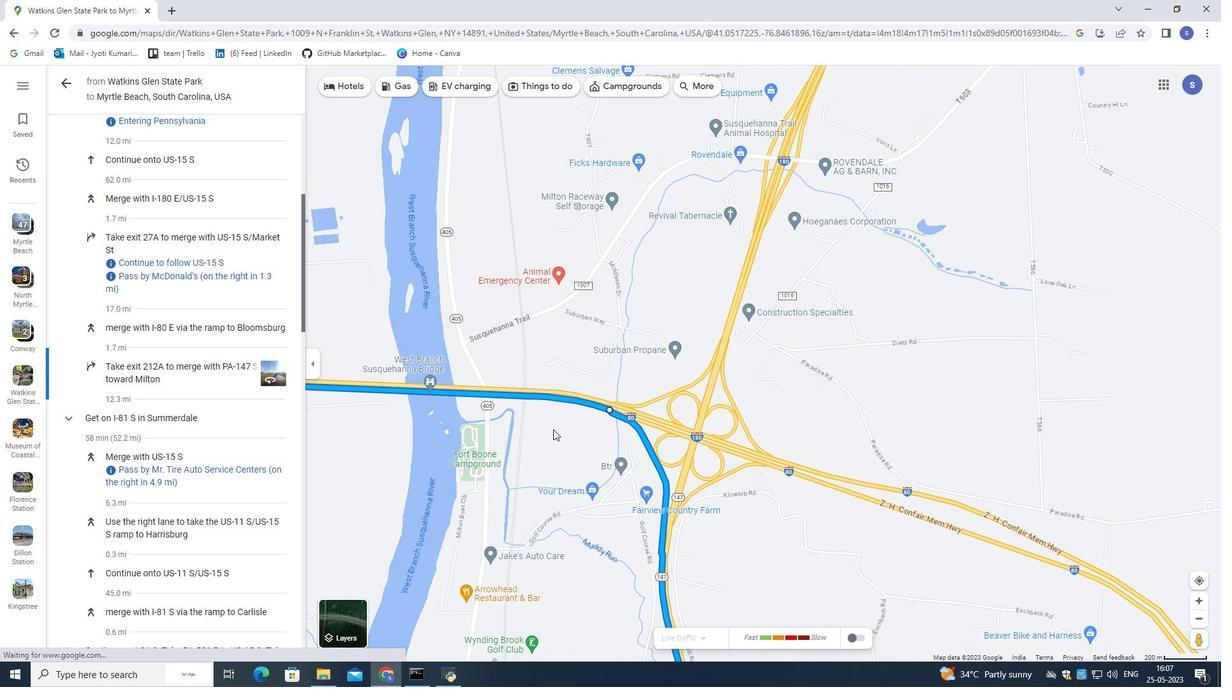 
Action: Mouse moved to (517, 472)
Screenshot: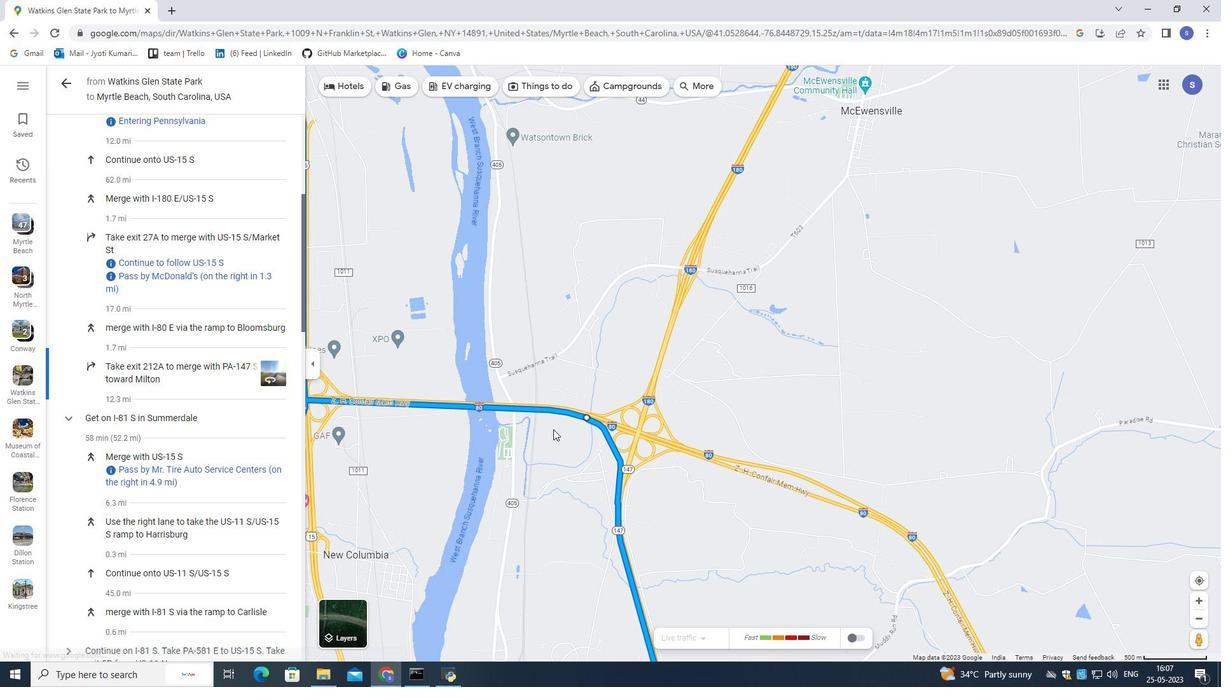 
Action: Mouse pressed left at (517, 472)
Screenshot: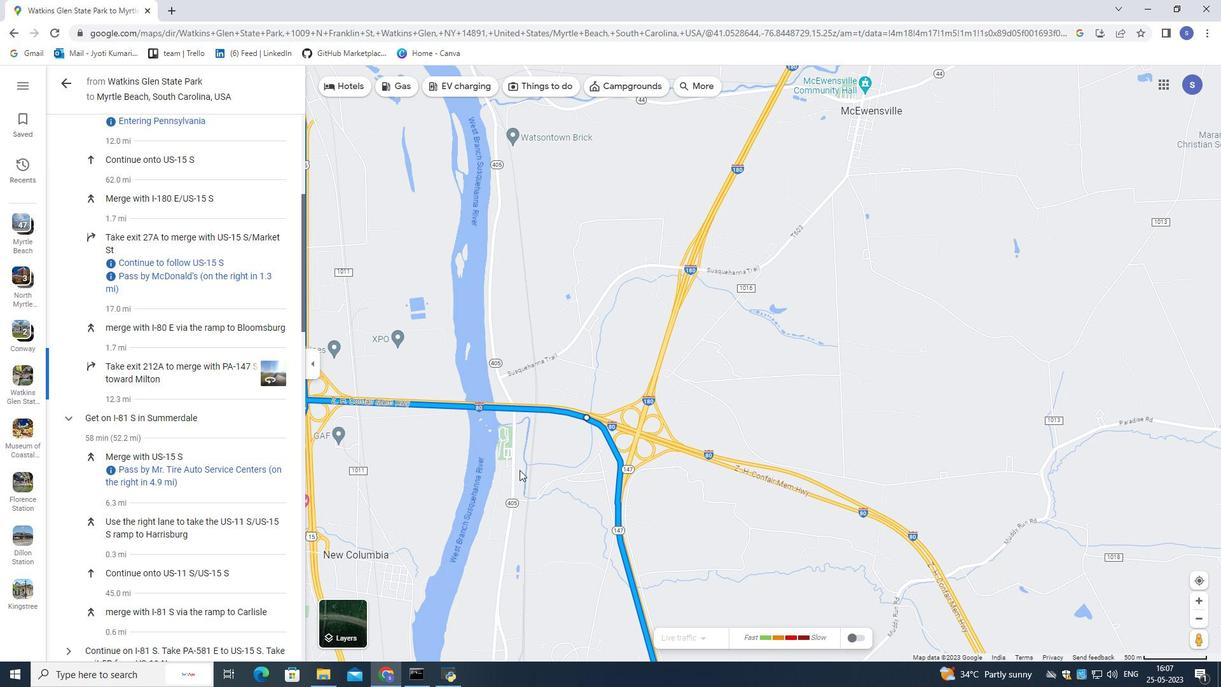 
Action: Mouse moved to (767, 461)
Screenshot: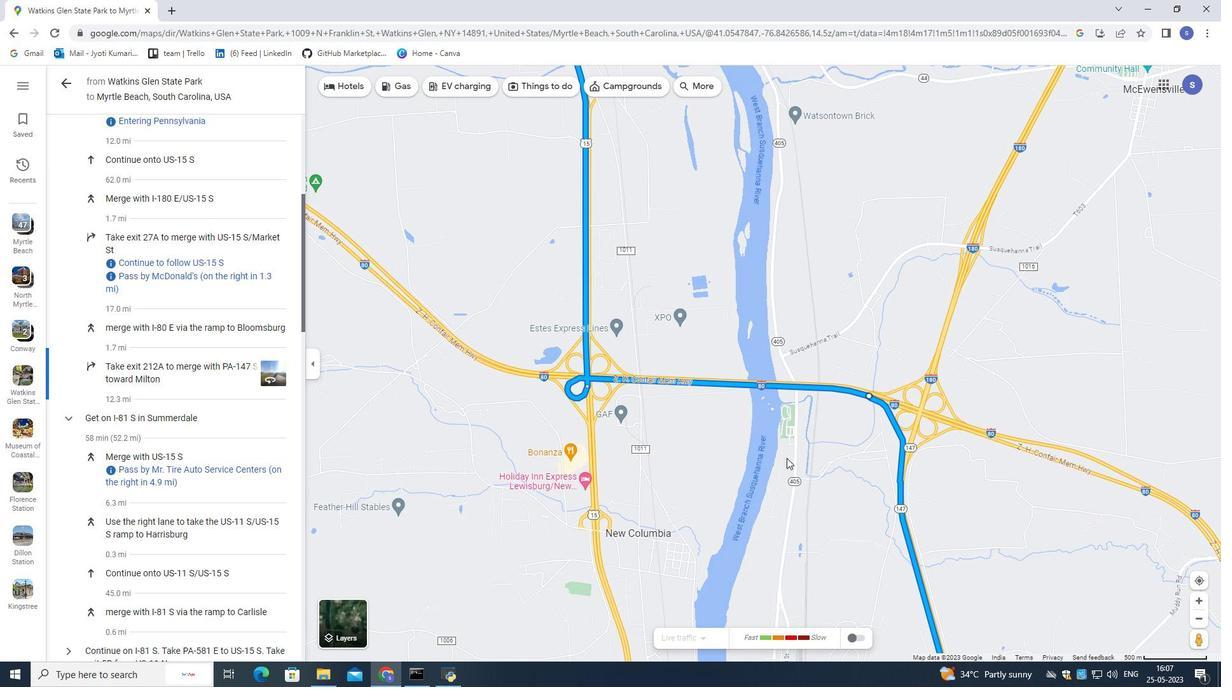 
Action: Mouse pressed left at (767, 461)
Screenshot: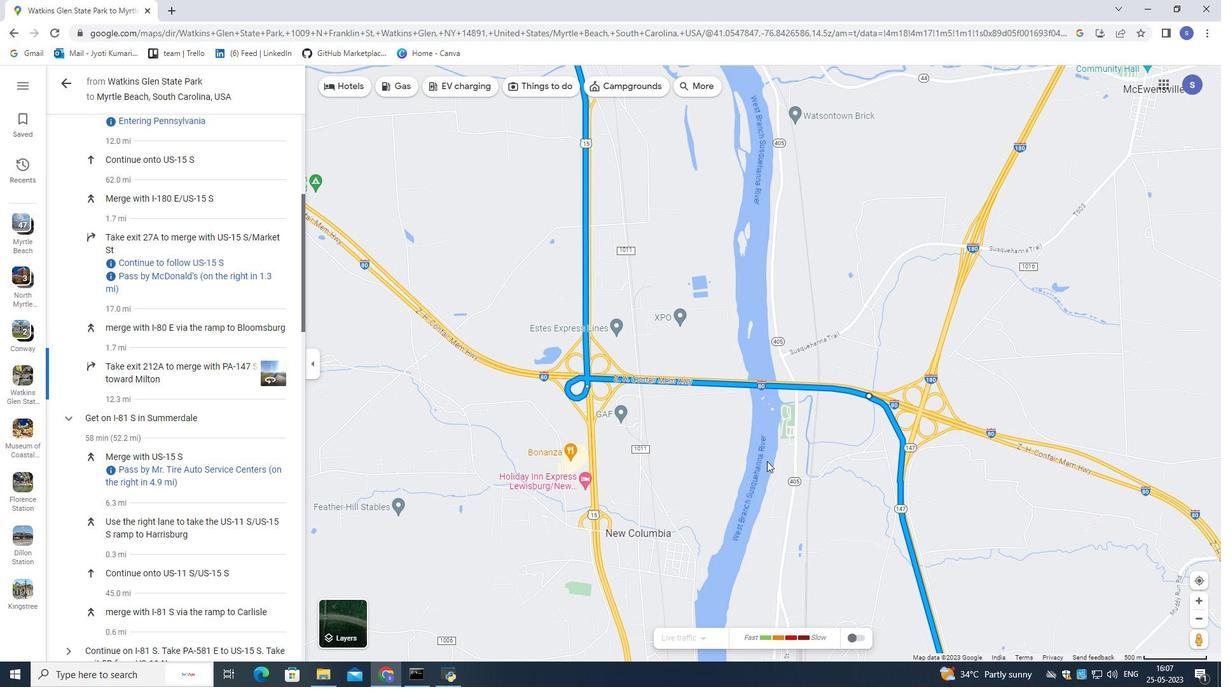 
Action: Mouse scrolled (767, 460) with delta (0, 0)
Screenshot: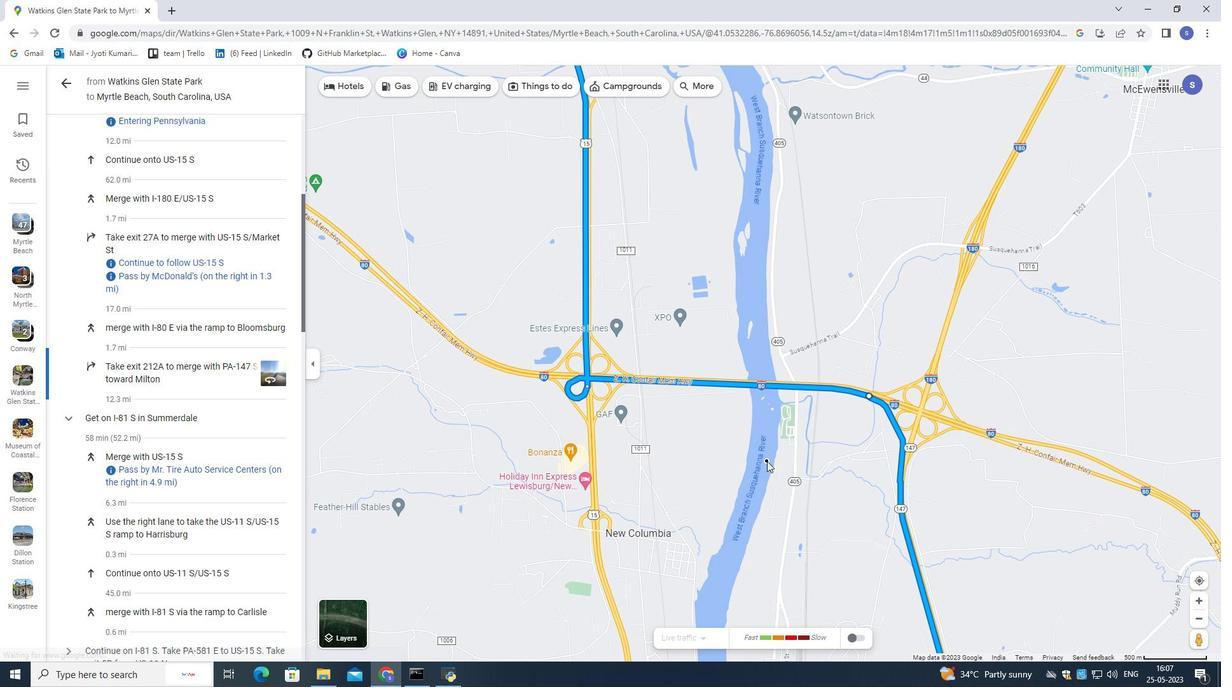 
Action: Mouse scrolled (767, 460) with delta (0, 0)
Screenshot: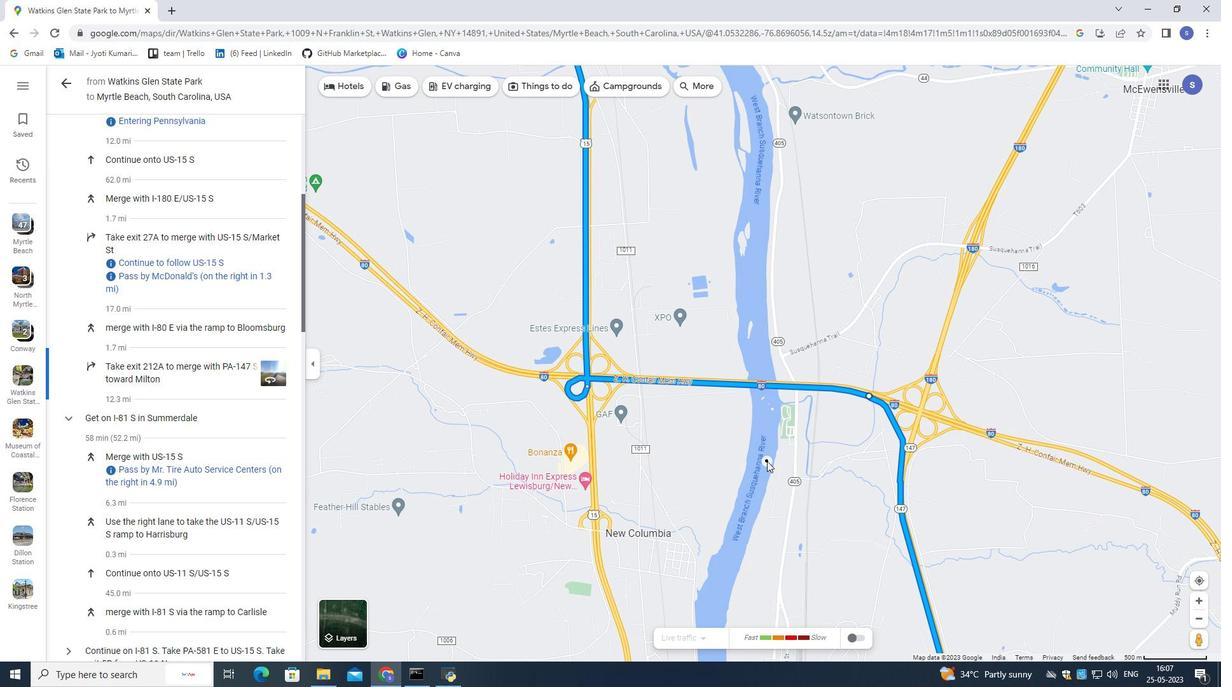 
Action: Mouse scrolled (767, 460) with delta (0, 0)
Screenshot: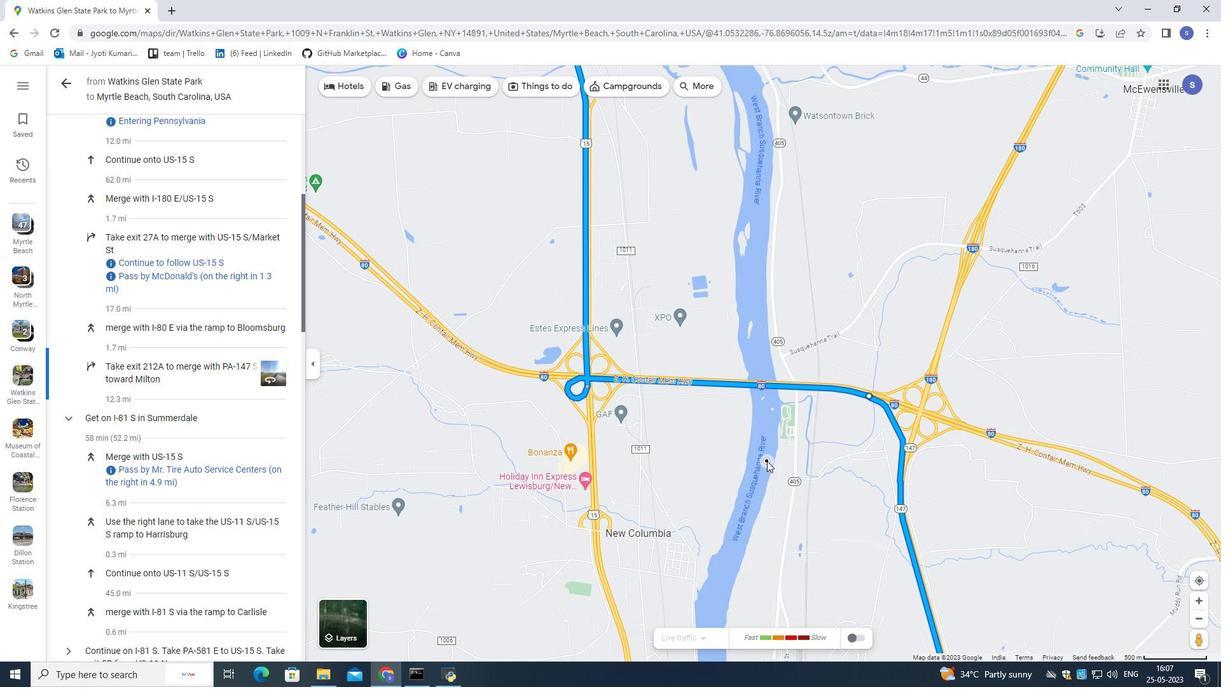 
Action: Mouse scrolled (767, 460) with delta (0, 0)
Screenshot: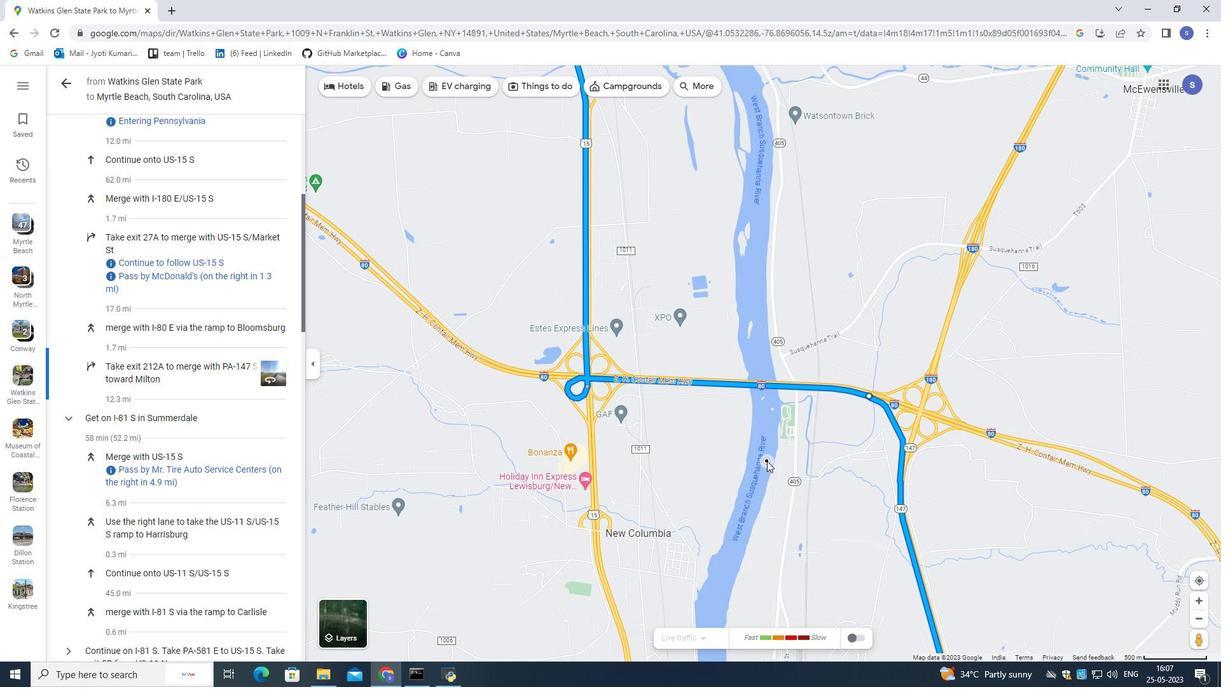 
Action: Mouse moved to (643, 439)
Screenshot: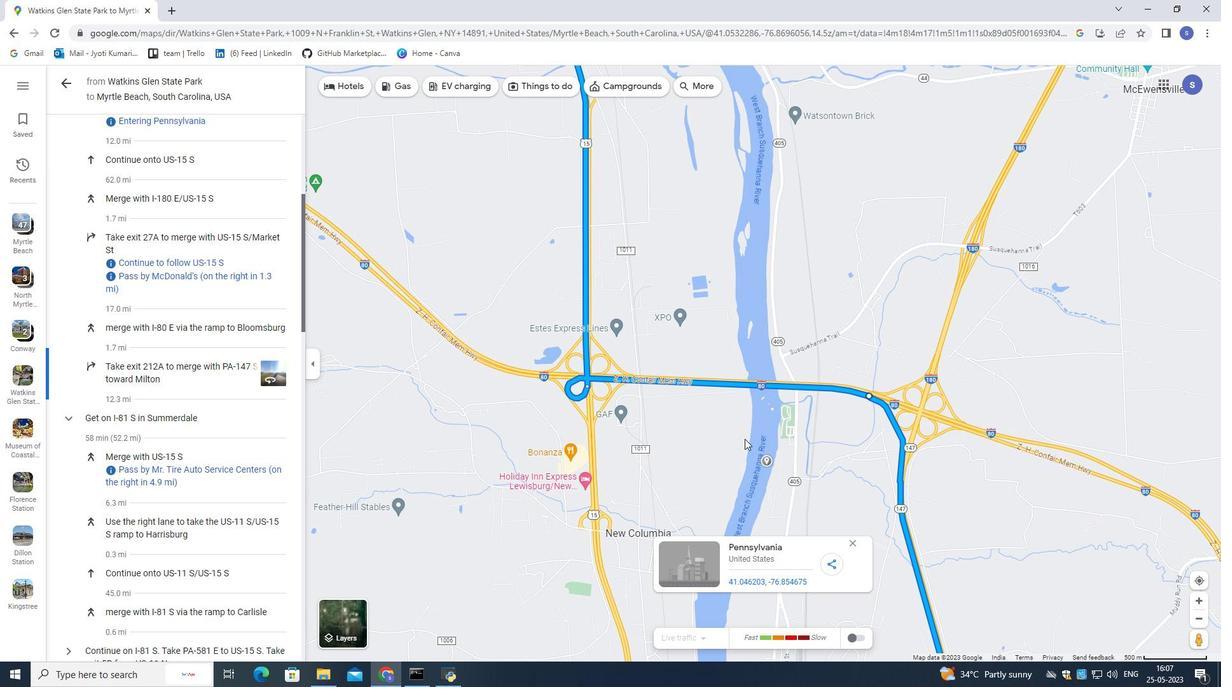 
Action: Mouse scrolled (643, 438) with delta (0, 0)
Screenshot: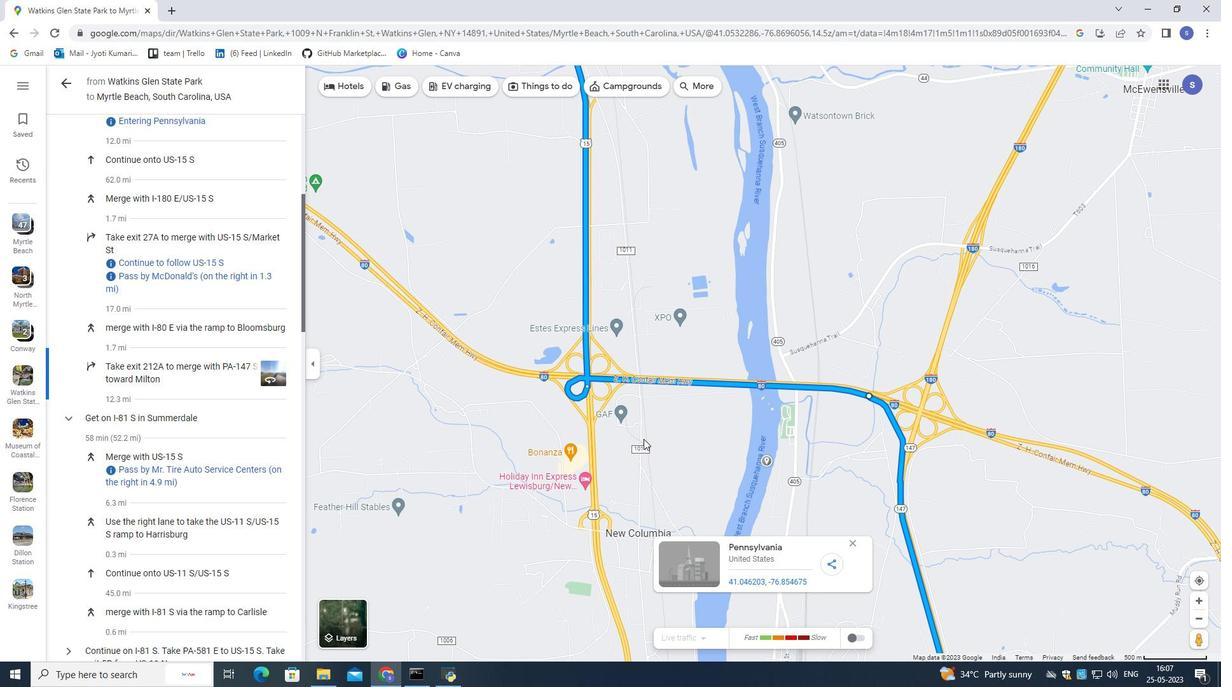 
Action: Mouse scrolled (643, 438) with delta (0, 0)
Screenshot: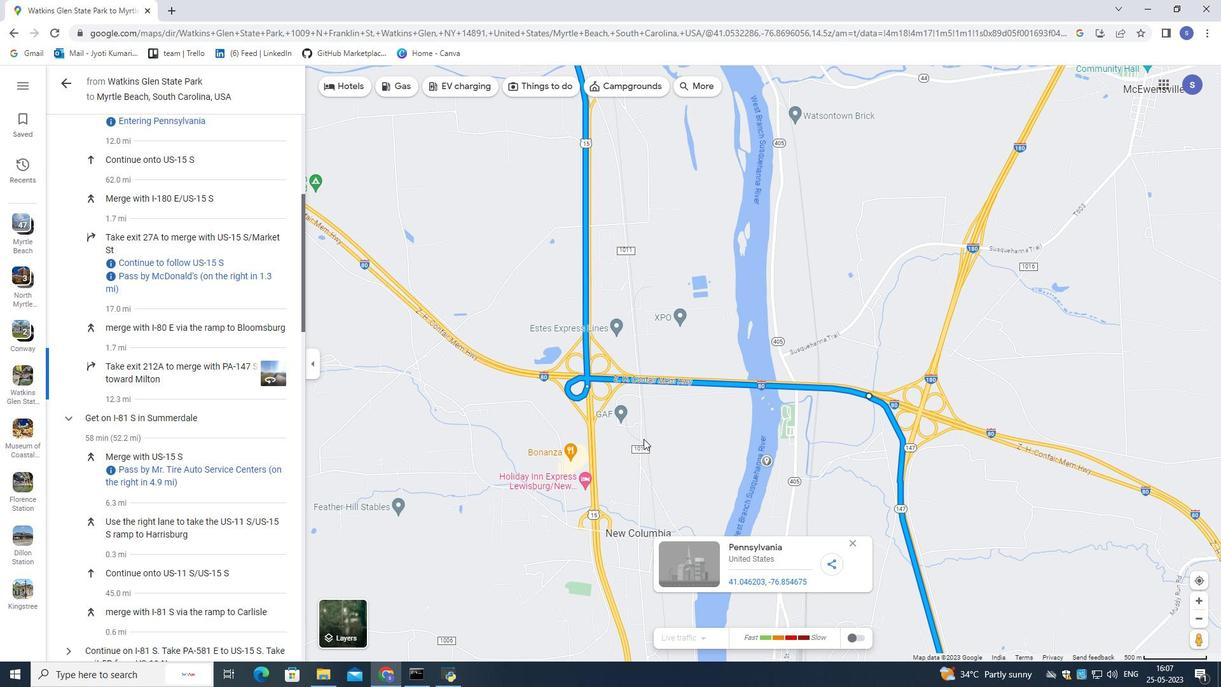 
Action: Mouse scrolled (643, 438) with delta (0, 0)
Screenshot: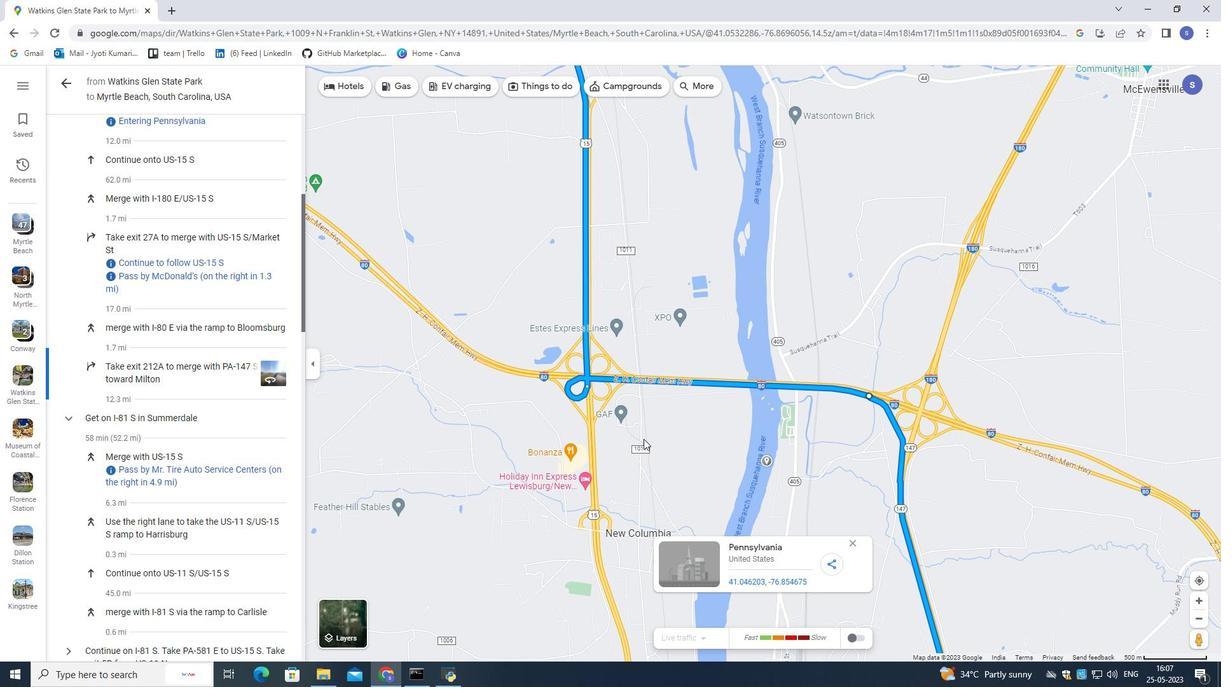 
Action: Mouse moved to (690, 356)
Screenshot: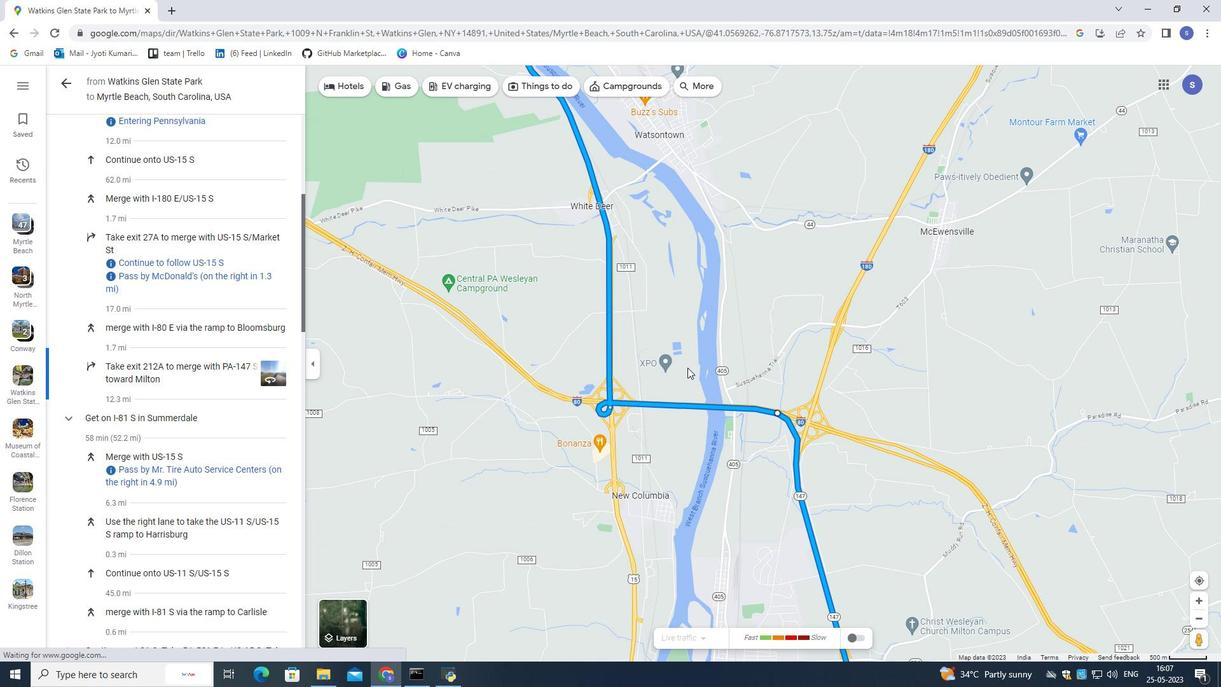 
Action: Mouse pressed left at (690, 356)
Screenshot: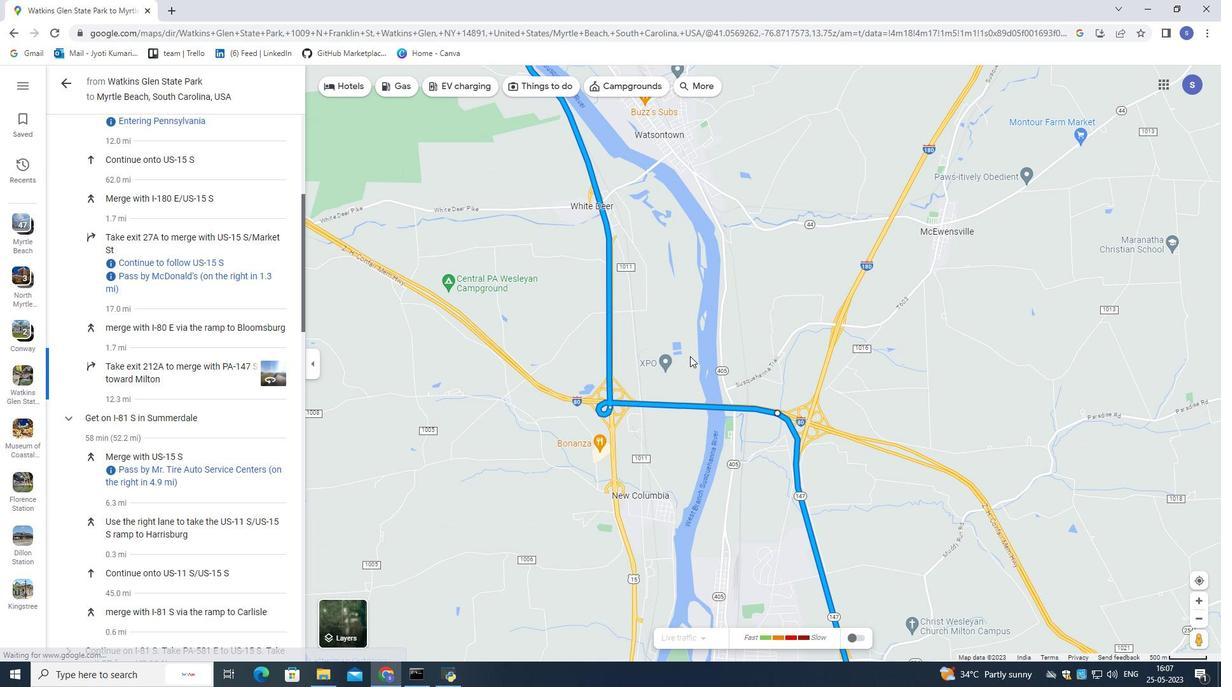 
Action: Mouse moved to (699, 433)
Screenshot: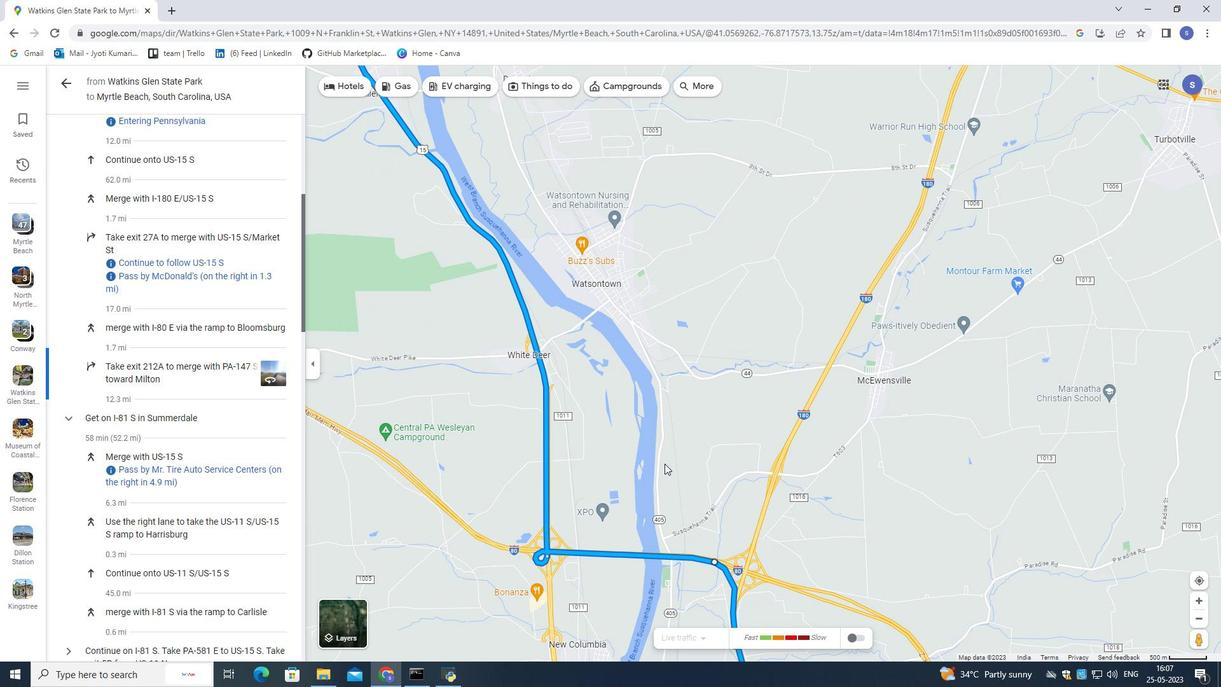 
Action: Mouse pressed left at (699, 433)
Screenshot: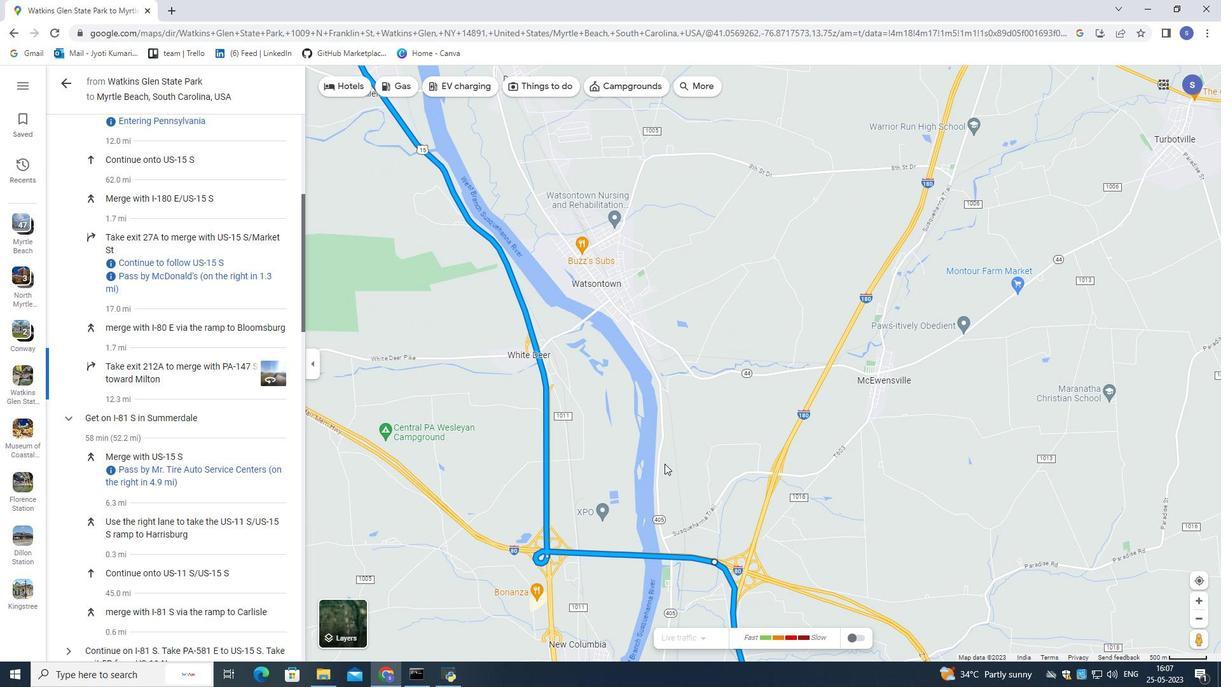 
Action: Mouse moved to (638, 260)
Screenshot: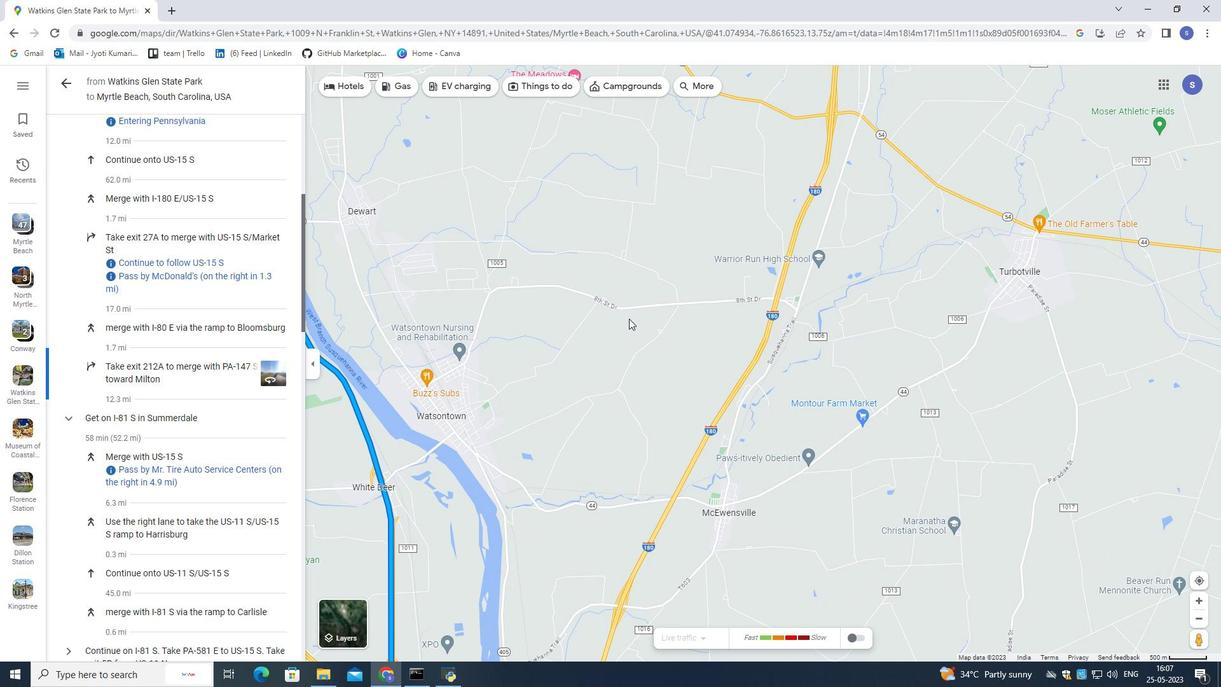 
Action: Mouse pressed left at (638, 260)
Screenshot: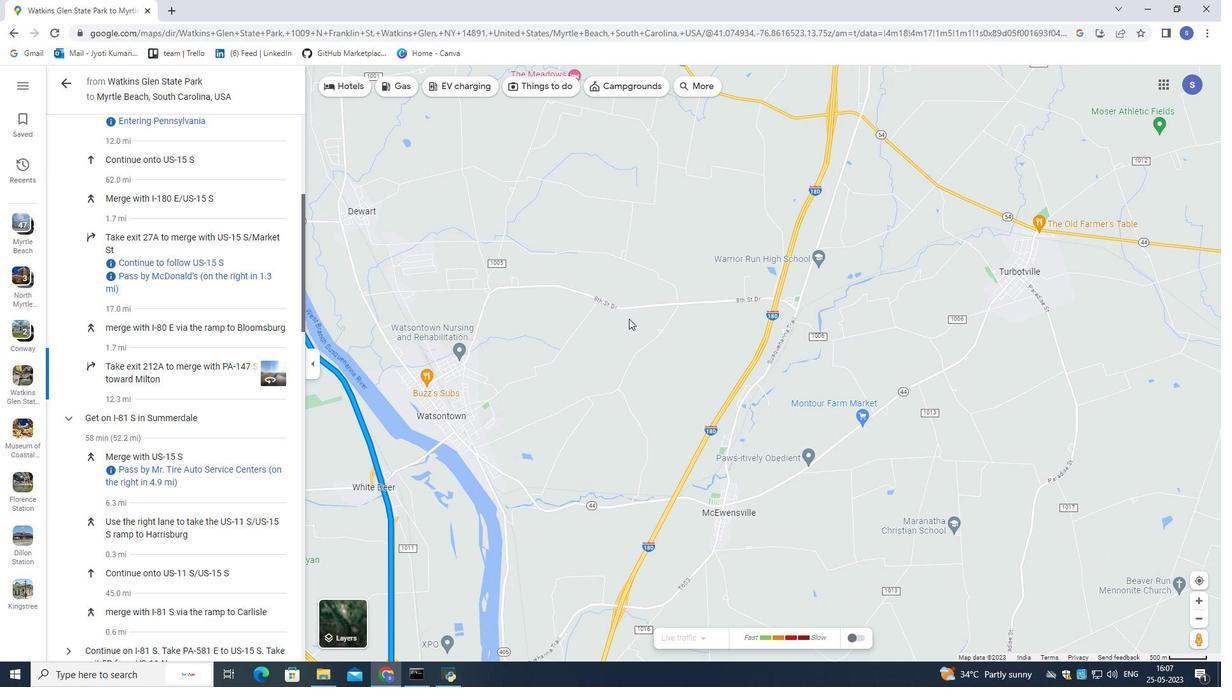 
Action: Mouse moved to (608, 465)
Screenshot: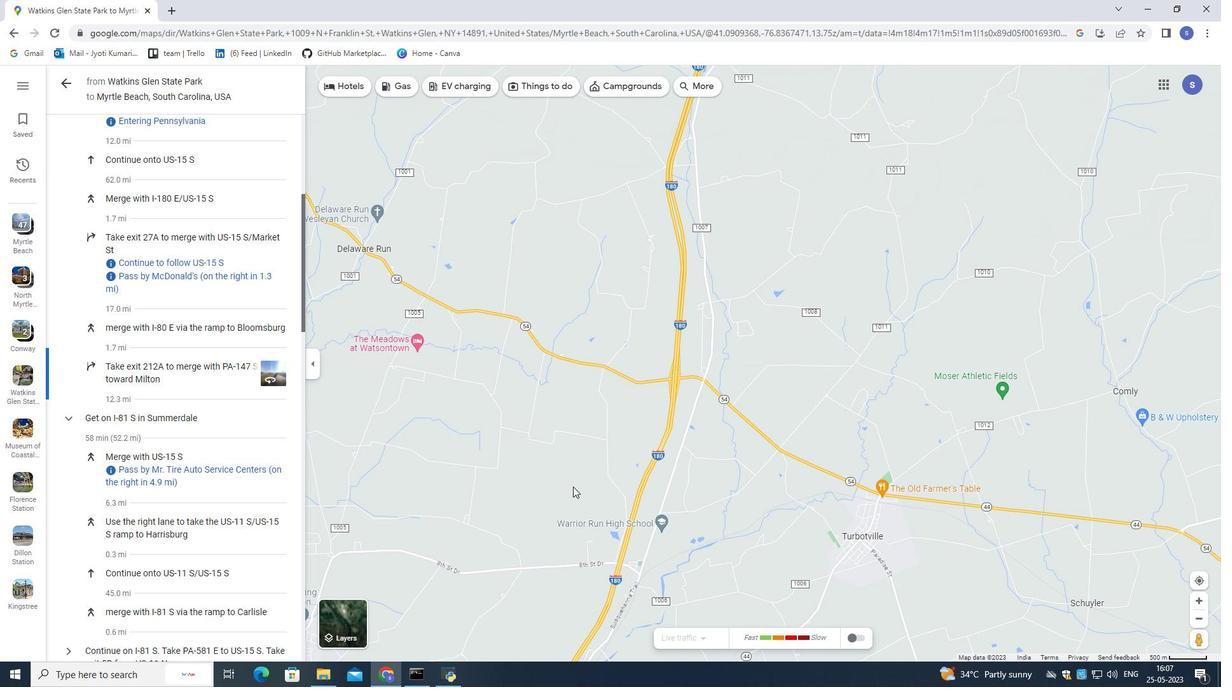 
Action: Mouse scrolled (608, 465) with delta (0, 0)
Screenshot: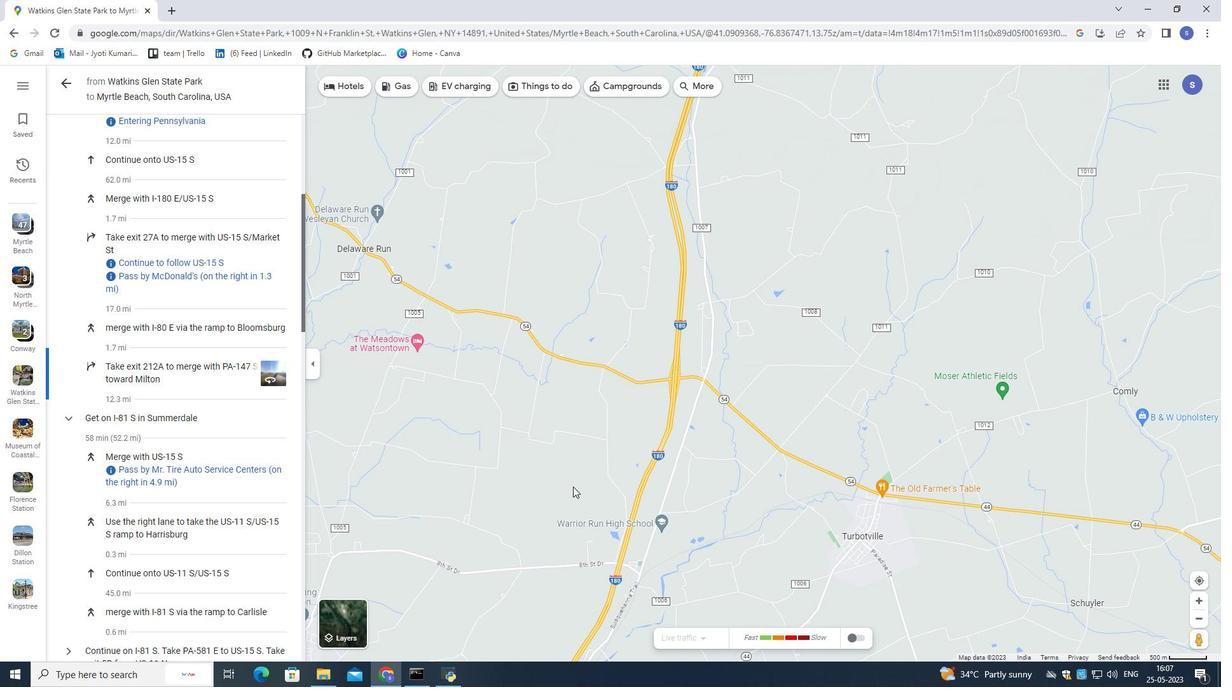 
Action: Mouse moved to (612, 461)
Screenshot: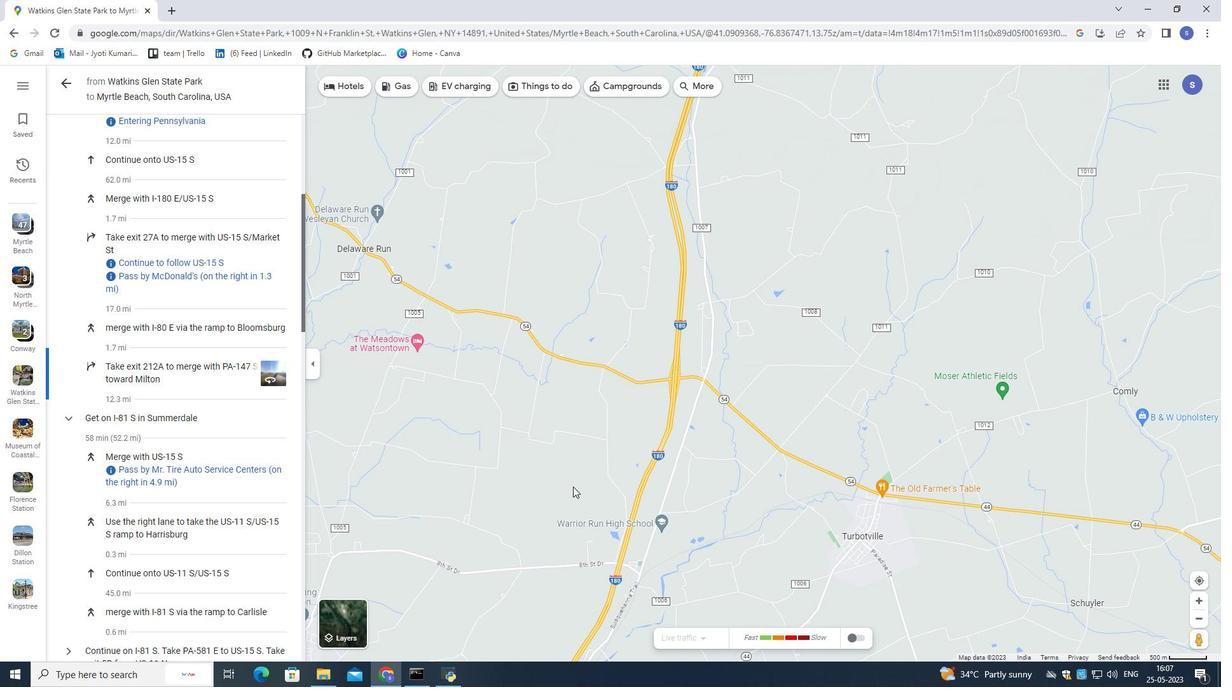 
Action: Mouse scrolled (612, 462) with delta (0, 0)
Screenshot: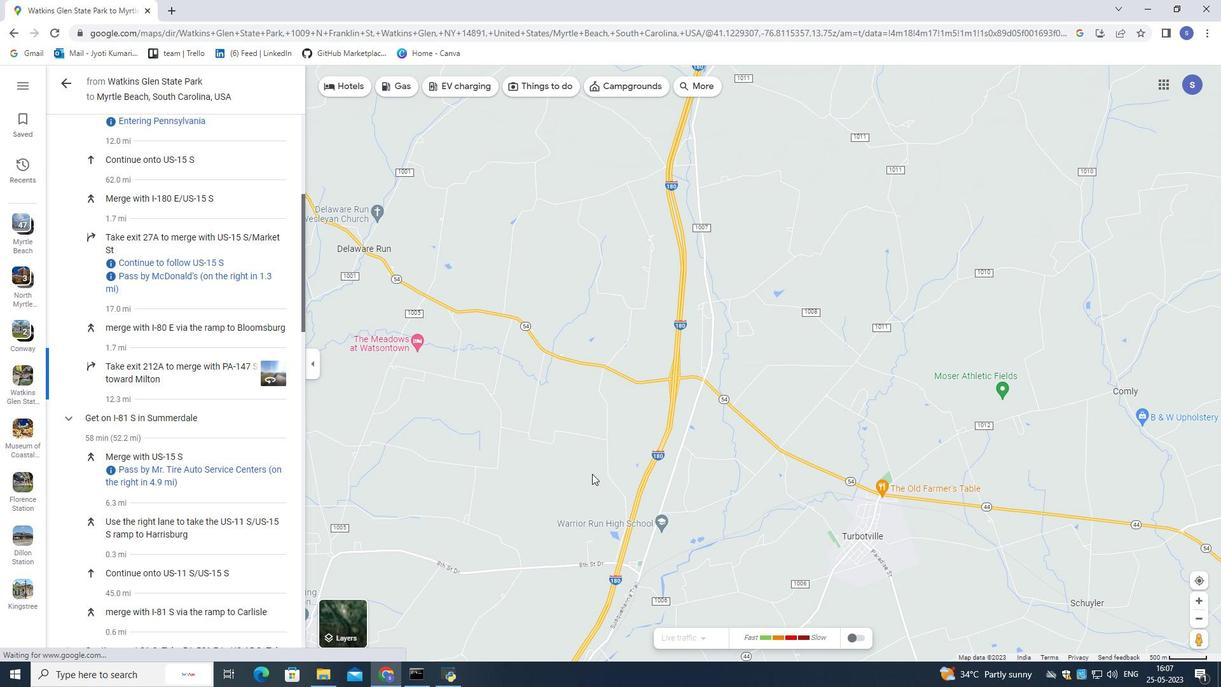 
Action: Mouse moved to (615, 459)
Screenshot: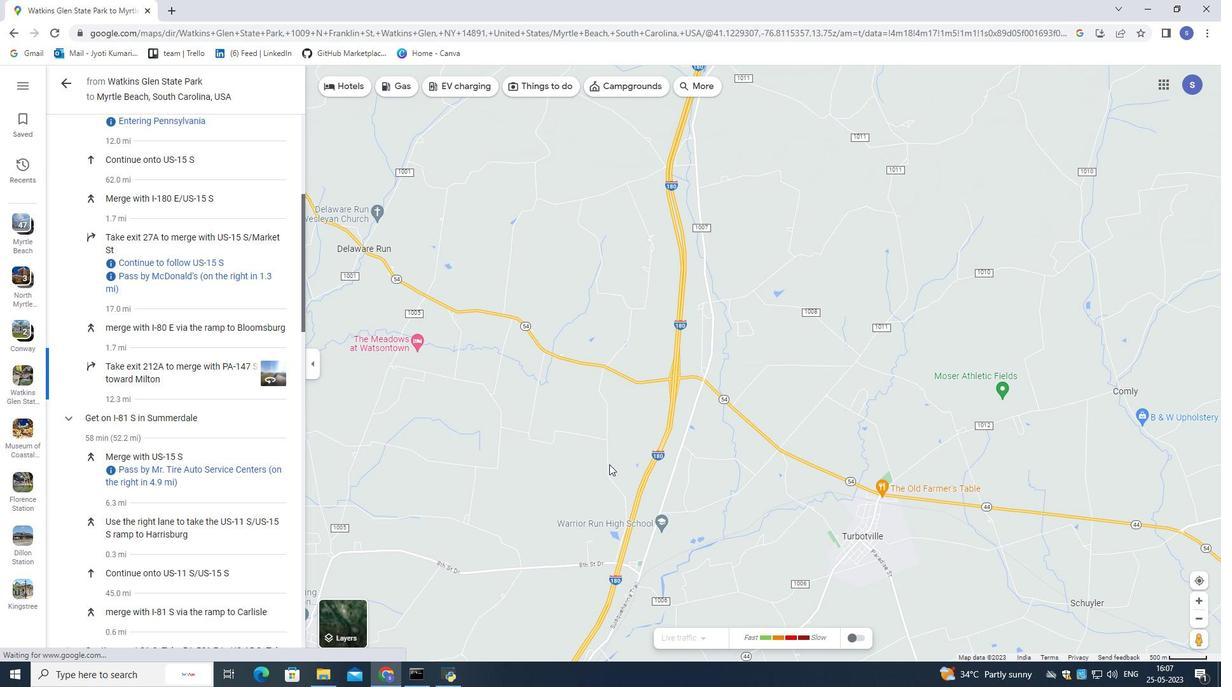 
Action: Mouse scrolled (615, 460) with delta (0, 0)
Screenshot: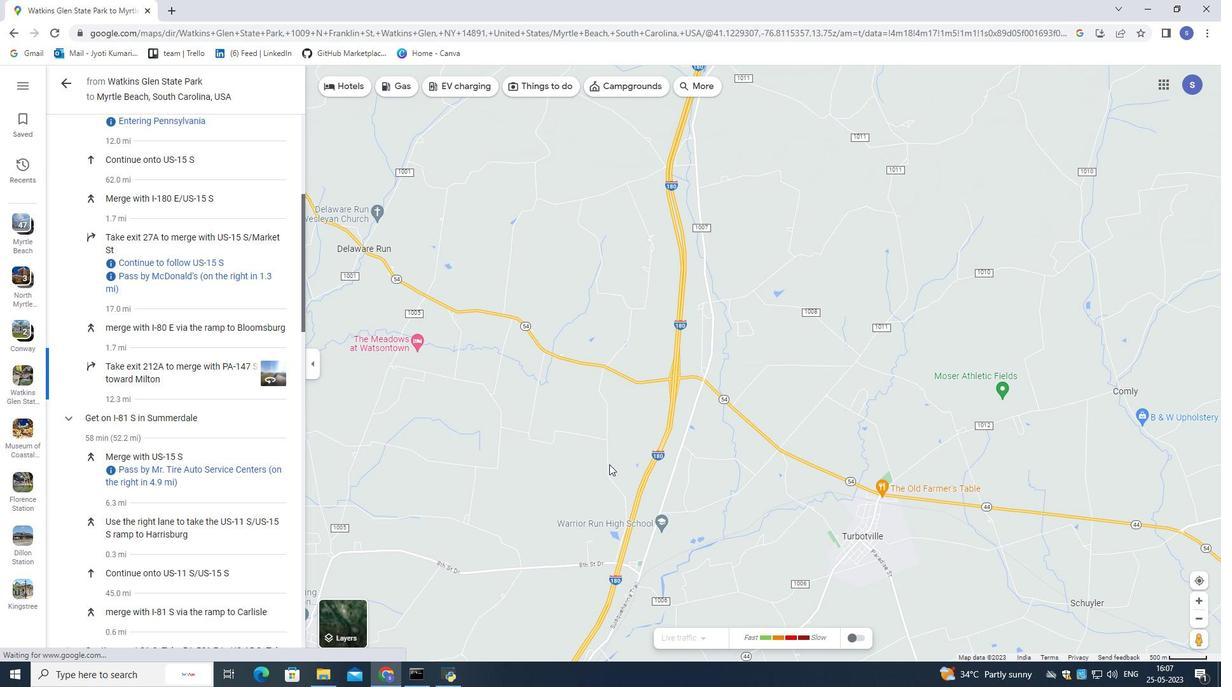 
Action: Mouse moved to (642, 425)
Screenshot: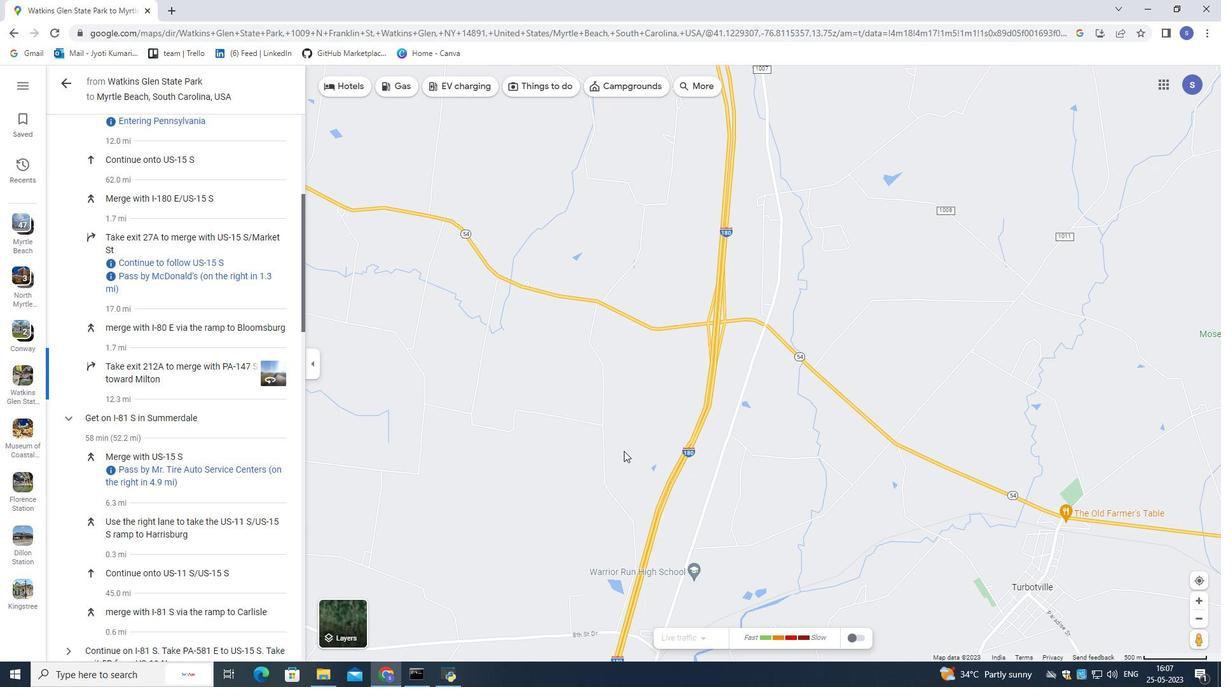 
Action: Mouse scrolled (642, 426) with delta (0, 0)
Screenshot: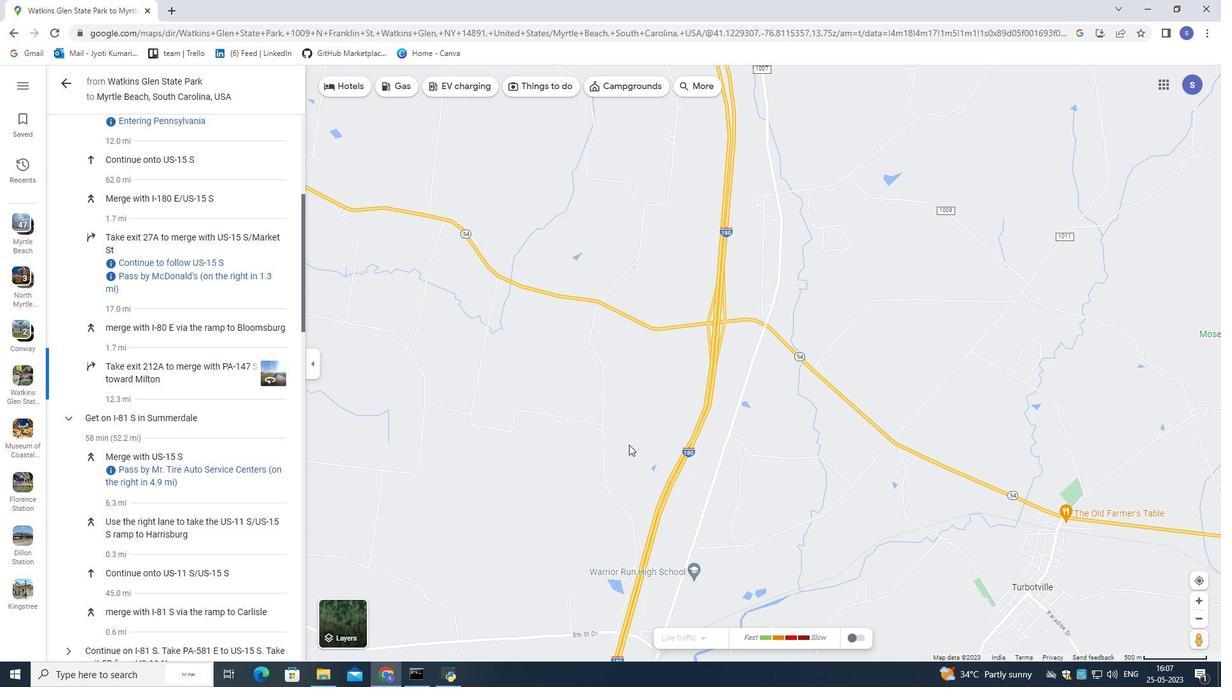 
Action: Mouse moved to (646, 418)
Screenshot: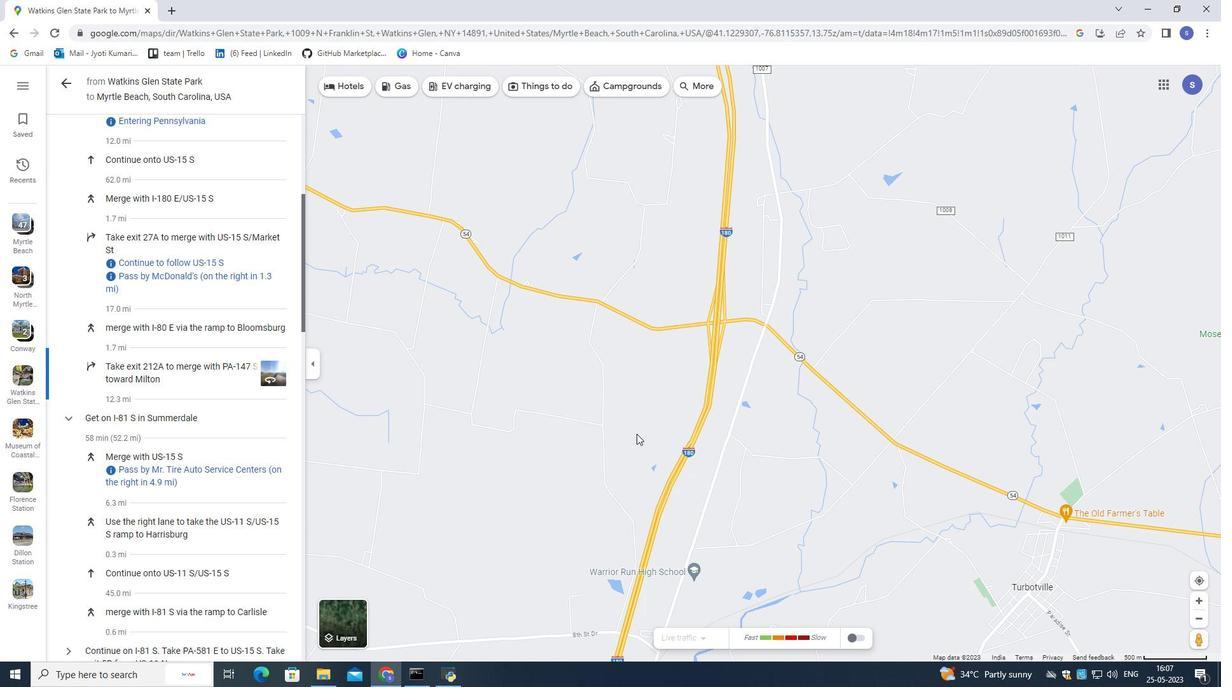 
Action: Mouse scrolled (646, 419) with delta (0, 0)
Screenshot: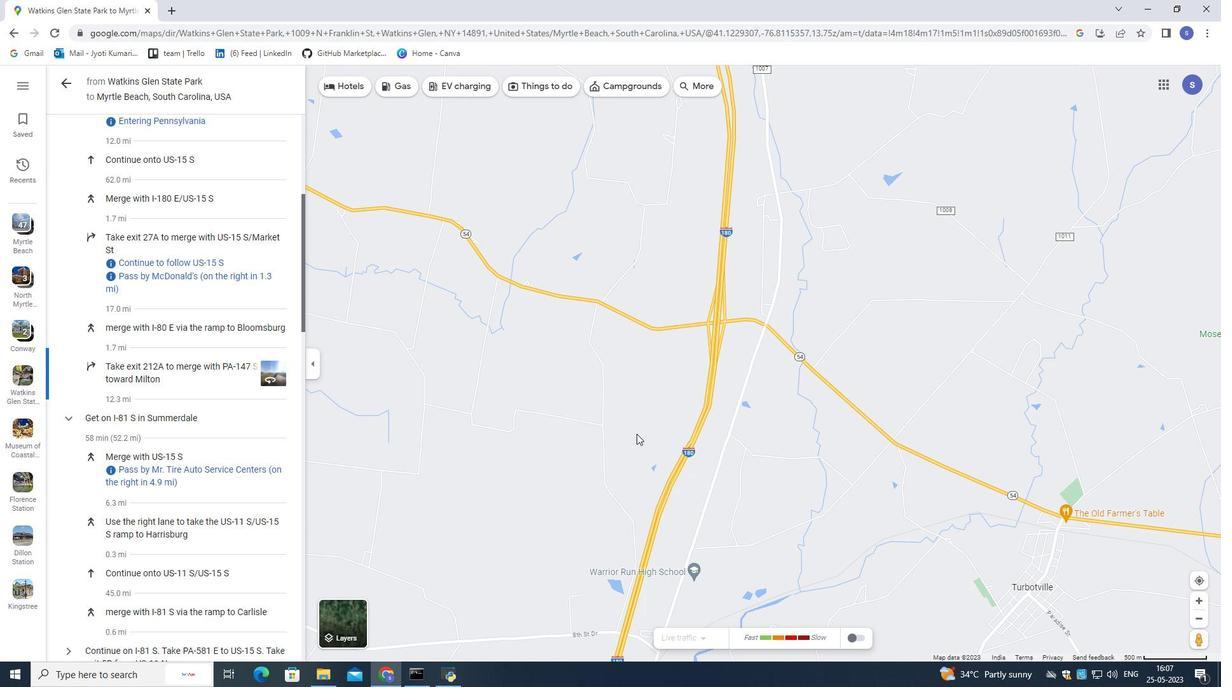 
Action: Mouse moved to (650, 411)
Screenshot: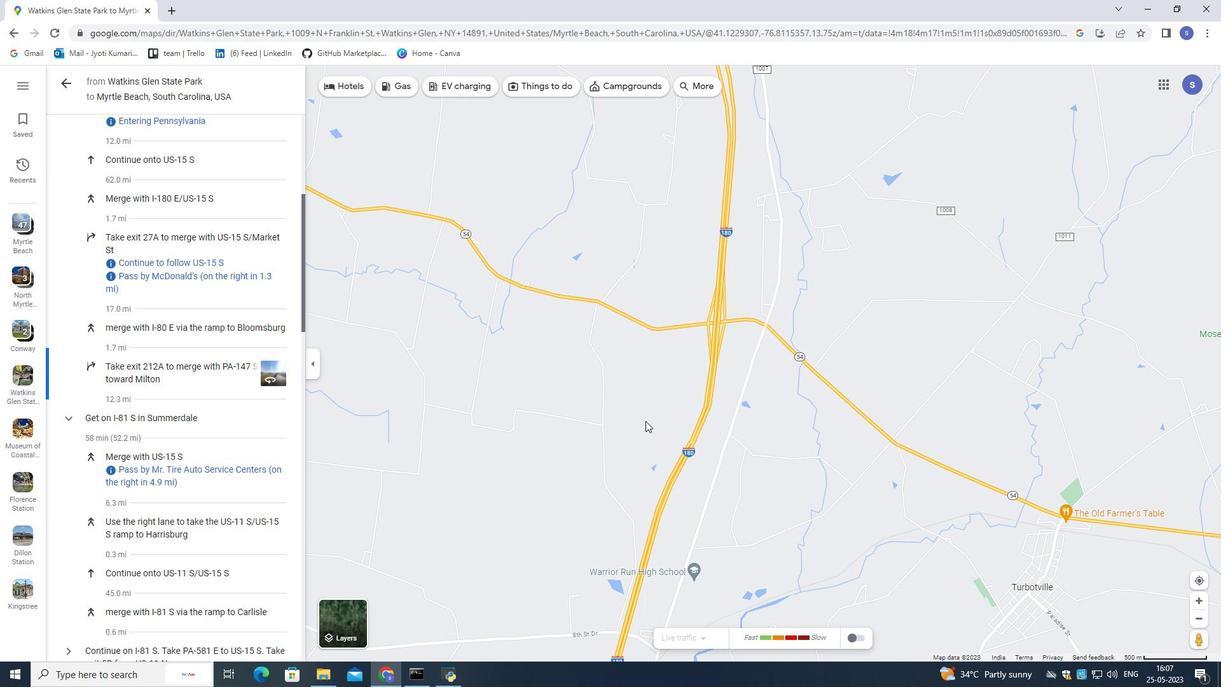 
Action: Mouse scrolled (650, 413) with delta (0, 0)
Screenshot: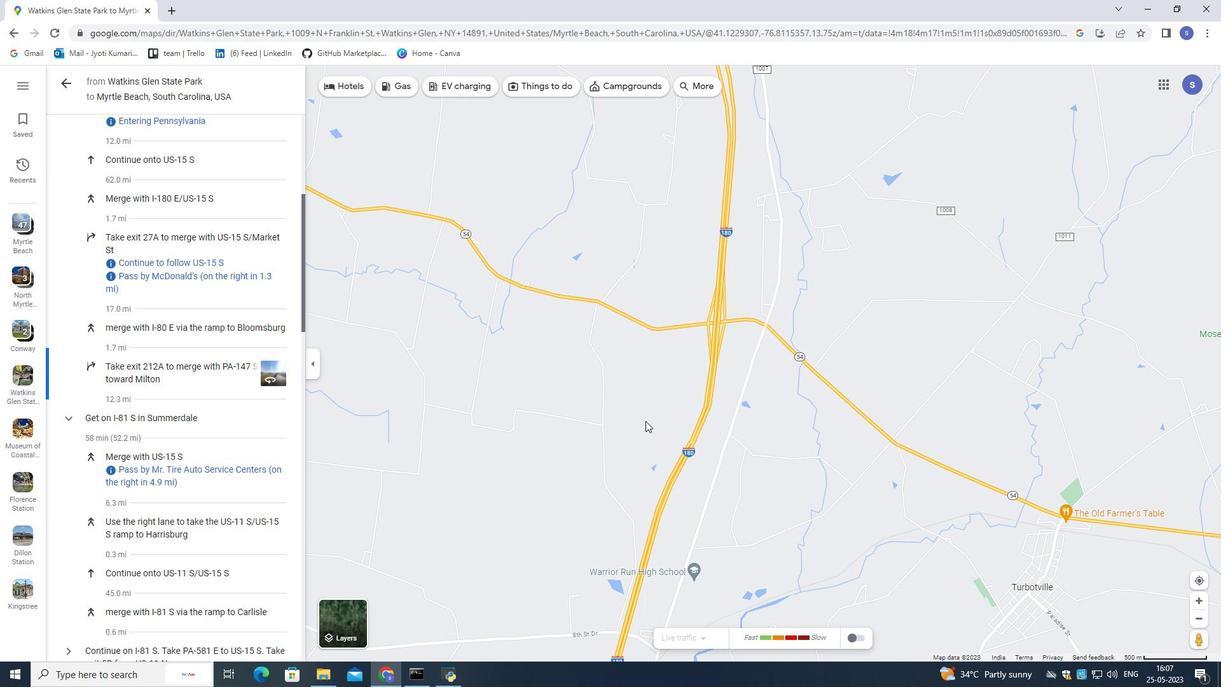 
Action: Mouse moved to (658, 400)
Screenshot: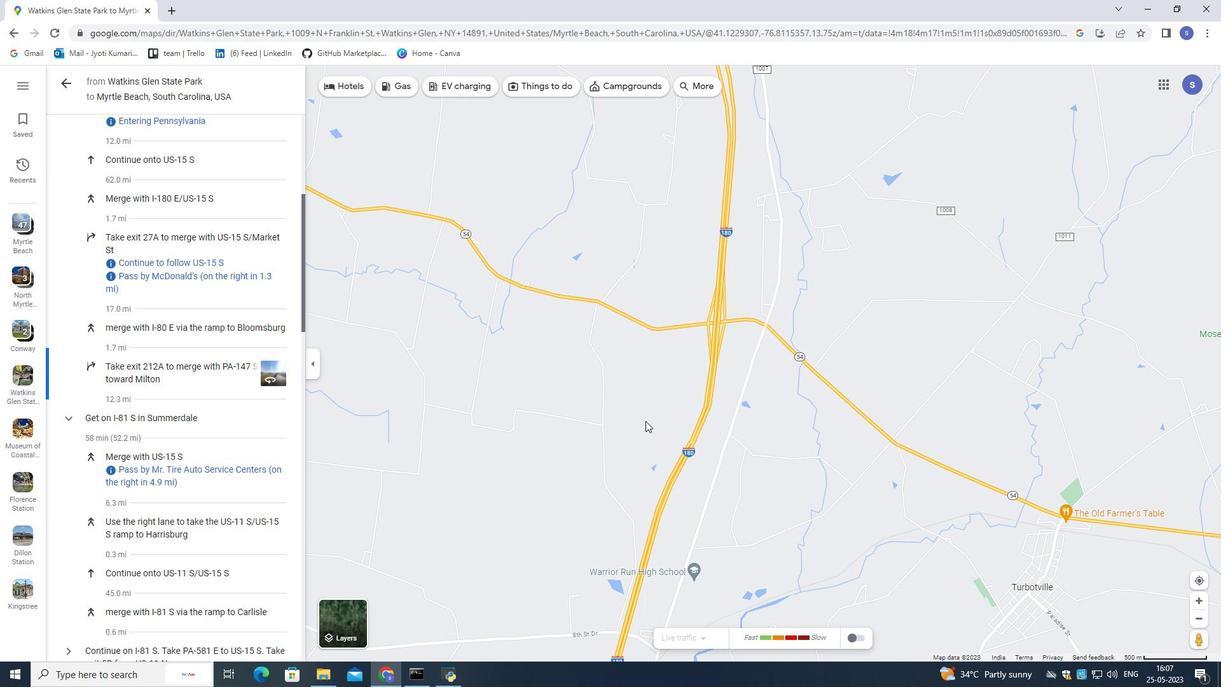 
Action: Mouse scrolled (658, 401) with delta (0, 0)
Screenshot: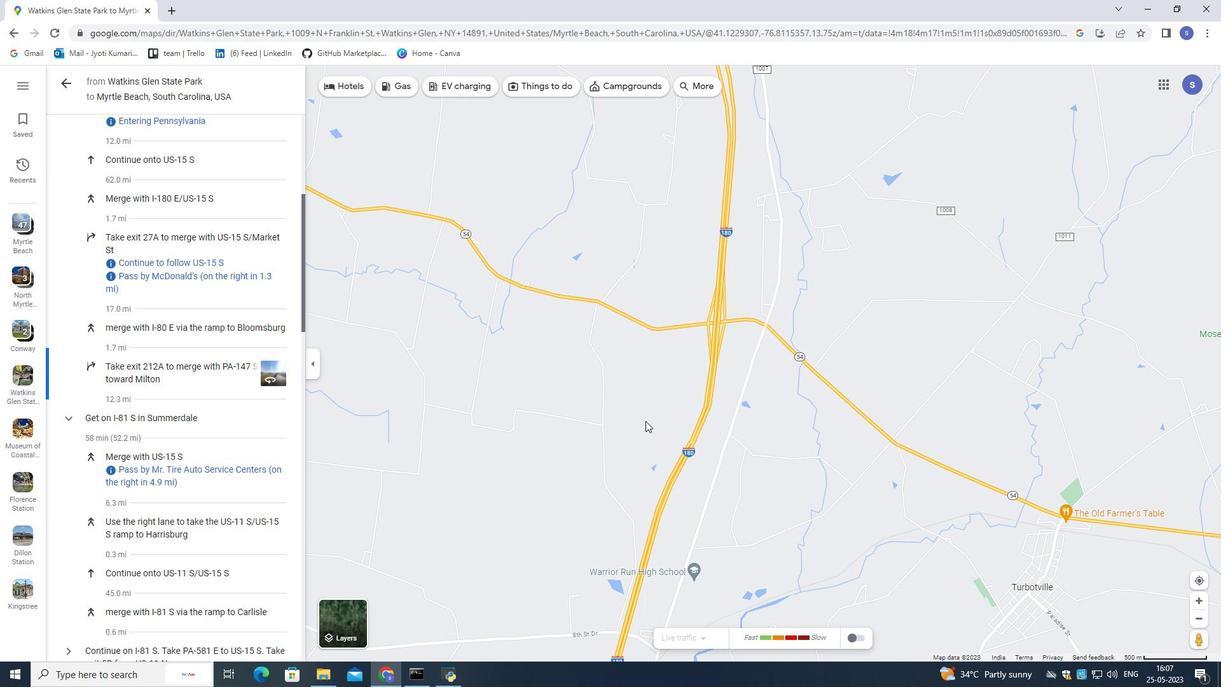 
Action: Mouse moved to (660, 398)
Screenshot: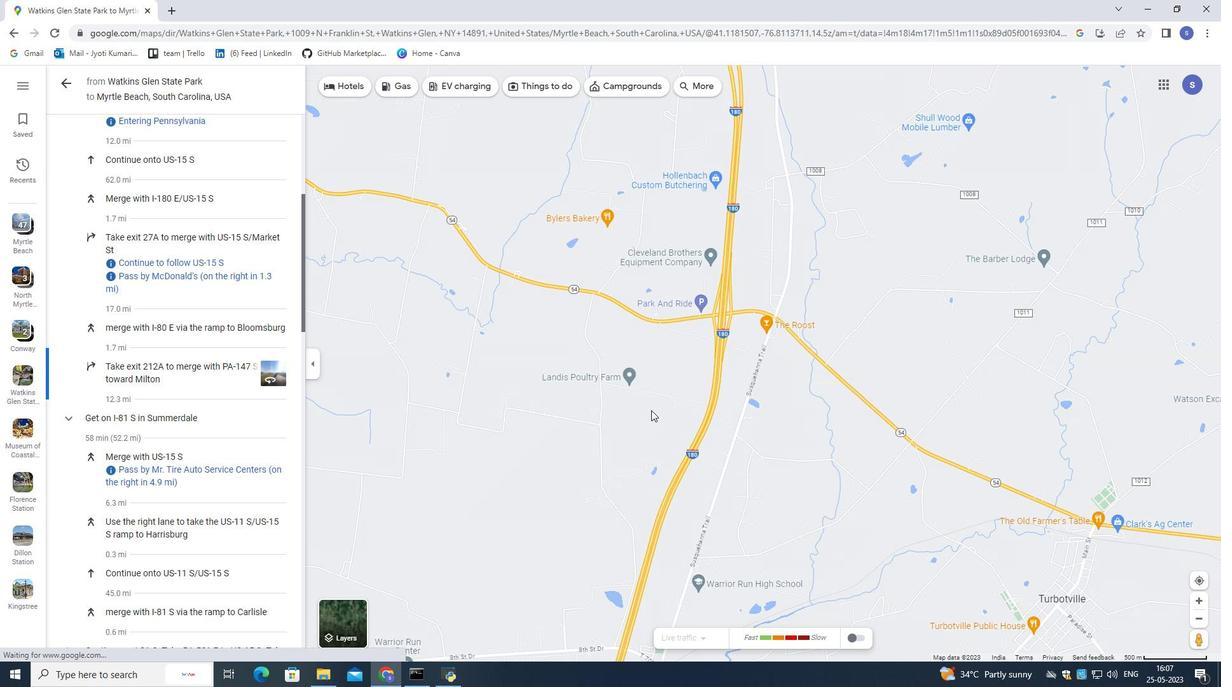 
Action: Mouse scrolled (660, 398) with delta (0, 0)
Screenshot: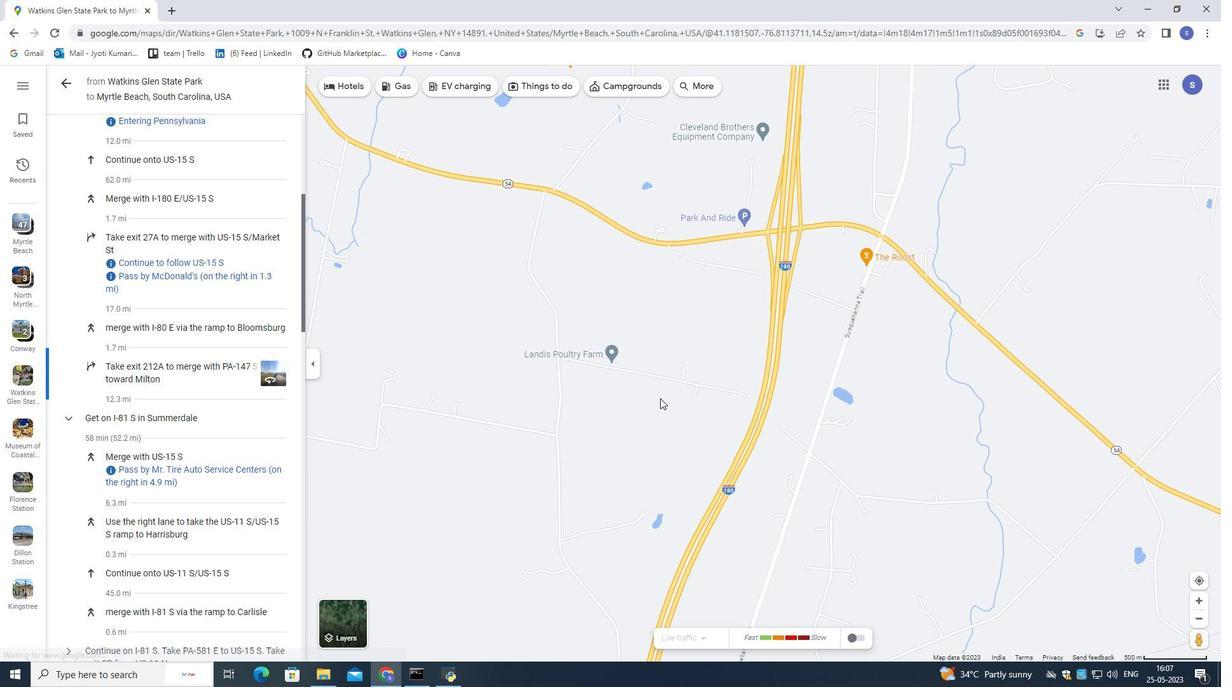 
Action: Mouse scrolled (660, 398) with delta (0, 0)
Screenshot: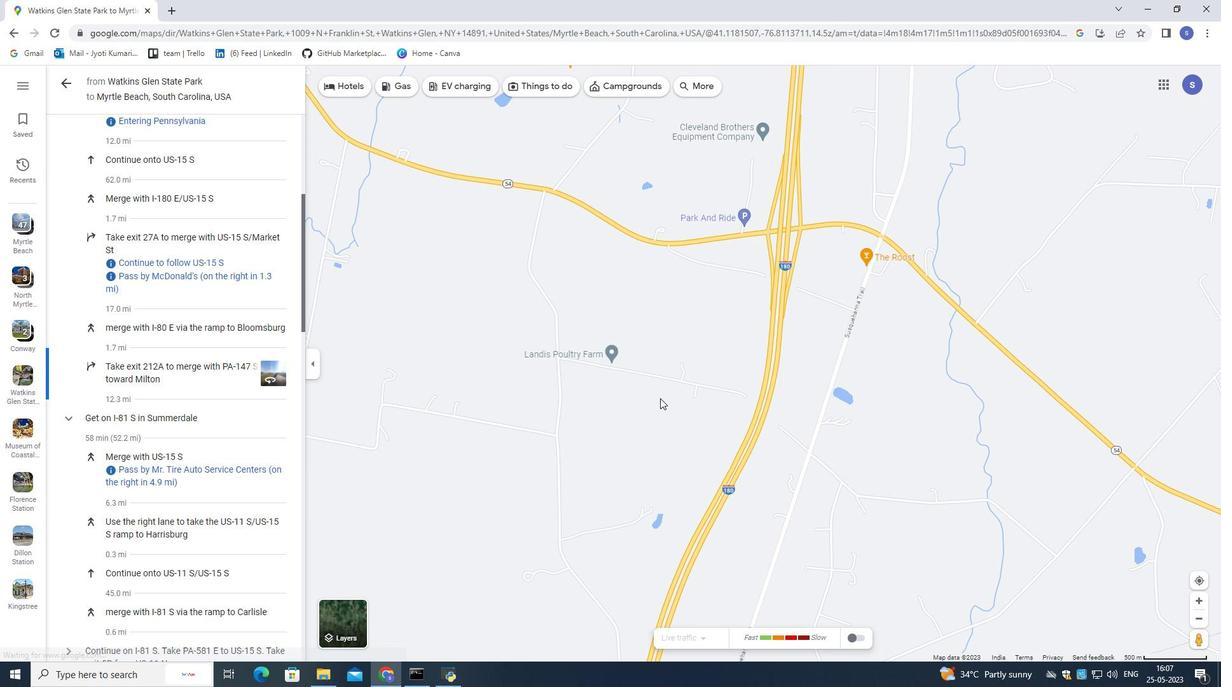 
Action: Mouse scrolled (660, 398) with delta (0, 0)
Screenshot: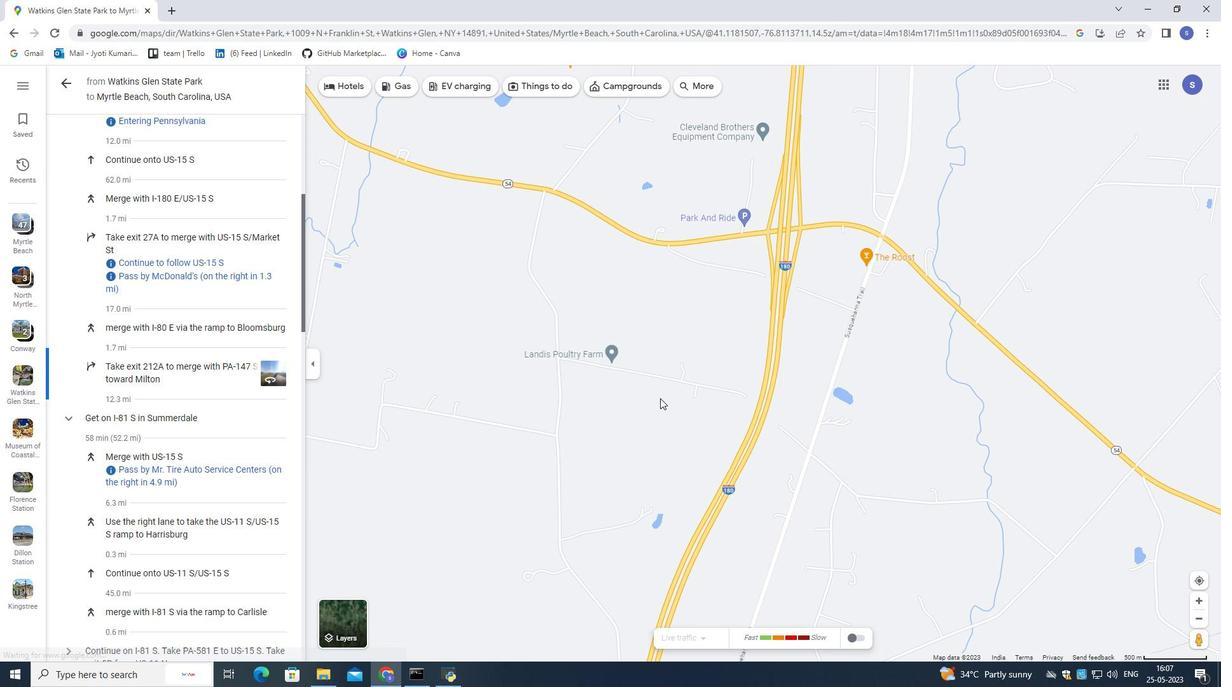
Action: Mouse moved to (810, 290)
Screenshot: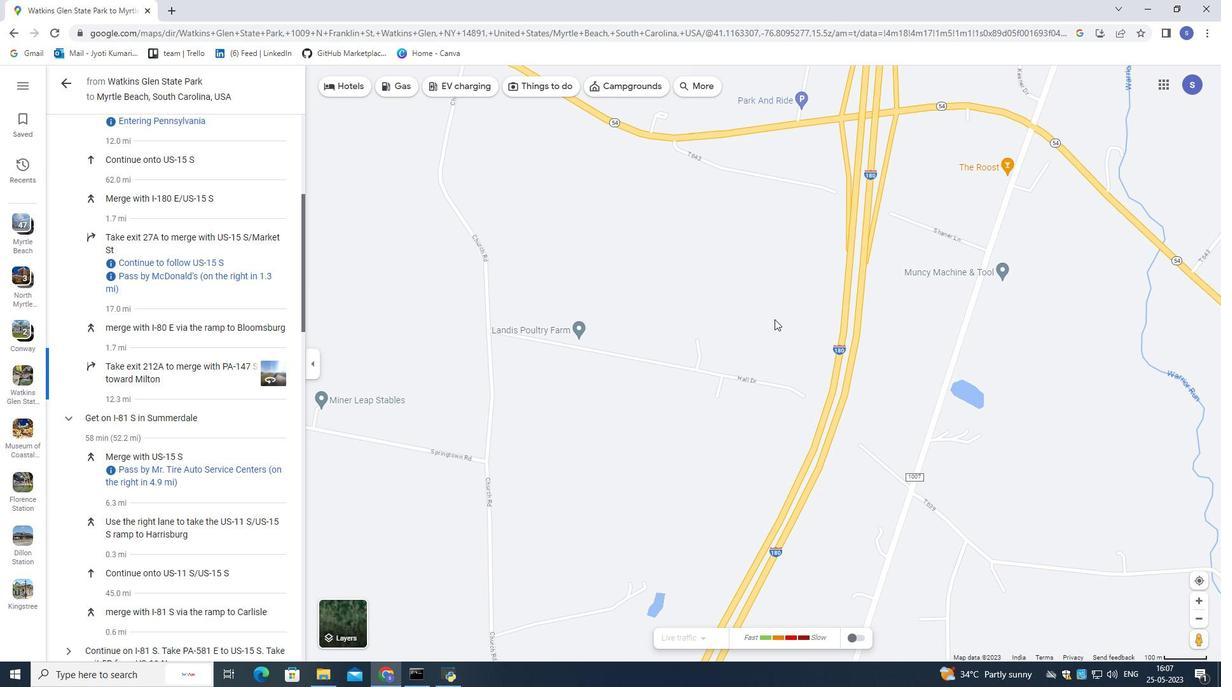 
Action: Mouse pressed left at (810, 290)
Screenshot: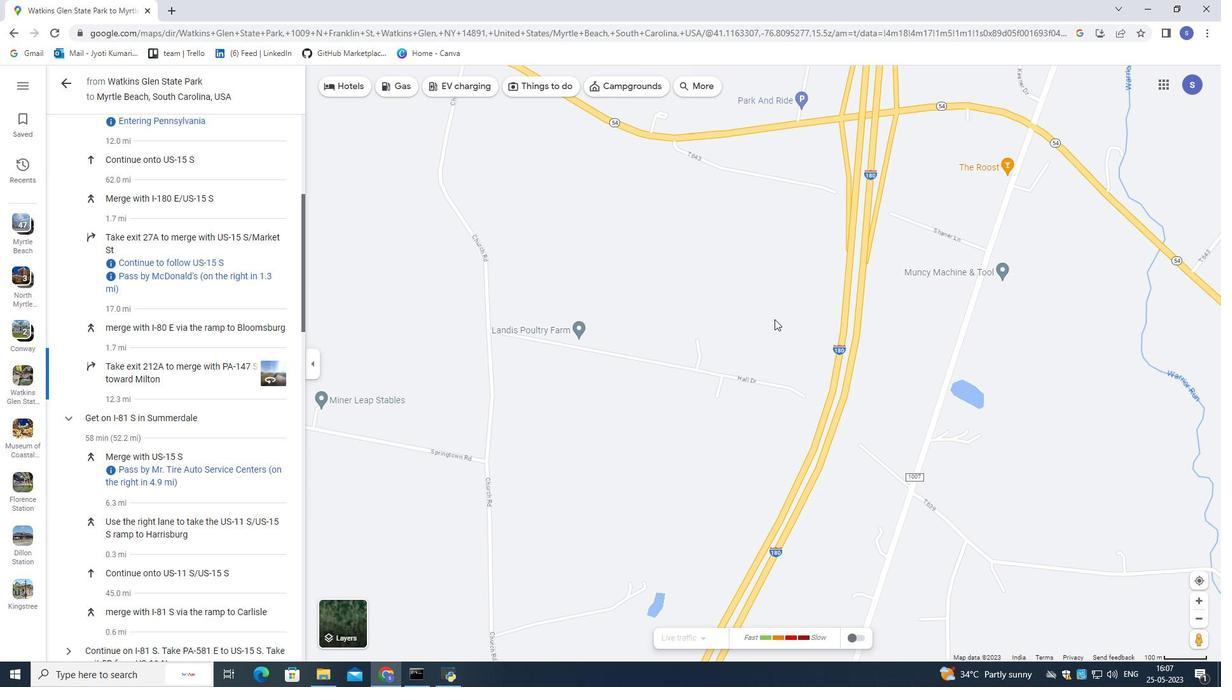 
Action: Mouse moved to (502, 479)
Screenshot: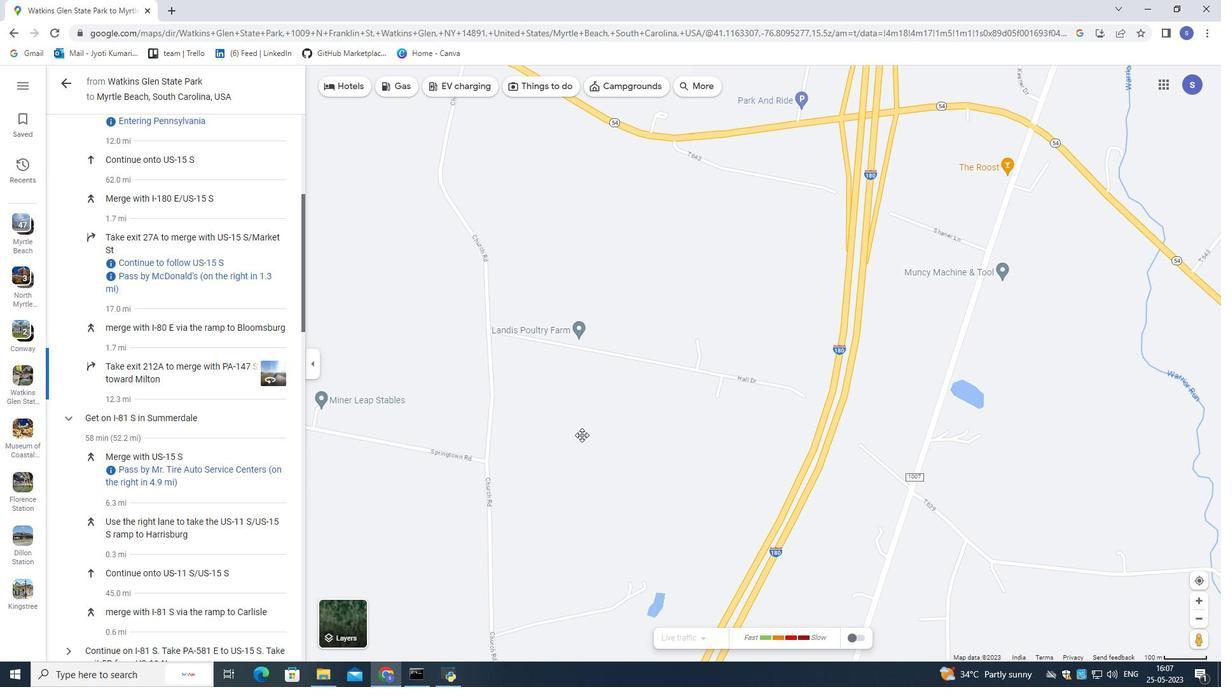 
Action: Mouse scrolled (502, 479) with delta (0, 0)
Screenshot: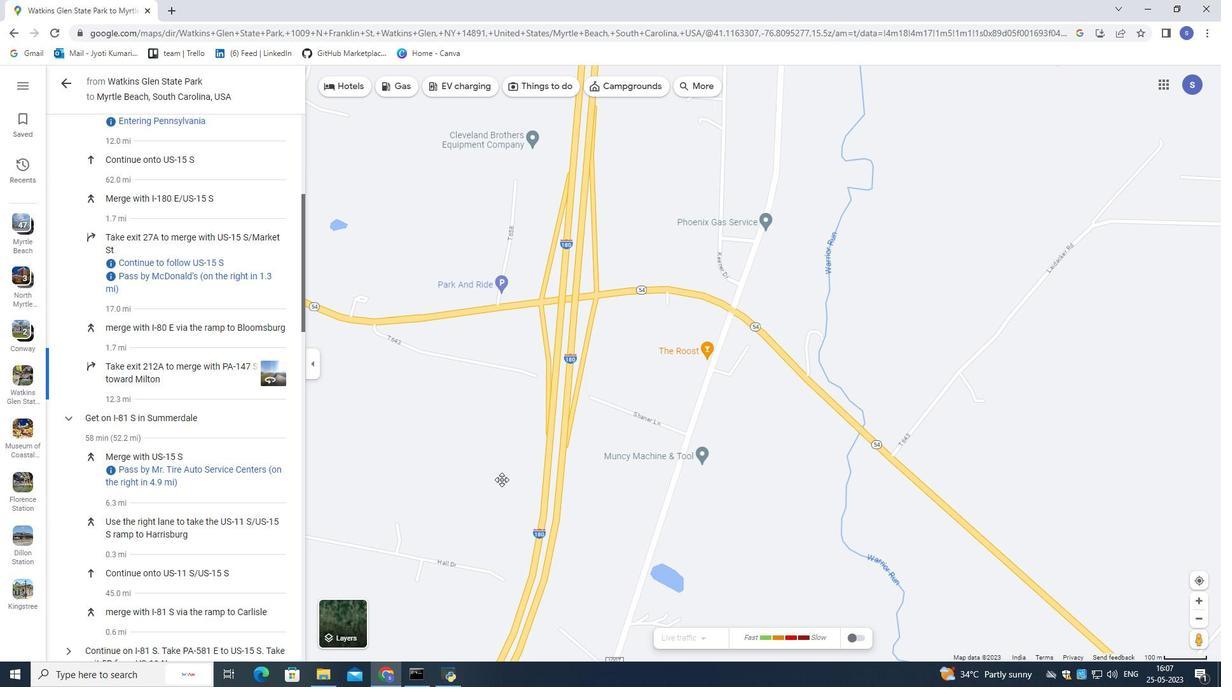 
Action: Mouse scrolled (502, 479) with delta (0, 0)
Screenshot: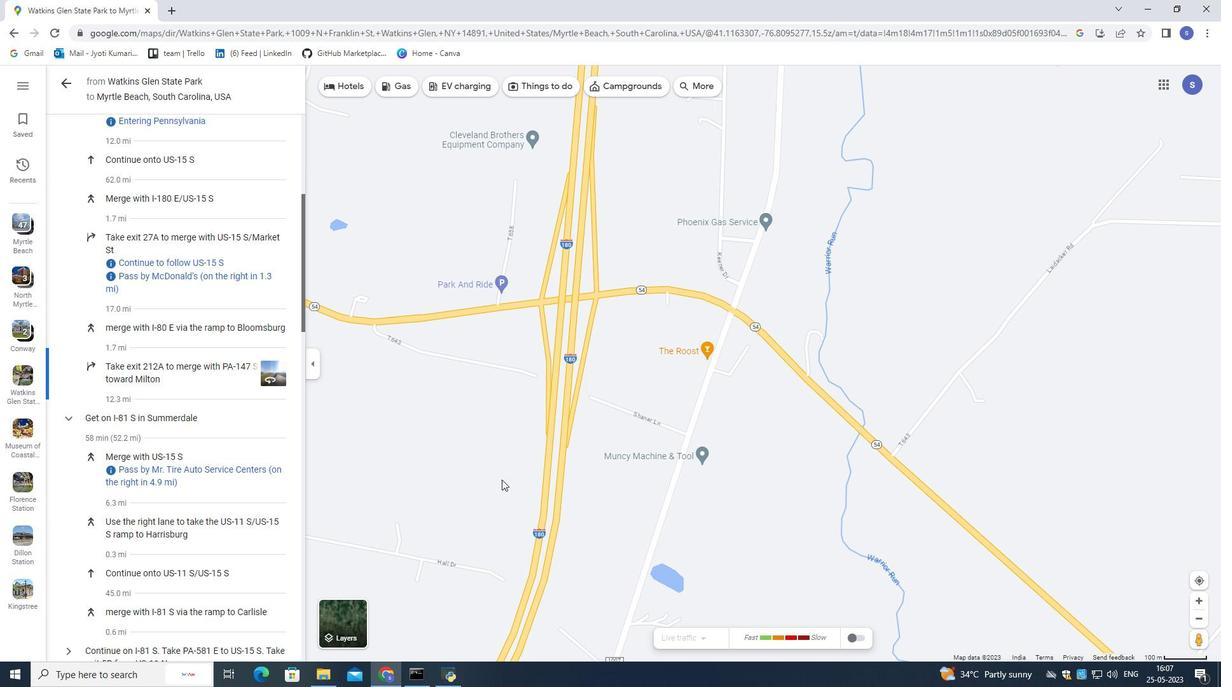 
Action: Mouse scrolled (502, 479) with delta (0, 0)
Screenshot: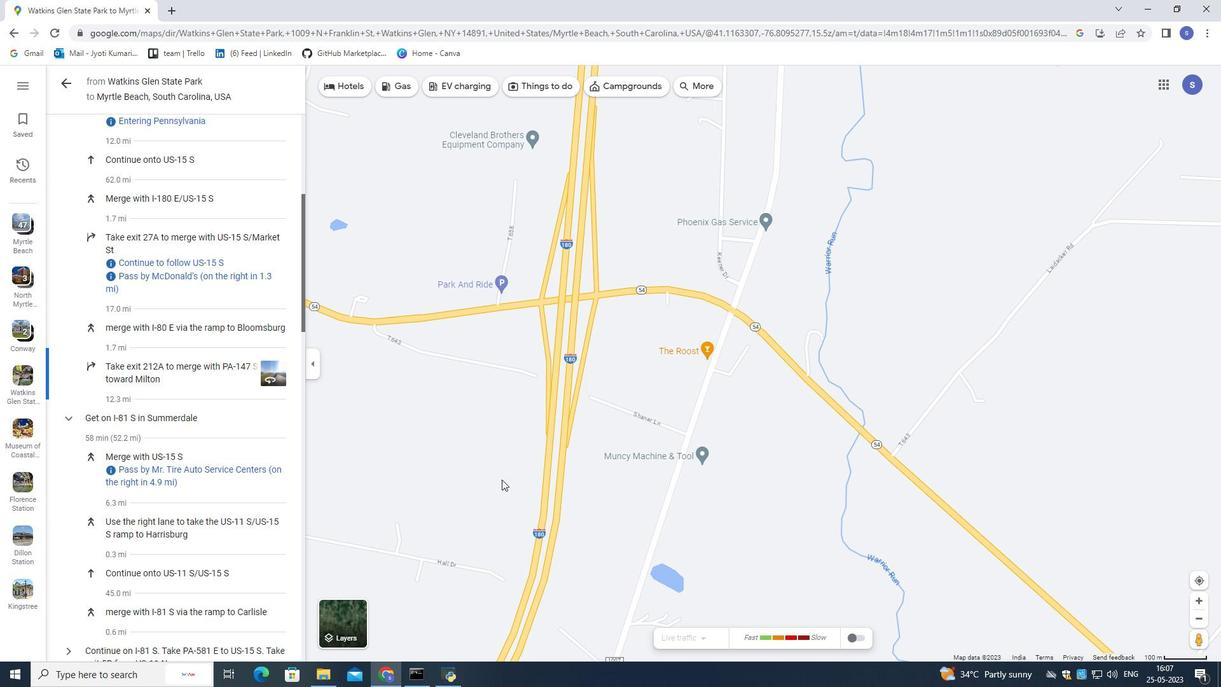 
Action: Mouse scrolled (502, 479) with delta (0, 0)
Screenshot: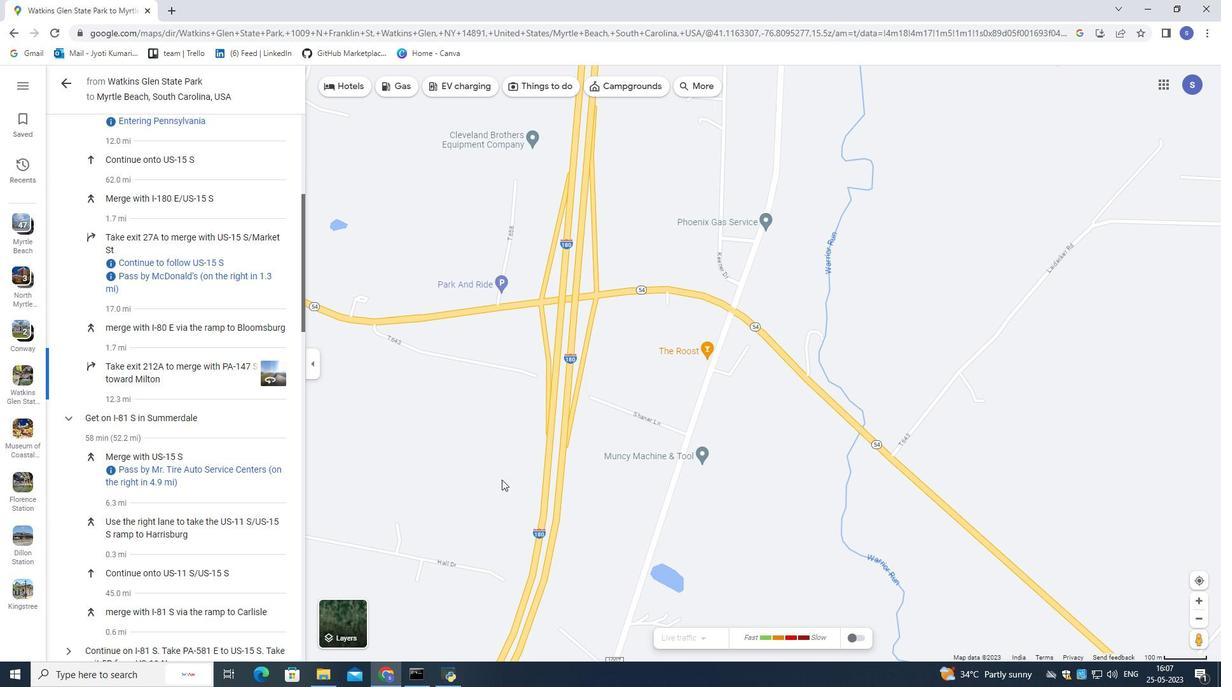 
Action: Mouse scrolled (502, 479) with delta (0, 0)
Screenshot: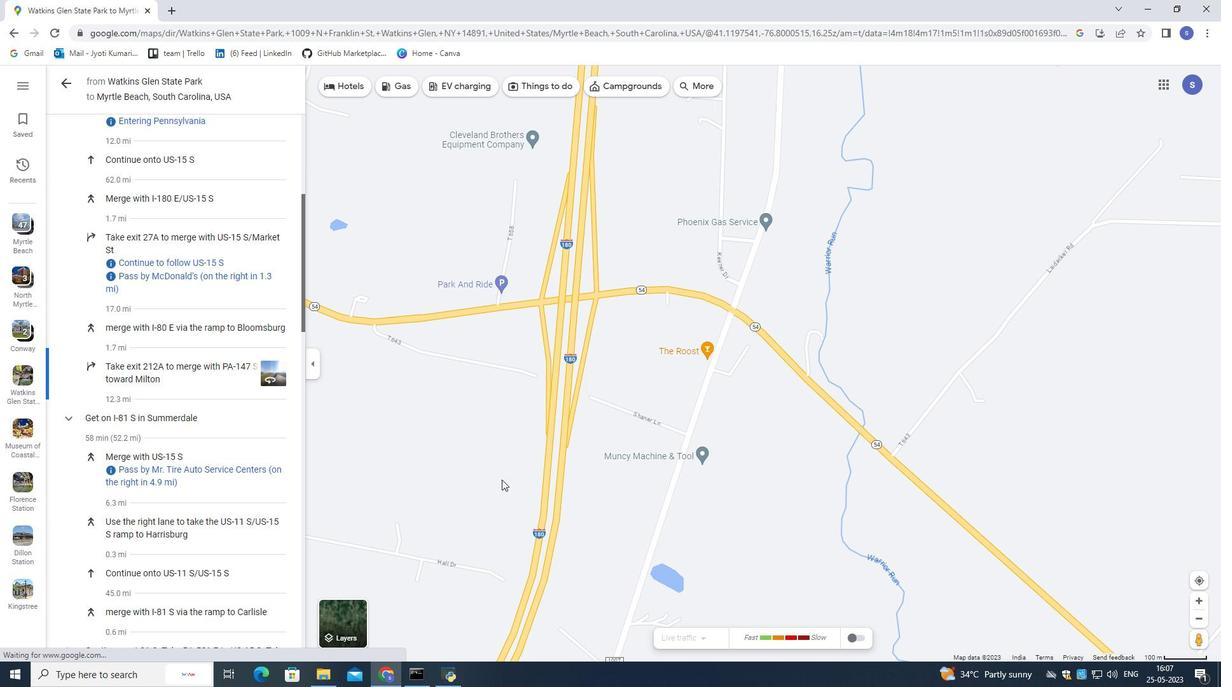 
Action: Mouse scrolled (502, 479) with delta (0, 0)
Screenshot: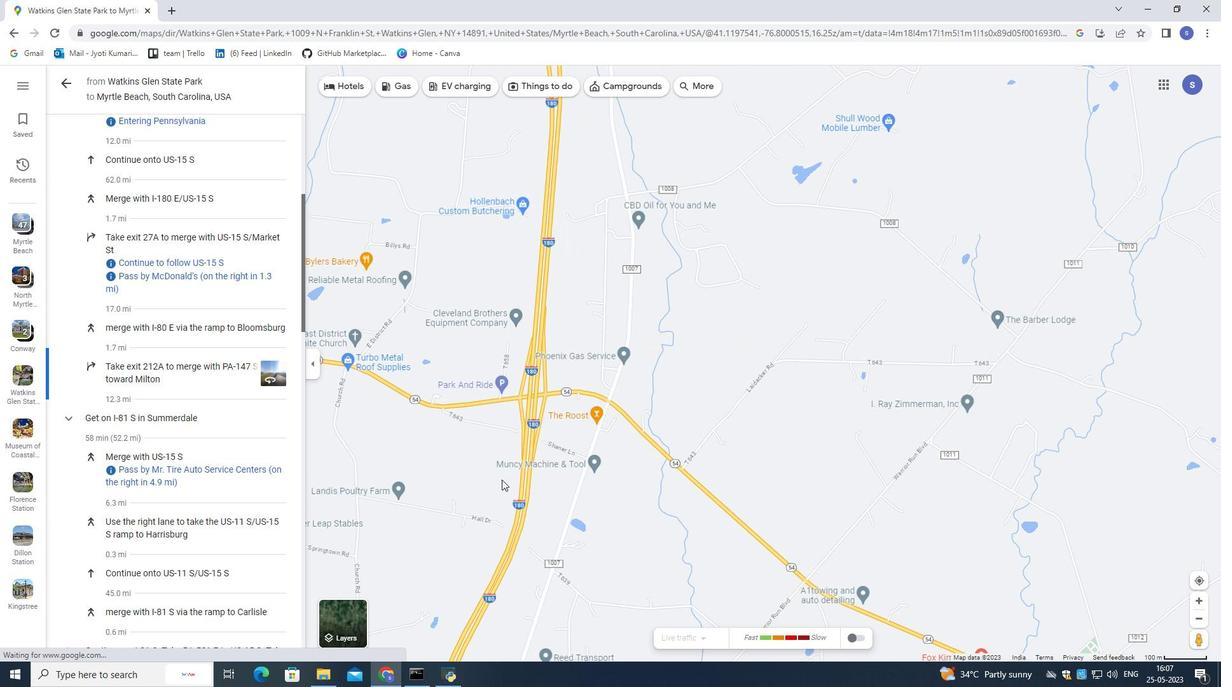 
Action: Mouse scrolled (502, 479) with delta (0, 0)
Screenshot: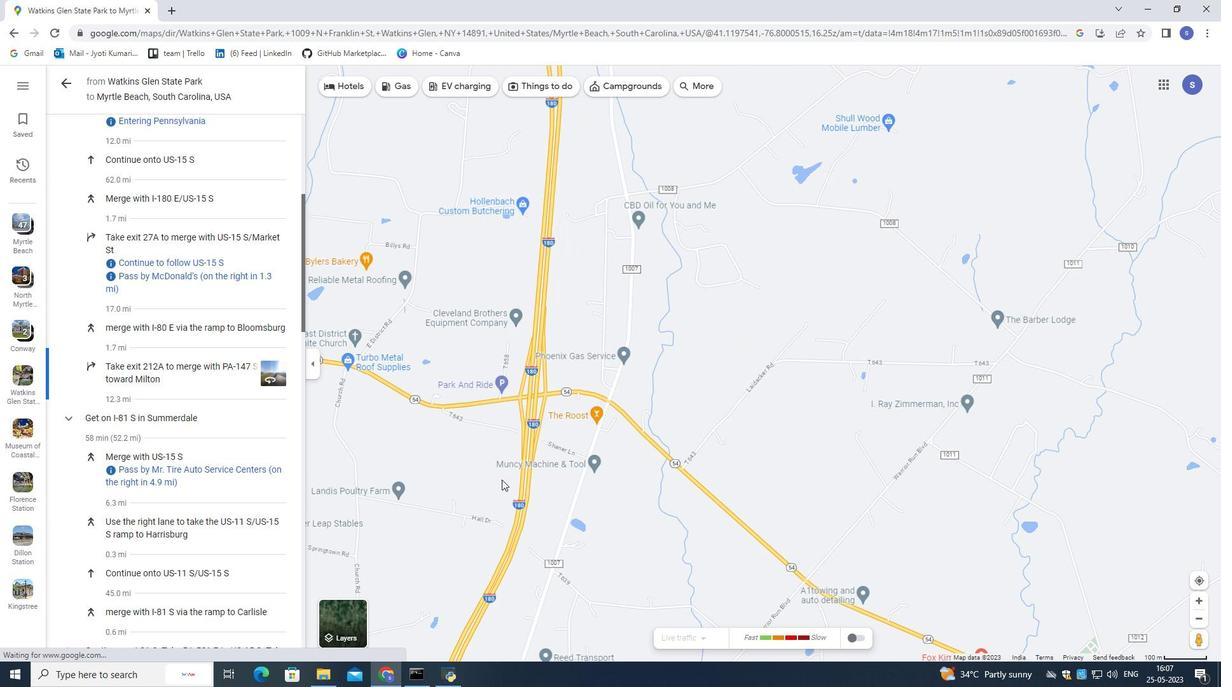 
Action: Mouse scrolled (502, 479) with delta (0, 0)
Screenshot: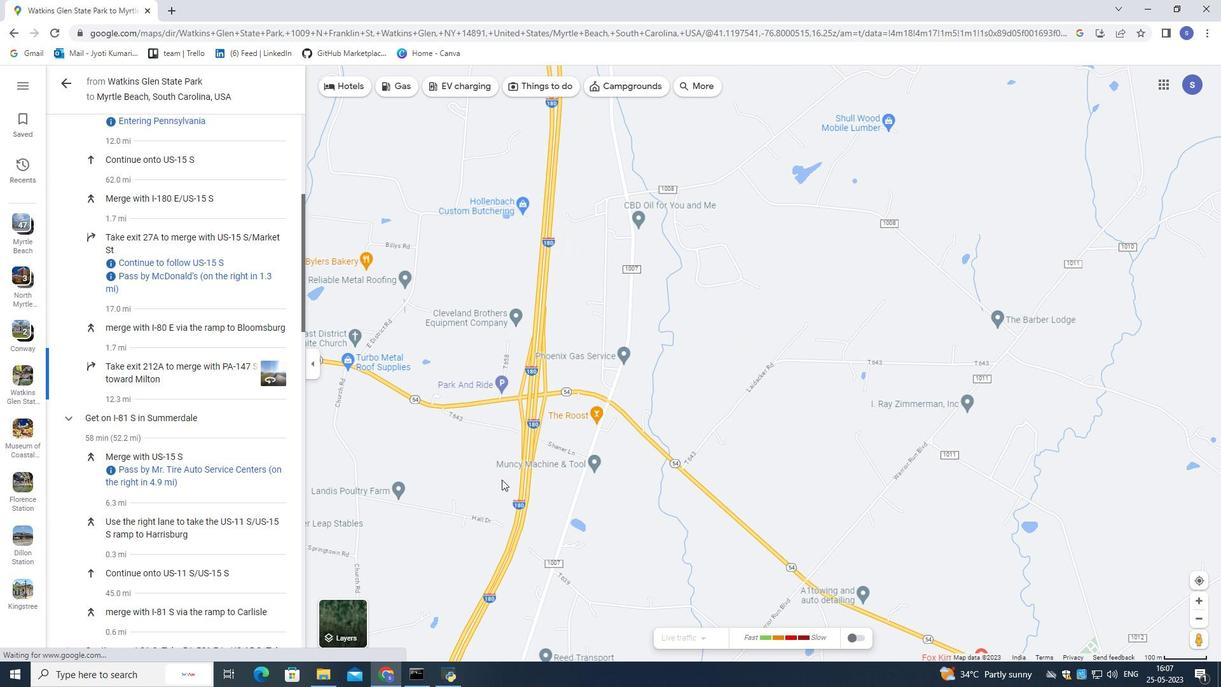 
Action: Mouse scrolled (502, 479) with delta (0, 0)
Screenshot: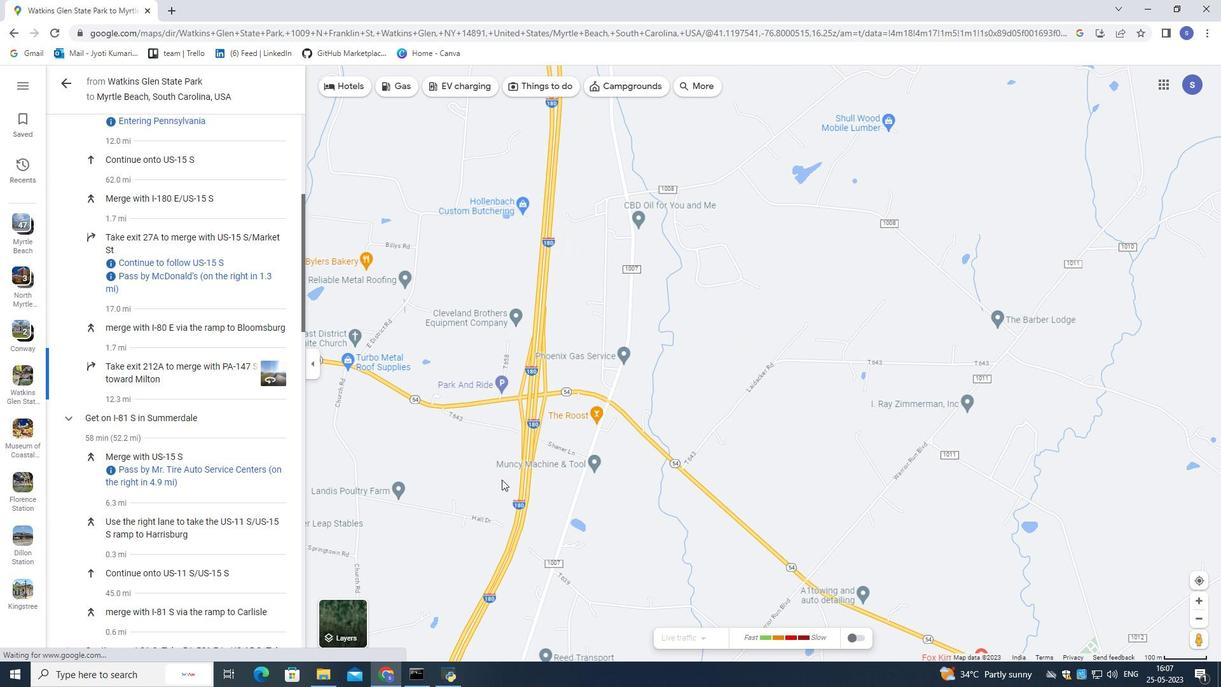 
Action: Mouse scrolled (502, 479) with delta (0, 0)
Screenshot: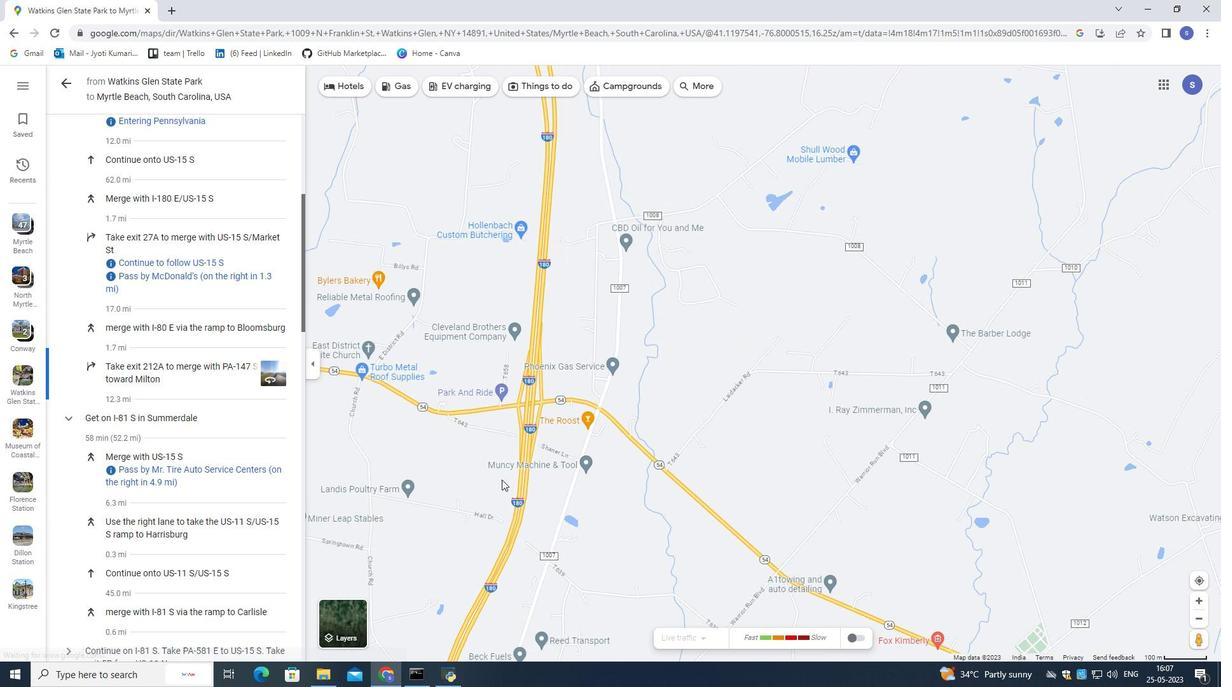 
Action: Mouse scrolled (502, 479) with delta (0, 0)
Screenshot: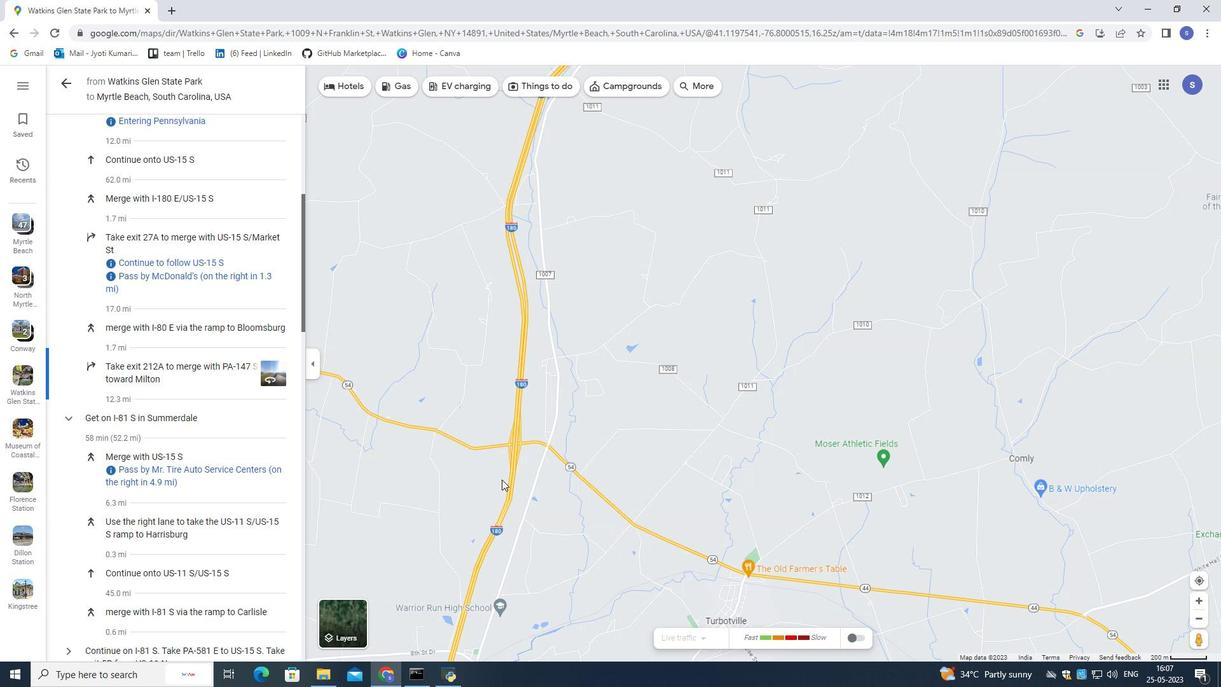
Action: Mouse scrolled (502, 479) with delta (0, 0)
Screenshot: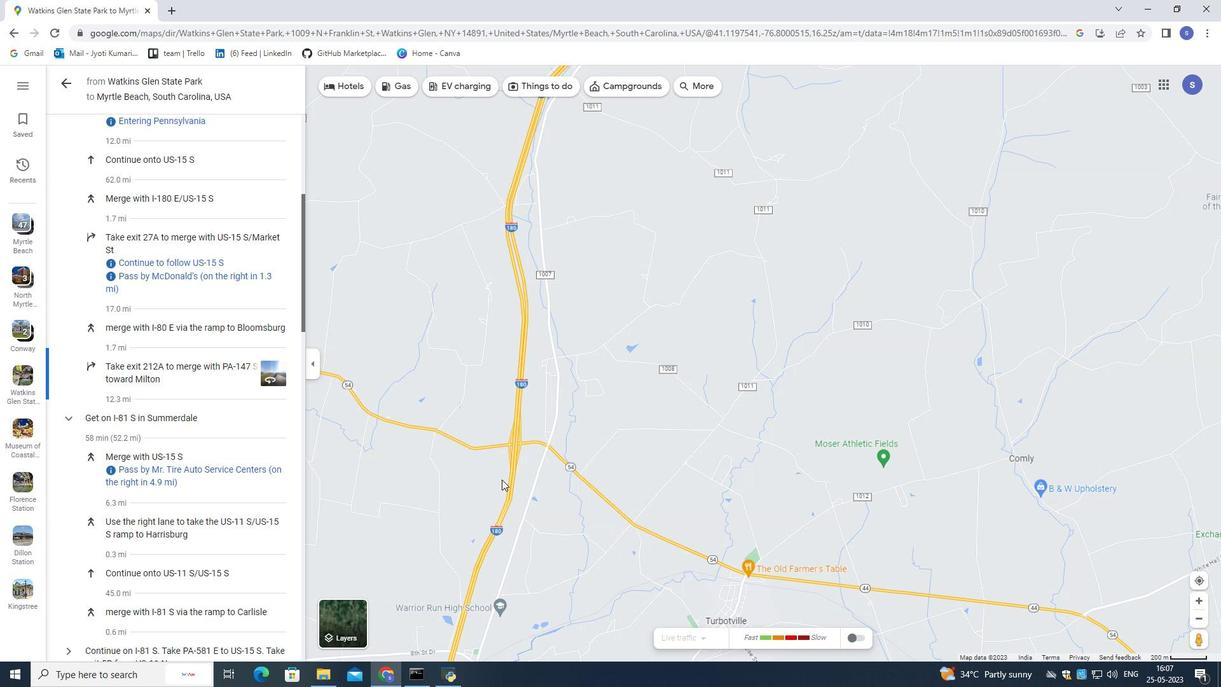 
Action: Mouse scrolled (502, 479) with delta (0, 0)
Screenshot: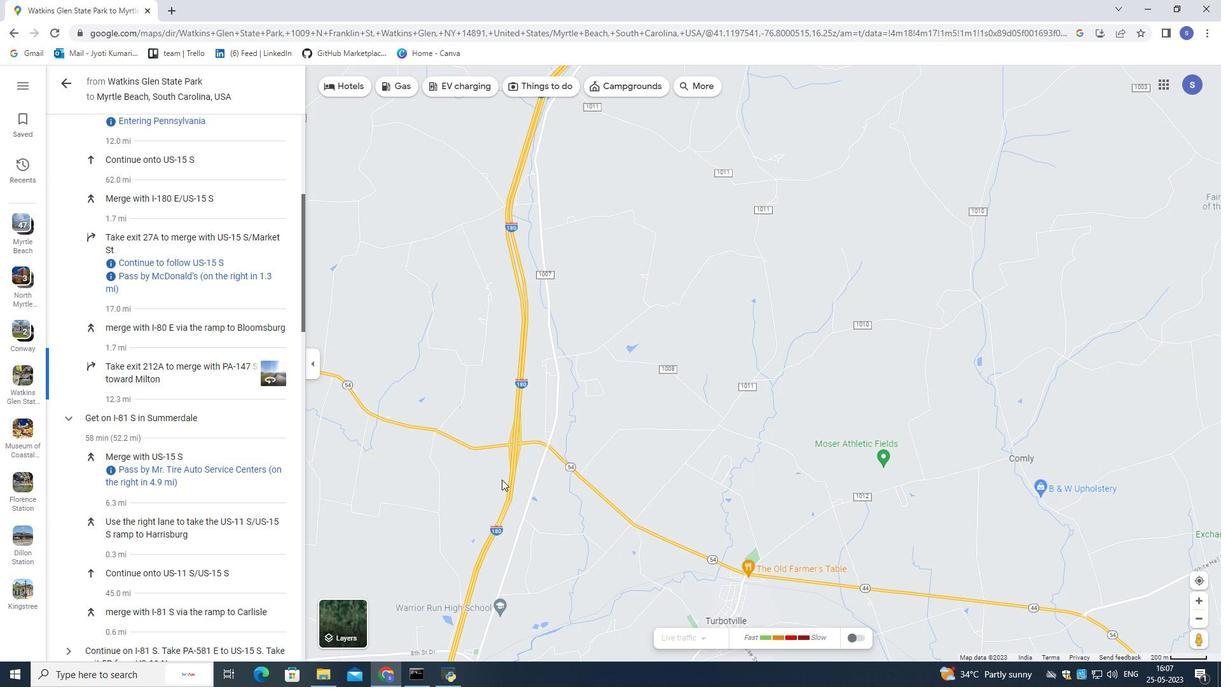 
Action: Mouse moved to (446, 542)
Screenshot: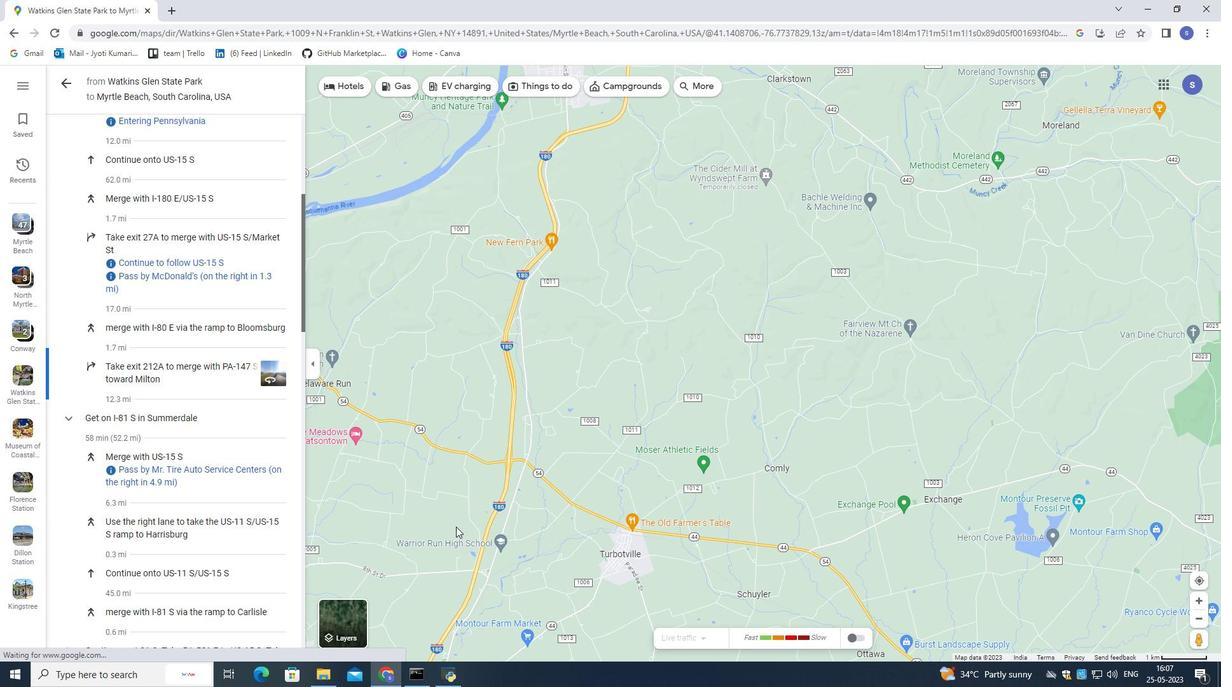
Action: Mouse pressed left at (446, 542)
Screenshot: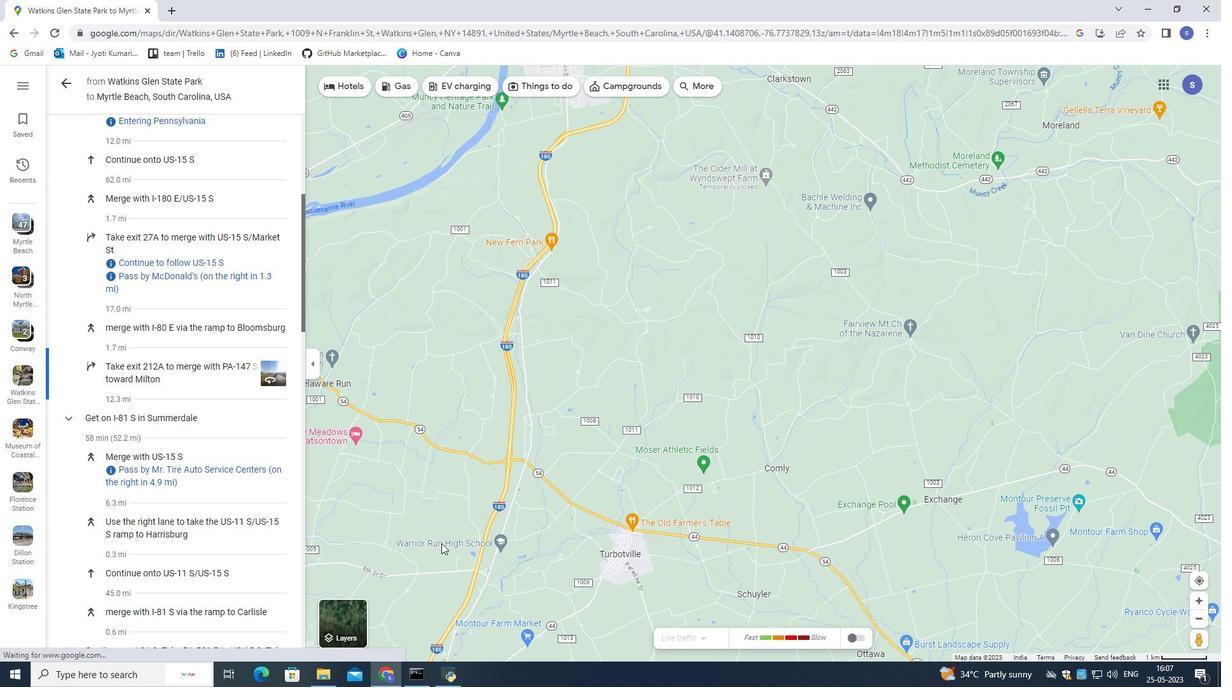 
Action: Mouse moved to (790, 444)
Screenshot: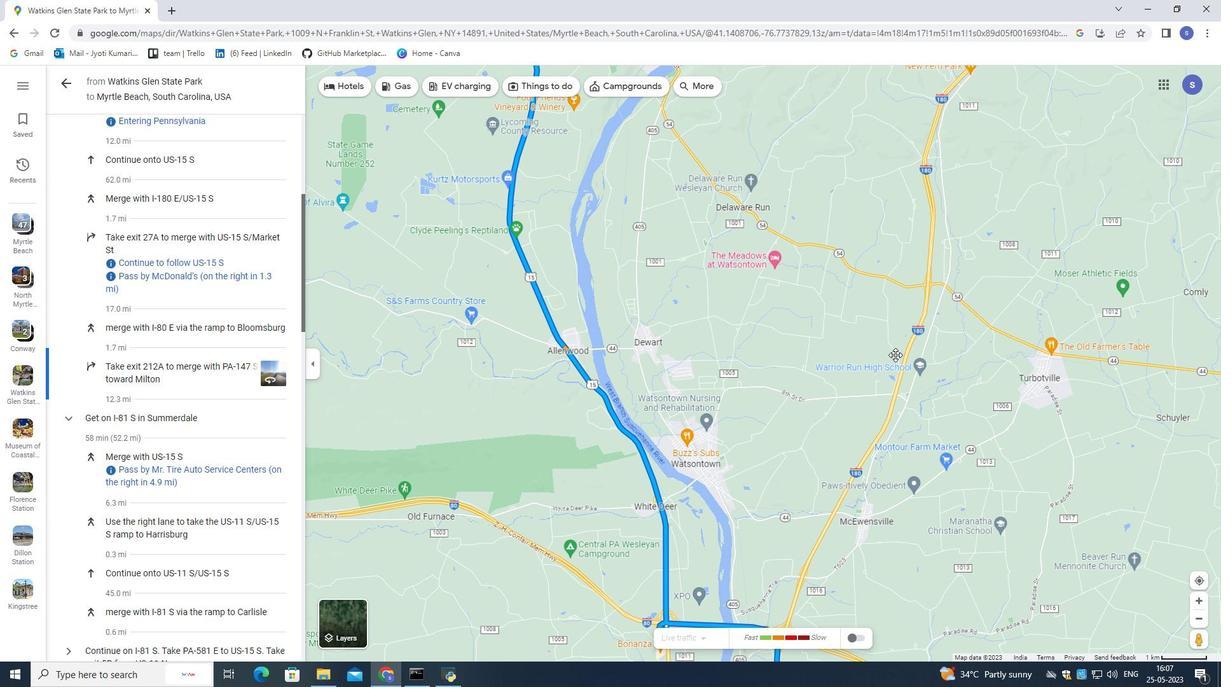 
Action: Mouse pressed left at (775, 505)
Screenshot: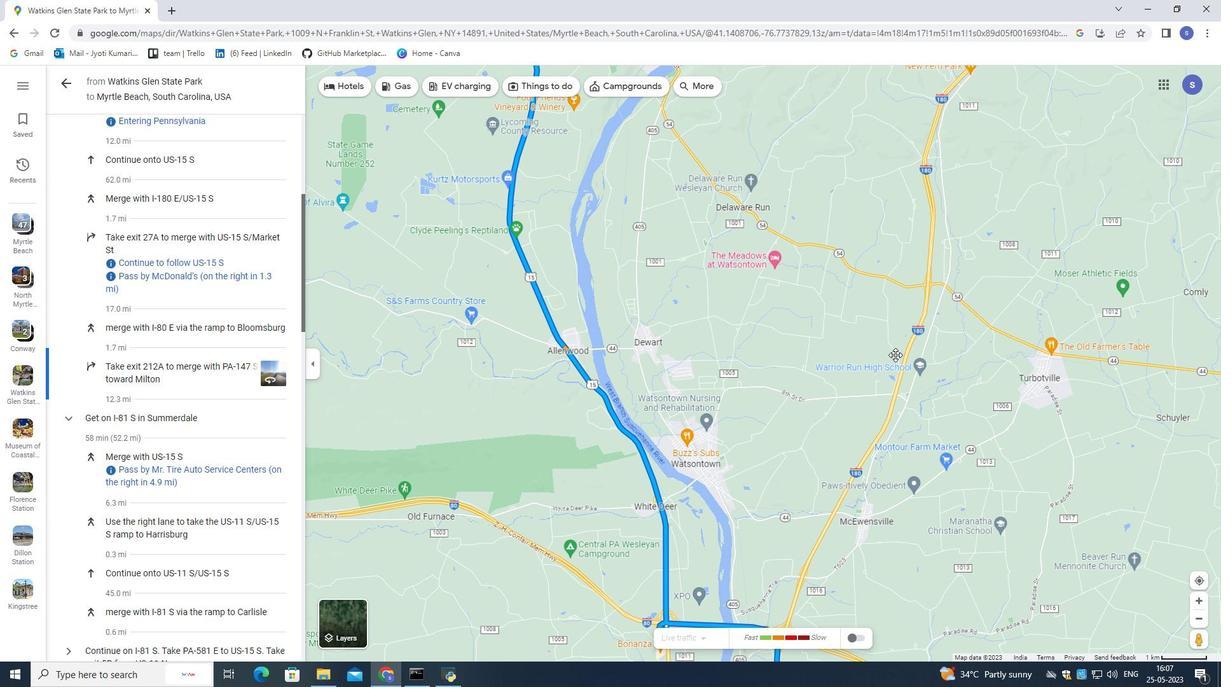 
Action: Mouse moved to (748, 564)
Screenshot: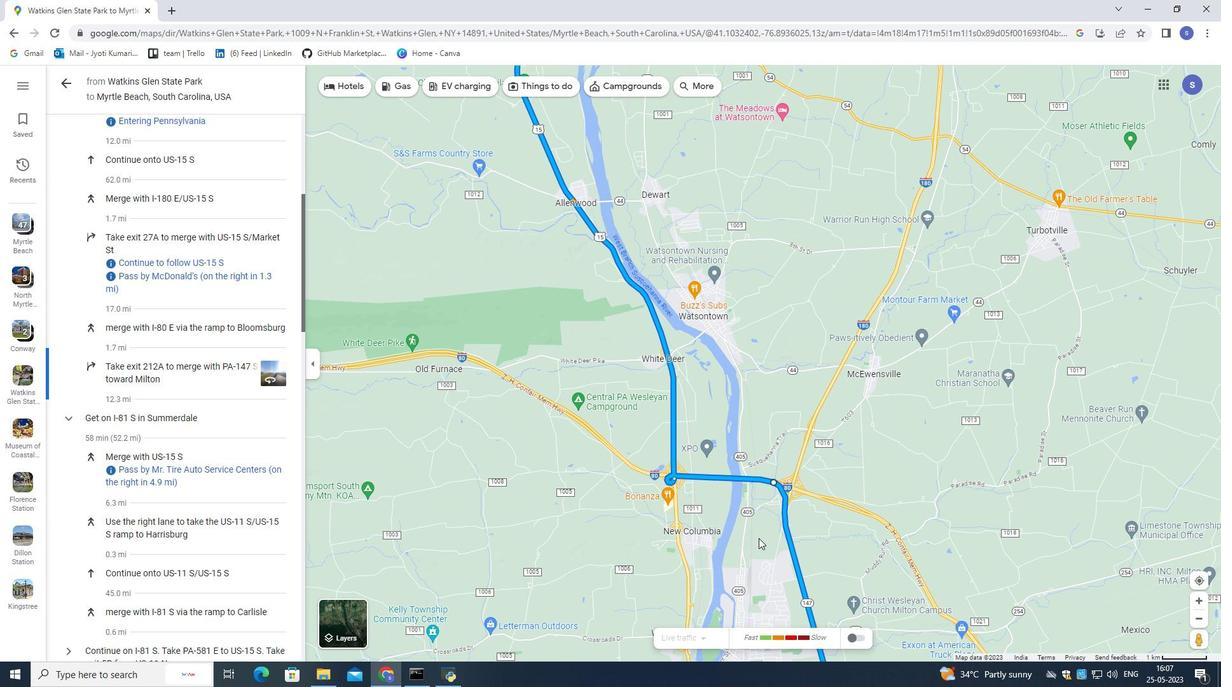 
Action: Mouse pressed left at (748, 564)
Screenshot: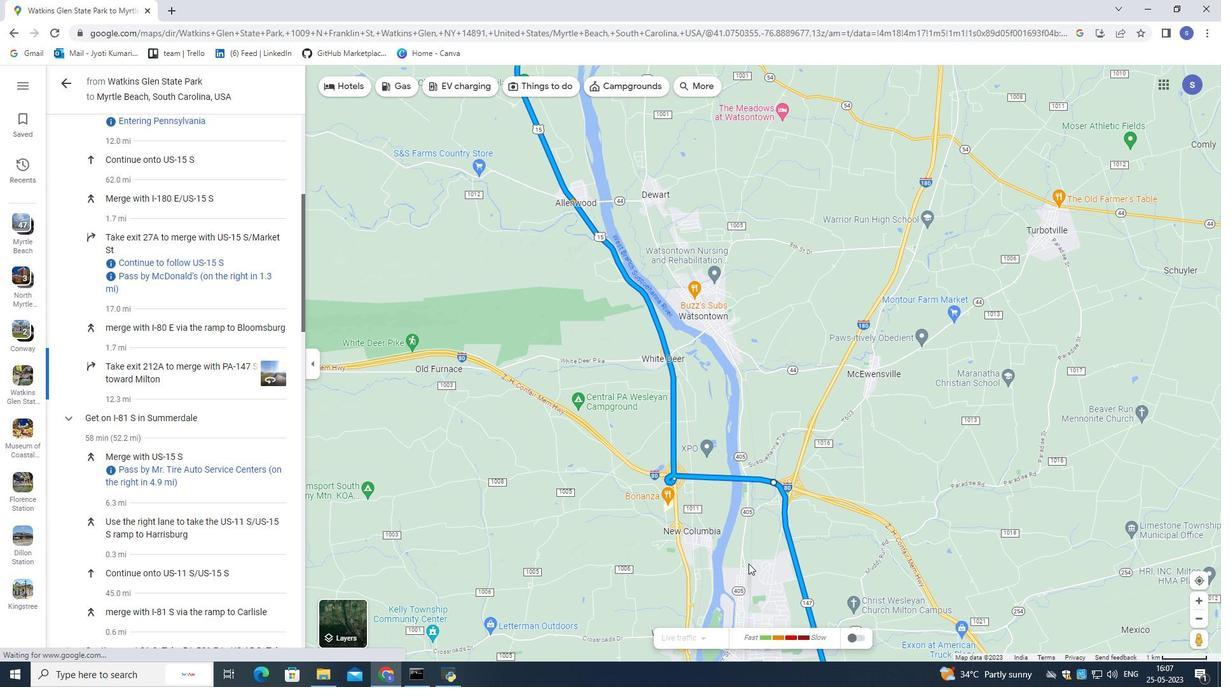 
Action: Mouse moved to (900, 465)
Screenshot: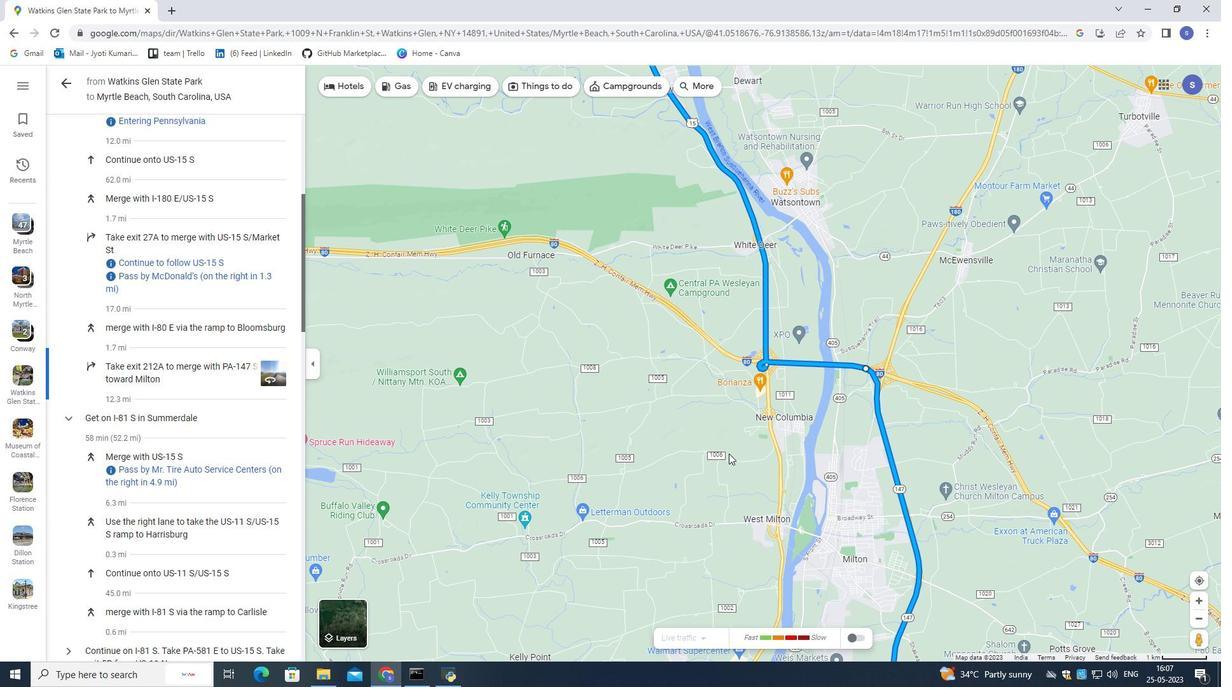 
Action: Mouse scrolled (900, 466) with delta (0, 0)
Screenshot: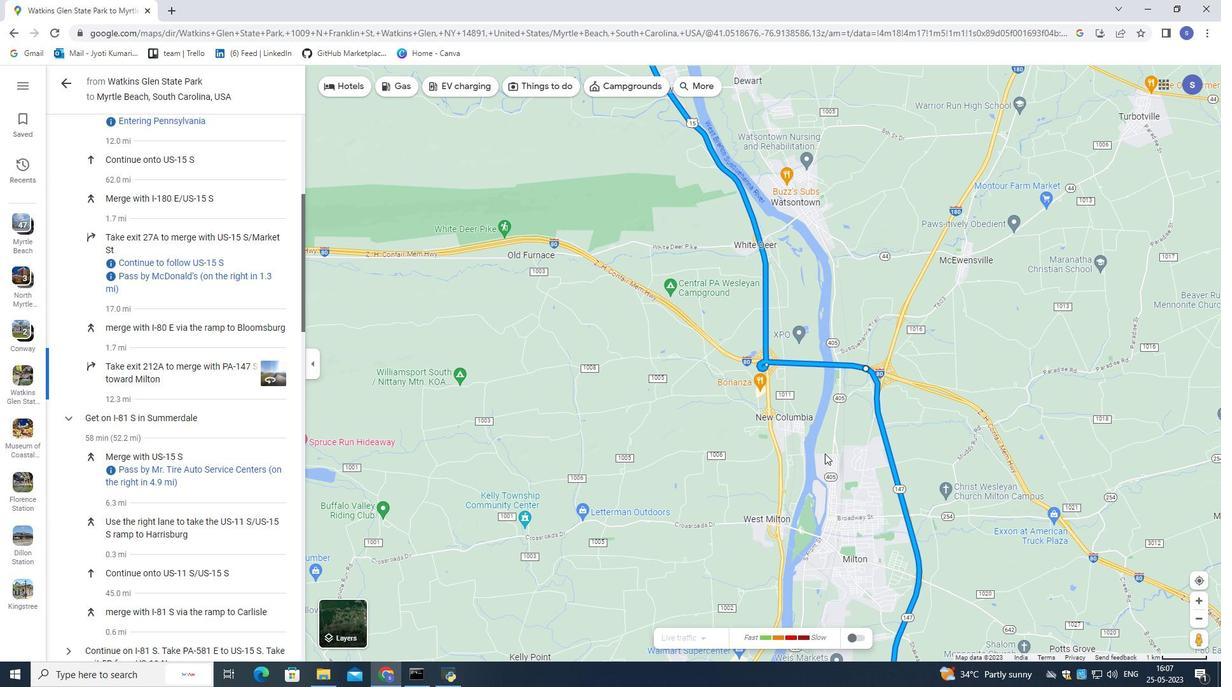 
Action: Mouse scrolled (900, 466) with delta (0, 0)
Screenshot: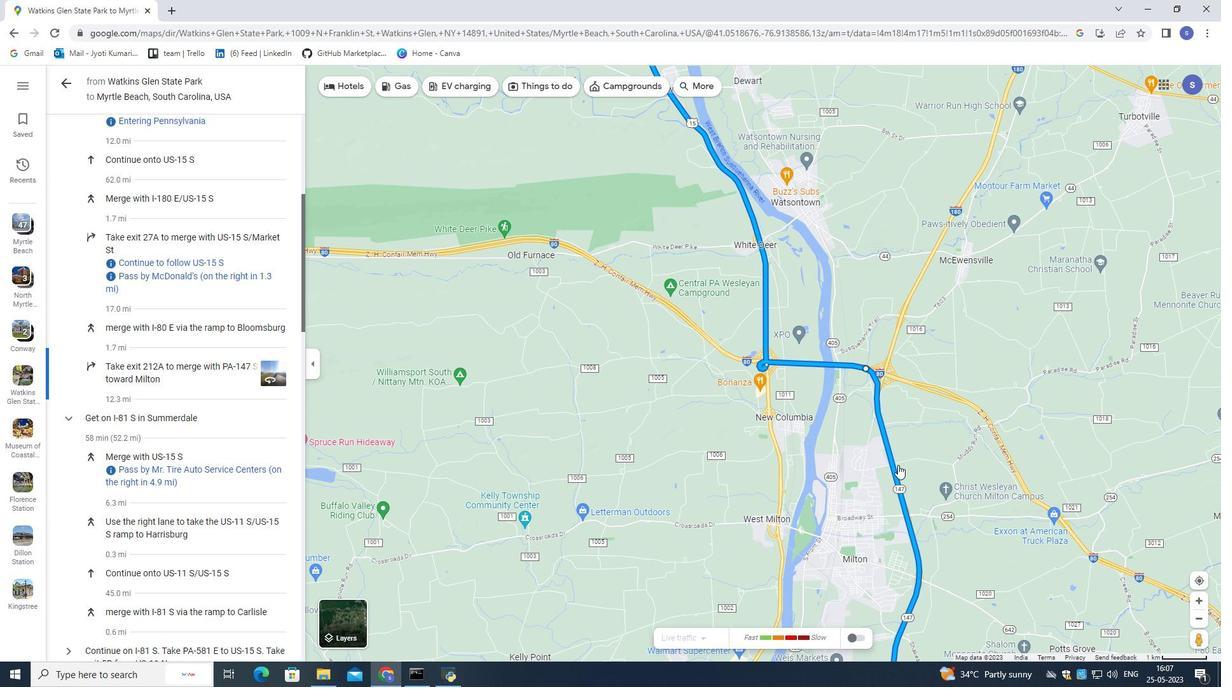 
Action: Mouse scrolled (900, 466) with delta (0, 0)
Screenshot: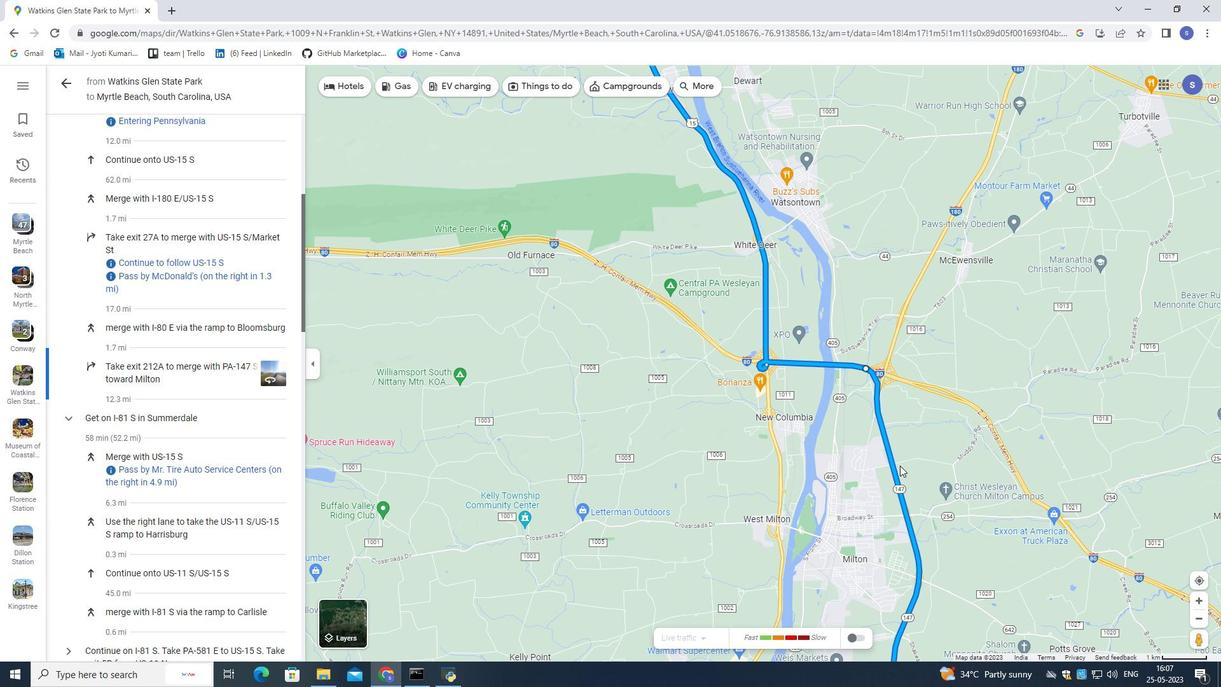 
Action: Mouse scrolled (900, 466) with delta (0, 0)
Screenshot: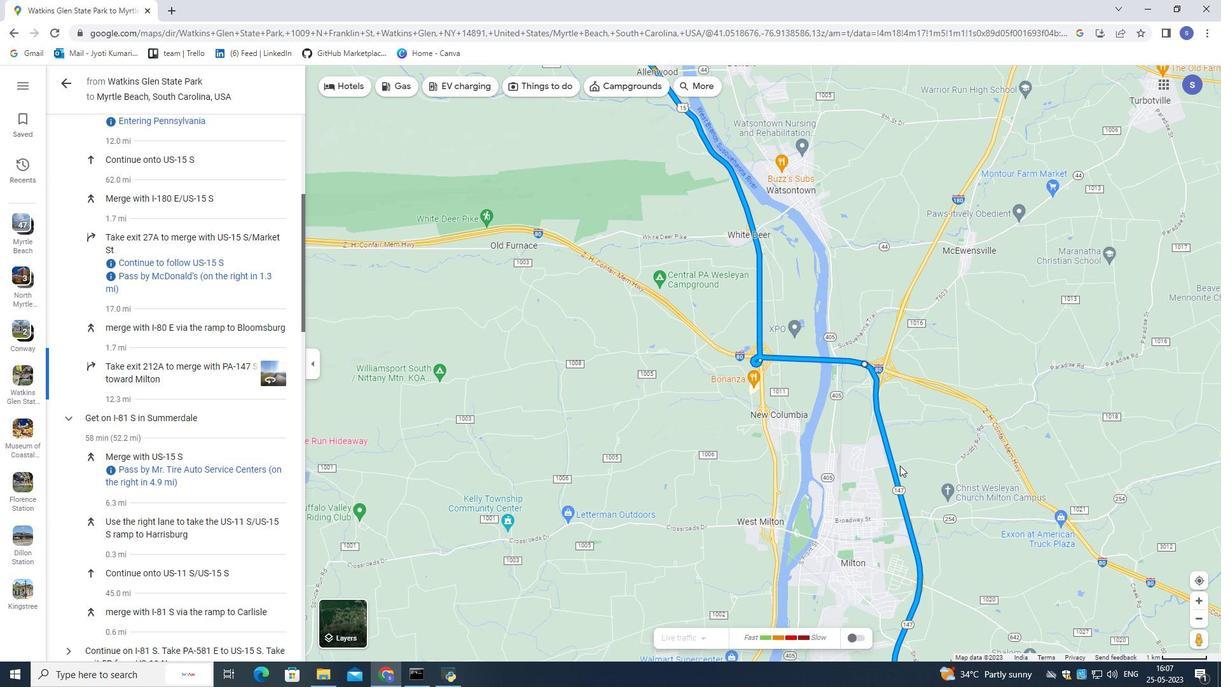 
Action: Mouse scrolled (900, 466) with delta (0, 0)
Screenshot: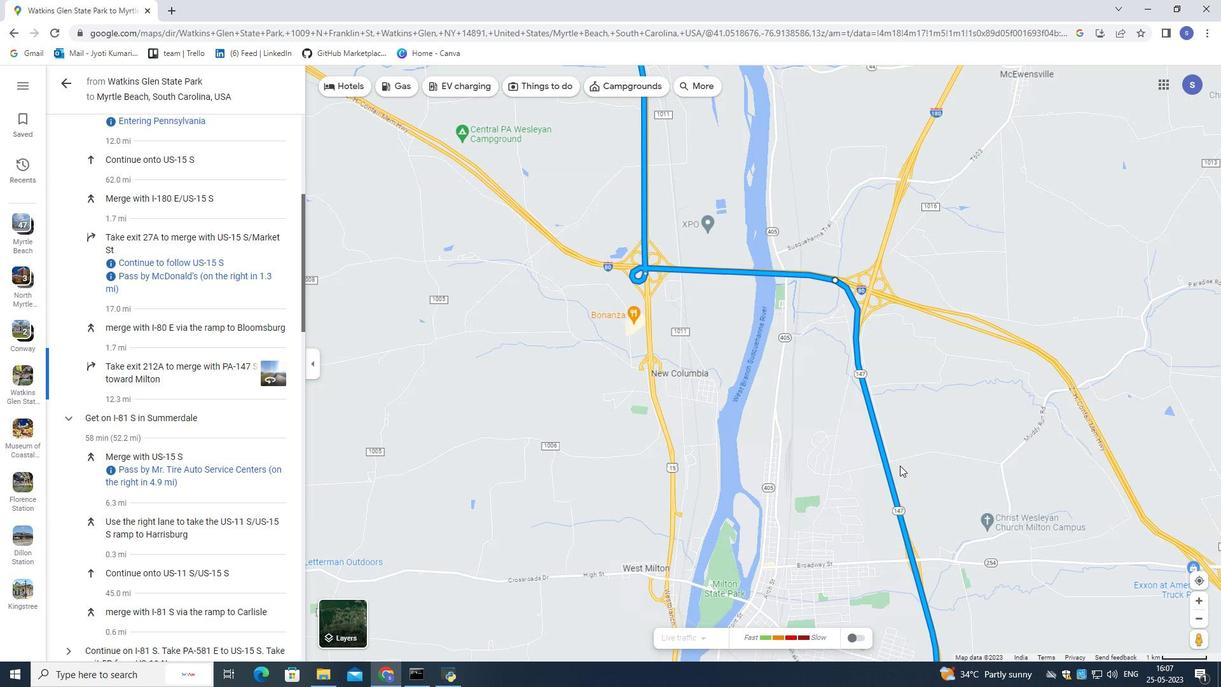 
Action: Mouse scrolled (900, 466) with delta (0, 0)
Screenshot: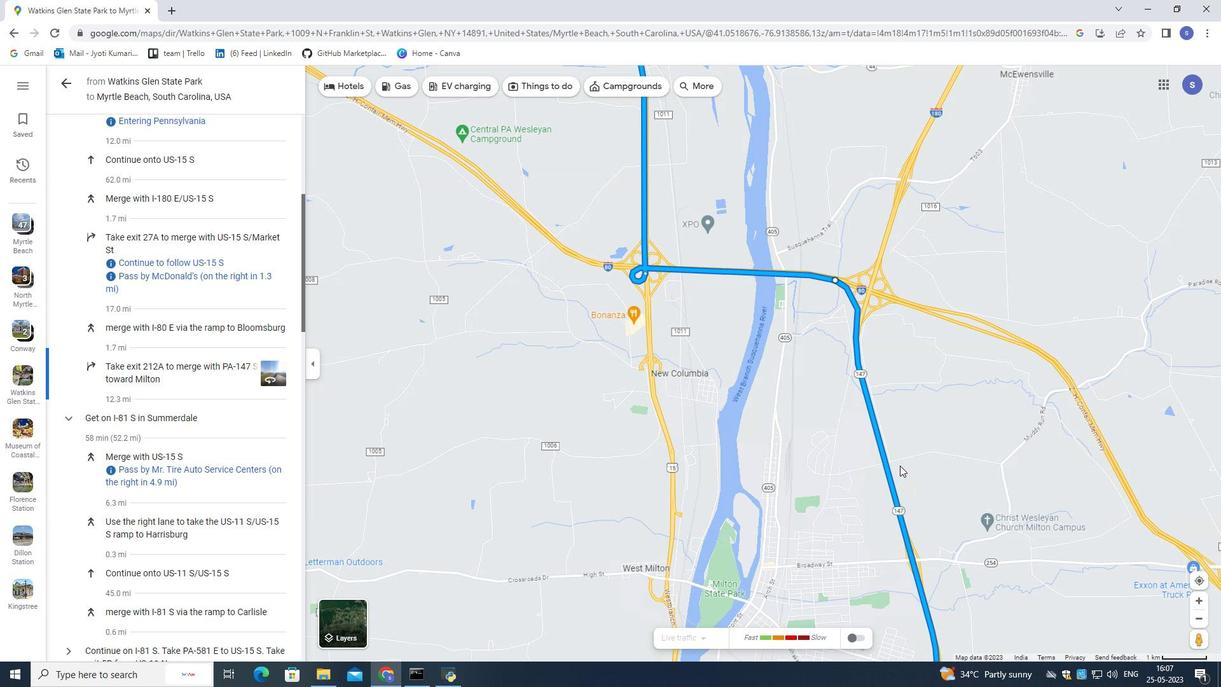 
Action: Mouse moved to (799, 373)
Screenshot: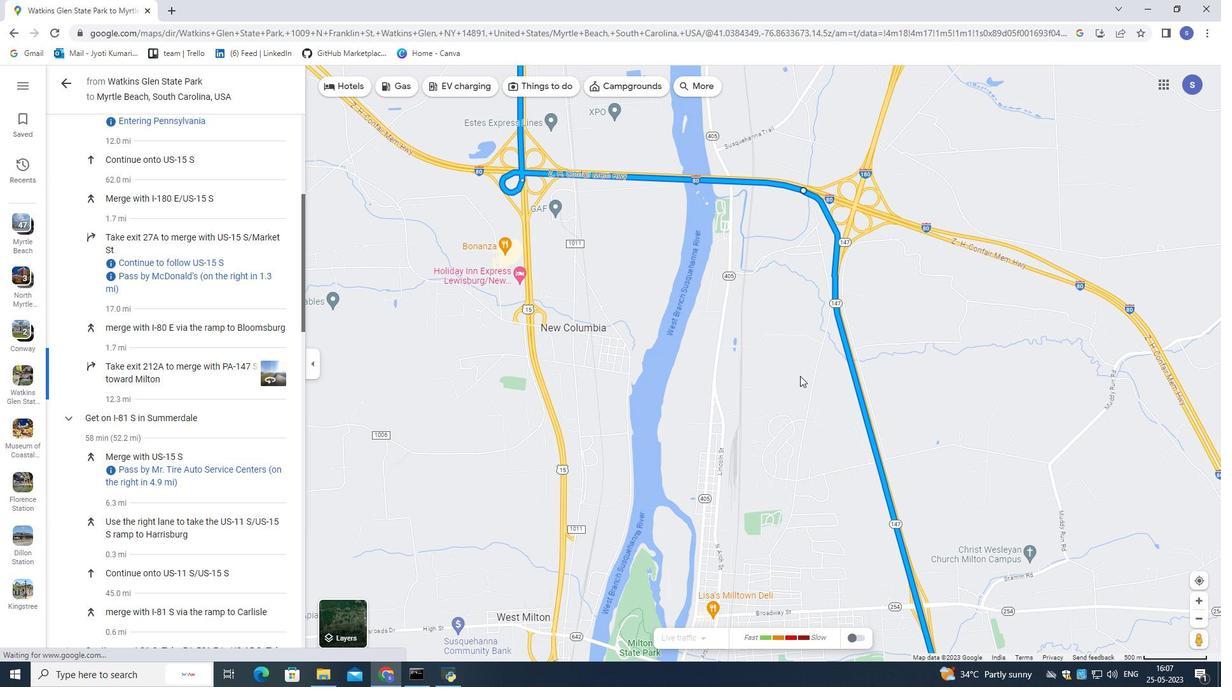 
Action: Mouse pressed left at (799, 373)
Screenshot: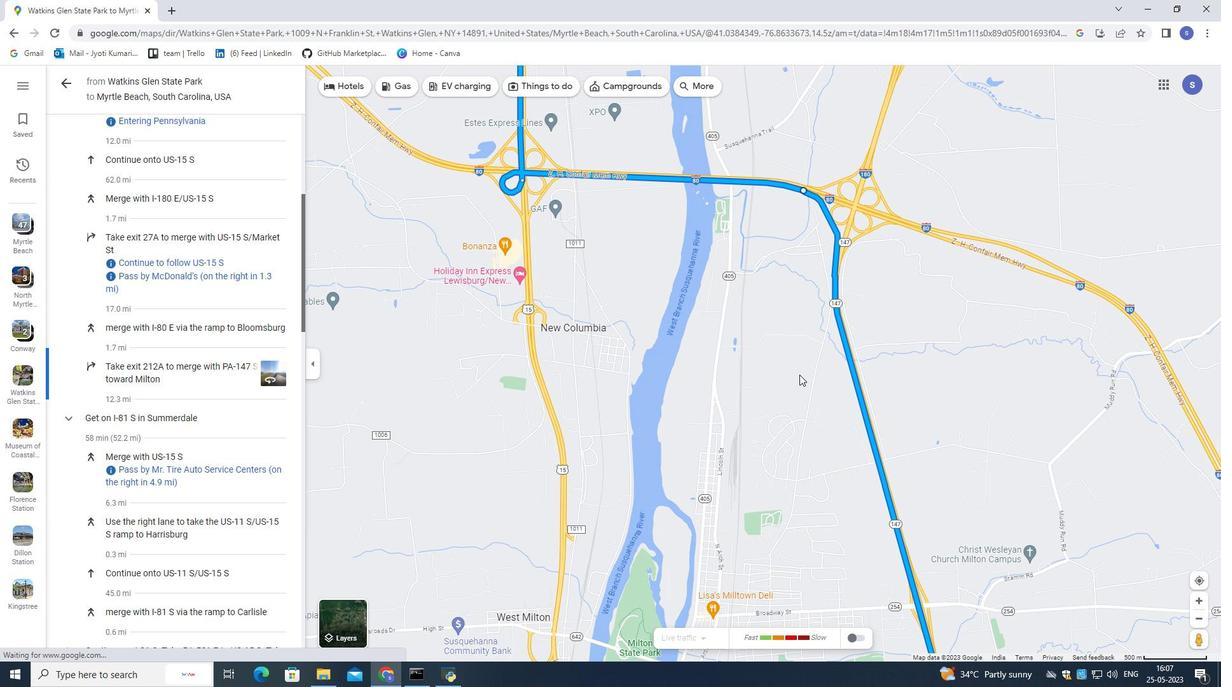 
Action: Mouse moved to (67, 78)
Screenshot: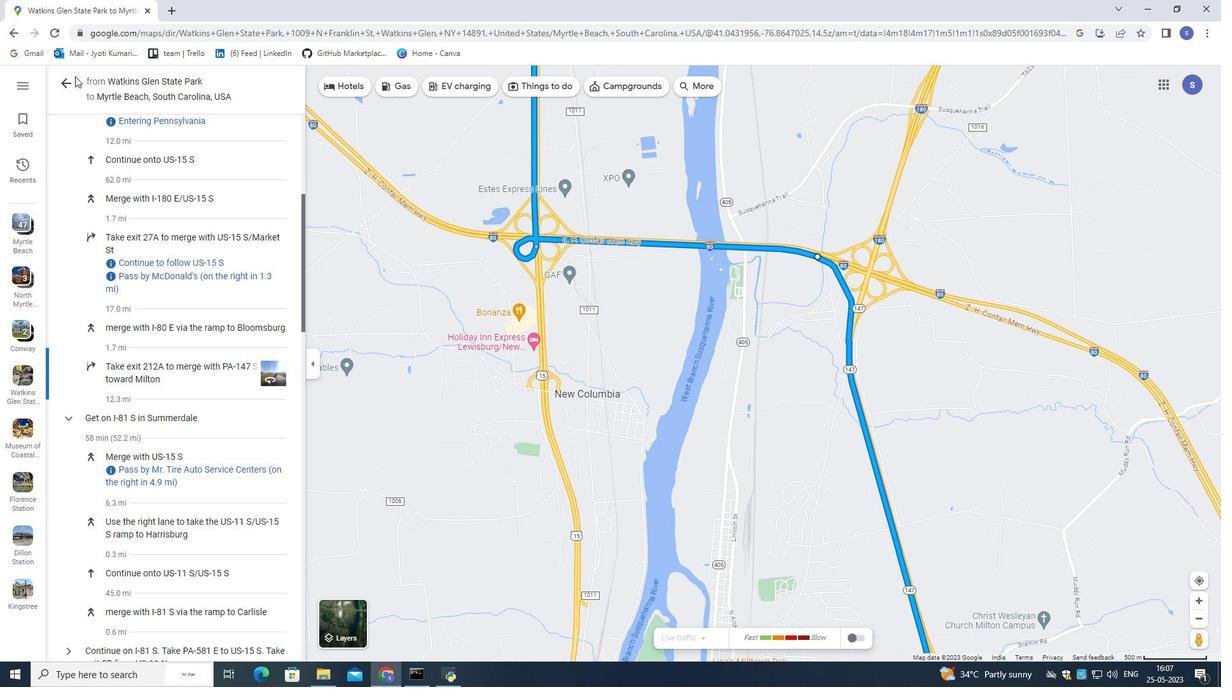 
Action: Mouse pressed left at (67, 78)
Screenshot: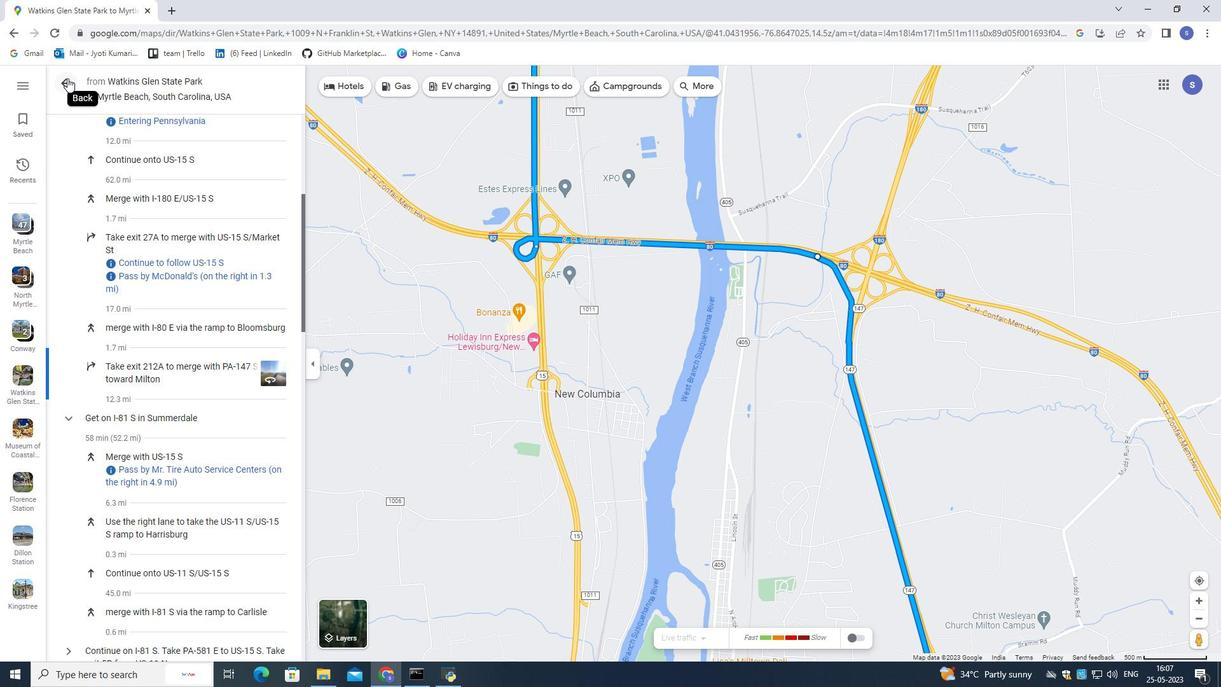 
Action: Mouse moved to (92, 80)
Screenshot: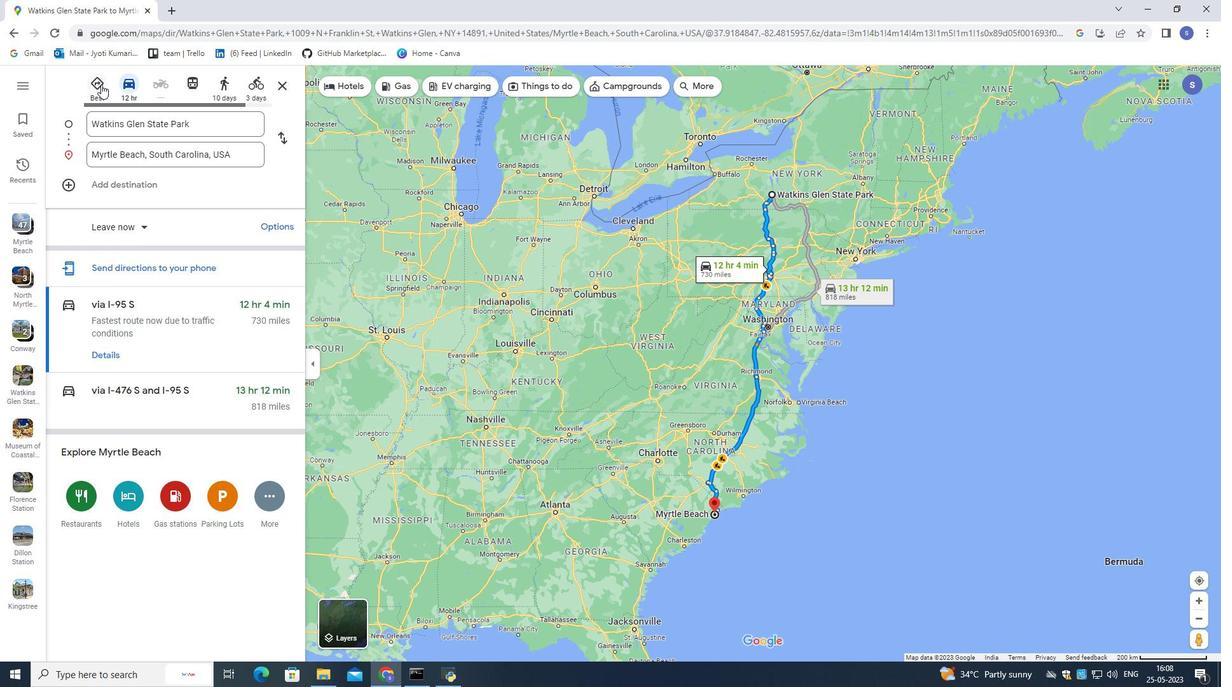 
Action: Mouse pressed left at (92, 80)
Screenshot: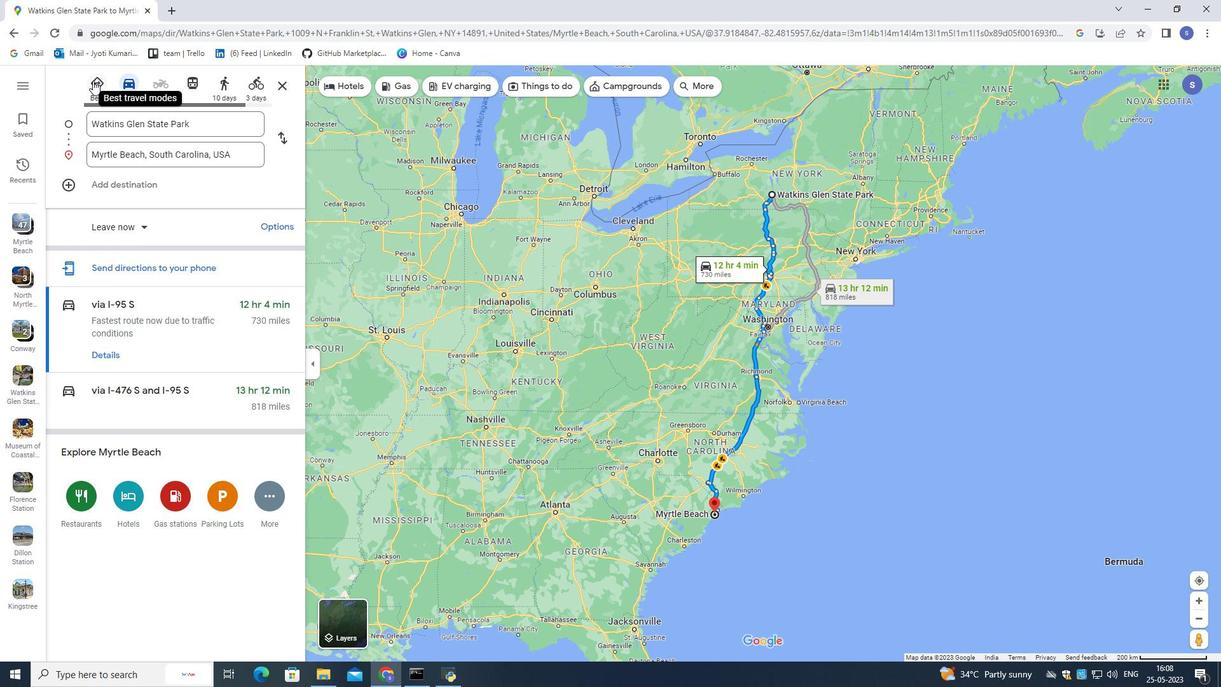 
Action: Mouse moved to (666, 244)
Screenshot: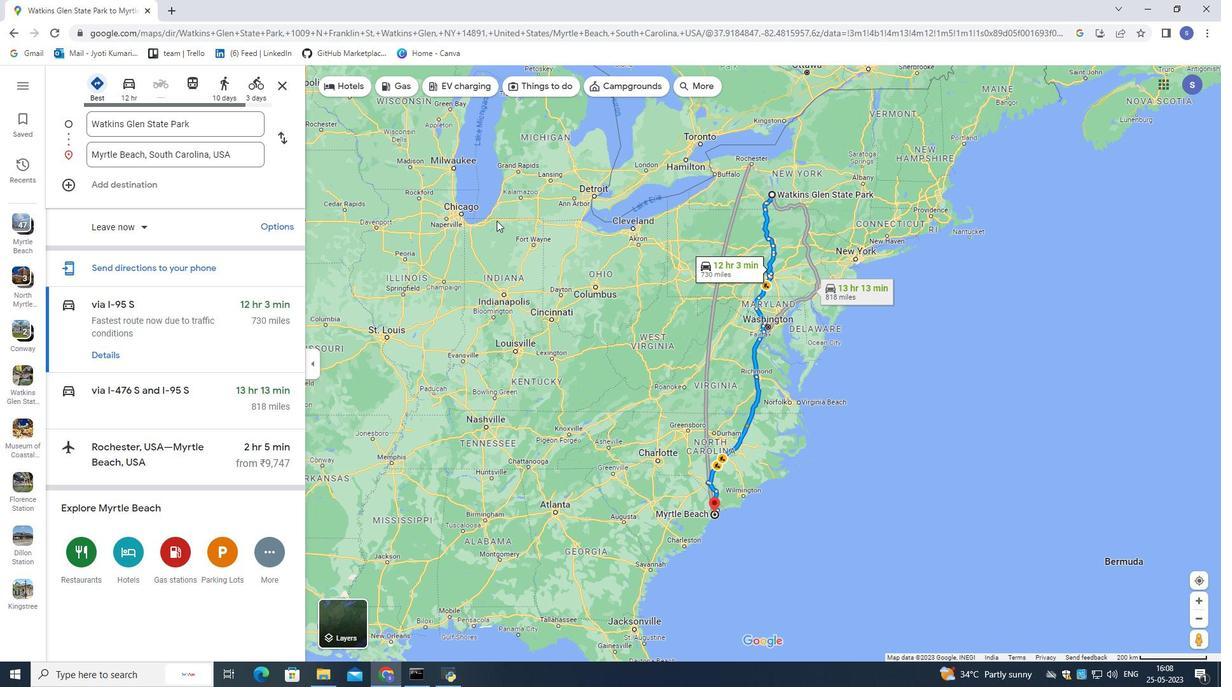 
Action: Mouse scrolled (666, 245) with delta (0, 0)
Screenshot: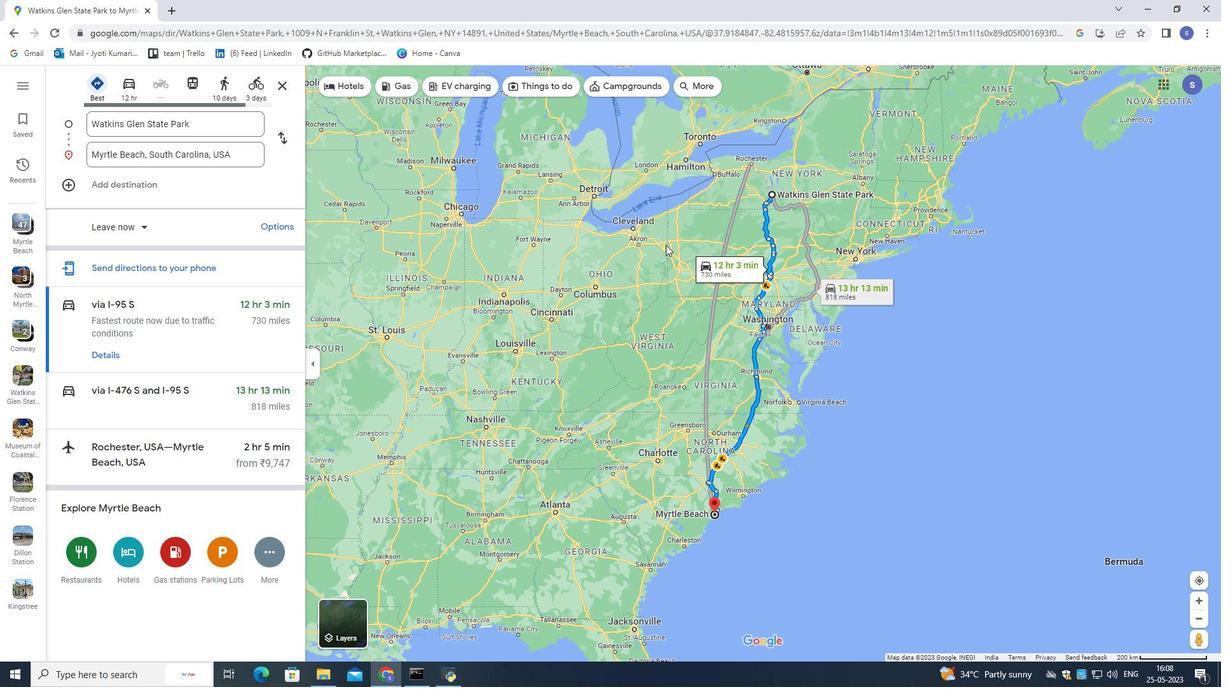 
Action: Mouse scrolled (666, 245) with delta (0, 0)
Screenshot: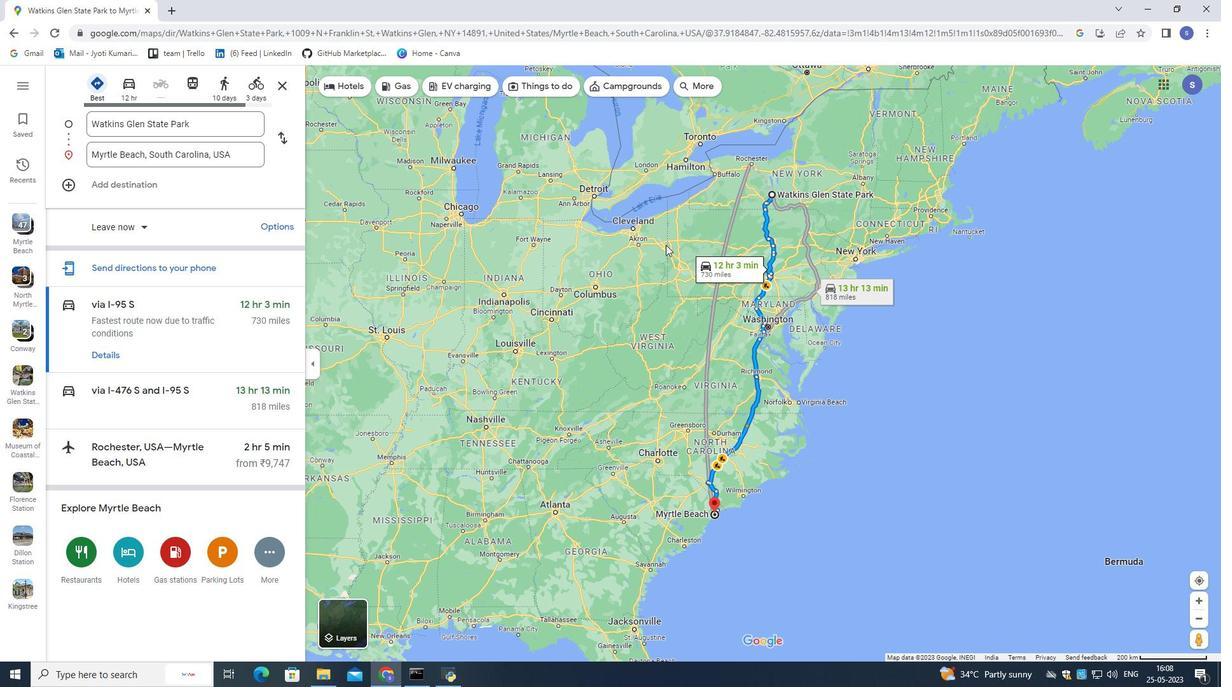 
Action: Mouse moved to (666, 244)
Screenshot: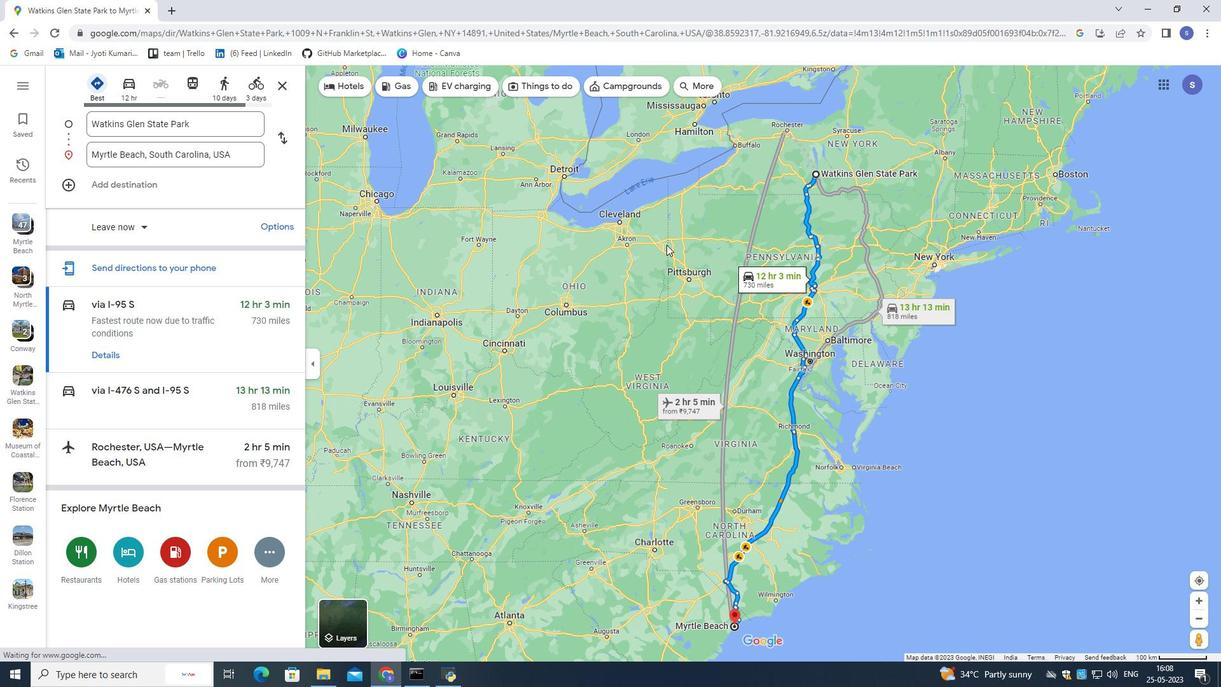 
Action: Mouse scrolled (666, 245) with delta (0, 0)
Screenshot: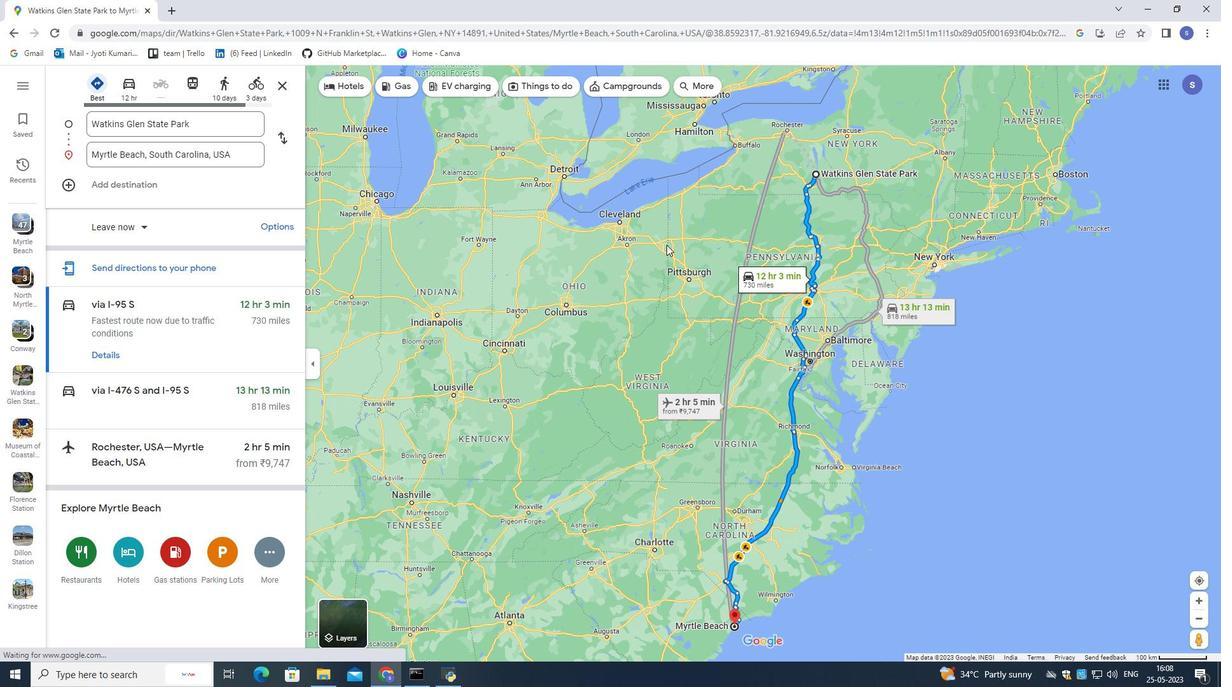 
Action: Mouse moved to (666, 243)
Screenshot: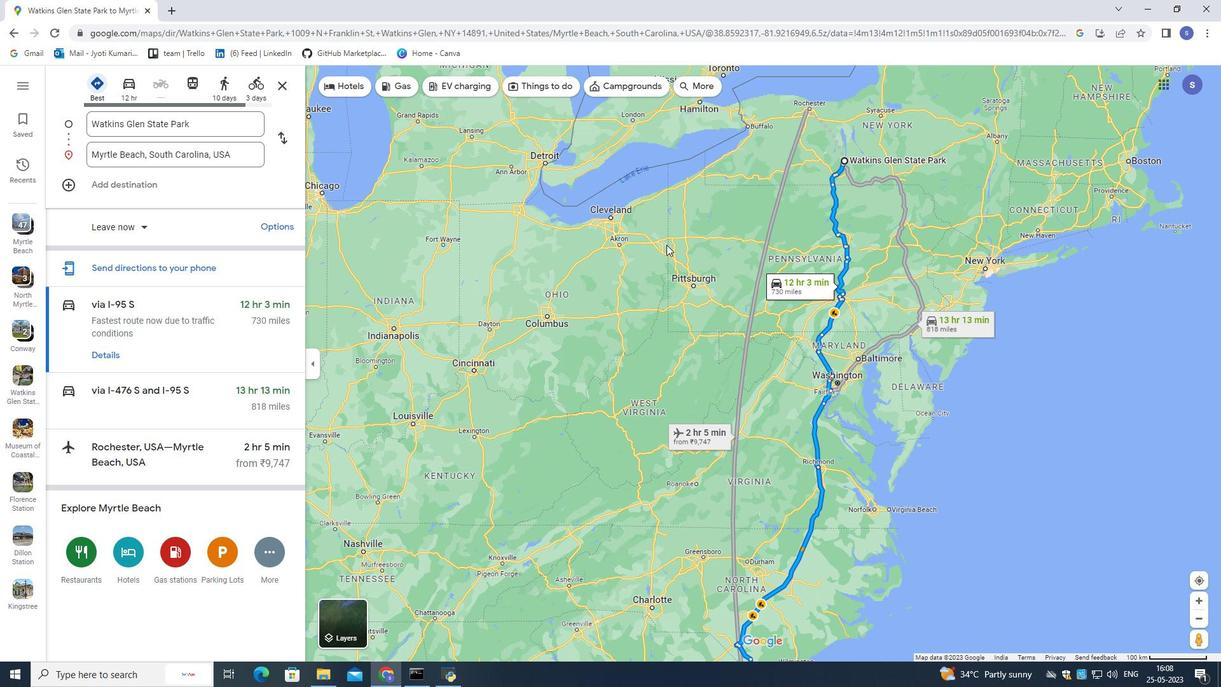 
Action: Mouse pressed left at (666, 243)
Screenshot: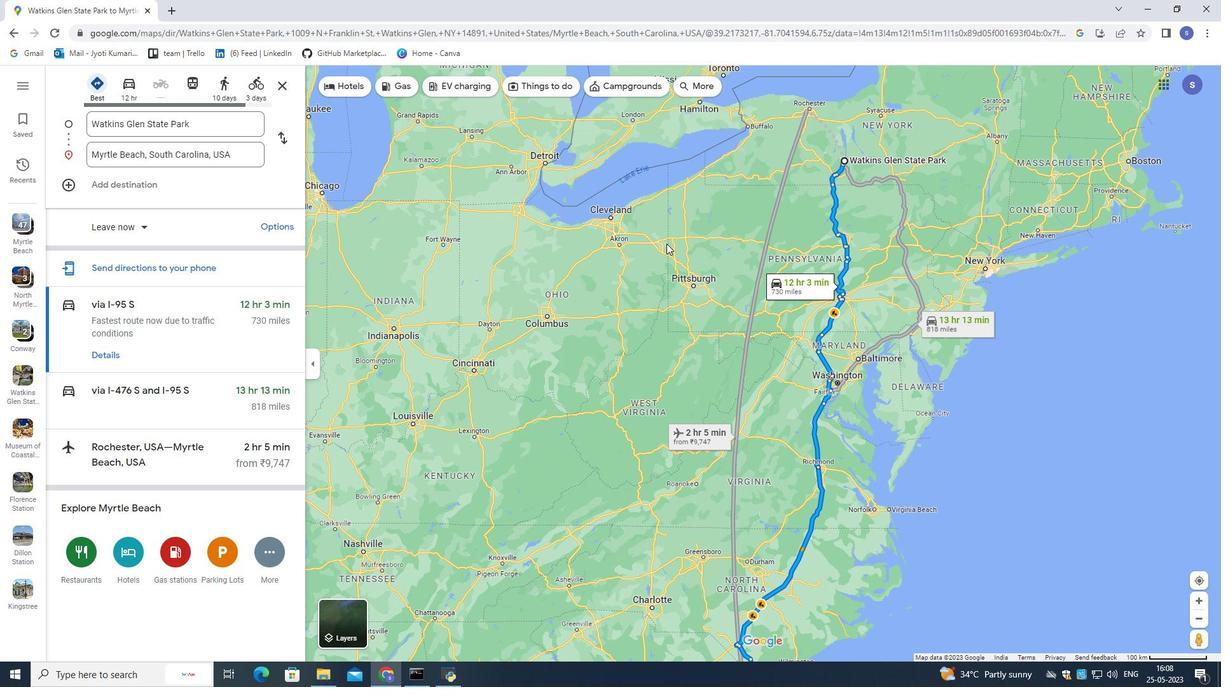 
Action: Mouse moved to (193, 397)
Screenshot: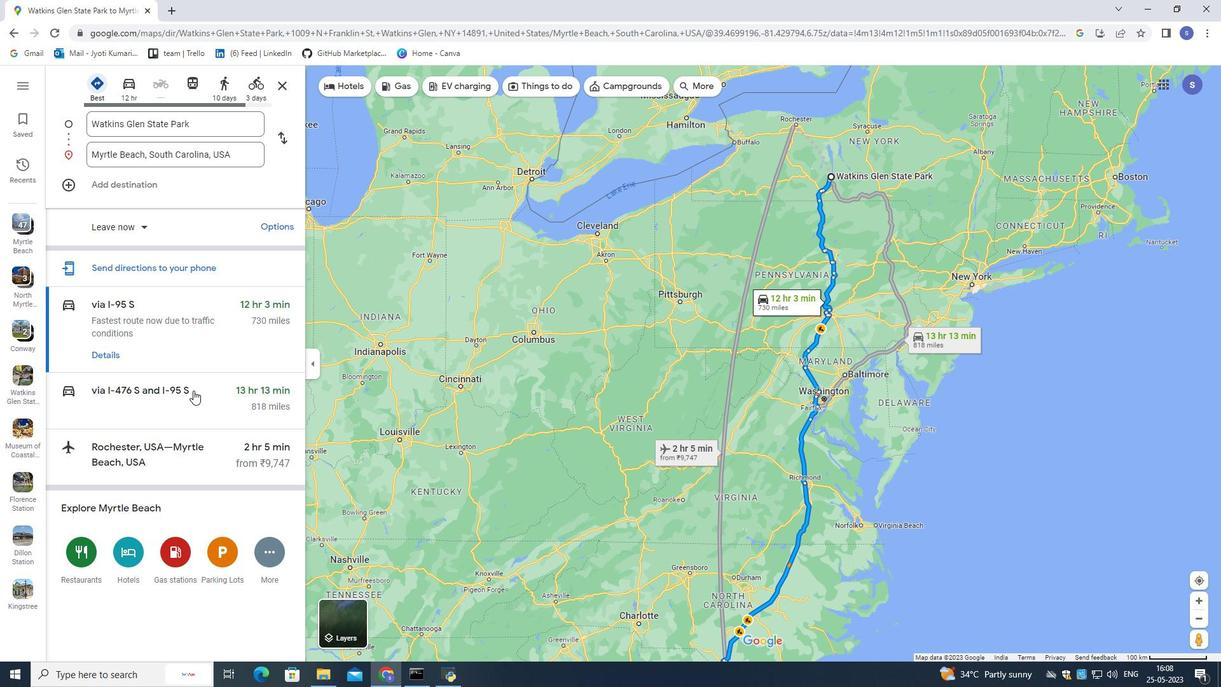 
Action: Mouse pressed left at (193, 397)
Screenshot: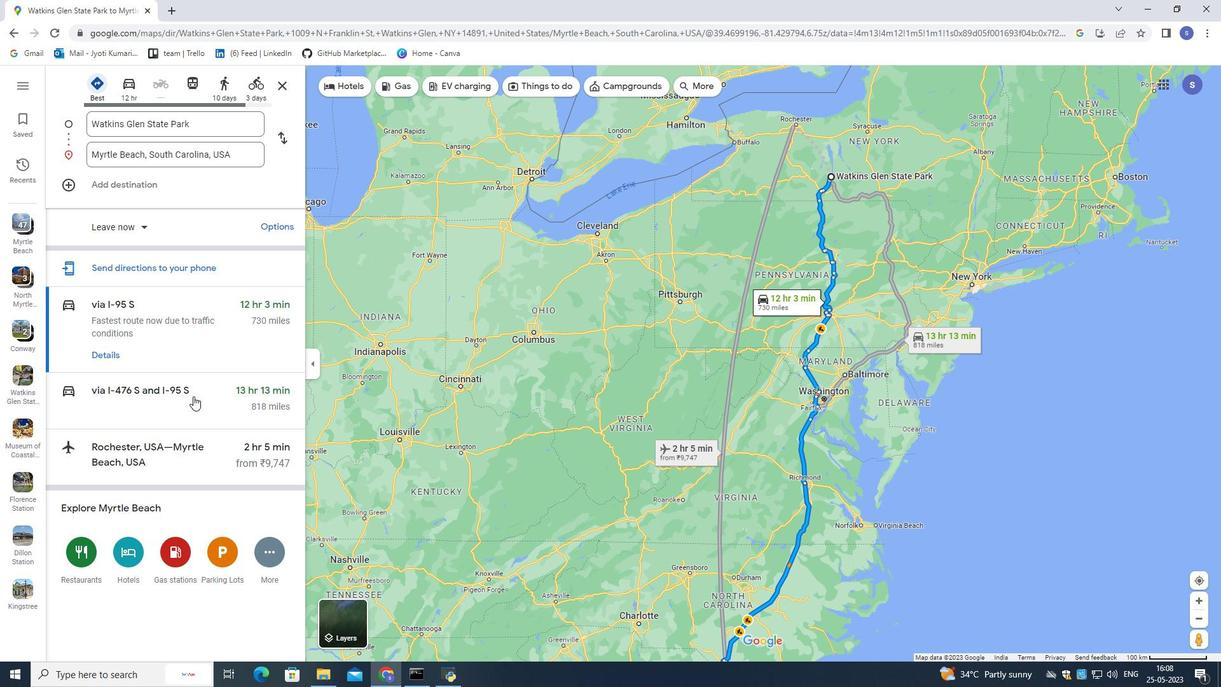 
Action: Mouse moved to (243, 353)
Screenshot: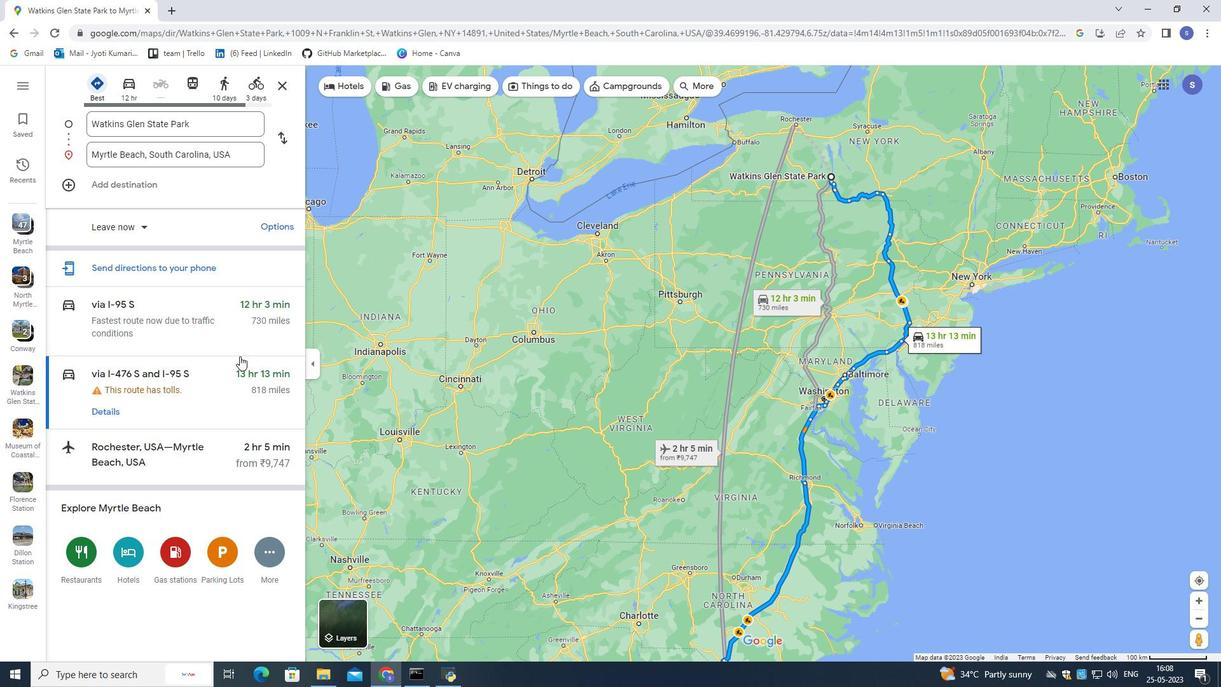 
Action: Mouse scrolled (243, 353) with delta (0, 0)
Screenshot: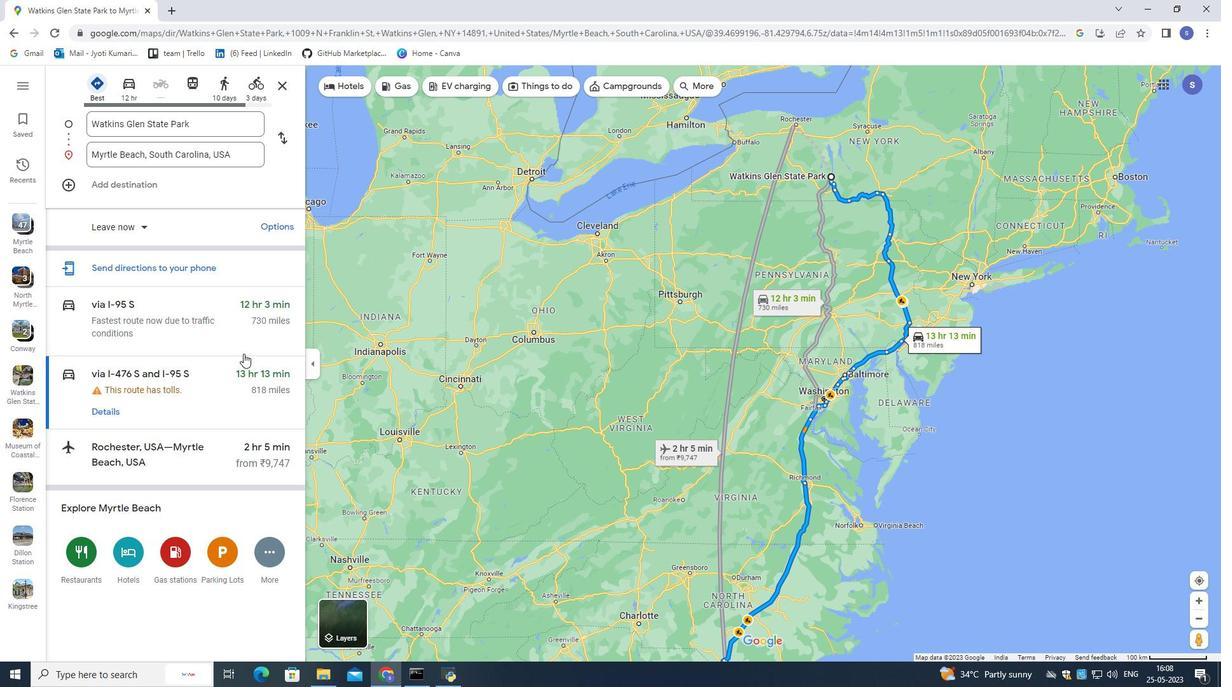 
Action: Mouse moved to (183, 447)
Screenshot: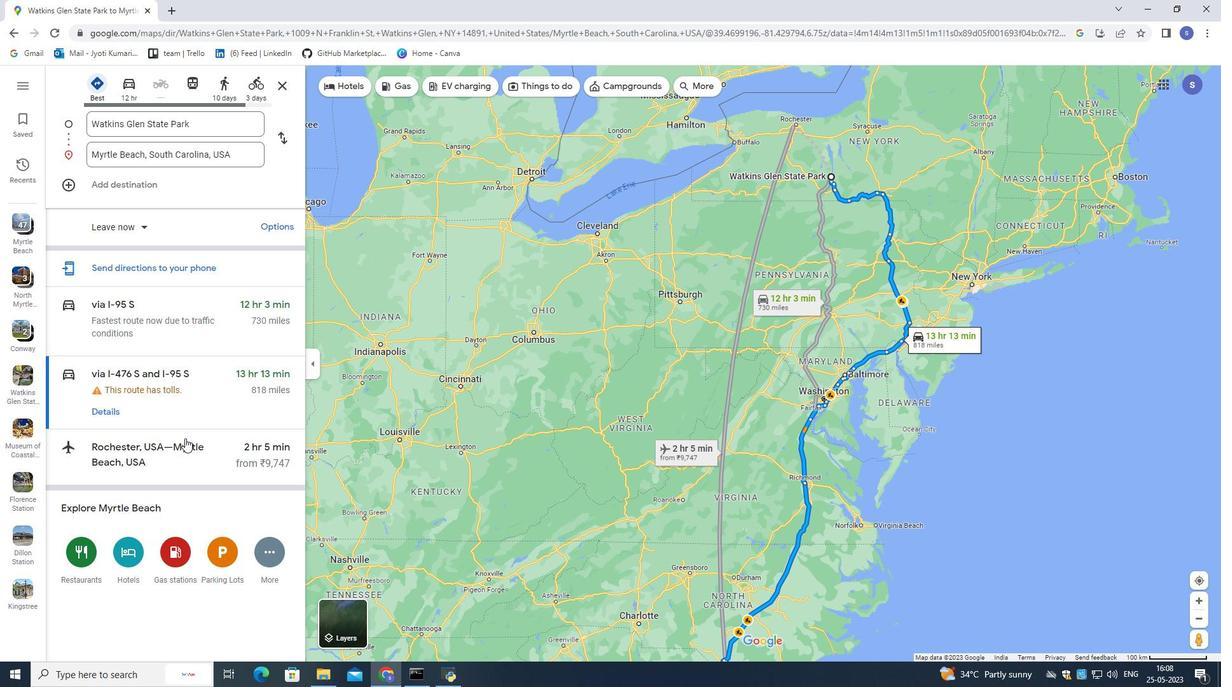 
Action: Mouse pressed left at (183, 447)
Screenshot: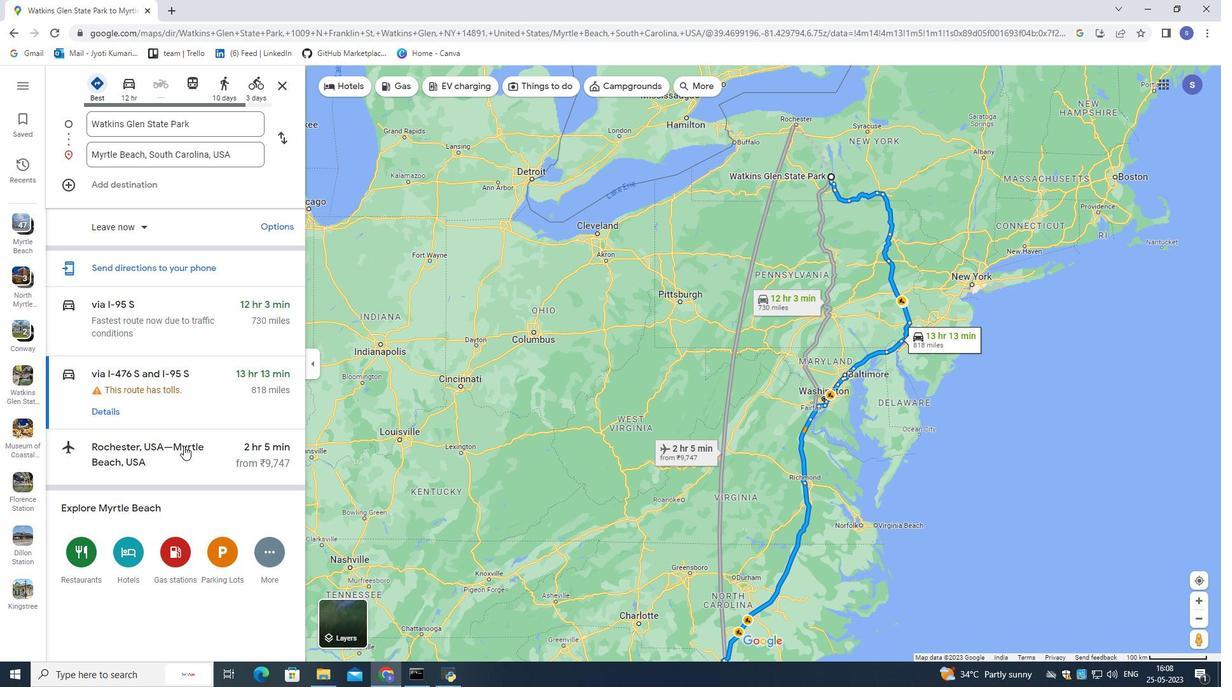 
Action: Mouse moved to (246, 185)
